 Task: Research Airbnb options in Limassol, Cyprus from 3rd November, 2023 to 9th November, 2023 for 2 adults.1  bedroom having 1 bed and 1 bathroom. Property type can be hotel. Booking option can be shelf check-in. Look for 4 properties as per requirement.
Action: Mouse moved to (408, 144)
Screenshot: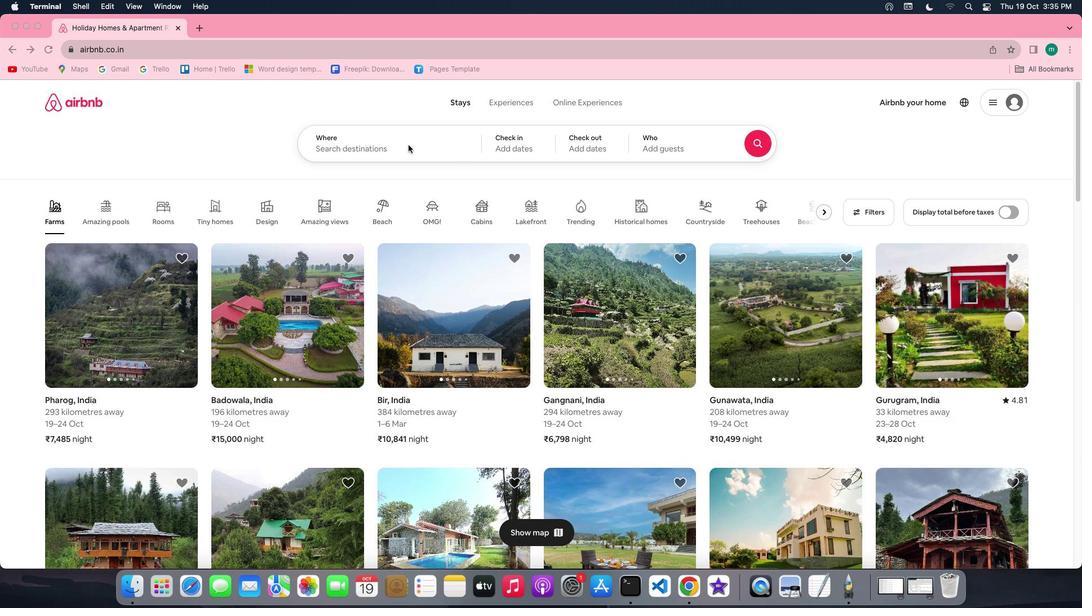 
Action: Mouse pressed left at (408, 144)
Screenshot: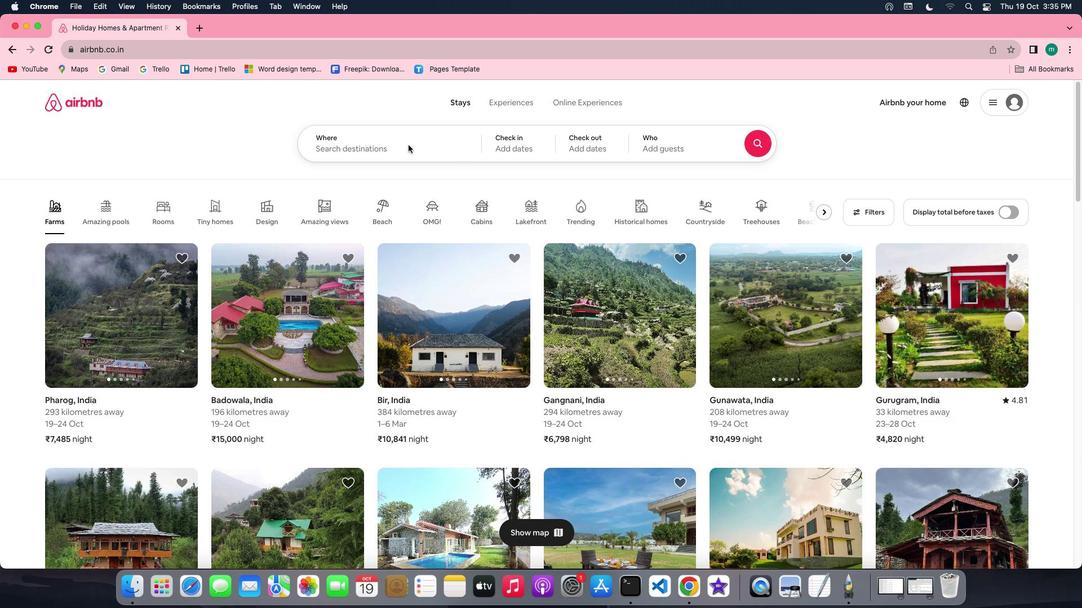 
Action: Mouse pressed left at (408, 144)
Screenshot: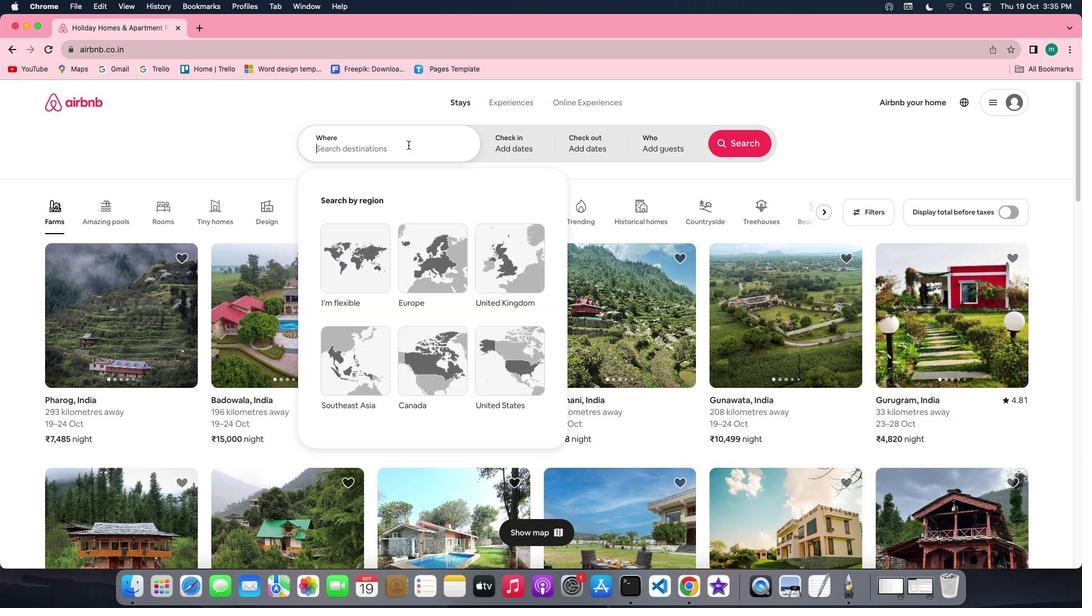 
Action: Key pressed Key.shift'L''i''m''a''s''s''o''l'','Key.spaceKey.shift'C''y''p''r''u''s'
Screenshot: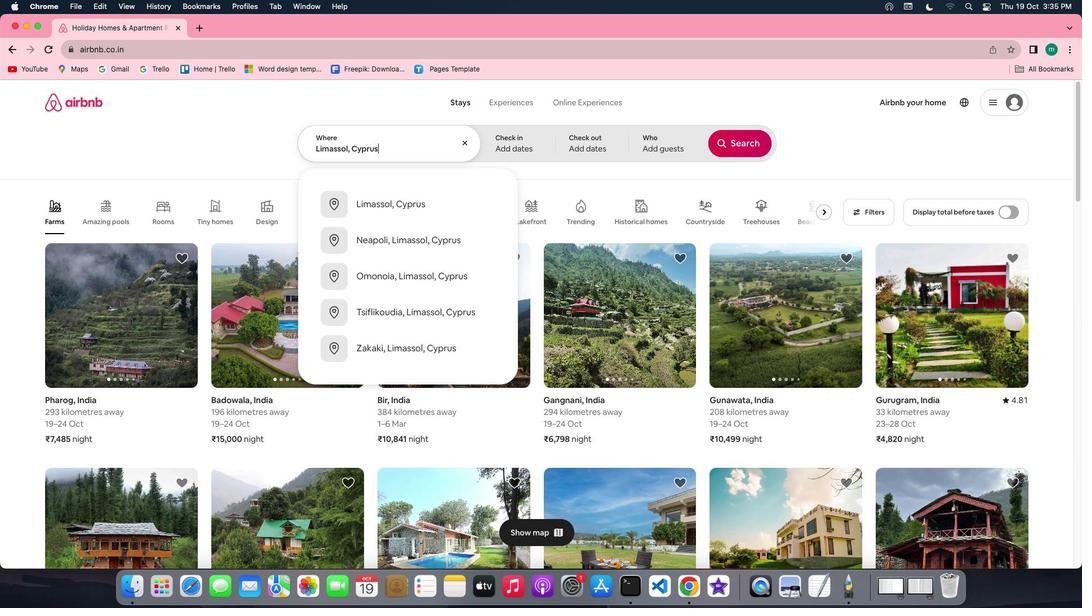 
Action: Mouse moved to (424, 199)
Screenshot: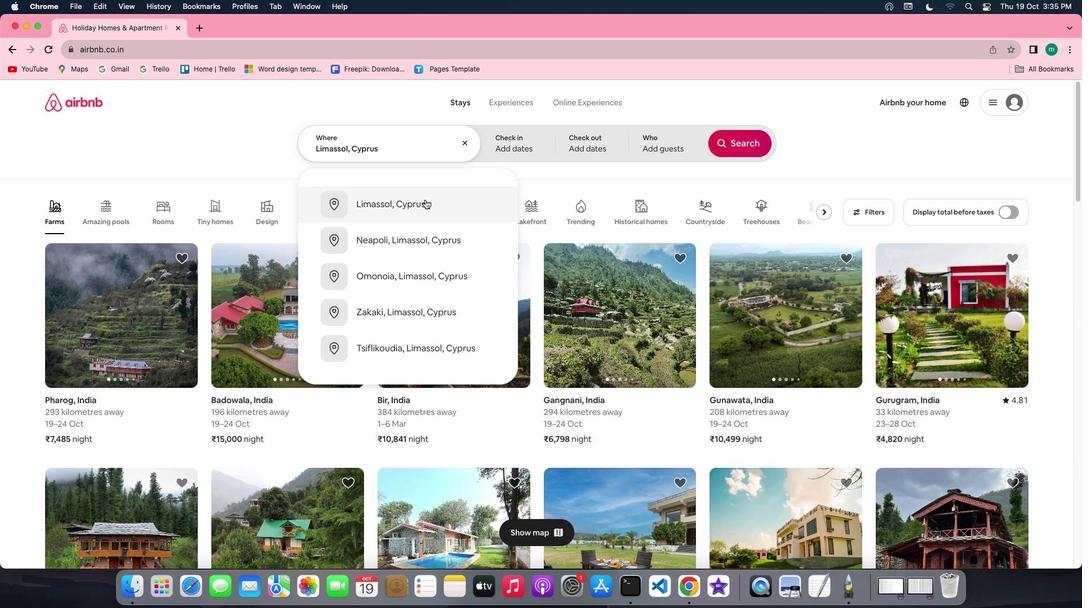 
Action: Mouse pressed left at (424, 199)
Screenshot: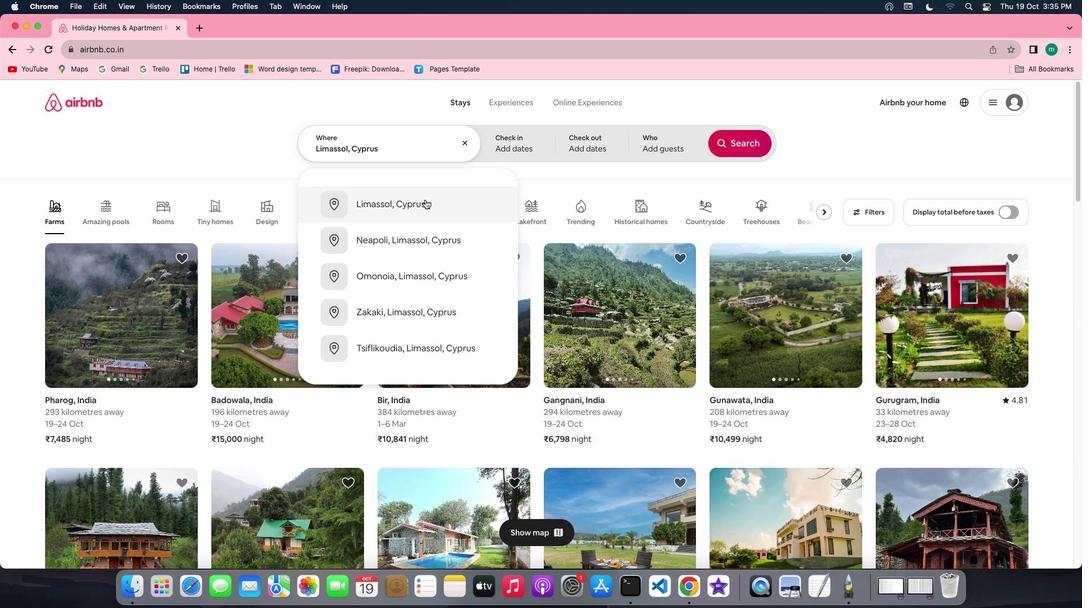 
Action: Mouse moved to (701, 280)
Screenshot: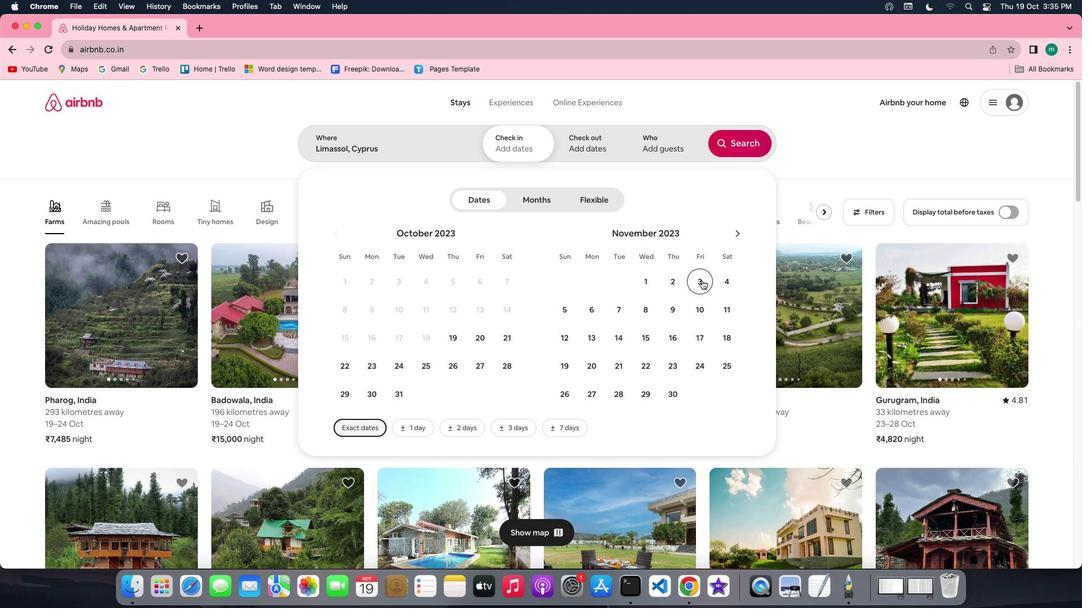 
Action: Mouse pressed left at (701, 280)
Screenshot: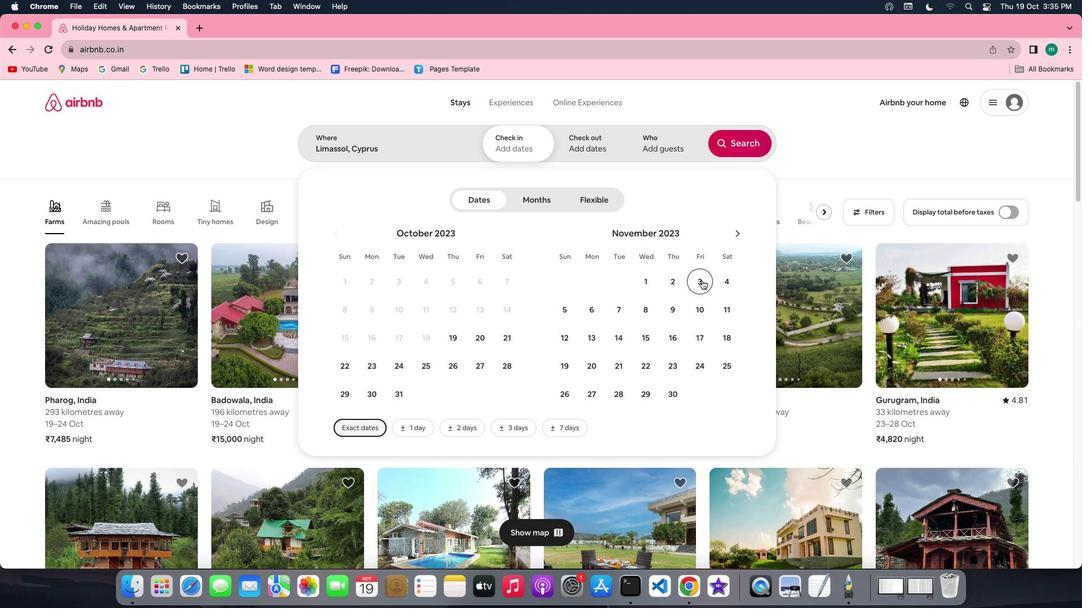 
Action: Mouse moved to (674, 315)
Screenshot: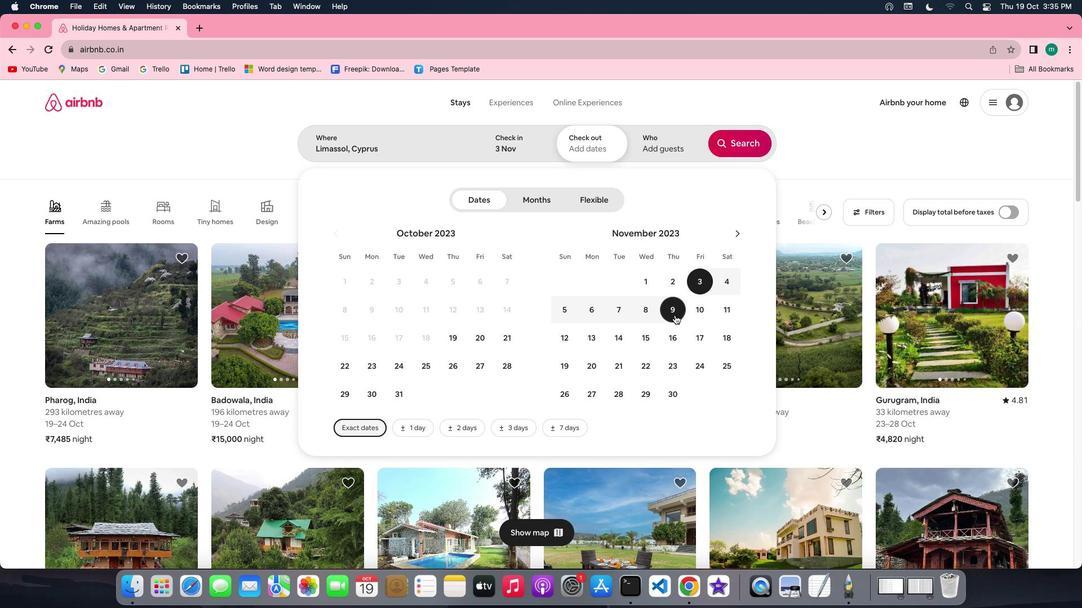 
Action: Mouse pressed left at (674, 315)
Screenshot: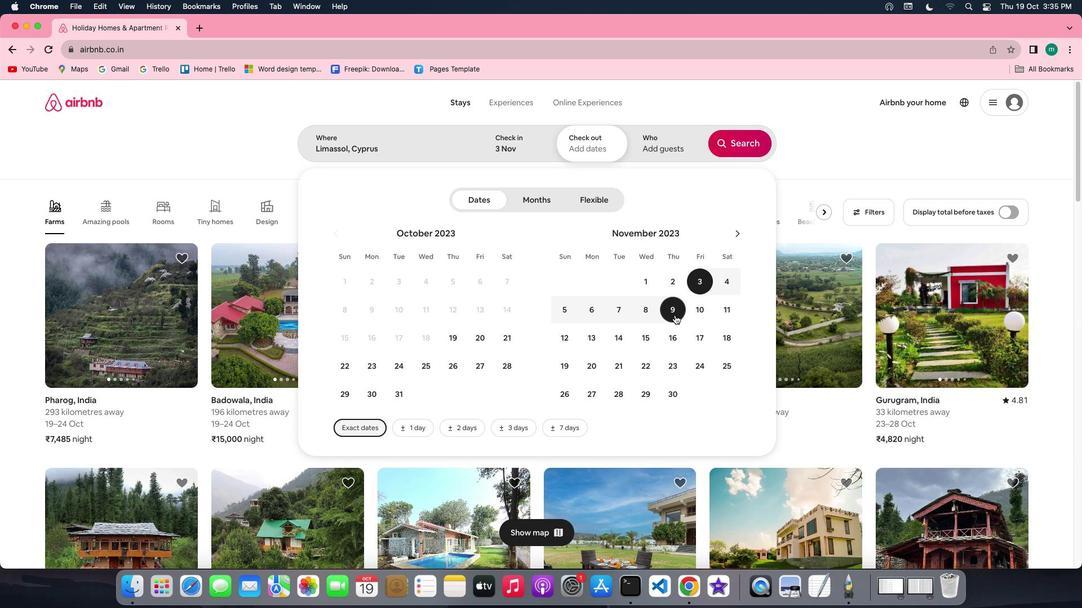 
Action: Mouse moved to (666, 151)
Screenshot: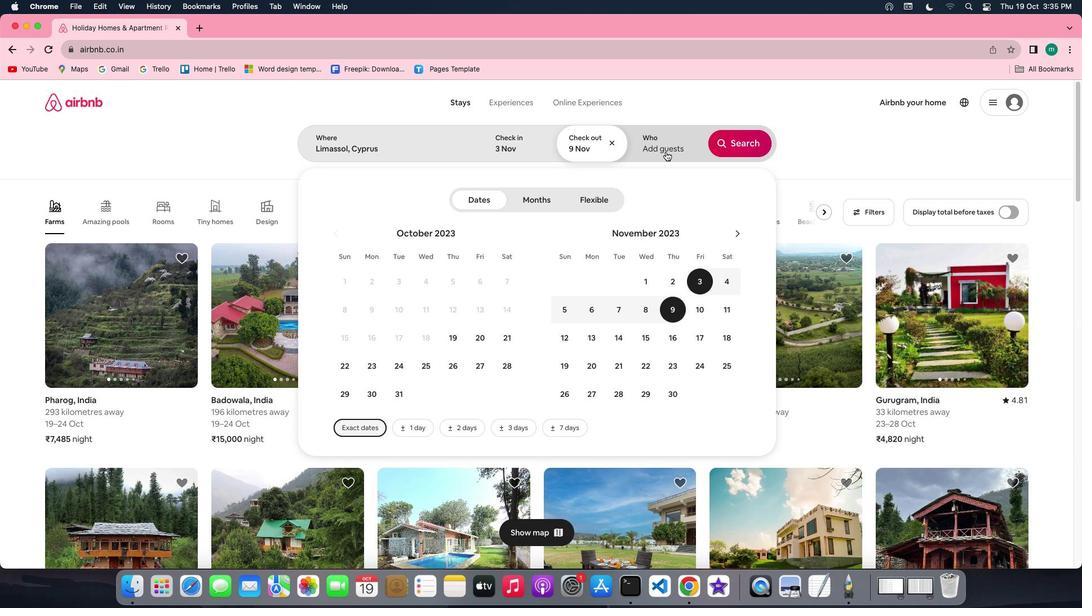 
Action: Mouse pressed left at (666, 151)
Screenshot: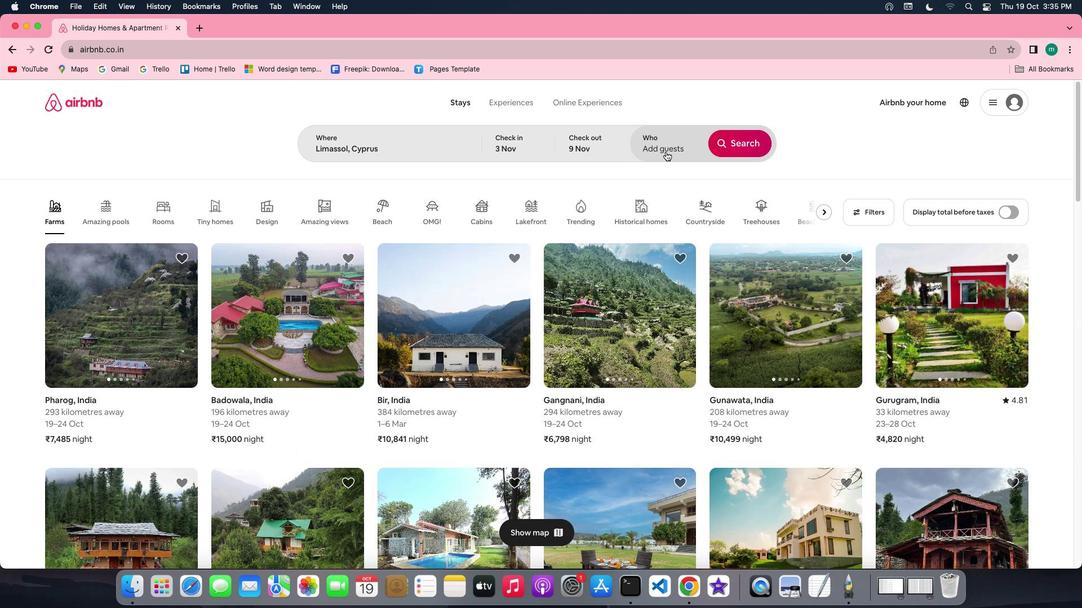 
Action: Mouse moved to (748, 209)
Screenshot: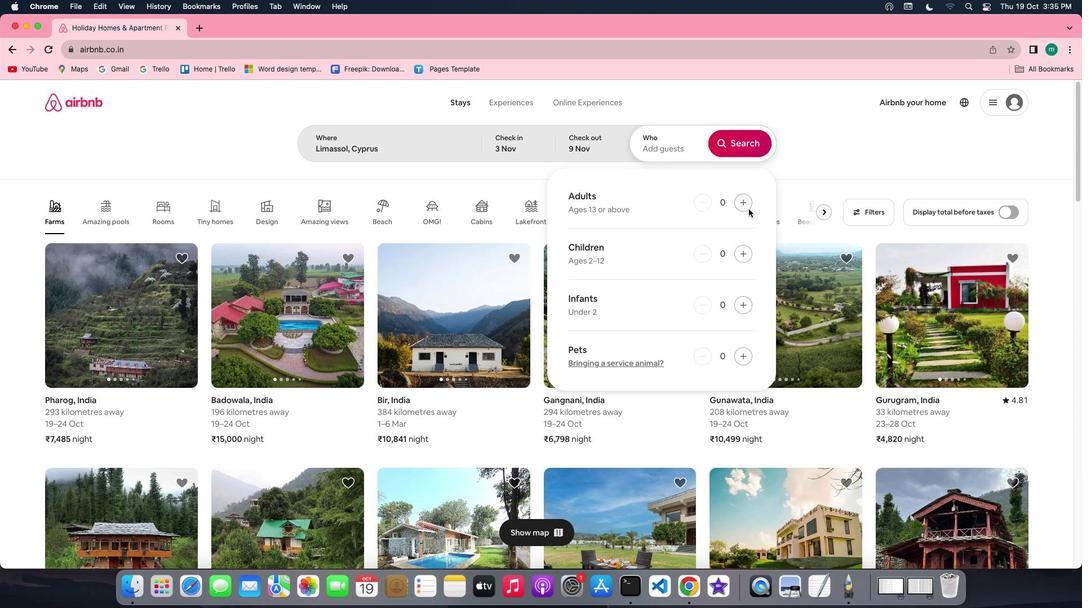 
Action: Mouse pressed left at (748, 209)
Screenshot: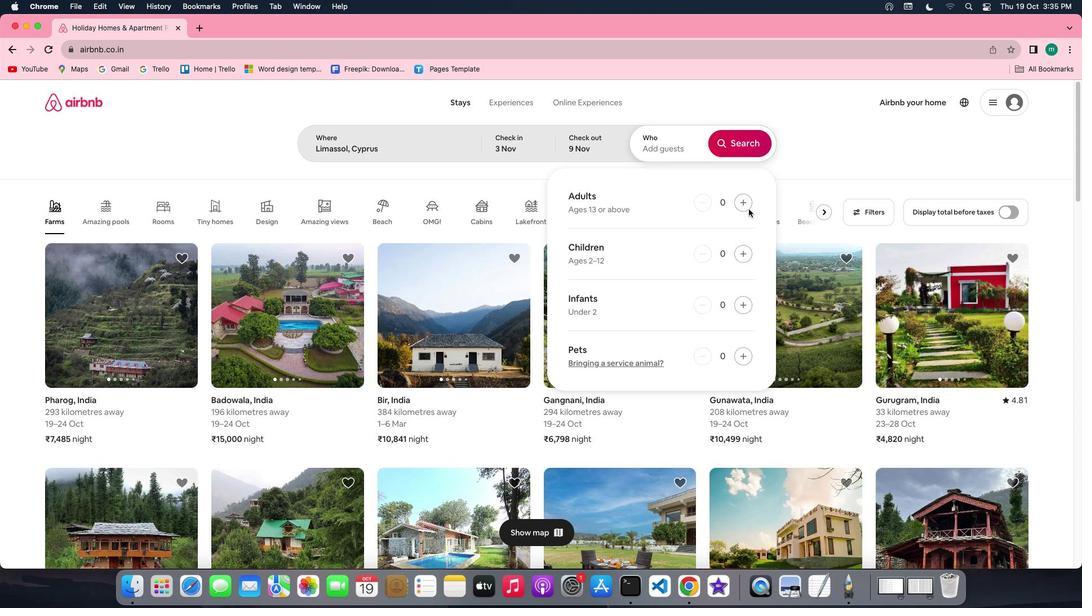 
Action: Mouse pressed left at (748, 209)
Screenshot: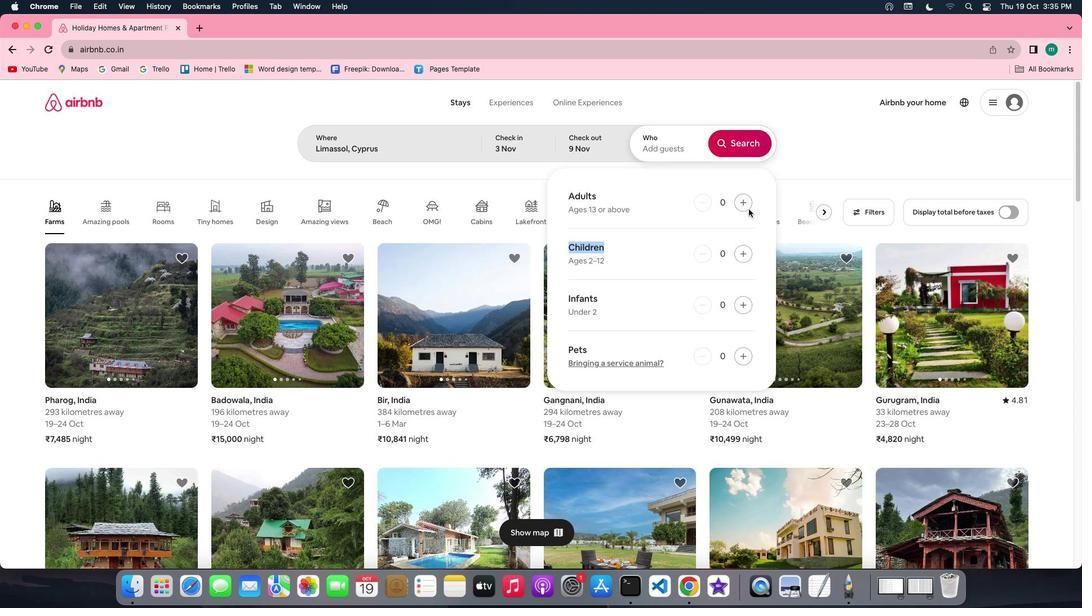 
Action: Mouse moved to (746, 204)
Screenshot: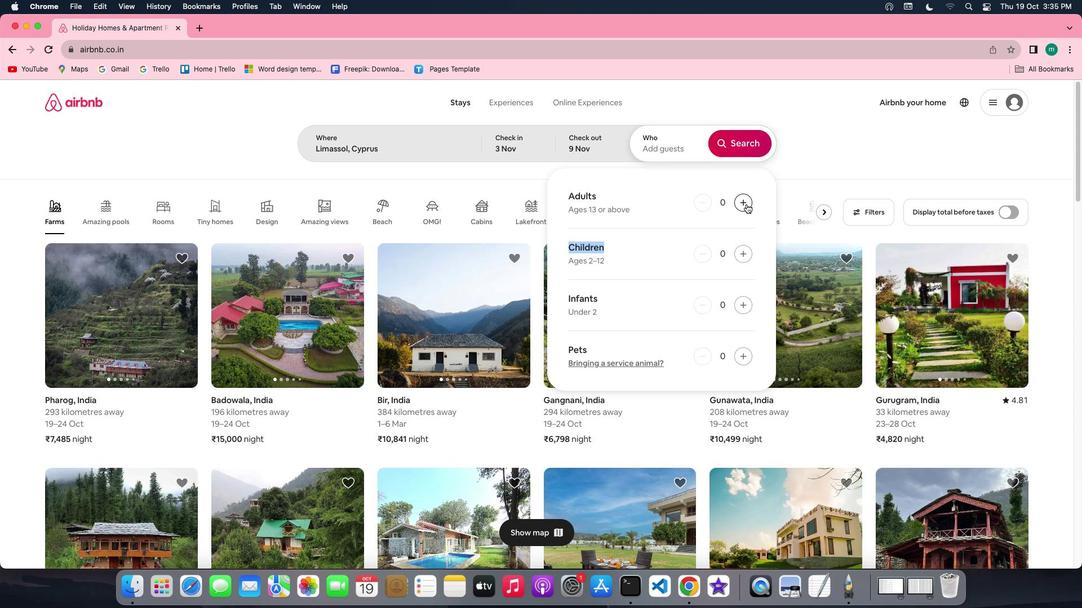 
Action: Mouse pressed left at (746, 204)
Screenshot: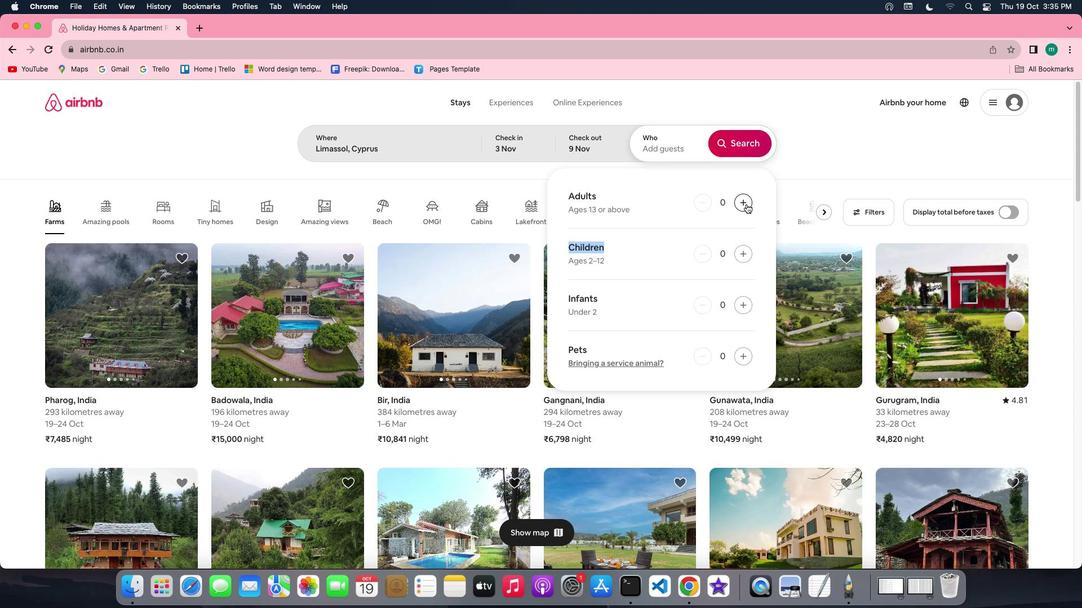 
Action: Mouse pressed left at (746, 204)
Screenshot: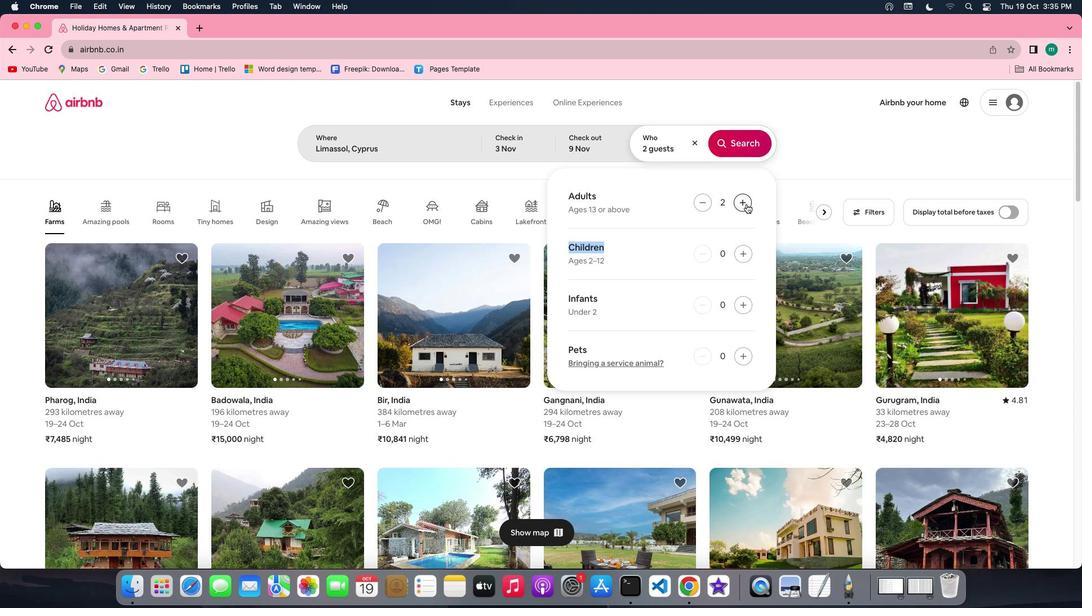 
Action: Mouse moved to (743, 151)
Screenshot: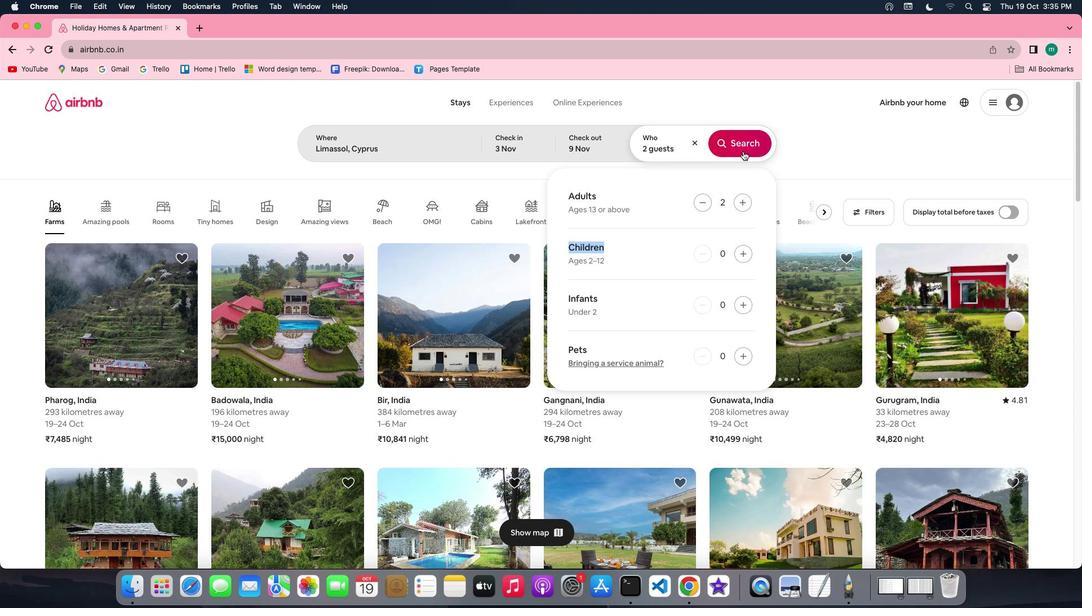 
Action: Mouse pressed left at (743, 151)
Screenshot: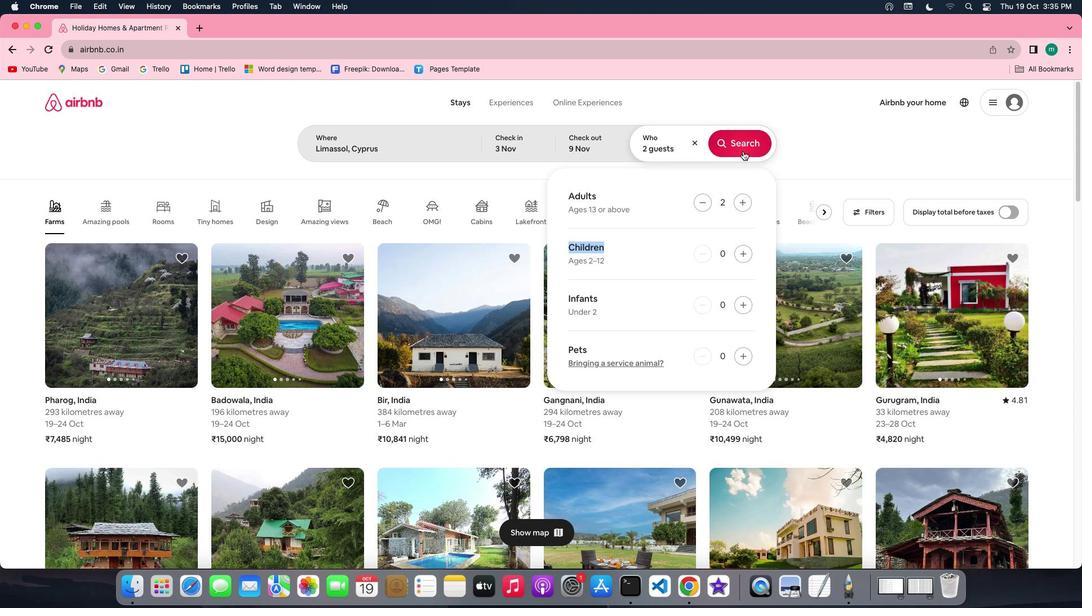
Action: Mouse moved to (911, 154)
Screenshot: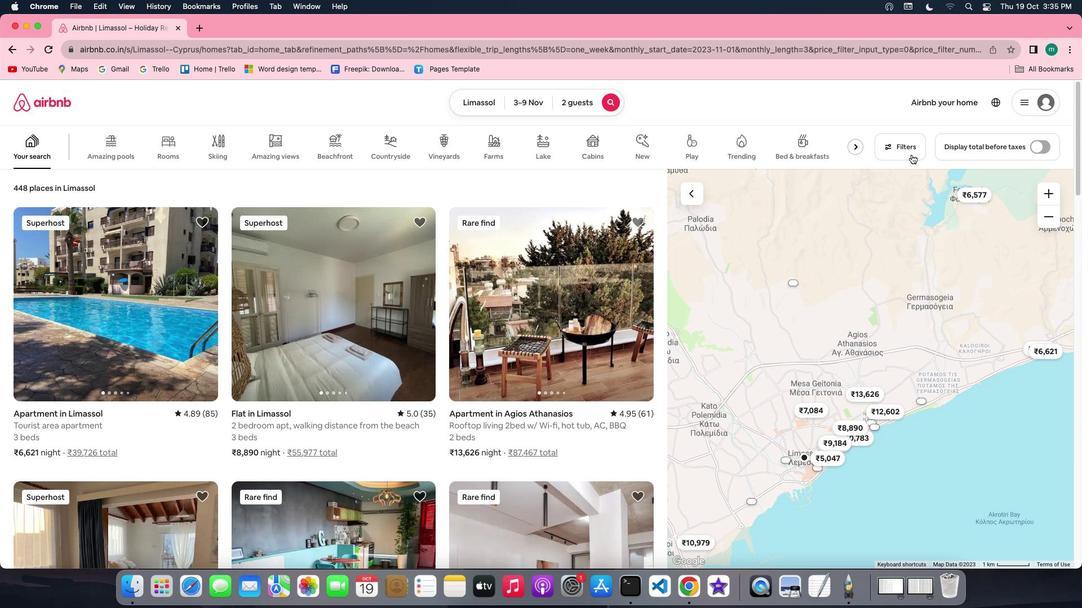 
Action: Mouse pressed left at (911, 154)
Screenshot: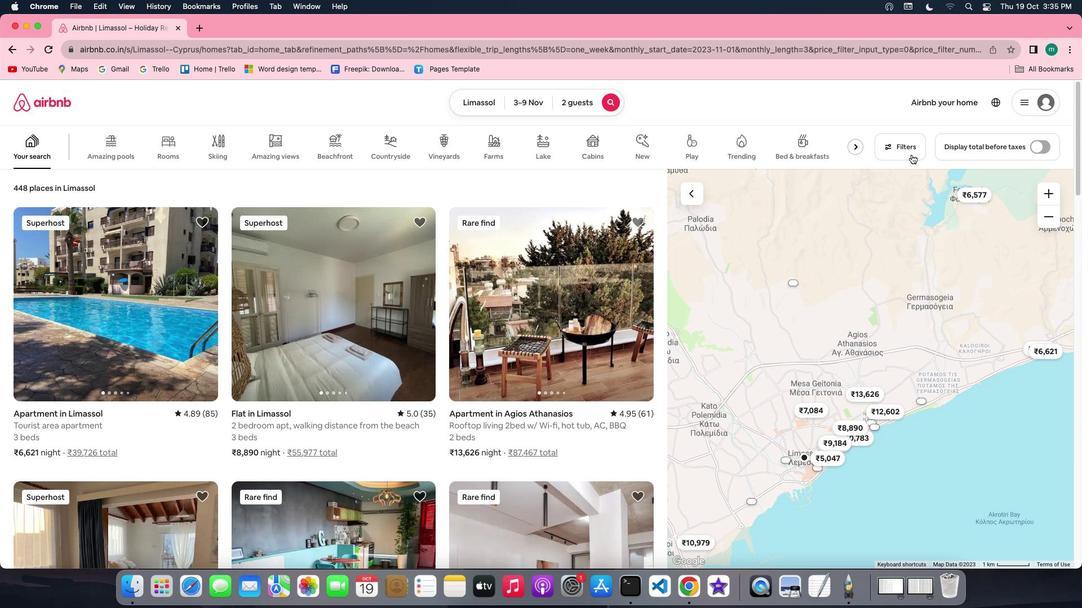 
Action: Mouse moved to (730, 250)
Screenshot: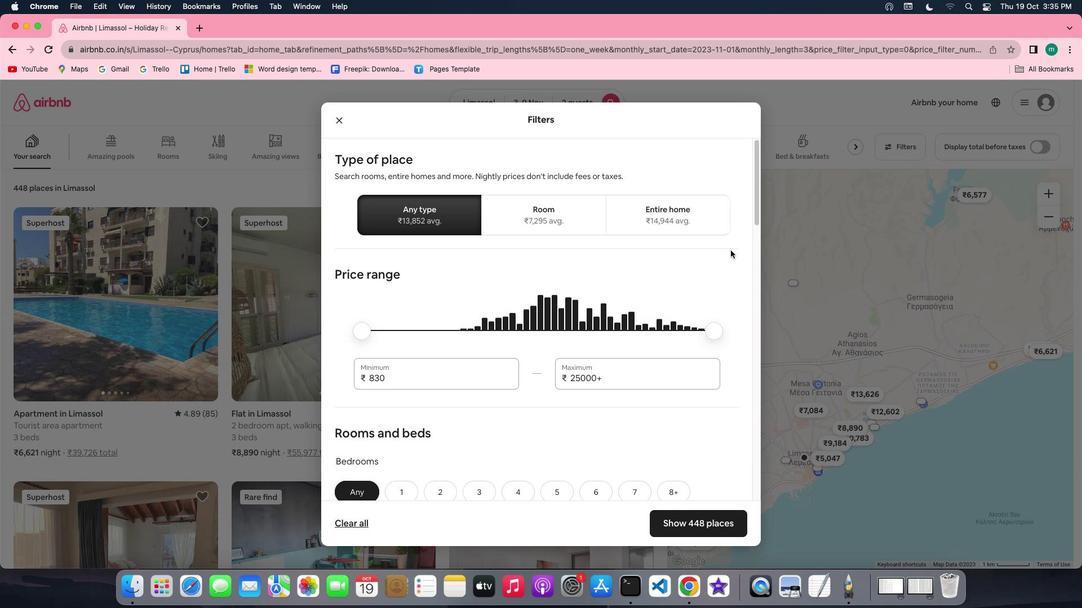 
Action: Mouse scrolled (730, 250) with delta (0, 0)
Screenshot: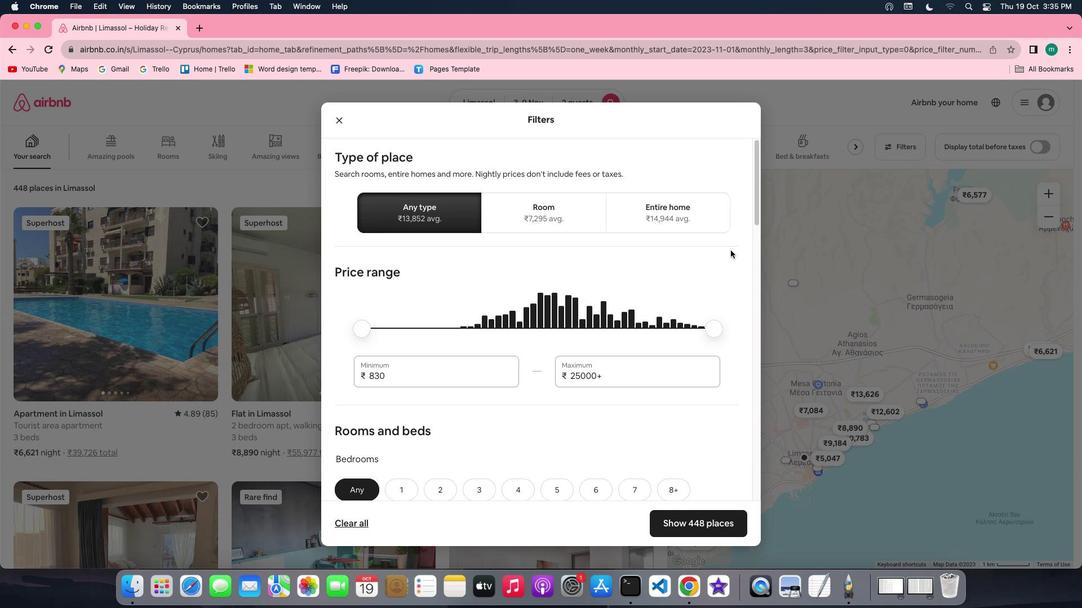 
Action: Mouse scrolled (730, 250) with delta (0, 0)
Screenshot: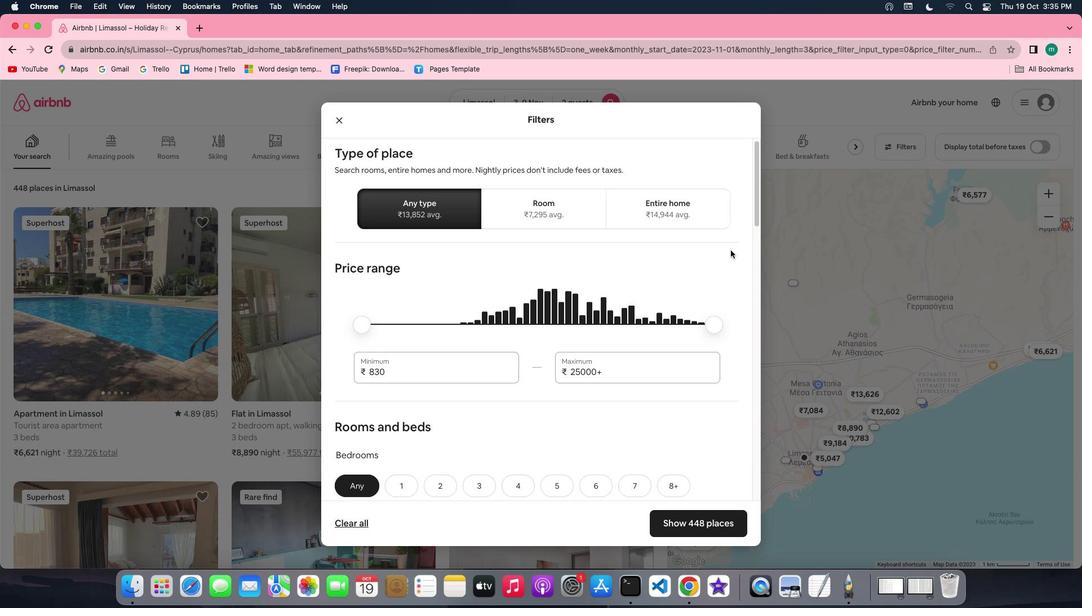 
Action: Mouse scrolled (730, 250) with delta (0, 0)
Screenshot: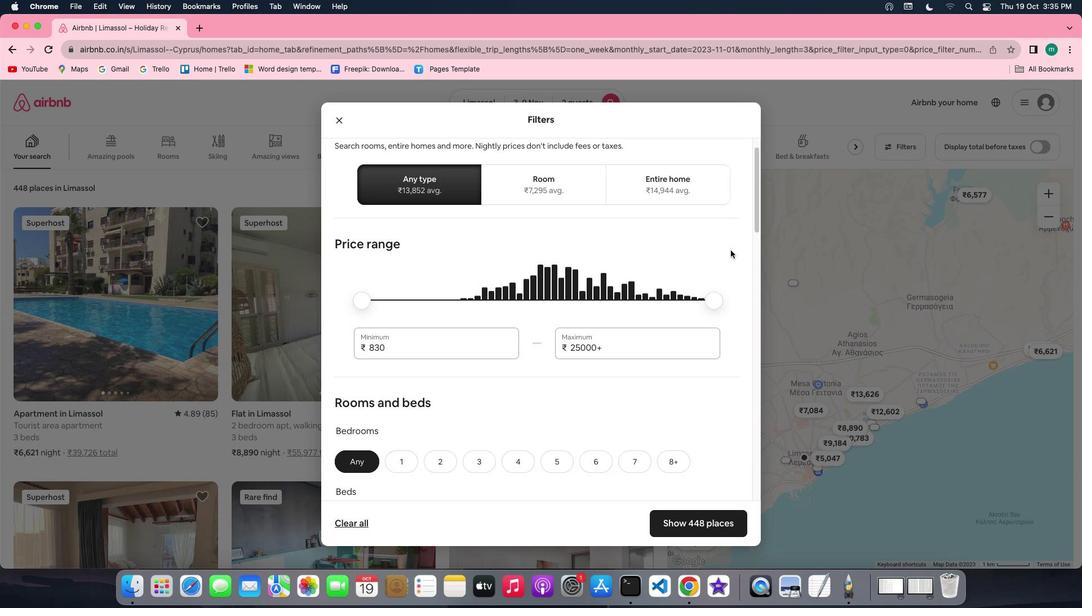 
Action: Mouse scrolled (730, 250) with delta (0, 0)
Screenshot: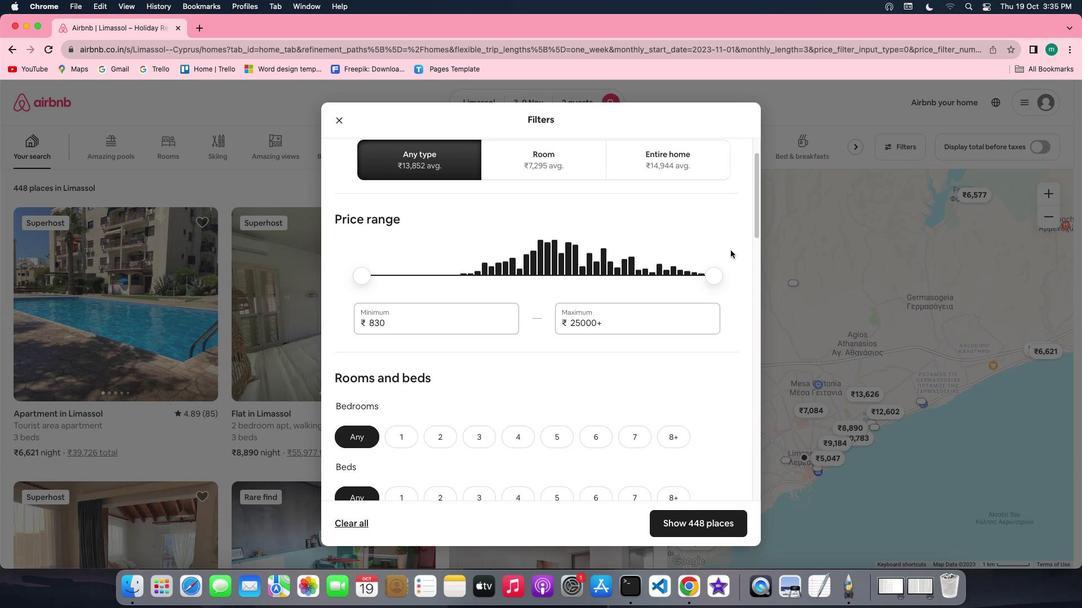 
Action: Mouse scrolled (730, 250) with delta (0, 0)
Screenshot: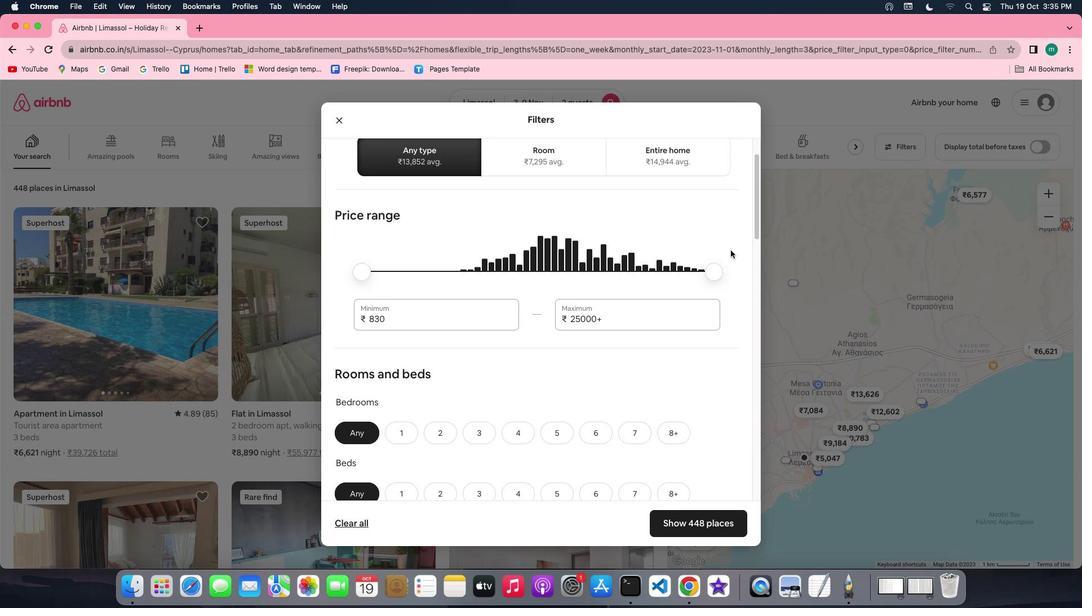 
Action: Mouse scrolled (730, 250) with delta (0, 0)
Screenshot: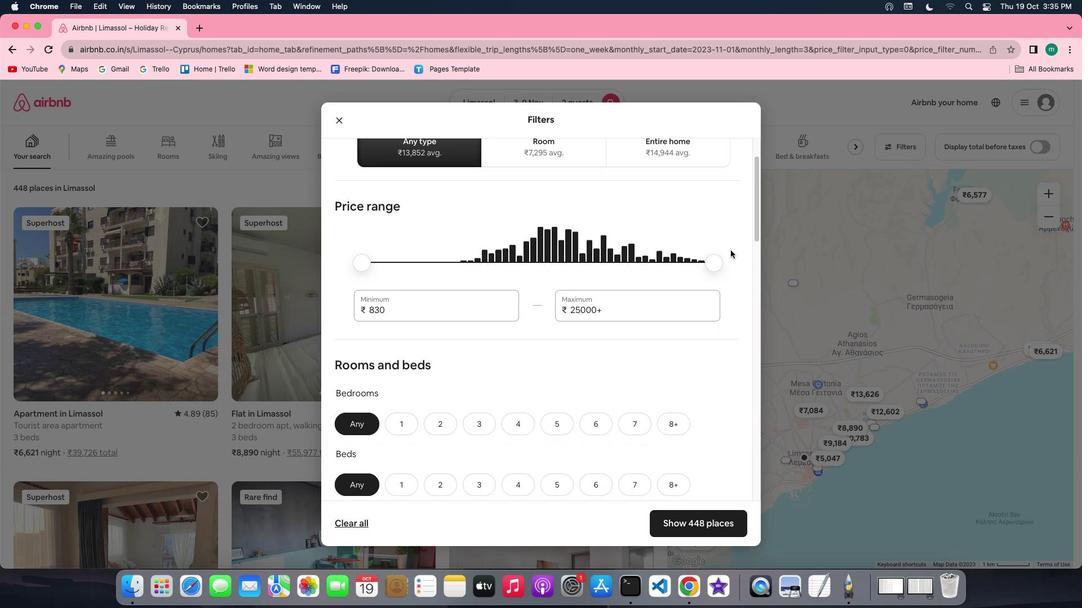 
Action: Mouse scrolled (730, 250) with delta (0, 0)
Screenshot: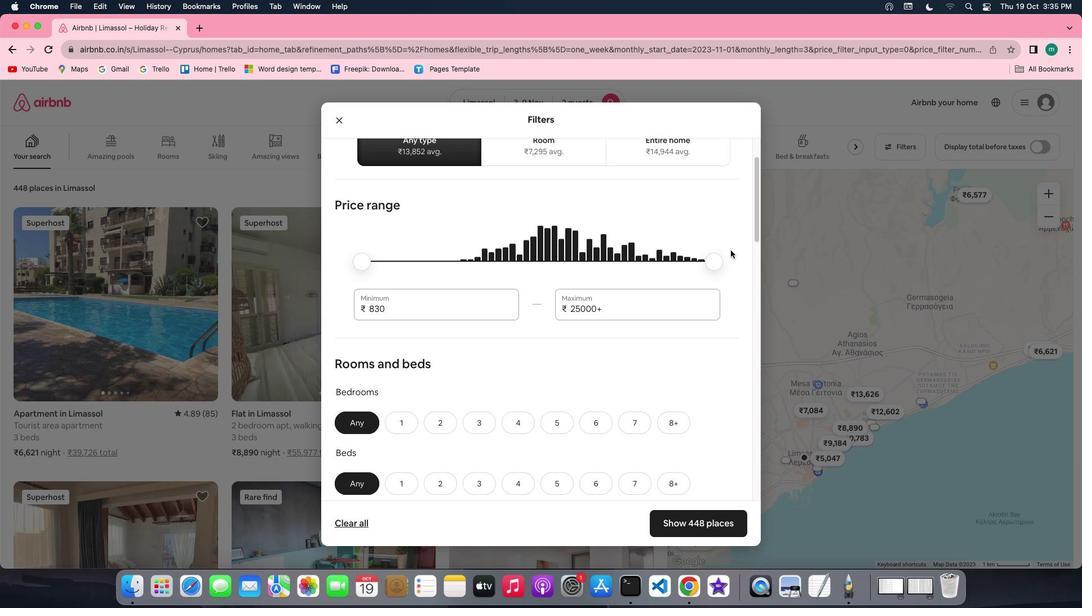 
Action: Mouse scrolled (730, 250) with delta (0, 0)
Screenshot: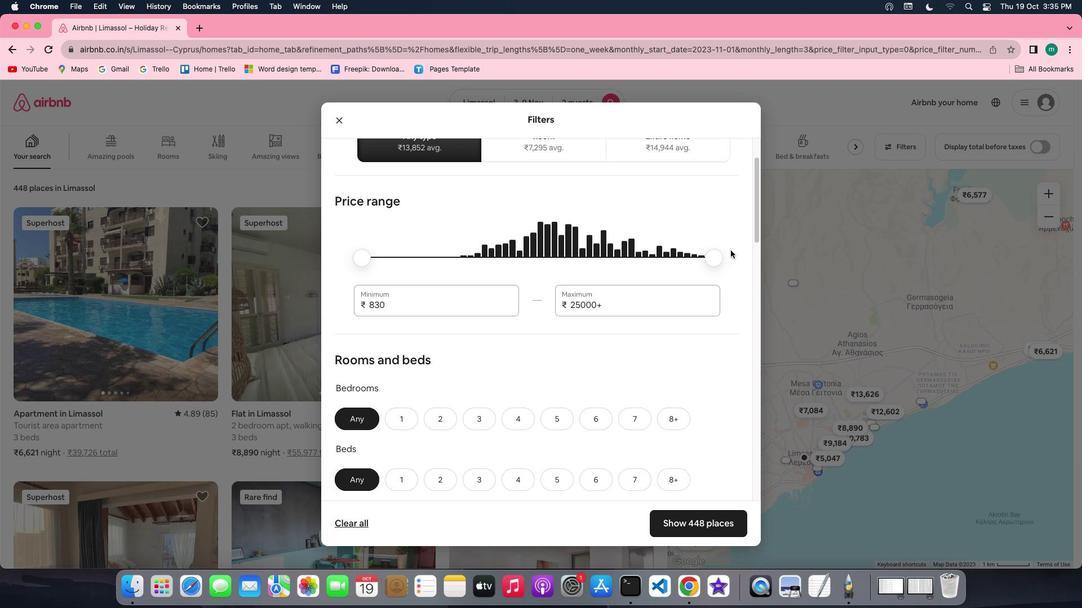 
Action: Mouse scrolled (730, 250) with delta (0, 0)
Screenshot: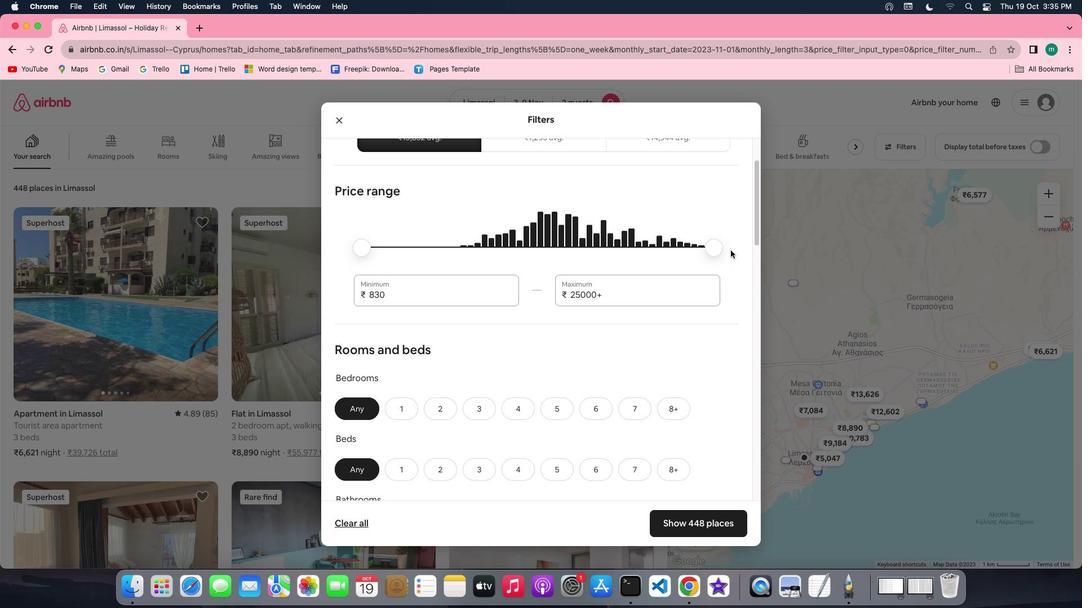 
Action: Mouse scrolled (730, 250) with delta (0, 0)
Screenshot: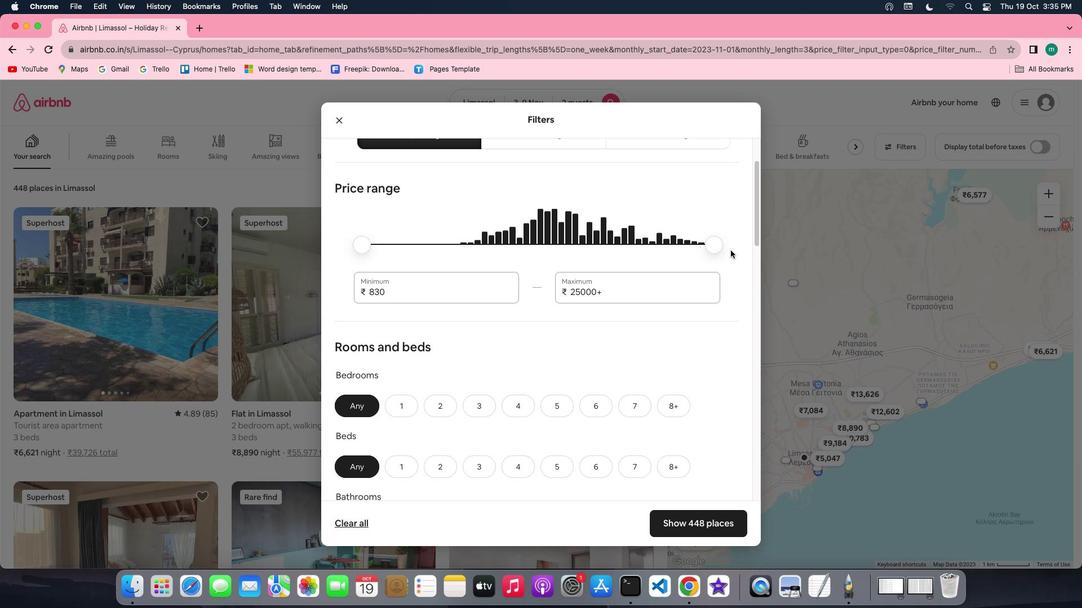 
Action: Mouse scrolled (730, 250) with delta (0, 0)
Screenshot: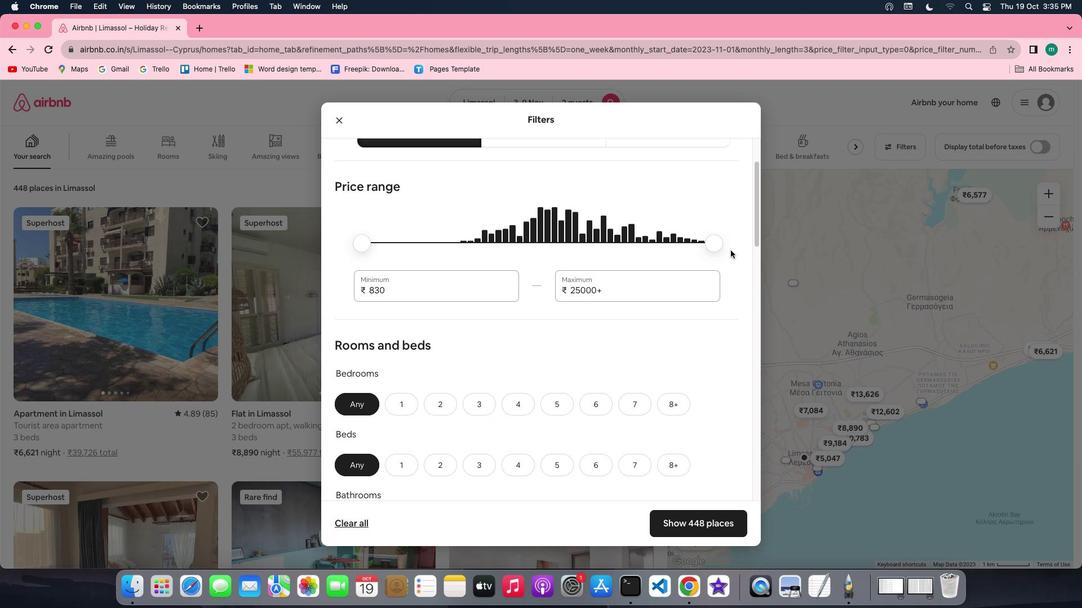 
Action: Mouse scrolled (730, 250) with delta (0, 0)
Screenshot: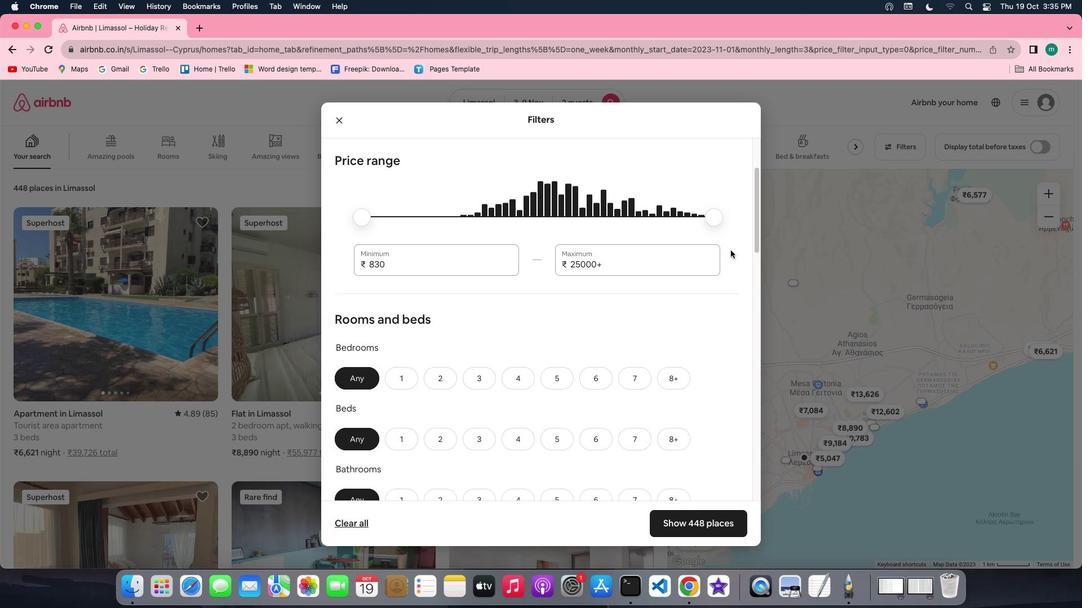 
Action: Mouse scrolled (730, 250) with delta (0, 0)
Screenshot: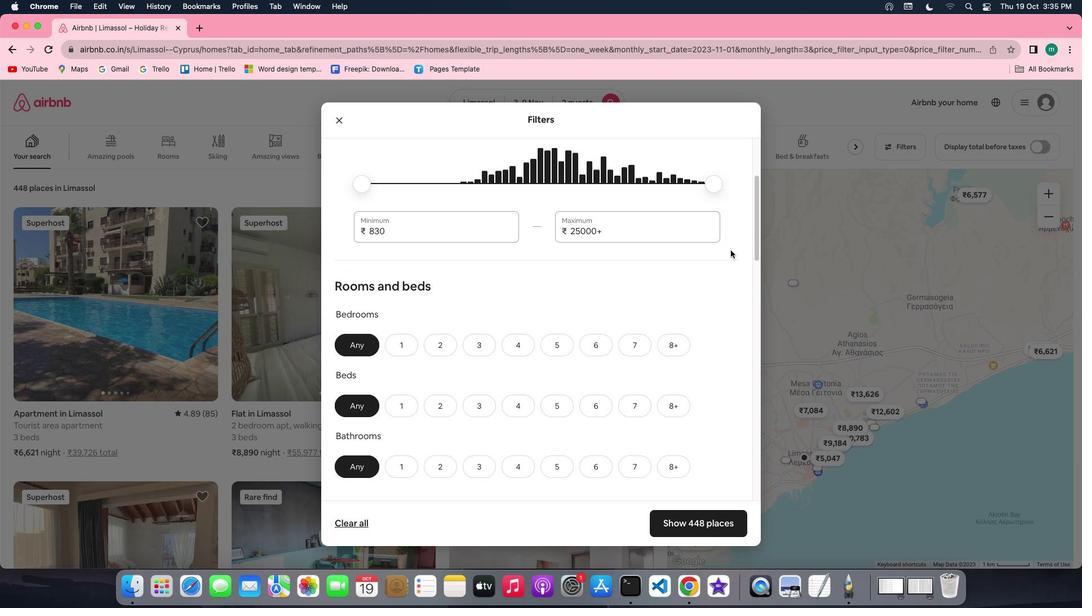 
Action: Mouse scrolled (730, 250) with delta (0, 0)
Screenshot: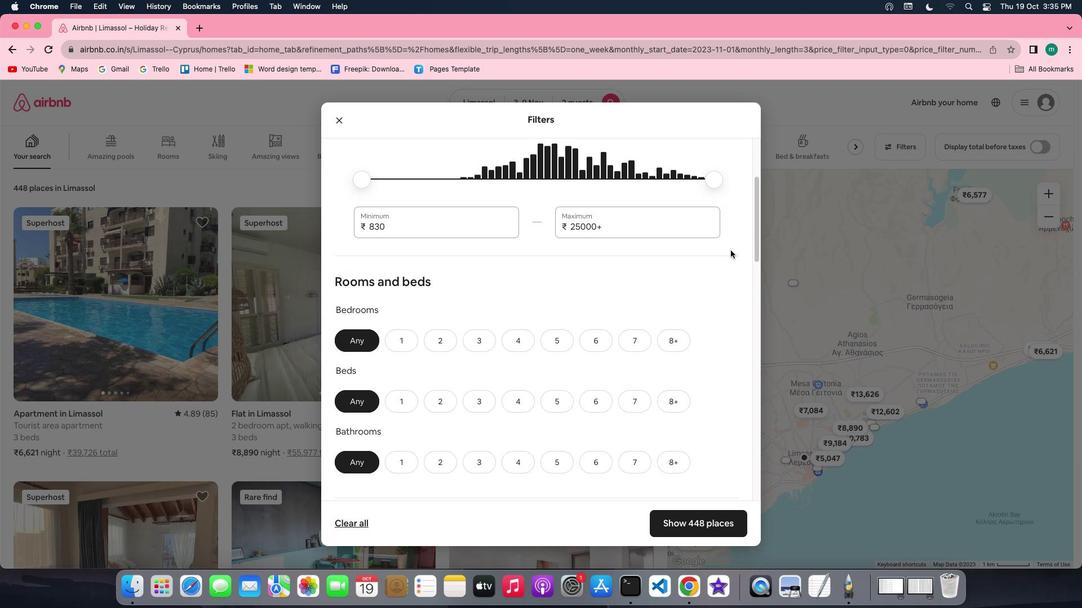 
Action: Mouse scrolled (730, 250) with delta (0, 0)
Screenshot: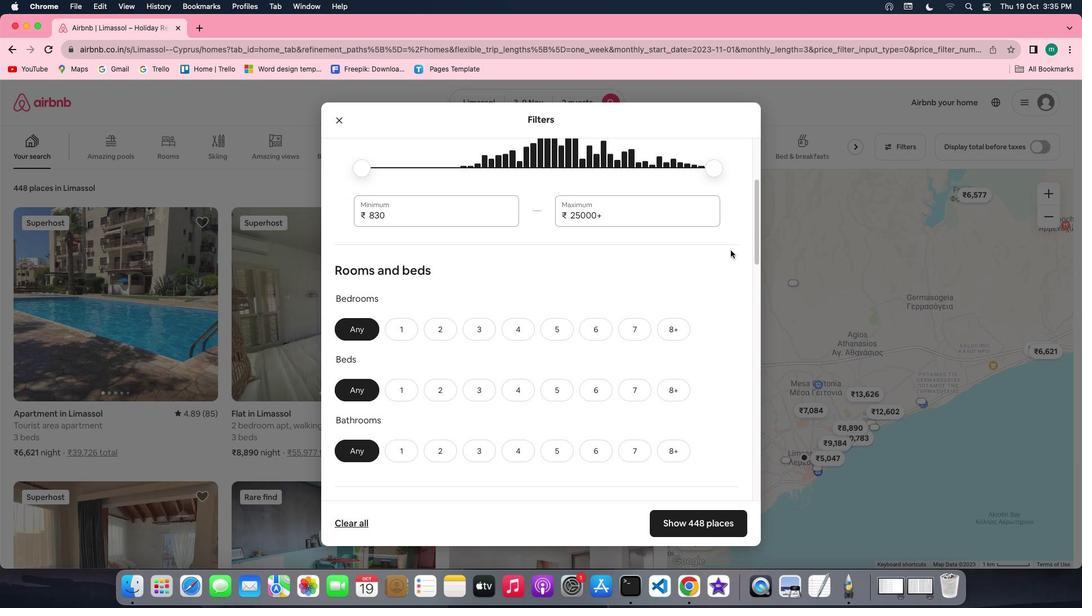 
Action: Mouse scrolled (730, 250) with delta (0, 0)
Screenshot: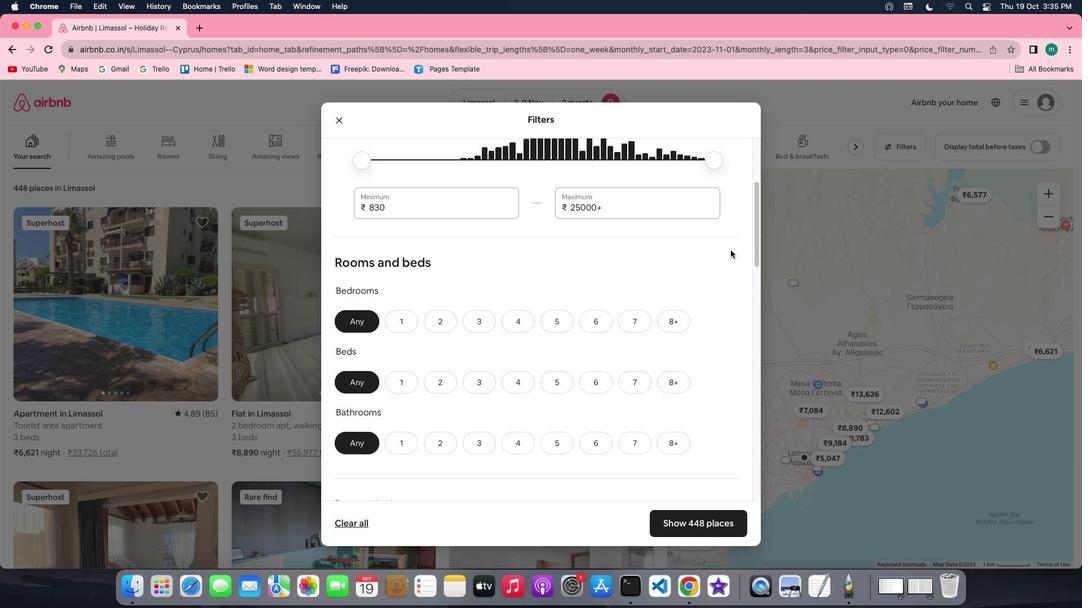 
Action: Mouse scrolled (730, 250) with delta (0, 0)
Screenshot: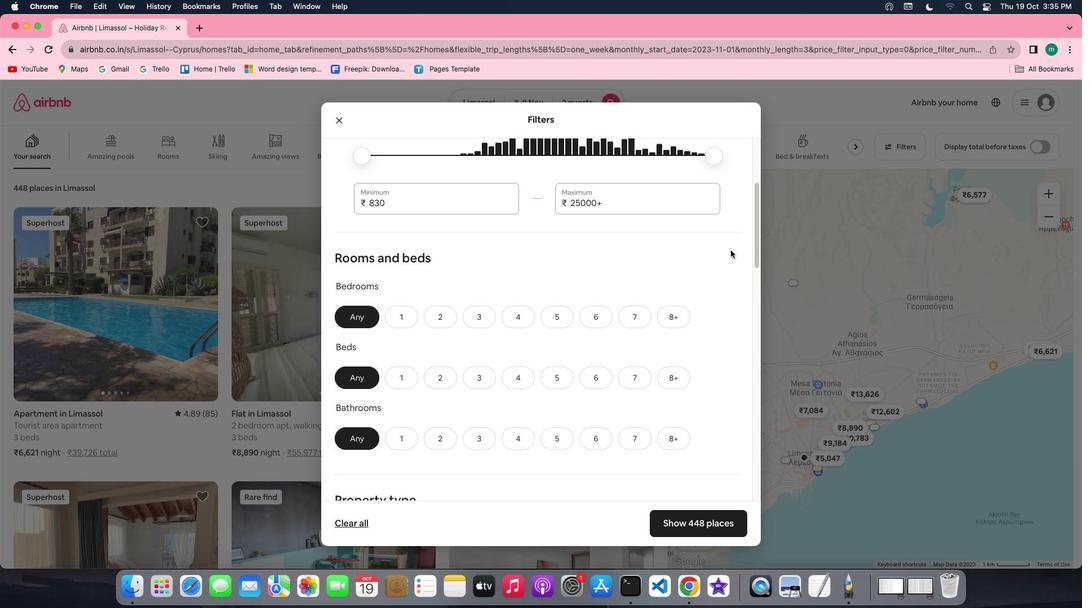 
Action: Mouse scrolled (730, 250) with delta (0, 0)
Screenshot: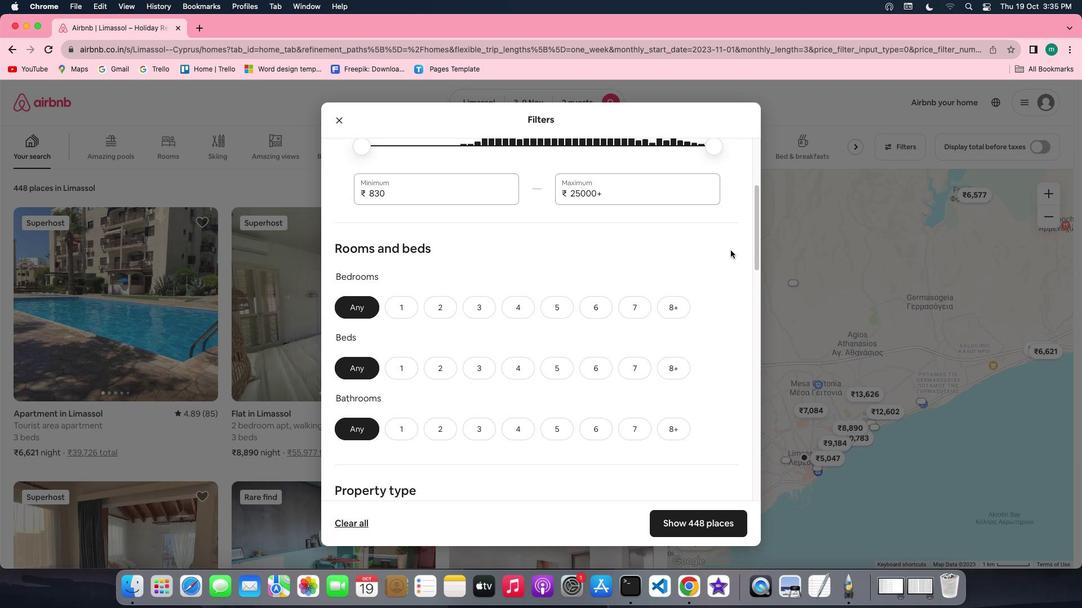 
Action: Mouse scrolled (730, 250) with delta (0, 0)
Screenshot: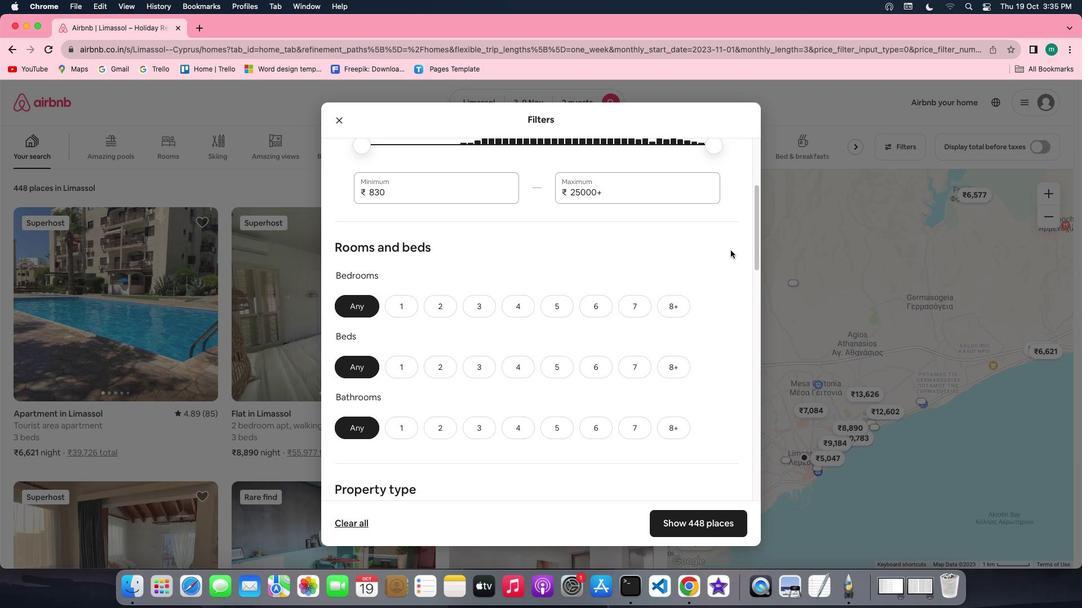 
Action: Mouse scrolled (730, 250) with delta (0, 0)
Screenshot: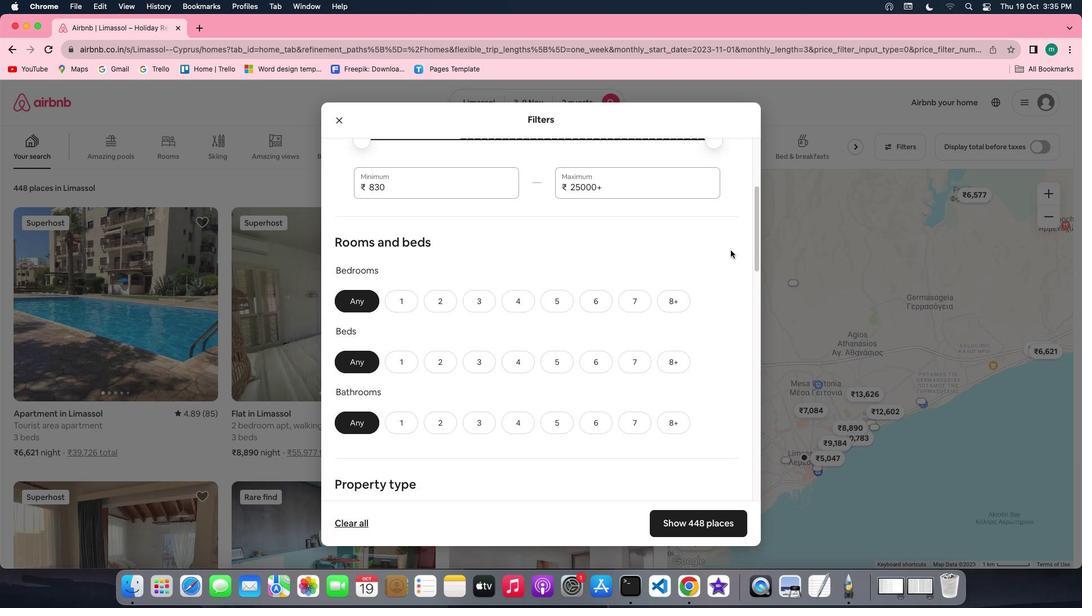 
Action: Mouse moved to (397, 293)
Screenshot: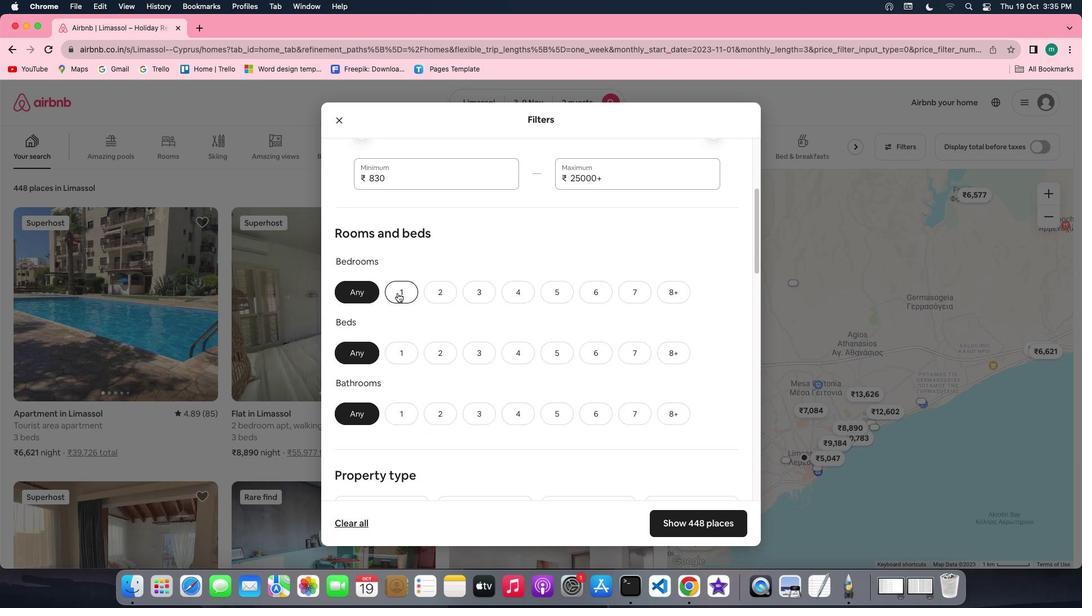 
Action: Mouse pressed left at (397, 293)
Screenshot: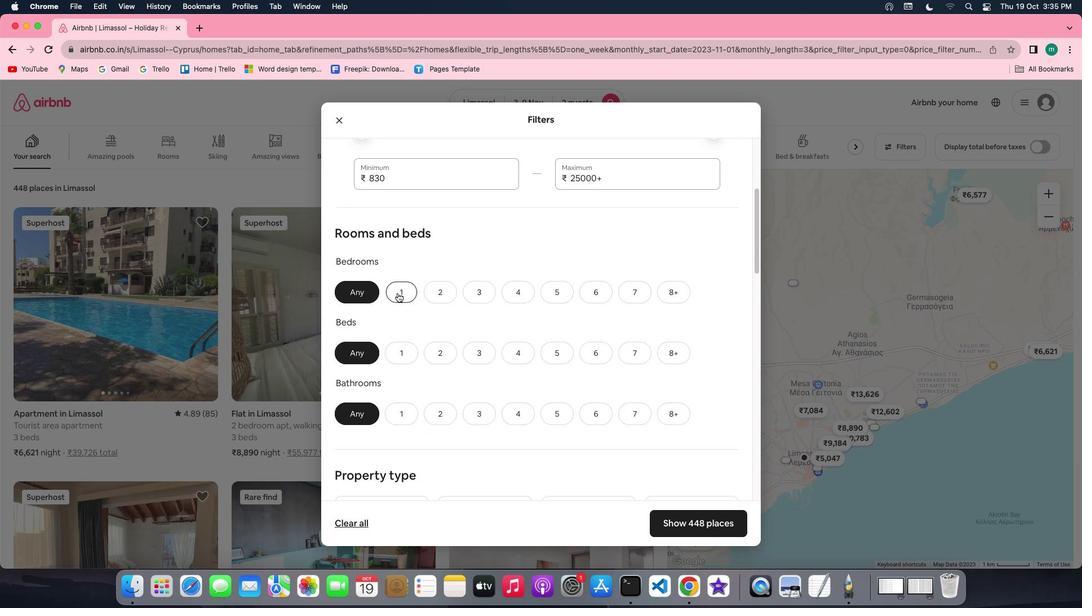 
Action: Mouse moved to (401, 353)
Screenshot: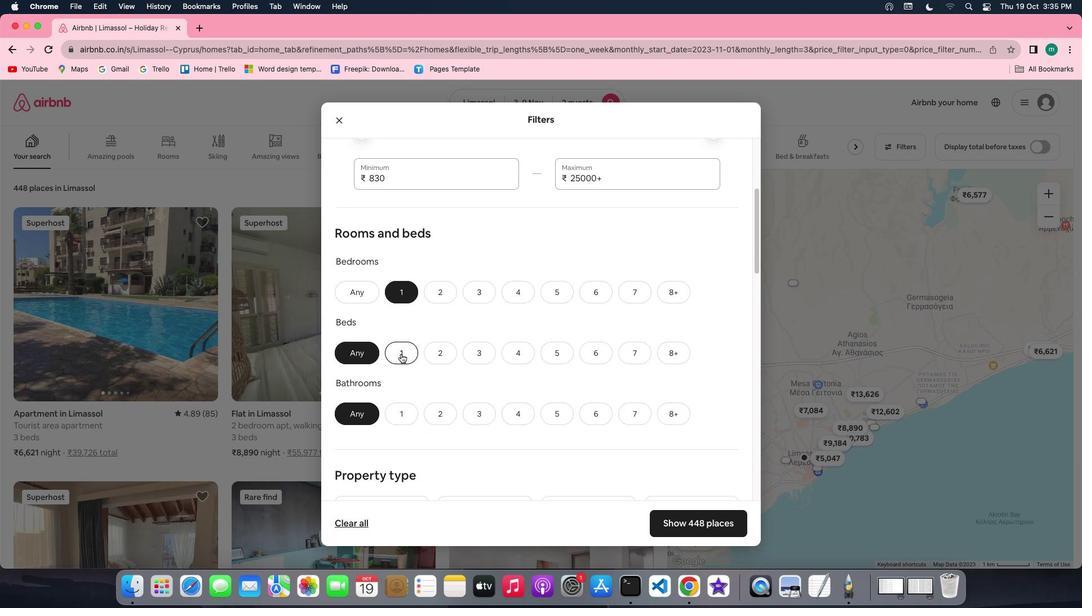 
Action: Mouse pressed left at (401, 353)
Screenshot: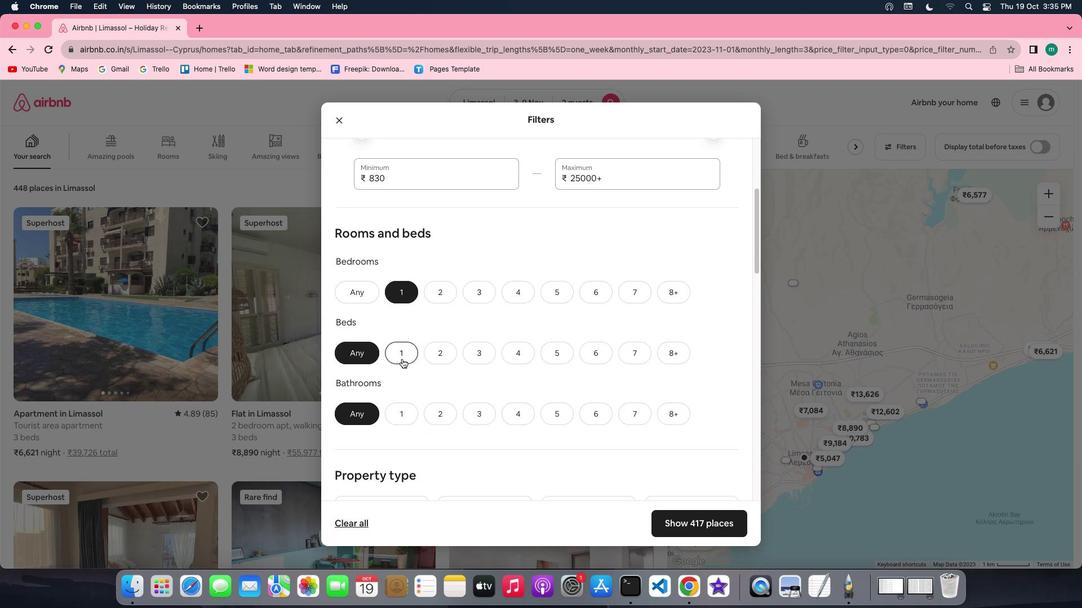 
Action: Mouse moved to (408, 417)
Screenshot: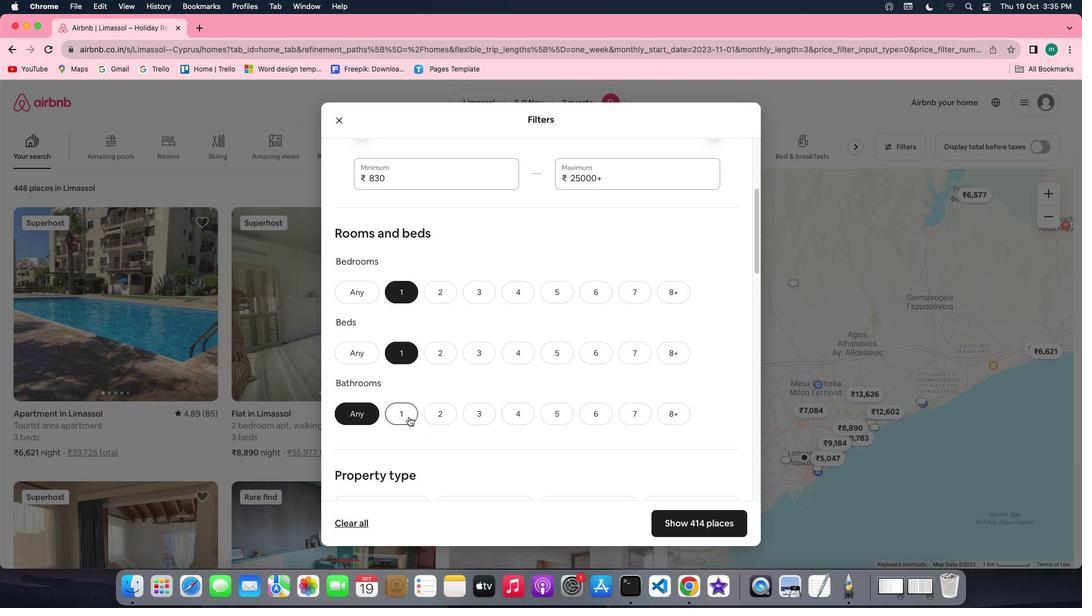 
Action: Mouse pressed left at (408, 417)
Screenshot: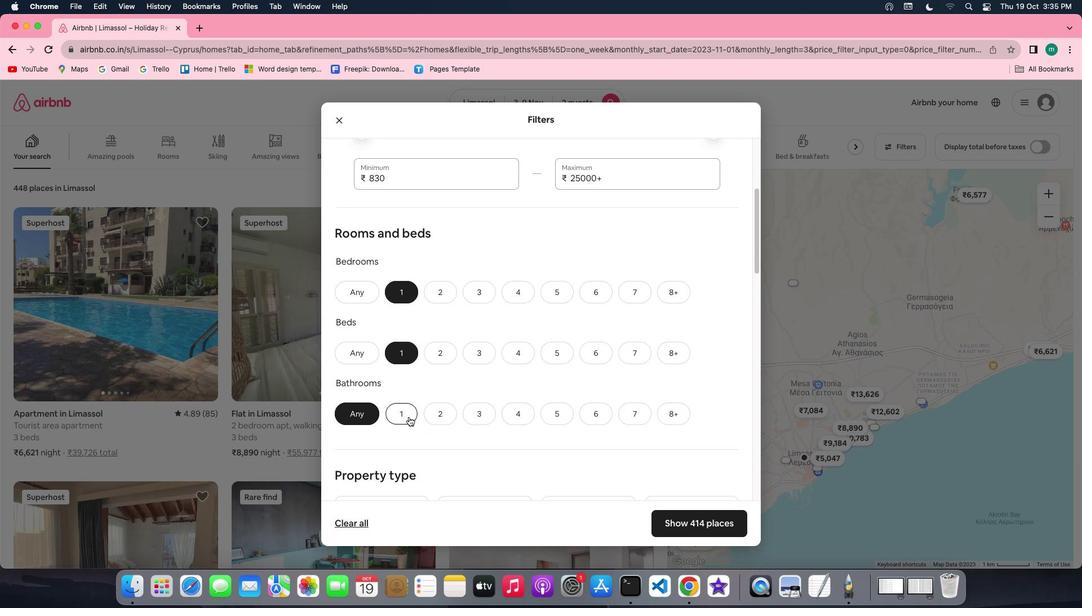 
Action: Mouse moved to (512, 388)
Screenshot: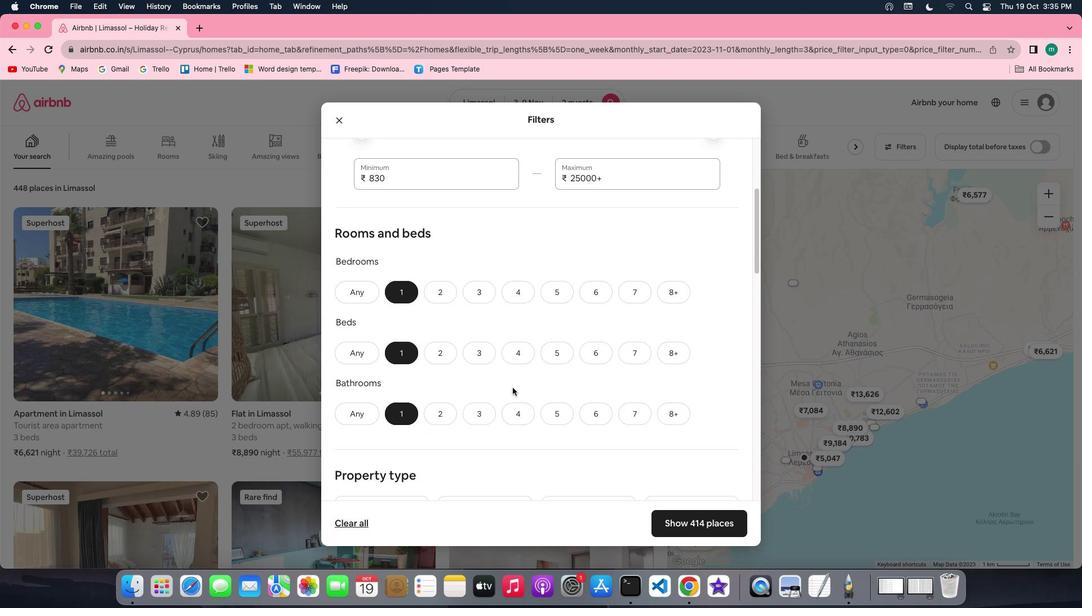 
Action: Mouse scrolled (512, 388) with delta (0, 0)
Screenshot: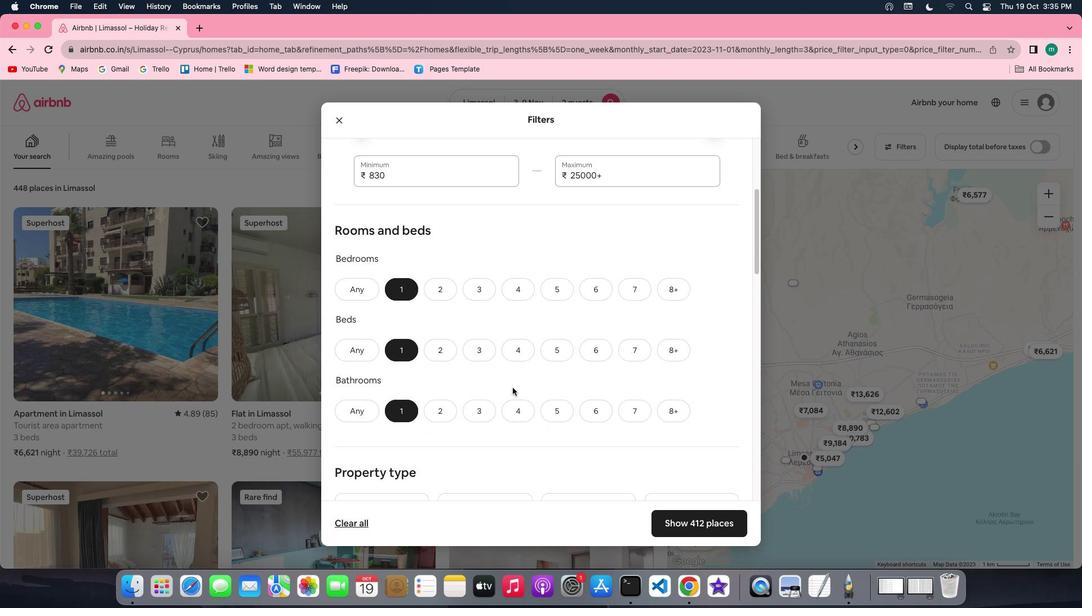 
Action: Mouse scrolled (512, 388) with delta (0, 0)
Screenshot: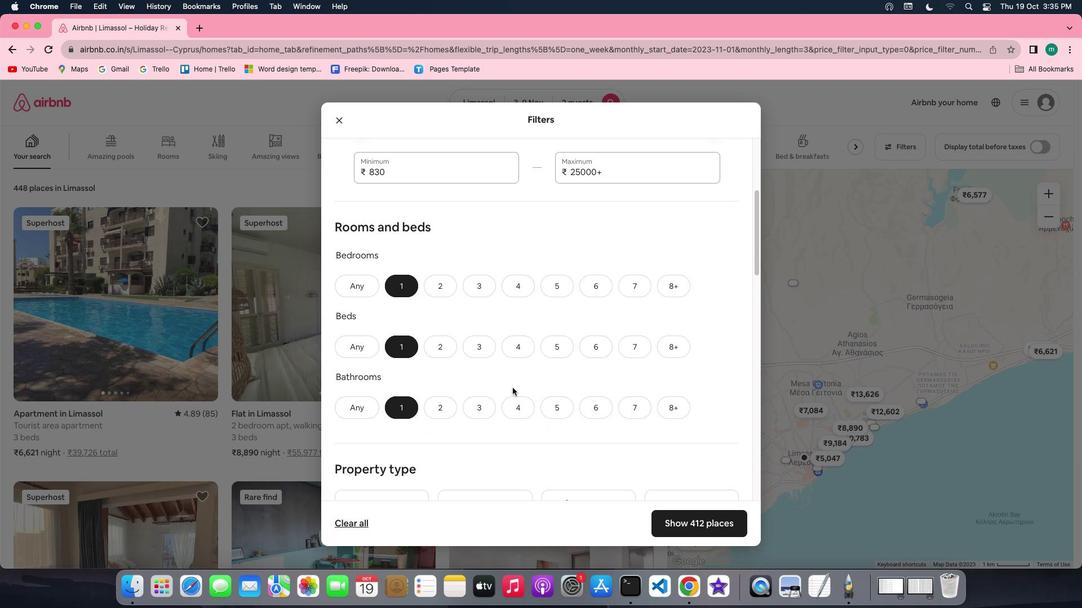
Action: Mouse scrolled (512, 388) with delta (0, 0)
Screenshot: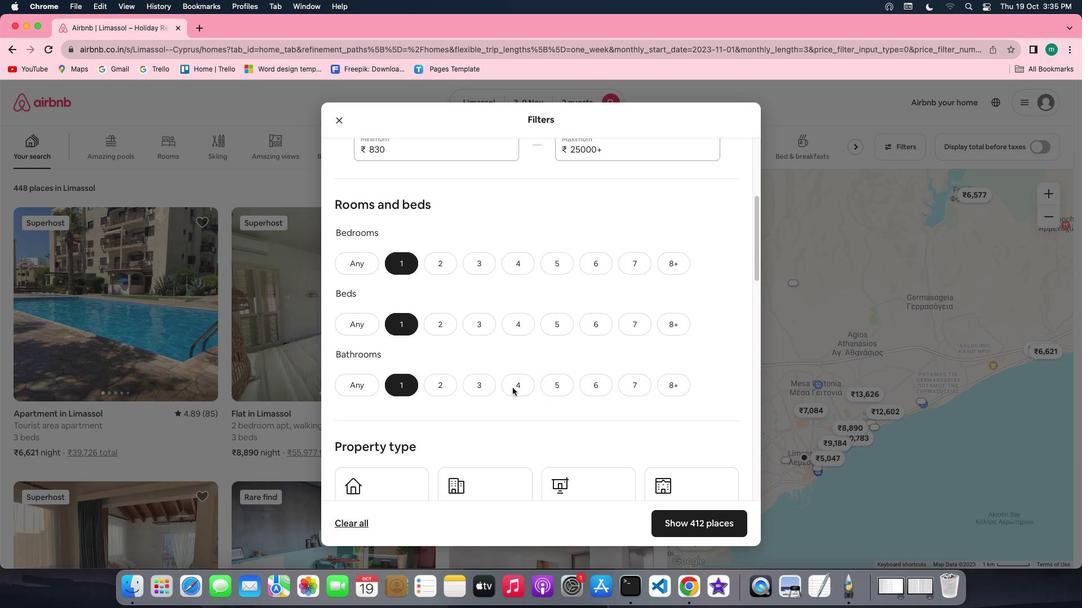 
Action: Mouse scrolled (512, 388) with delta (0, 0)
Screenshot: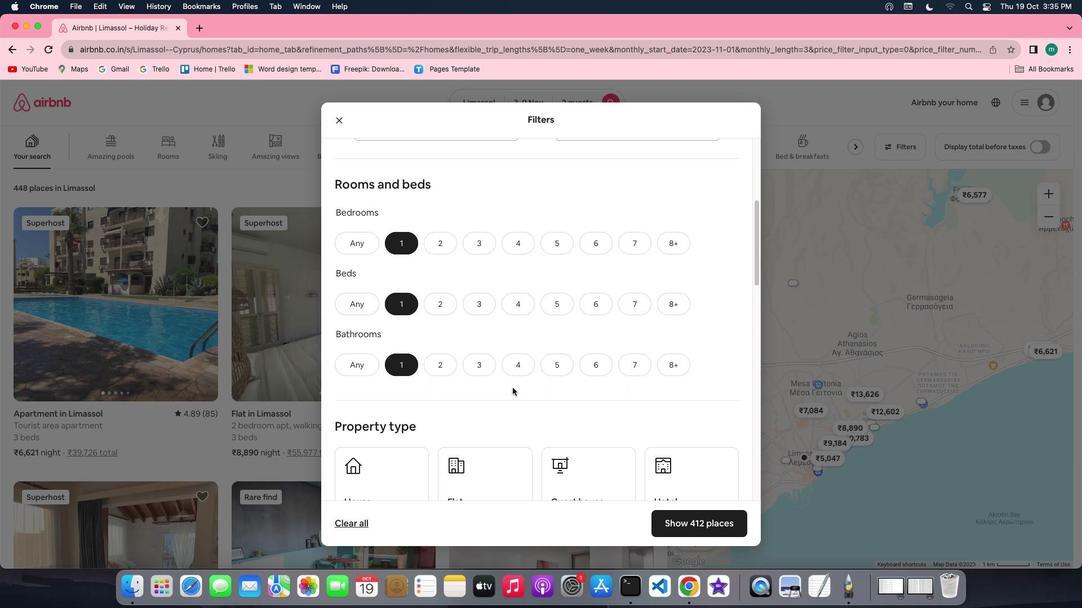 
Action: Mouse scrolled (512, 388) with delta (0, 0)
Screenshot: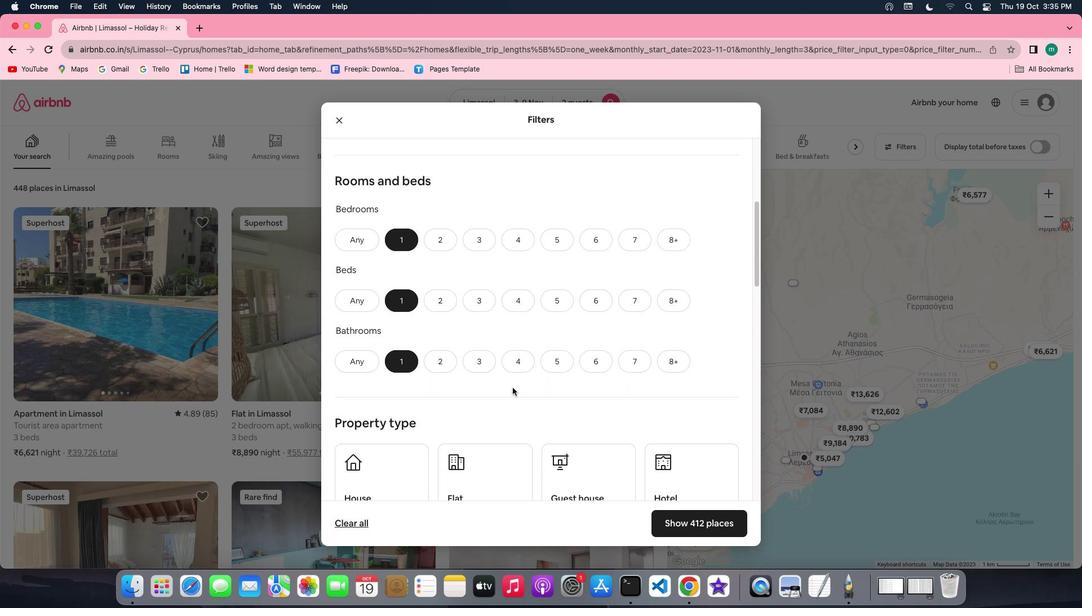 
Action: Mouse scrolled (512, 388) with delta (0, 0)
Screenshot: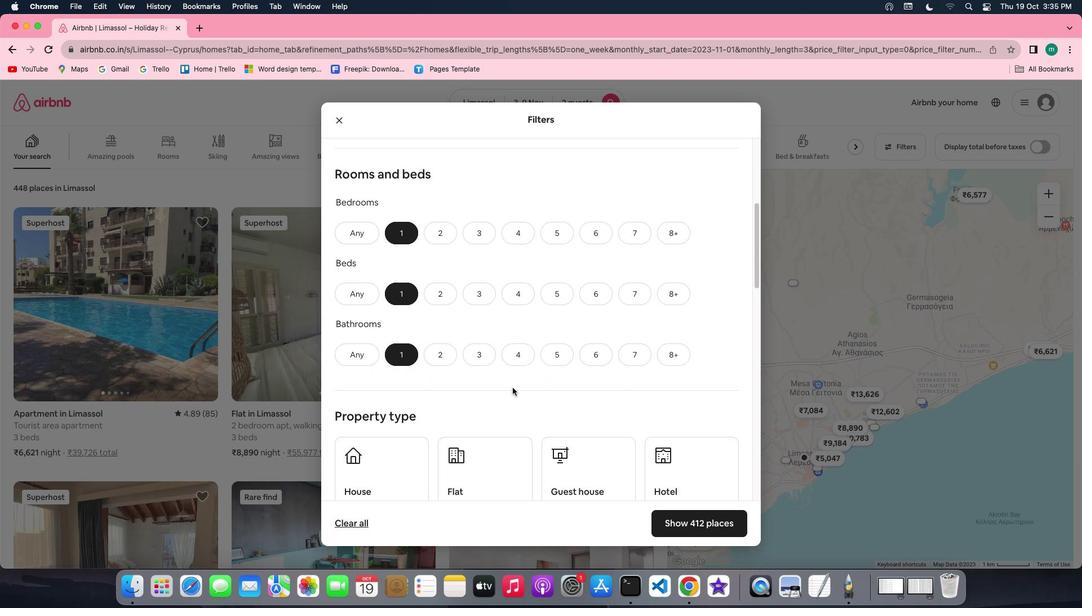 
Action: Mouse scrolled (512, 388) with delta (0, 0)
Screenshot: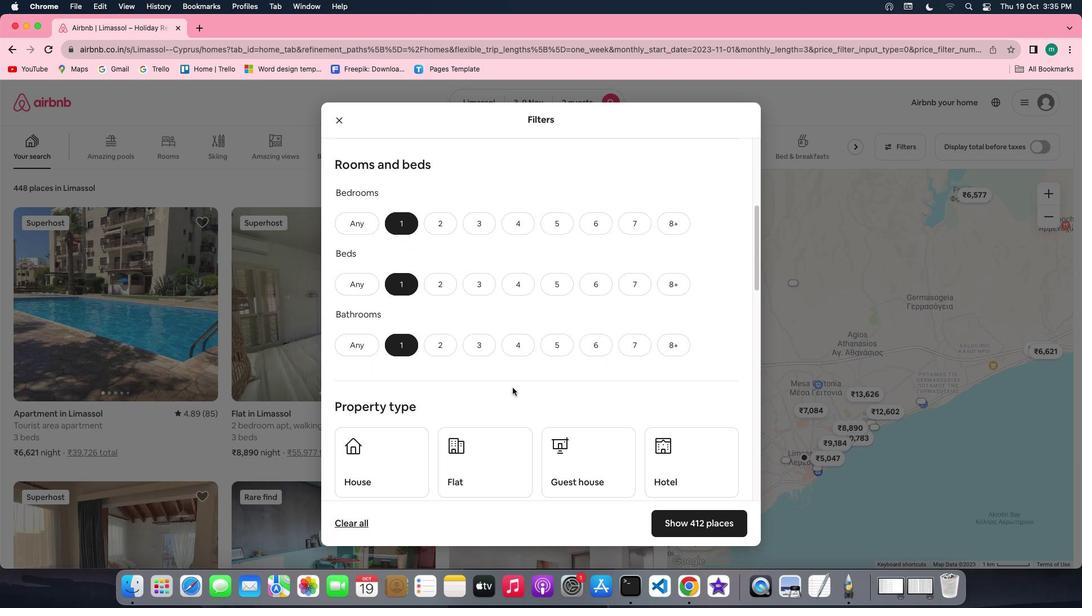 
Action: Mouse scrolled (512, 388) with delta (0, 0)
Screenshot: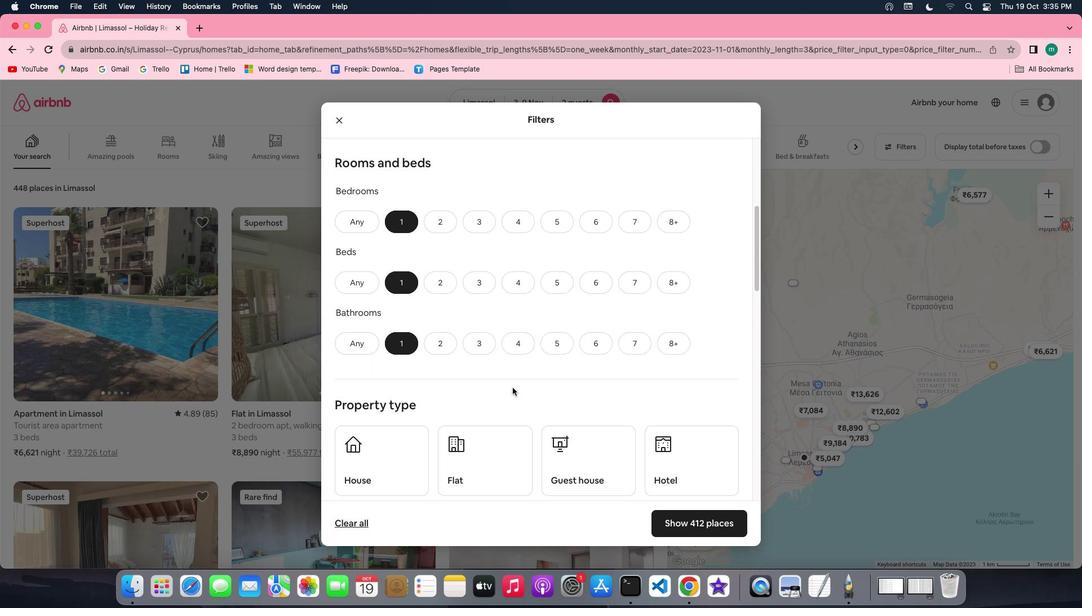 
Action: Mouse scrolled (512, 388) with delta (0, 0)
Screenshot: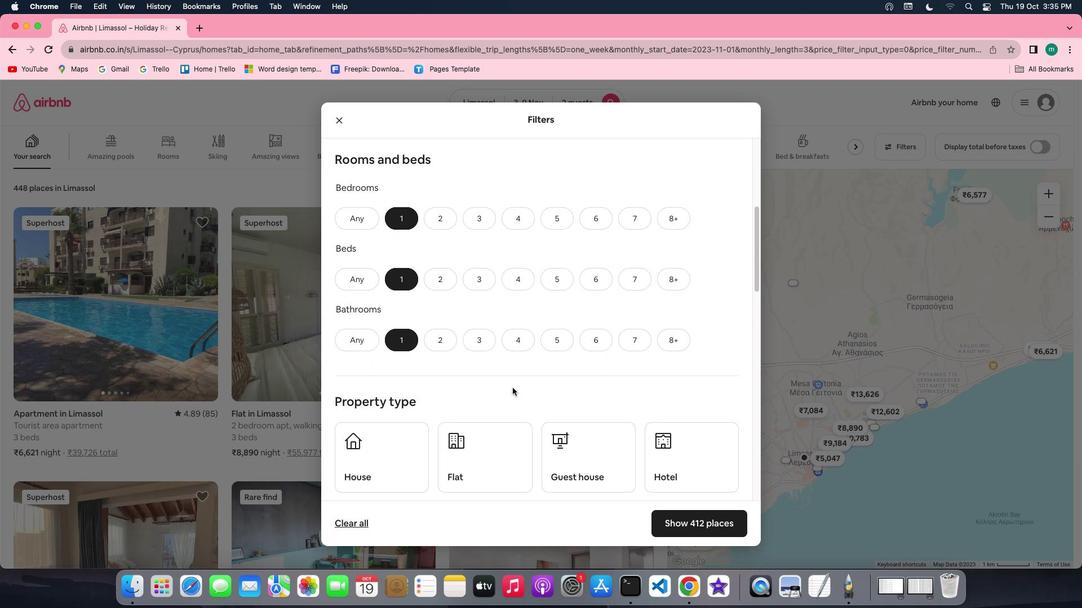 
Action: Mouse scrolled (512, 388) with delta (0, 0)
Screenshot: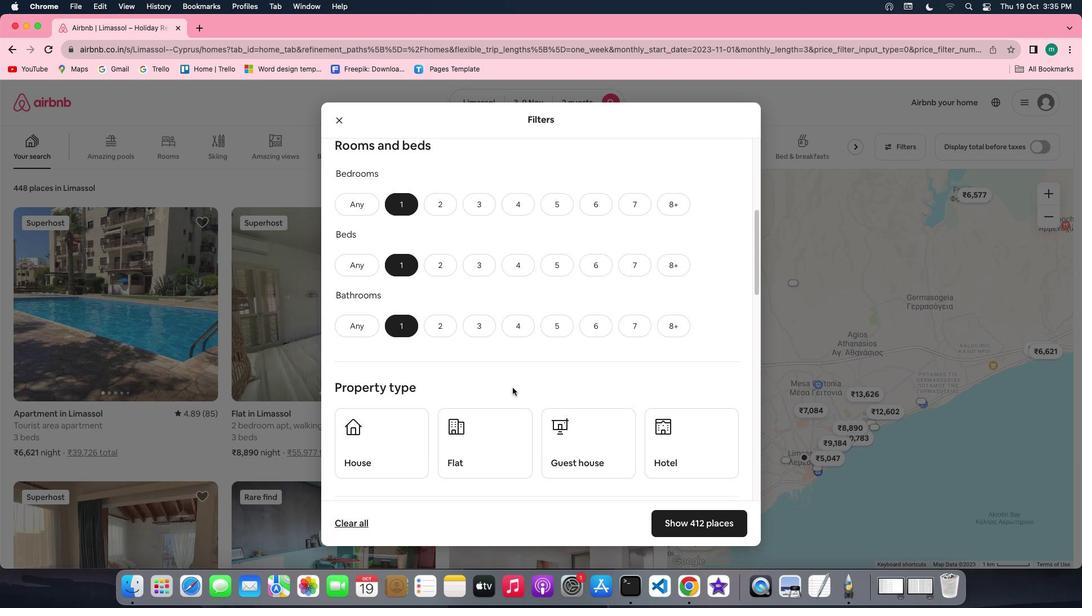 
Action: Mouse scrolled (512, 388) with delta (0, 0)
Screenshot: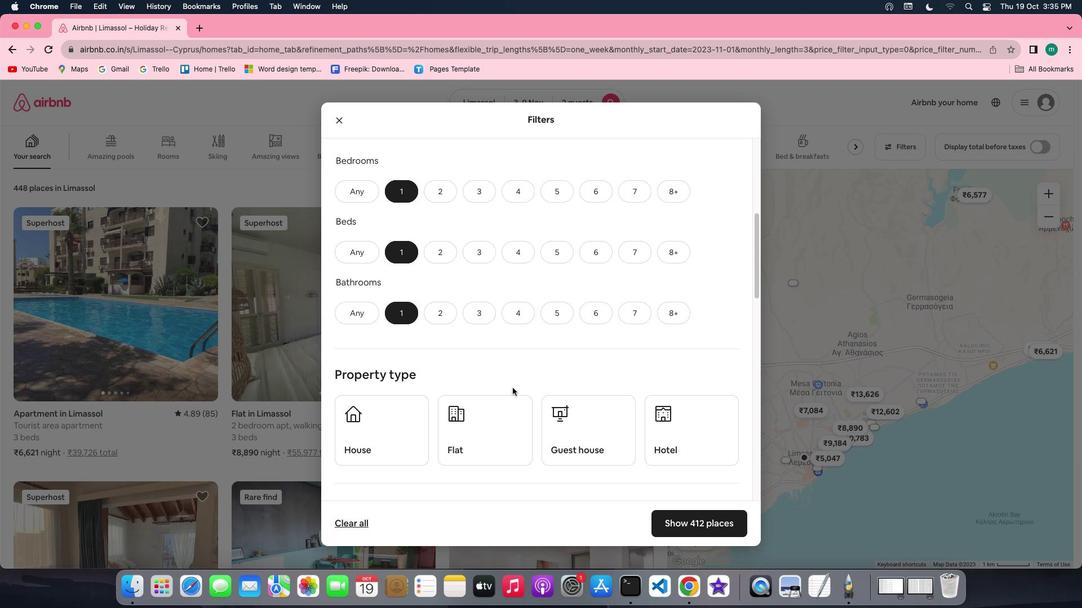 
Action: Mouse scrolled (512, 388) with delta (0, 0)
Screenshot: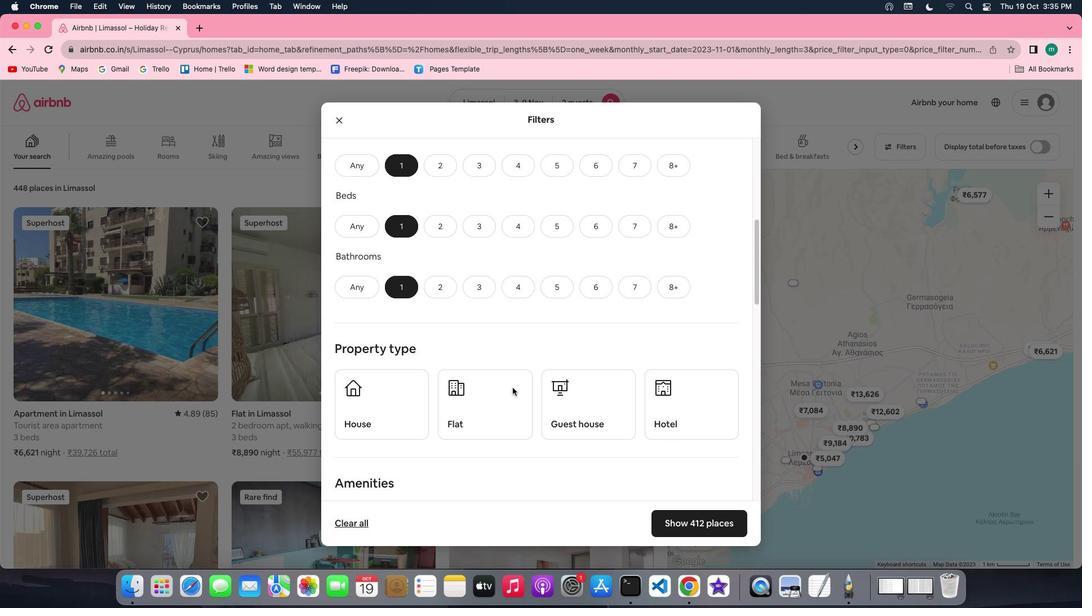 
Action: Mouse moved to (676, 396)
Screenshot: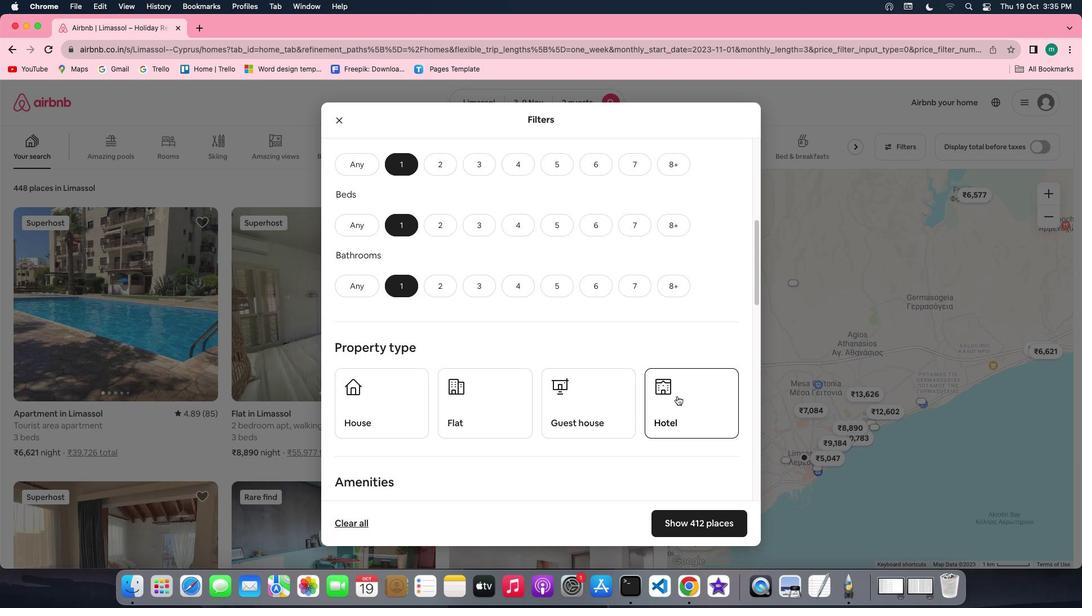
Action: Mouse pressed left at (676, 396)
Screenshot: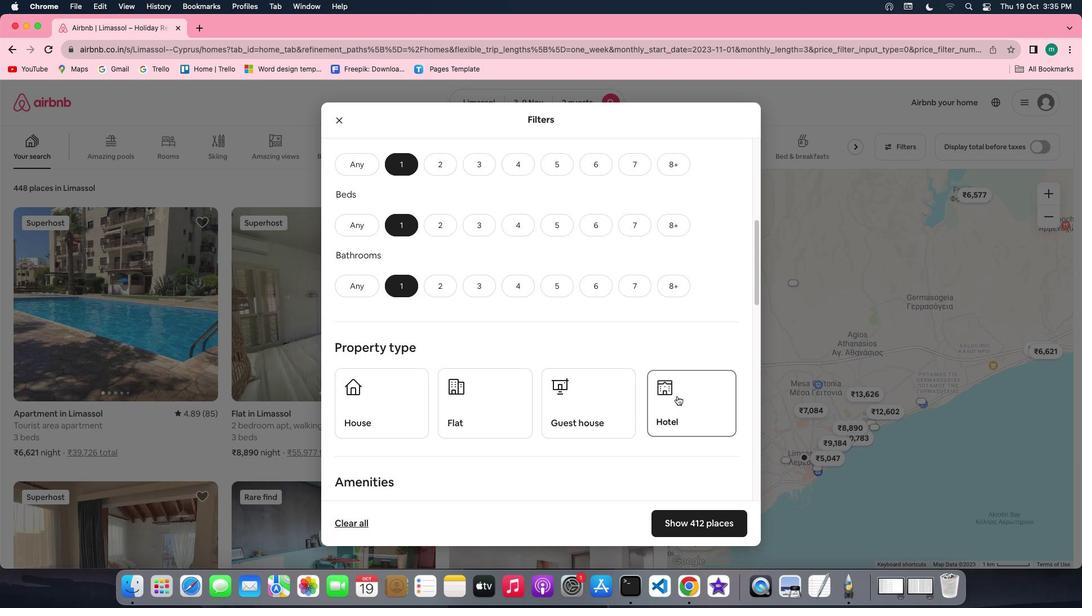 
Action: Mouse moved to (666, 401)
Screenshot: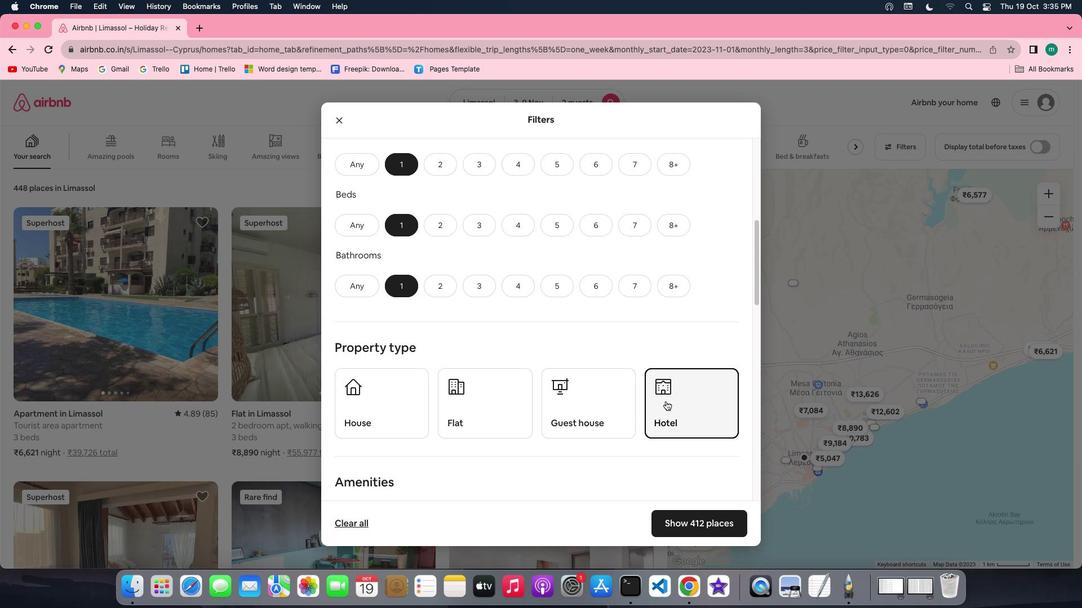 
Action: Mouse scrolled (666, 401) with delta (0, 0)
Screenshot: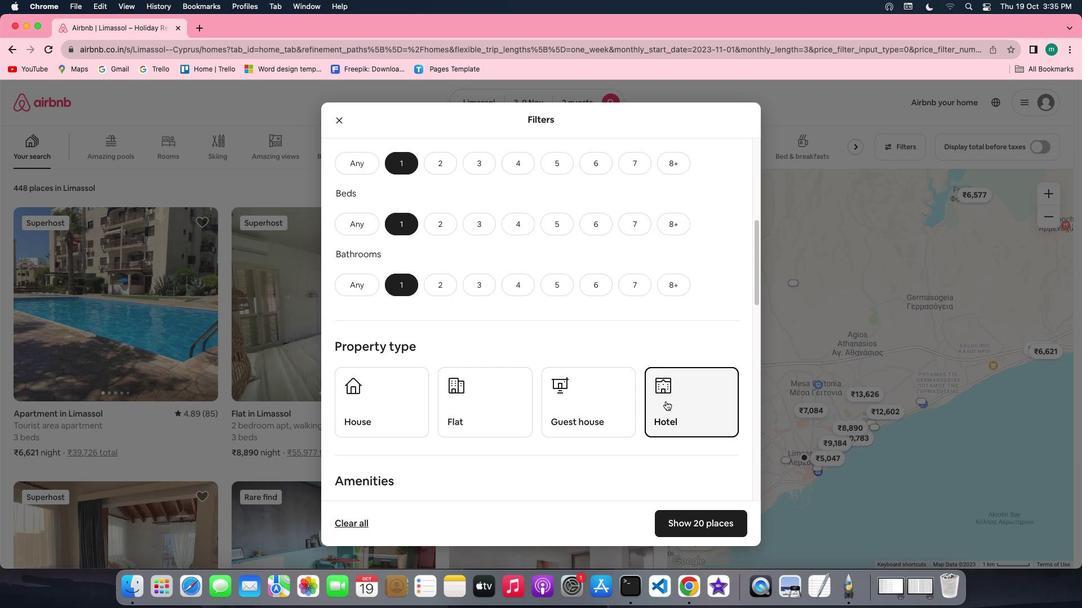 
Action: Mouse scrolled (666, 401) with delta (0, 0)
Screenshot: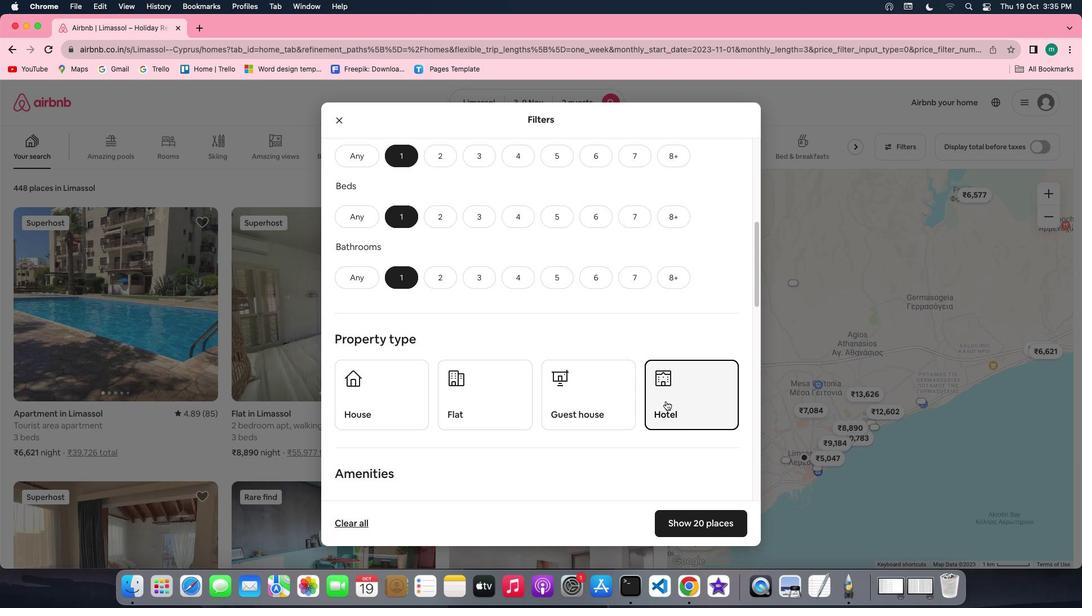 
Action: Mouse scrolled (666, 401) with delta (0, 0)
Screenshot: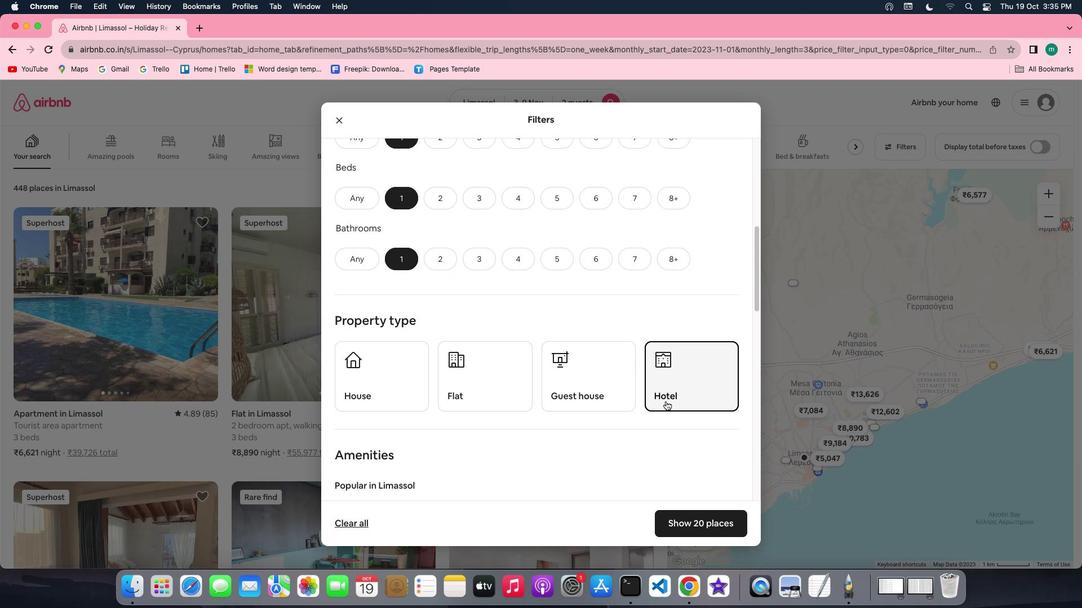 
Action: Mouse scrolled (666, 401) with delta (0, 0)
Screenshot: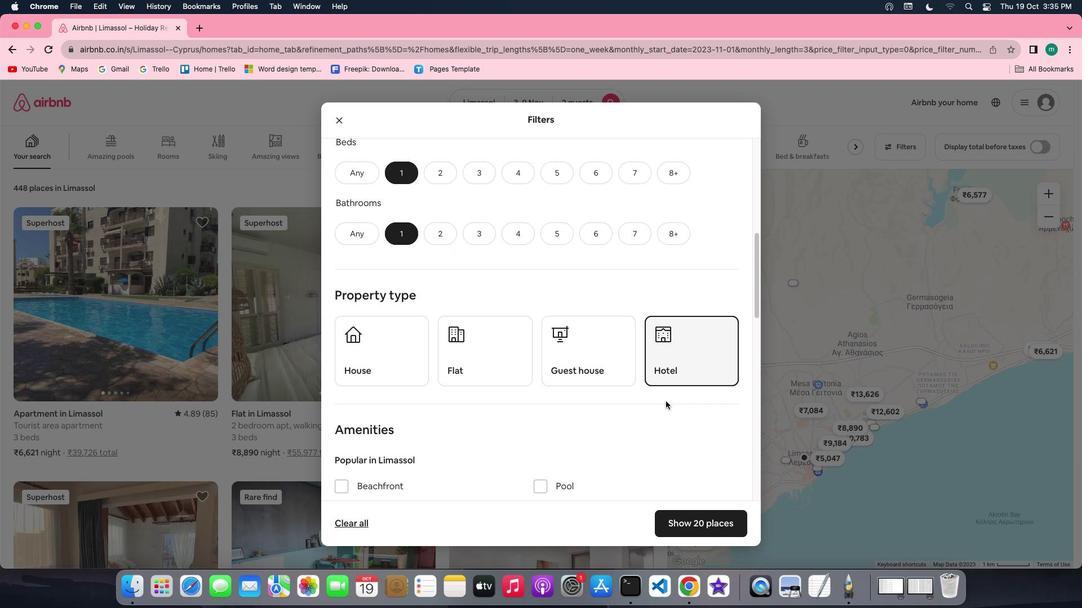 
Action: Mouse scrolled (666, 401) with delta (0, 0)
Screenshot: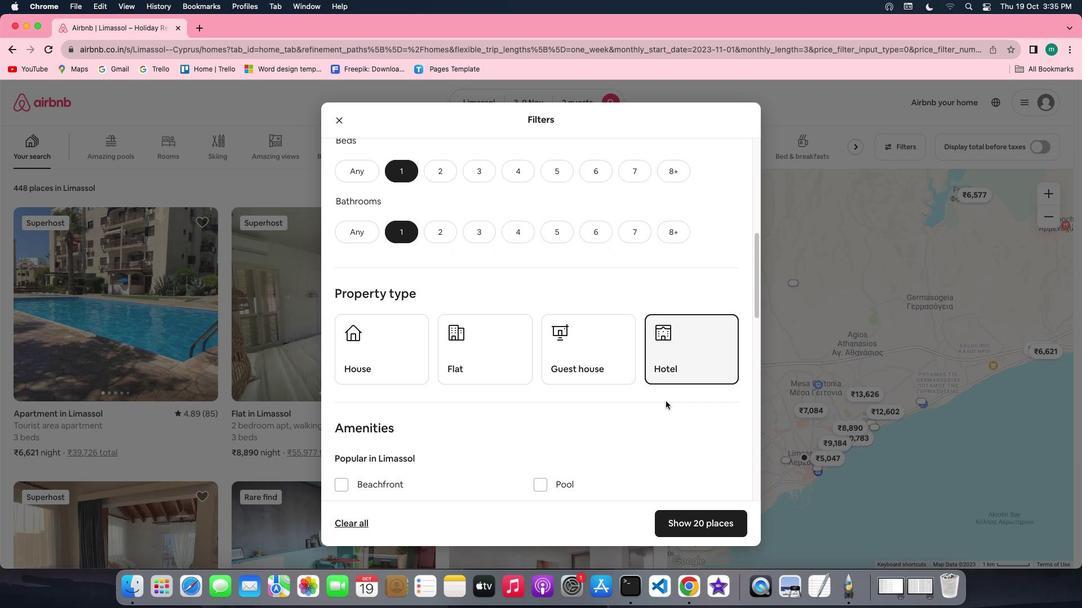 
Action: Mouse scrolled (666, 401) with delta (0, 0)
Screenshot: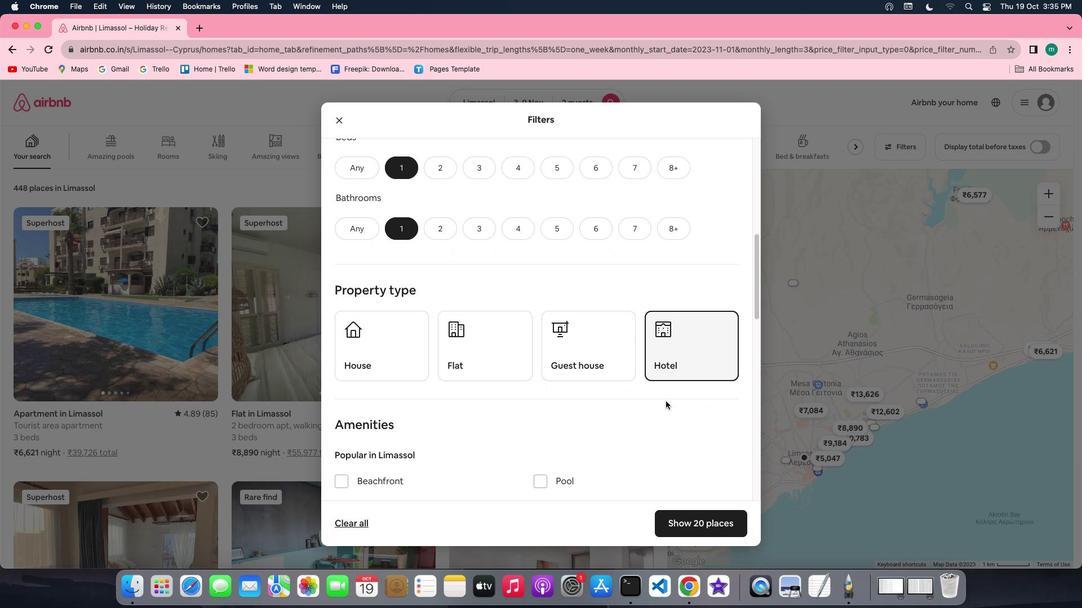 
Action: Mouse scrolled (666, 401) with delta (0, 0)
Screenshot: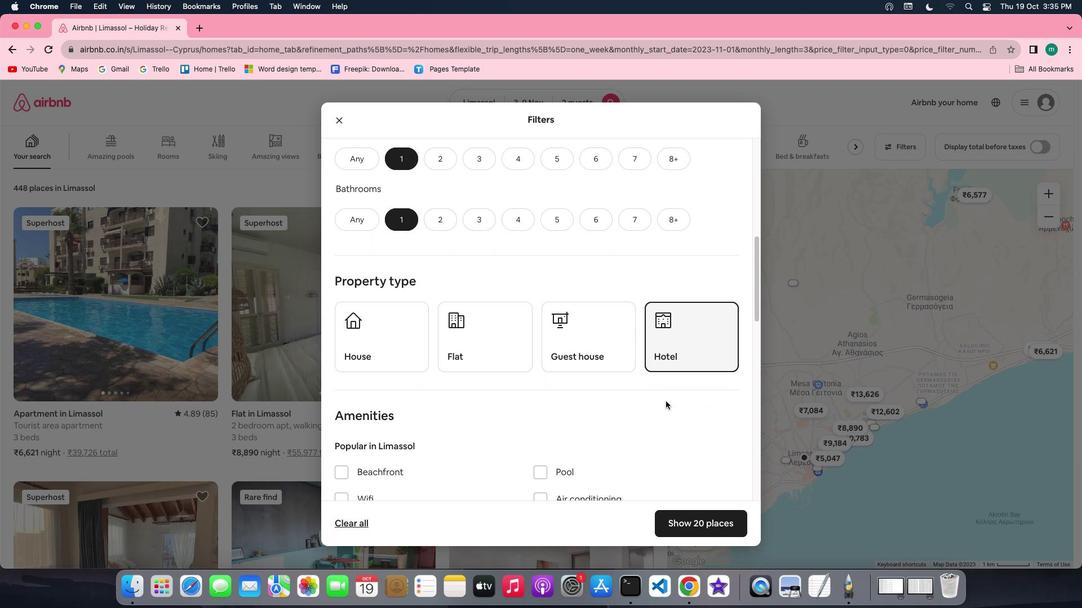 
Action: Mouse scrolled (666, 401) with delta (0, 0)
Screenshot: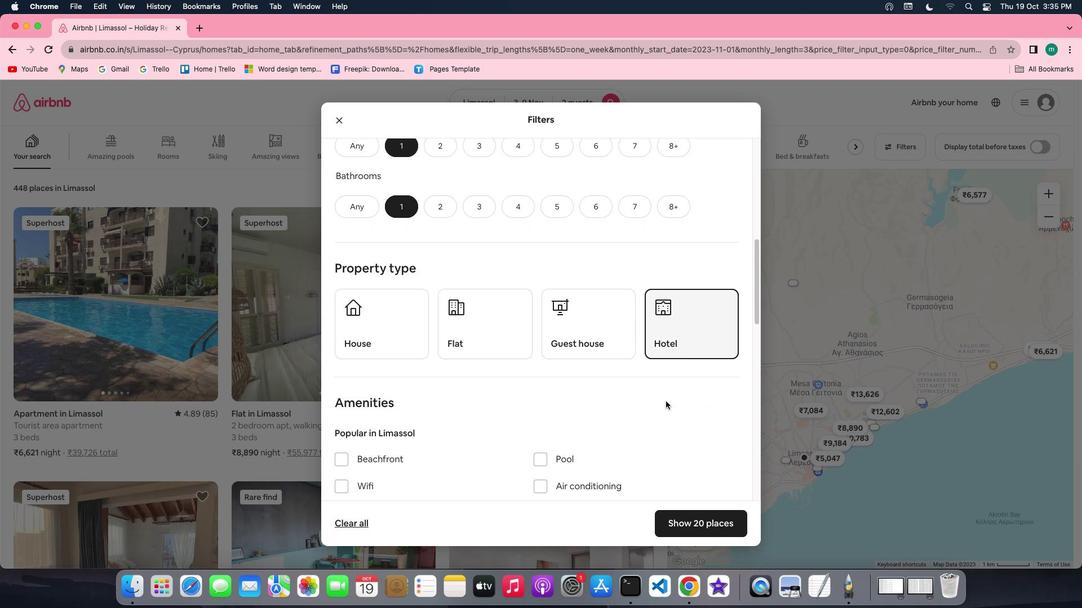 
Action: Mouse scrolled (666, 401) with delta (0, 0)
Screenshot: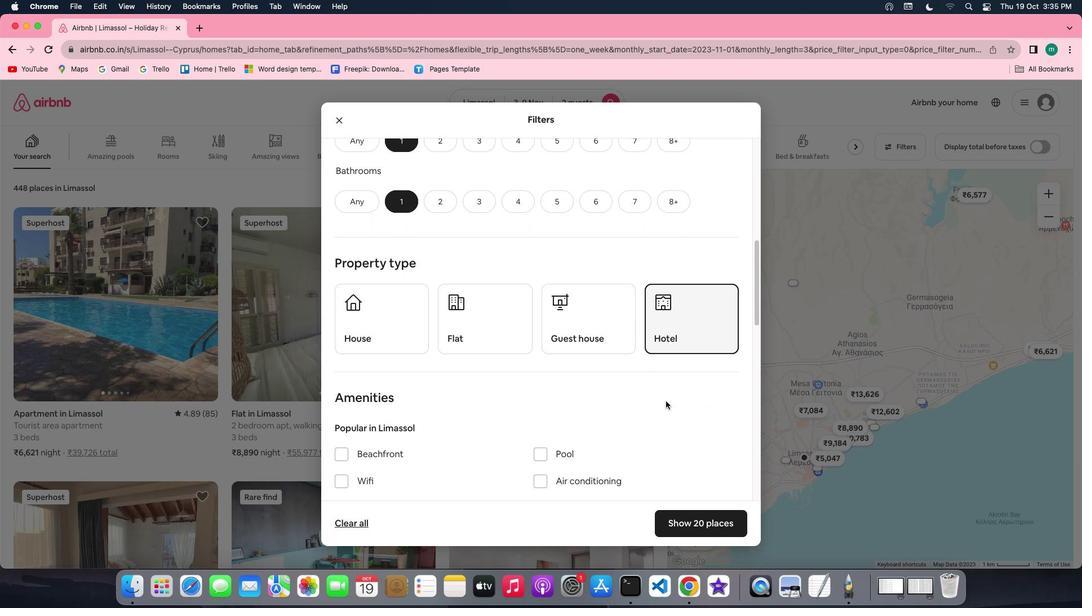 
Action: Mouse scrolled (666, 401) with delta (0, 0)
Screenshot: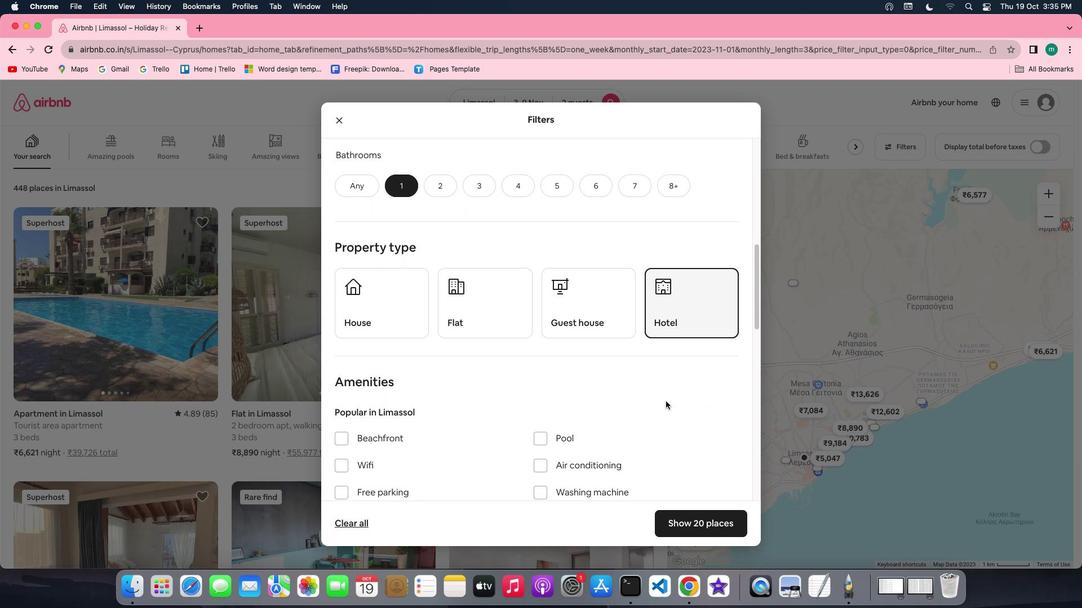 
Action: Mouse scrolled (666, 401) with delta (0, 0)
Screenshot: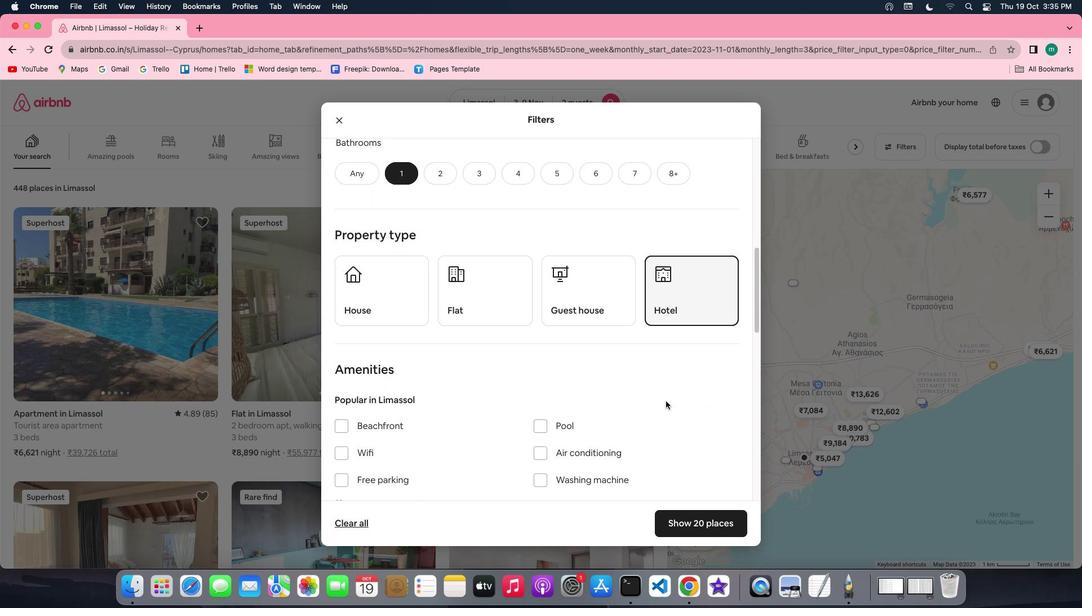 
Action: Mouse scrolled (666, 401) with delta (0, 0)
Screenshot: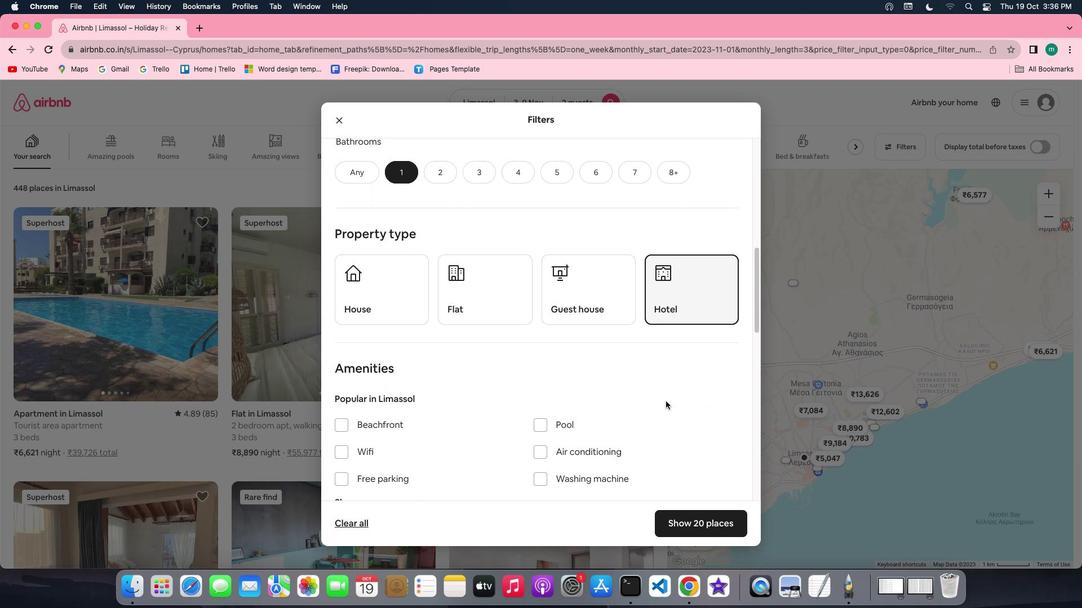 
Action: Mouse scrolled (666, 401) with delta (0, 0)
Screenshot: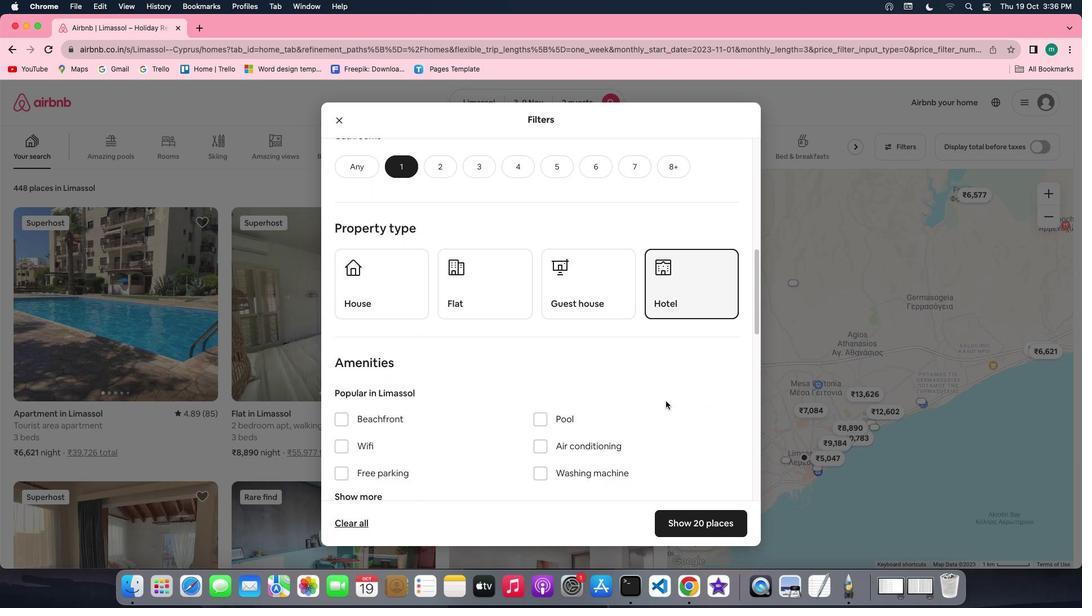 
Action: Mouse scrolled (666, 401) with delta (0, 0)
Screenshot: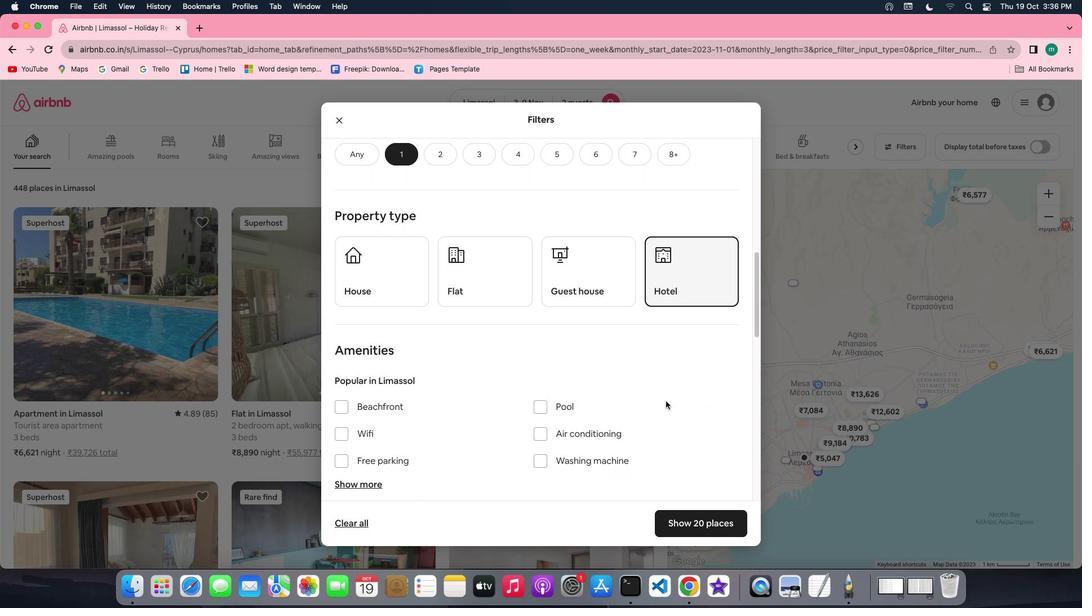
Action: Mouse scrolled (666, 401) with delta (0, 0)
Screenshot: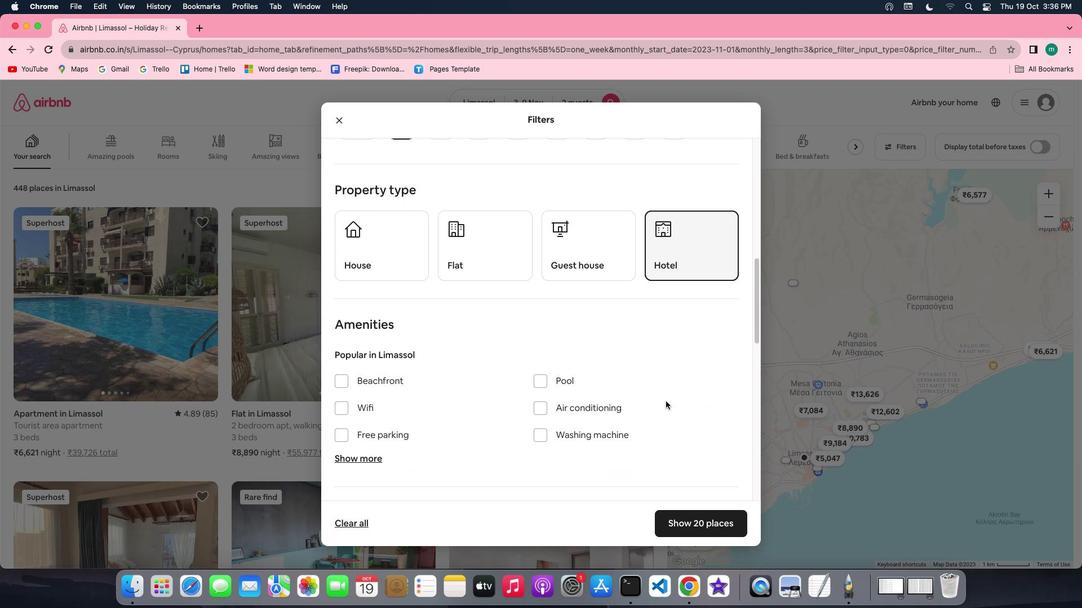 
Action: Mouse scrolled (666, 401) with delta (0, 0)
Screenshot: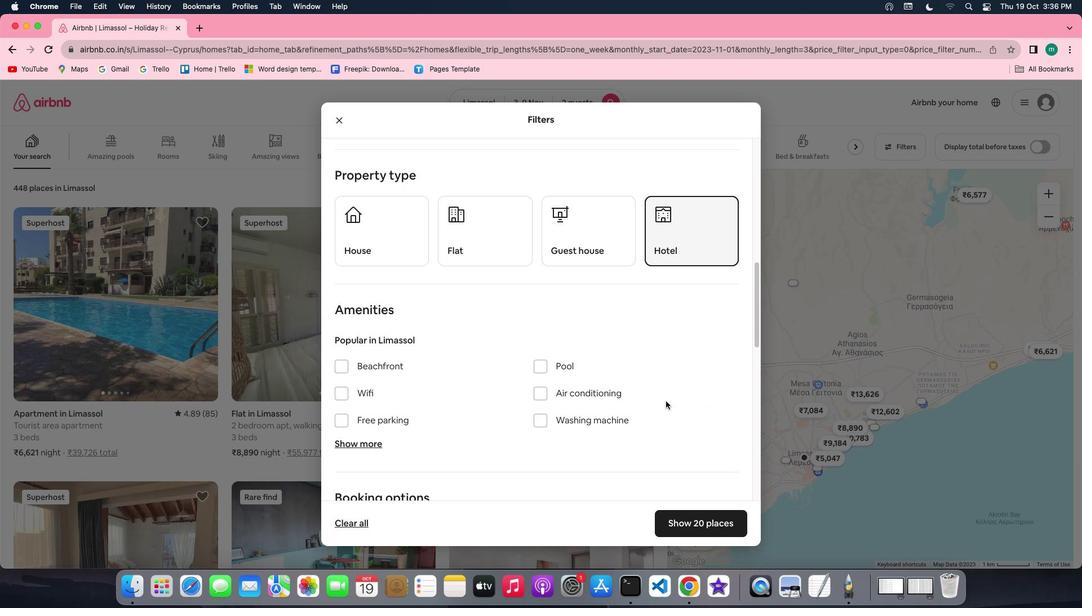 
Action: Mouse scrolled (666, 401) with delta (0, 0)
Screenshot: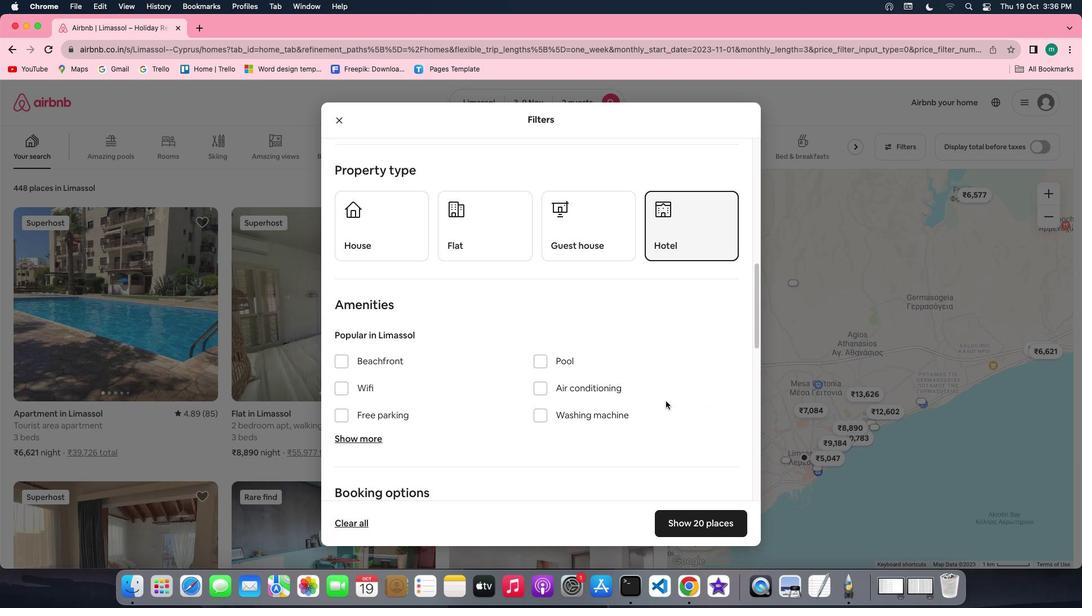 
Action: Mouse scrolled (666, 401) with delta (0, 0)
Screenshot: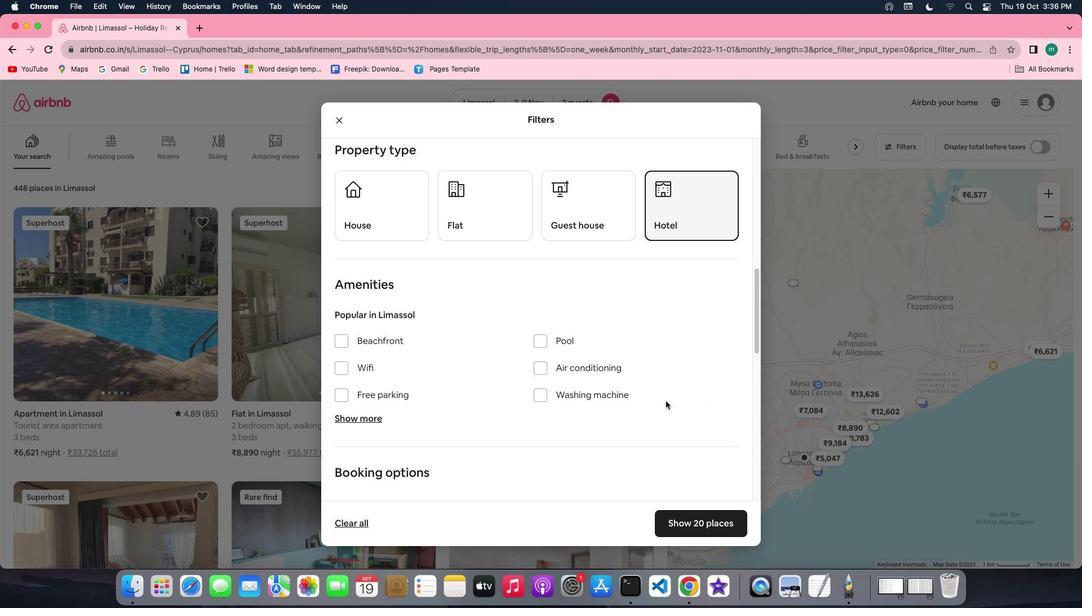 
Action: Mouse scrolled (666, 401) with delta (0, 0)
Screenshot: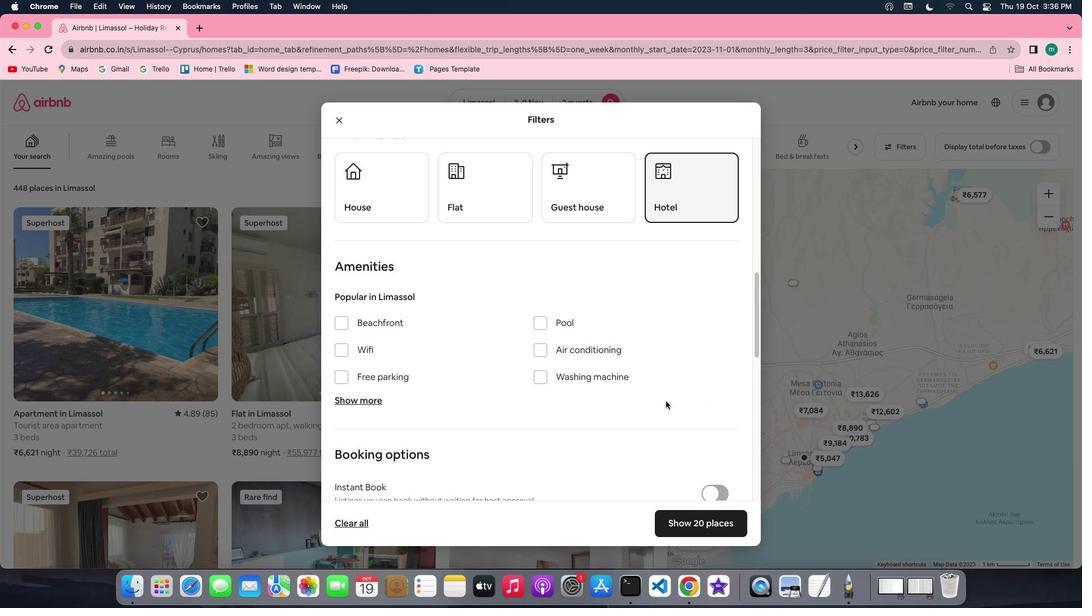 
Action: Mouse scrolled (666, 401) with delta (0, 0)
Screenshot: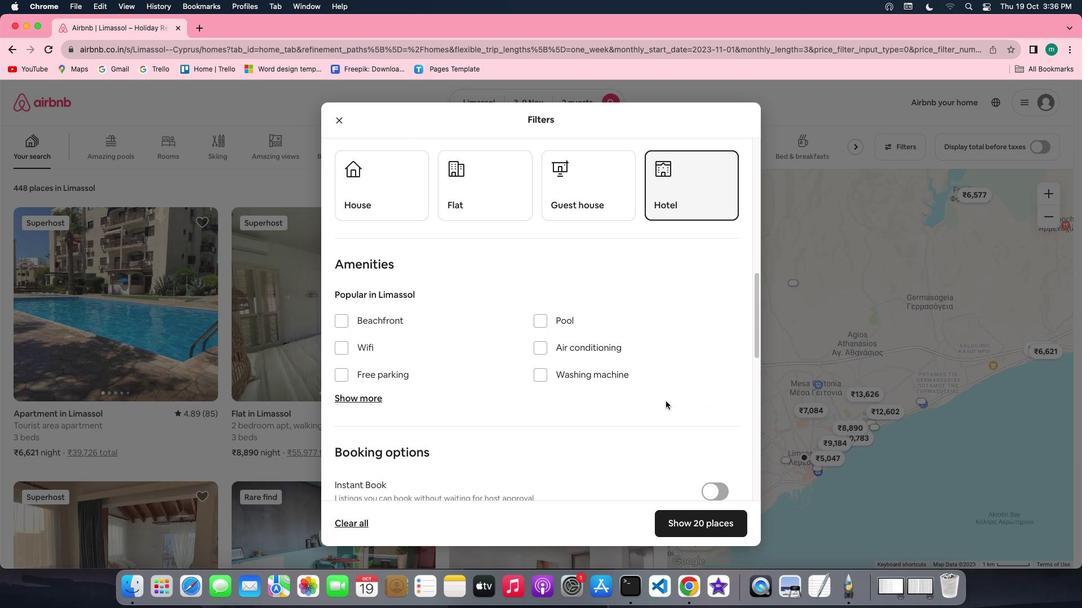 
Action: Mouse scrolled (666, 401) with delta (0, 0)
Screenshot: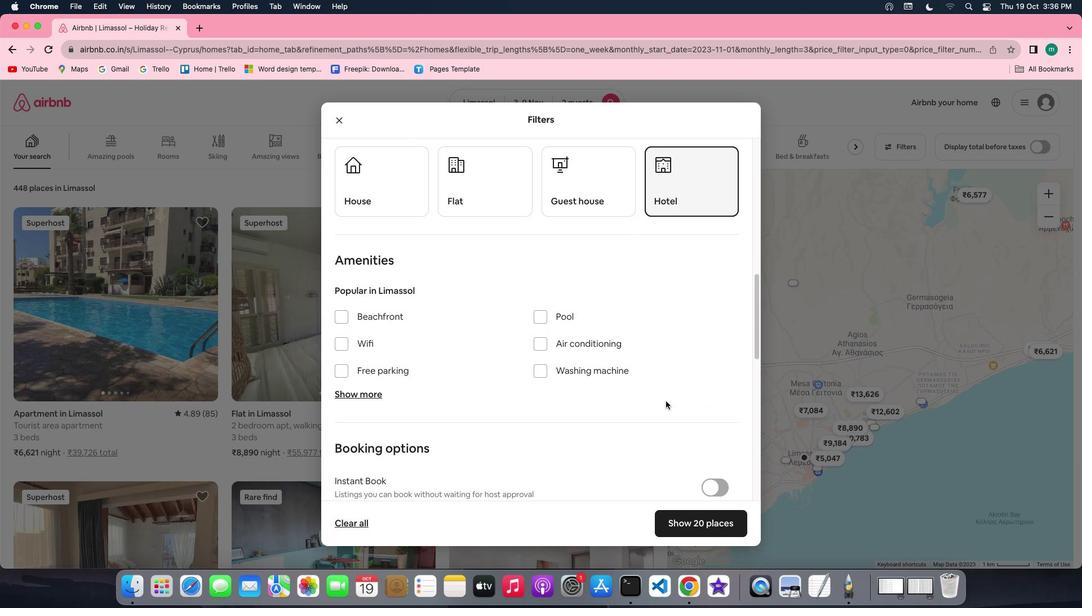 
Action: Mouse scrolled (666, 401) with delta (0, -1)
Screenshot: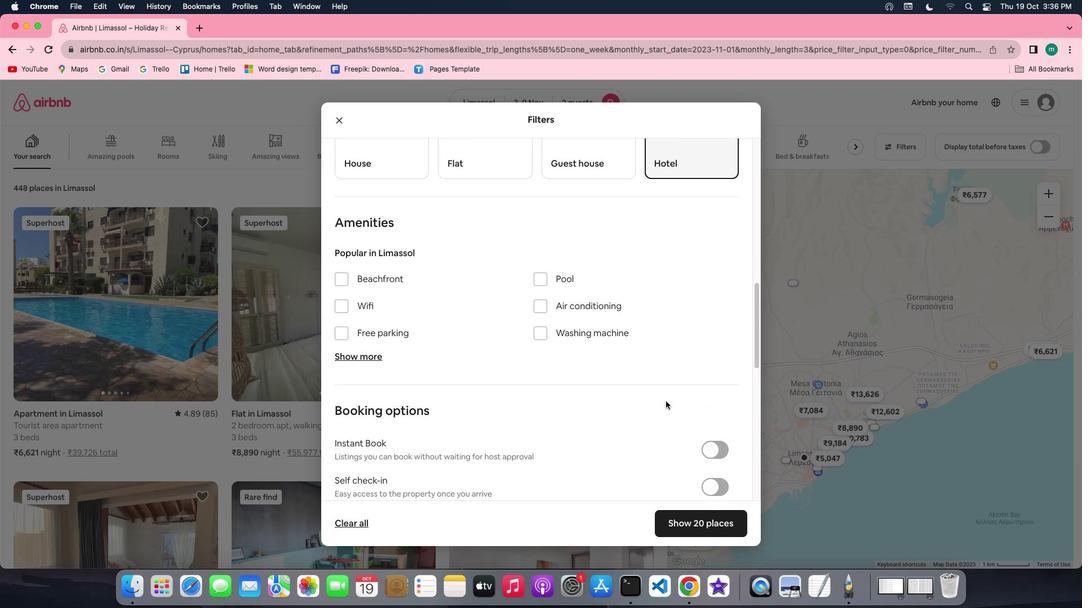 
Action: Mouse scrolled (666, 401) with delta (0, 0)
Screenshot: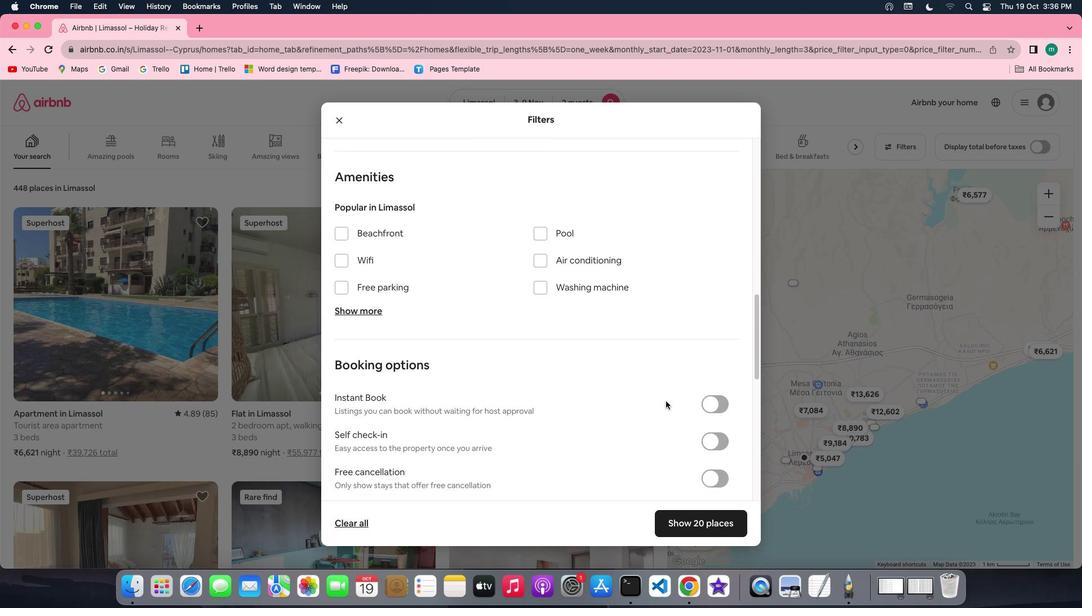 
Action: Mouse scrolled (666, 401) with delta (0, 0)
Screenshot: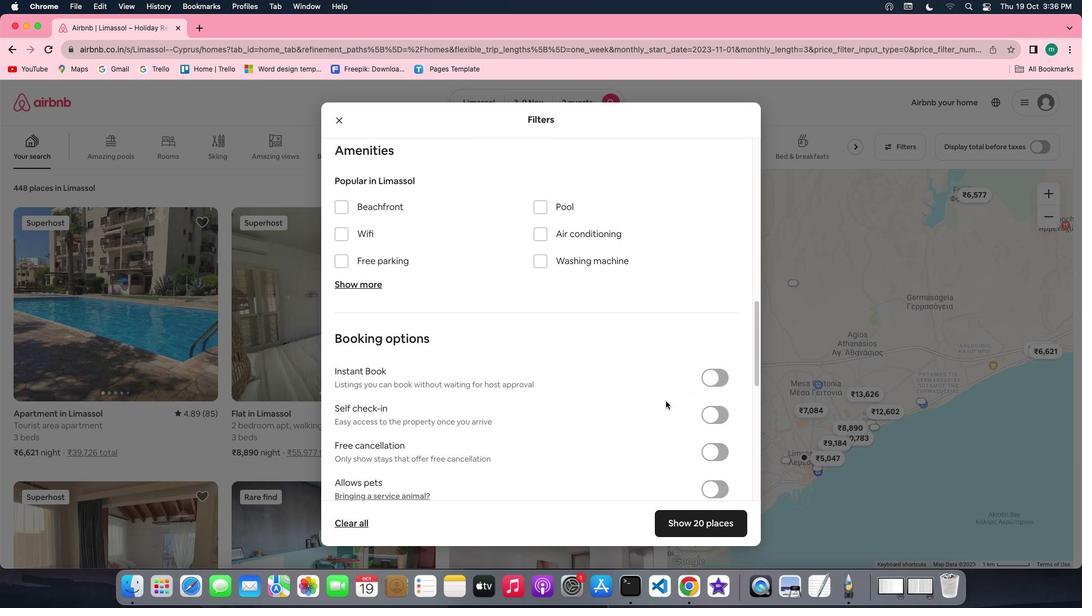 
Action: Mouse scrolled (666, 401) with delta (0, 0)
Screenshot: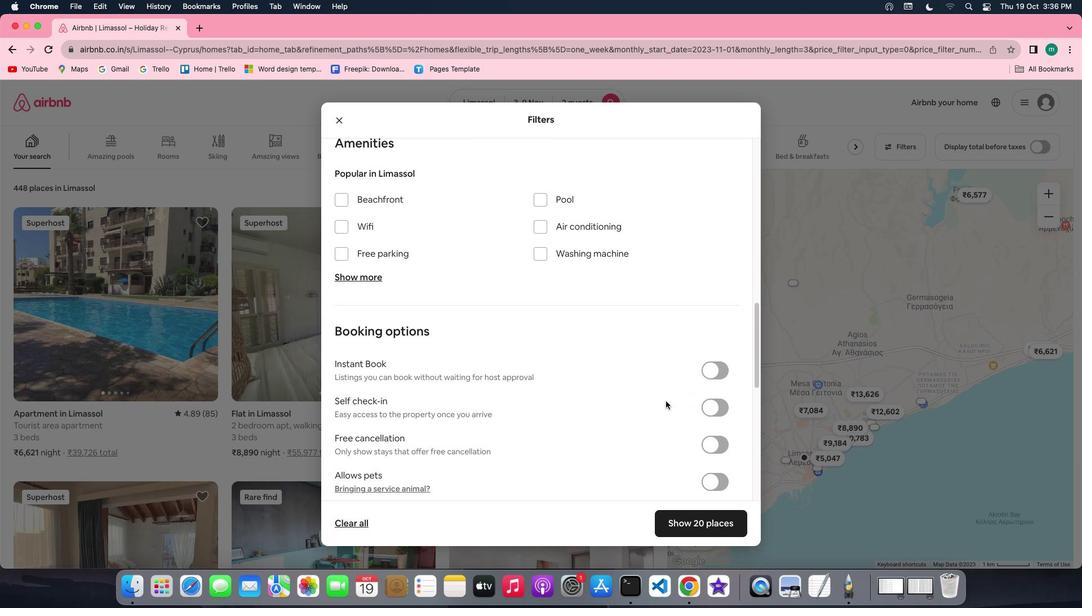 
Action: Mouse scrolled (666, 401) with delta (0, 0)
Screenshot: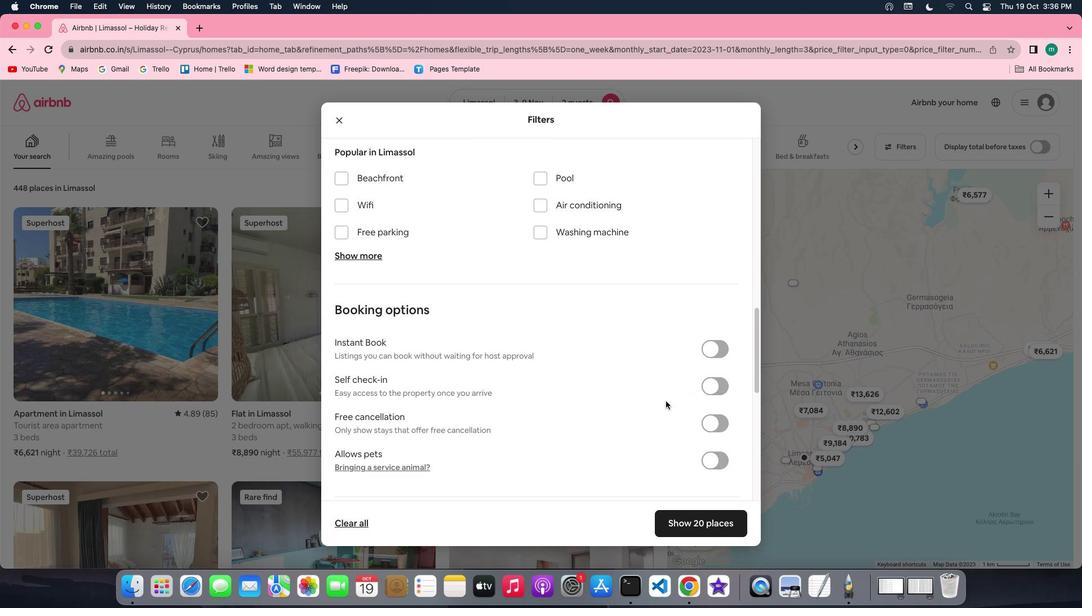 
Action: Mouse moved to (711, 356)
Screenshot: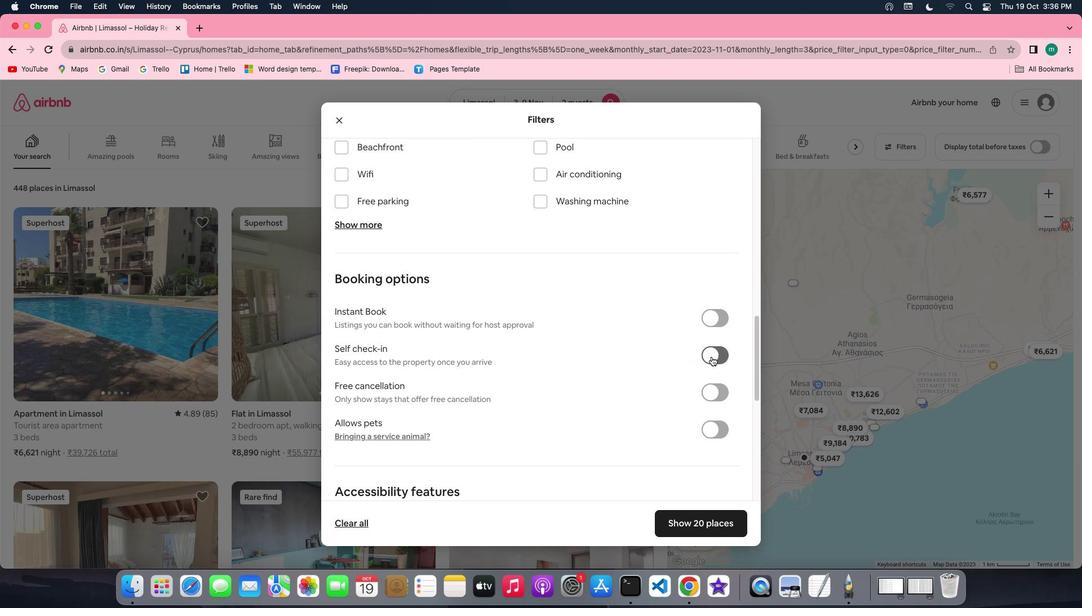 
Action: Mouse pressed left at (711, 356)
Screenshot: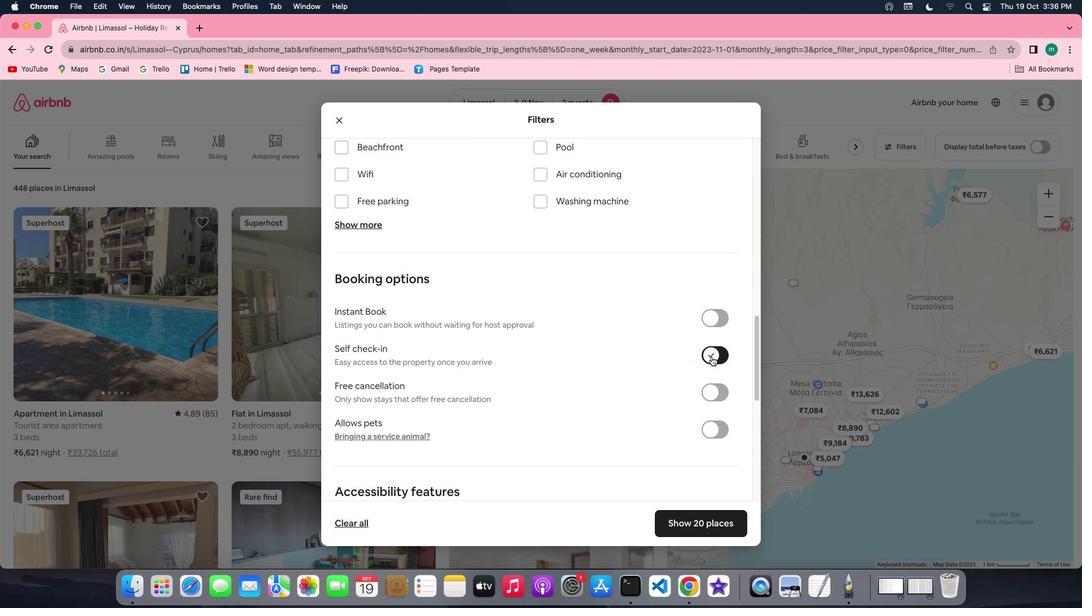 
Action: Mouse moved to (708, 515)
Screenshot: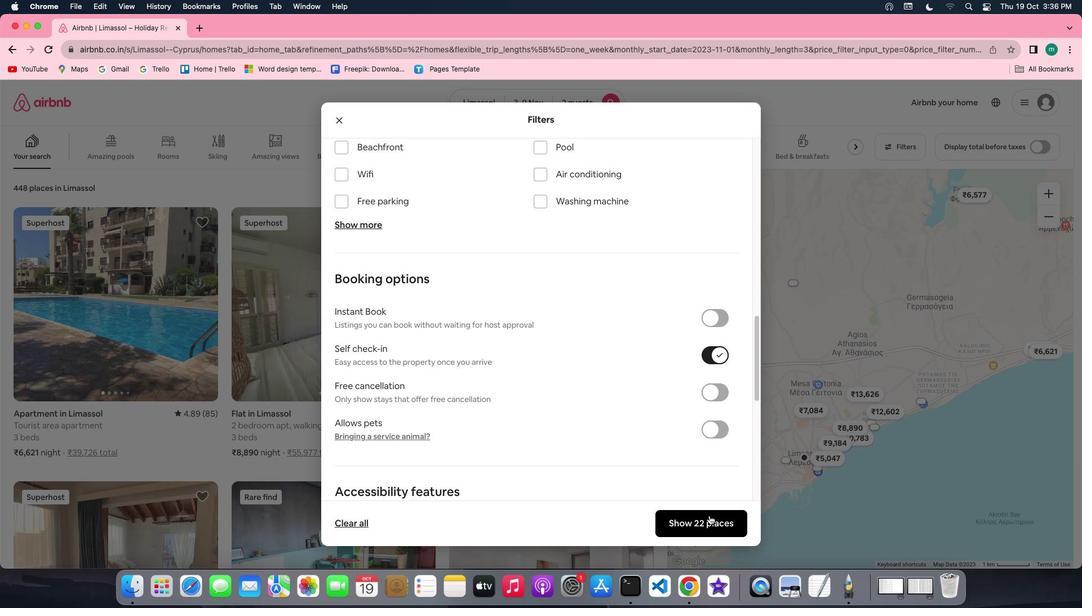 
Action: Mouse pressed left at (708, 515)
Screenshot: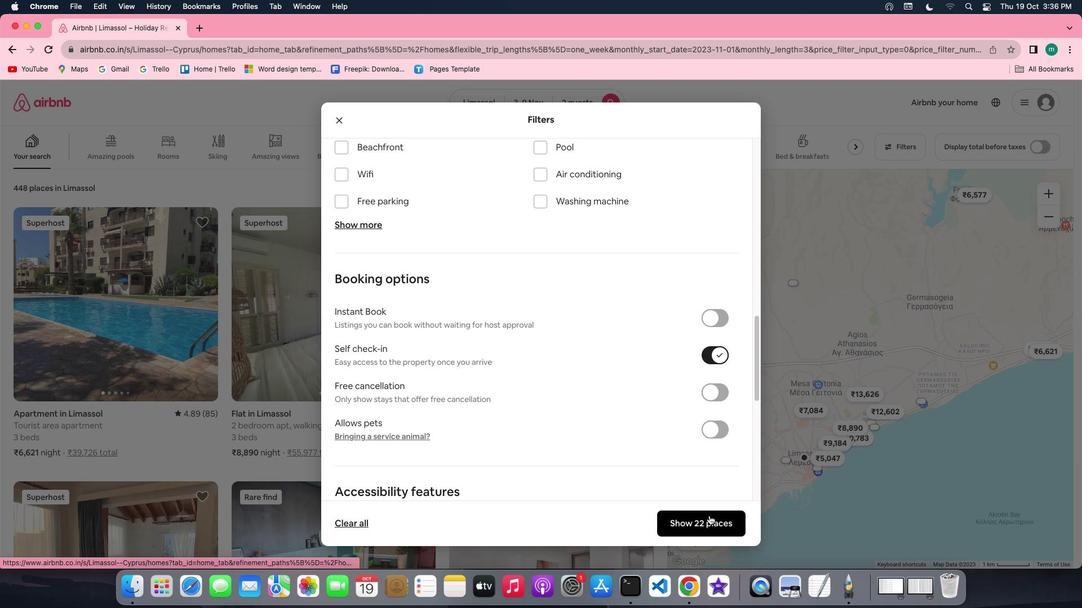 
Action: Mouse moved to (475, 361)
Screenshot: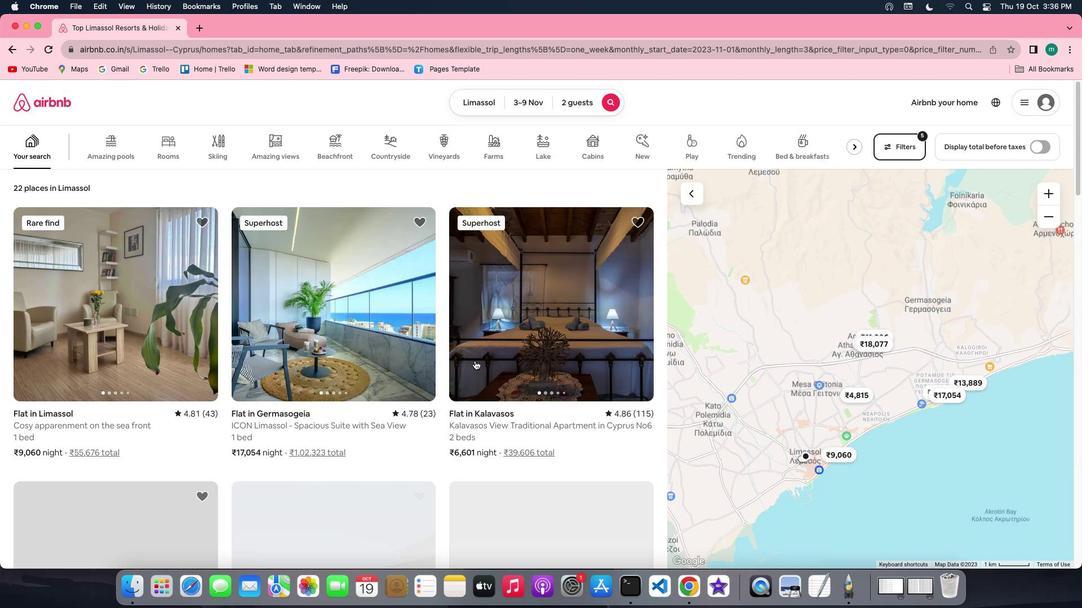 
Action: Mouse scrolled (475, 361) with delta (0, 0)
Screenshot: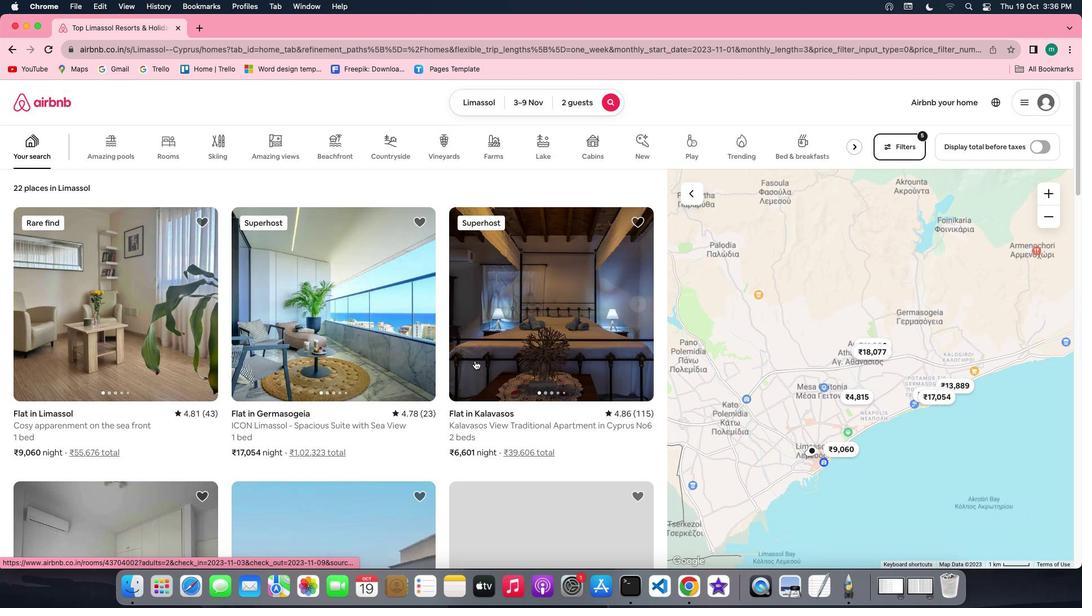 
Action: Mouse scrolled (475, 361) with delta (0, 0)
Screenshot: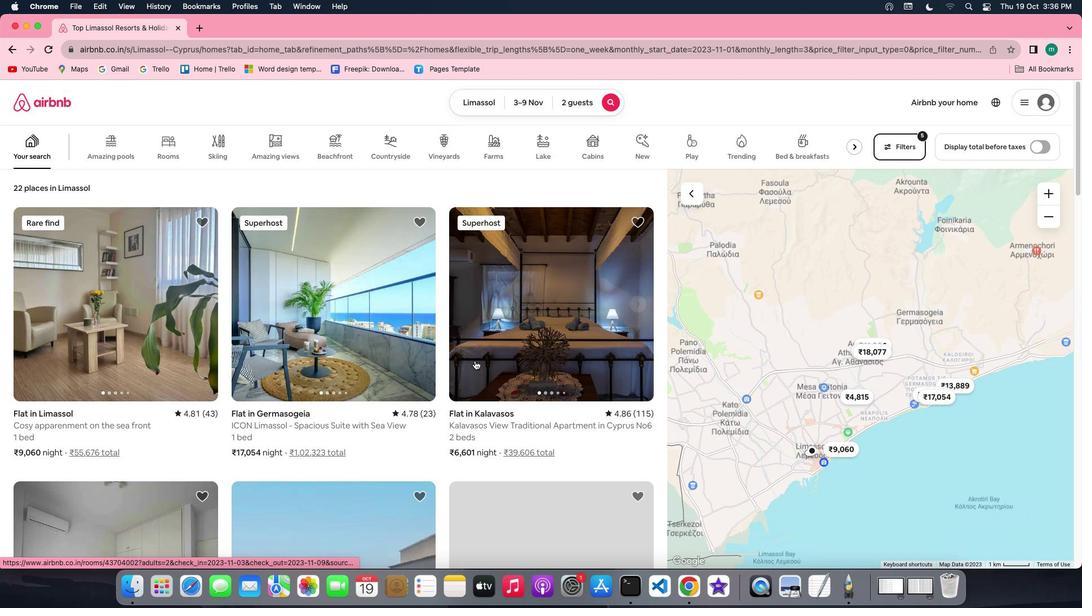 
Action: Mouse scrolled (475, 361) with delta (0, 0)
Screenshot: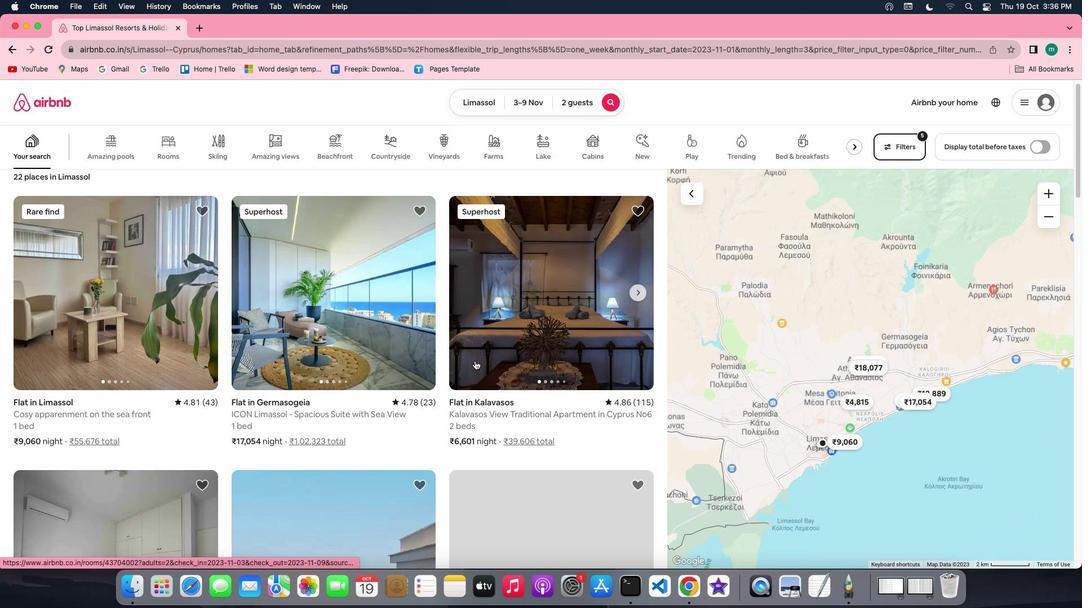 
Action: Mouse moved to (189, 218)
Screenshot: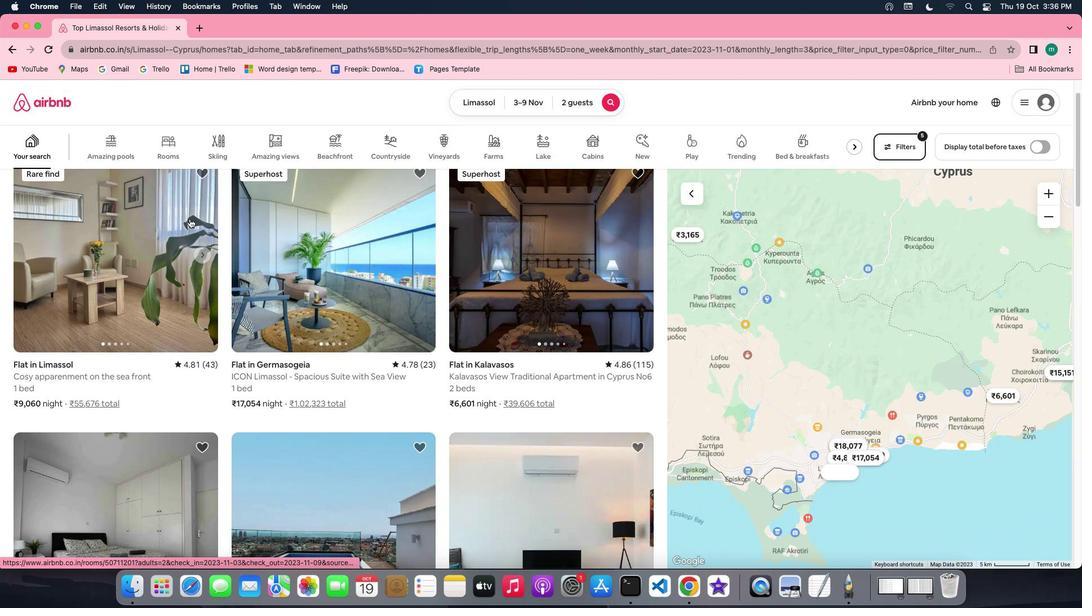 
Action: Mouse pressed left at (189, 218)
Screenshot: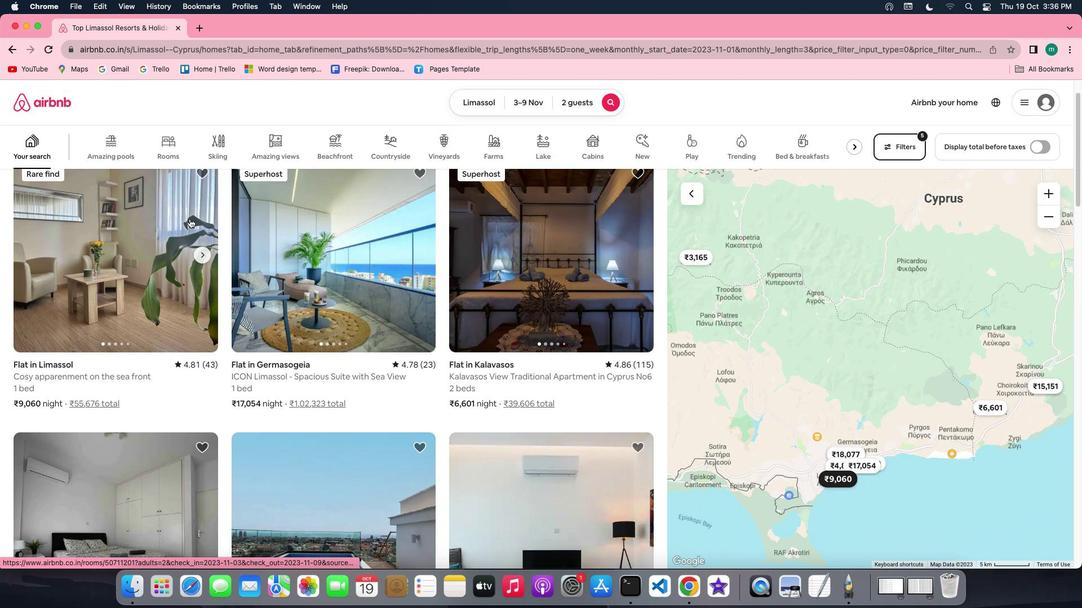 
Action: Mouse moved to (783, 422)
Screenshot: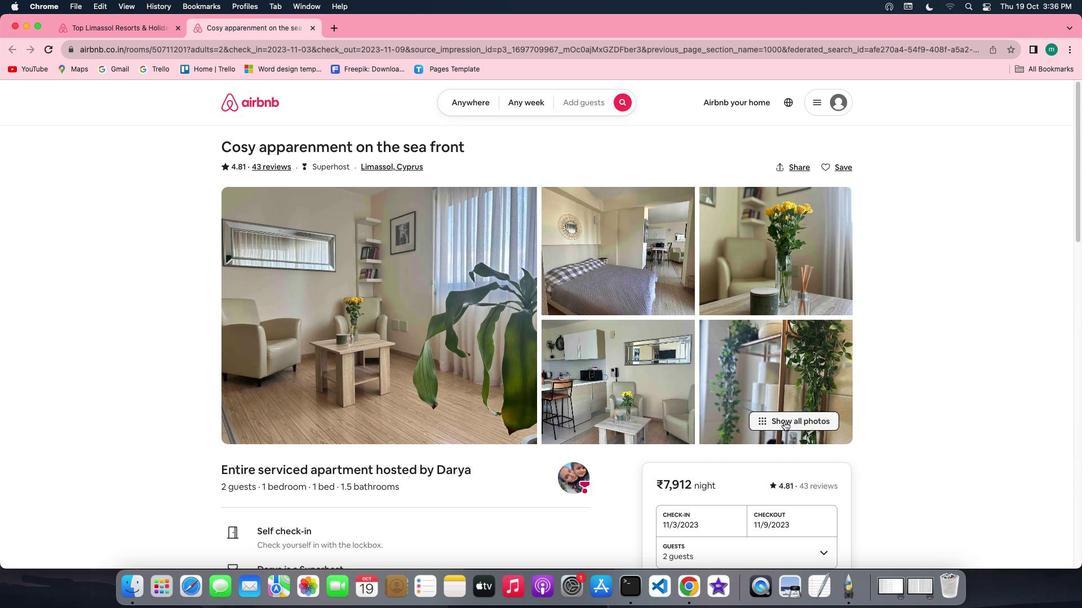 
Action: Mouse pressed left at (783, 422)
Screenshot: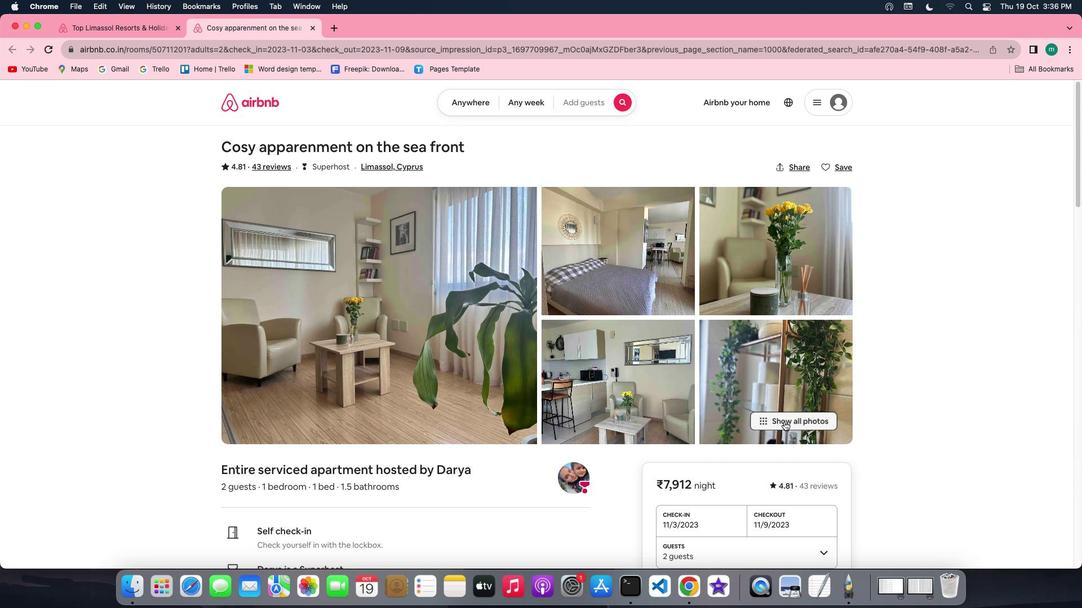 
Action: Mouse moved to (542, 325)
Screenshot: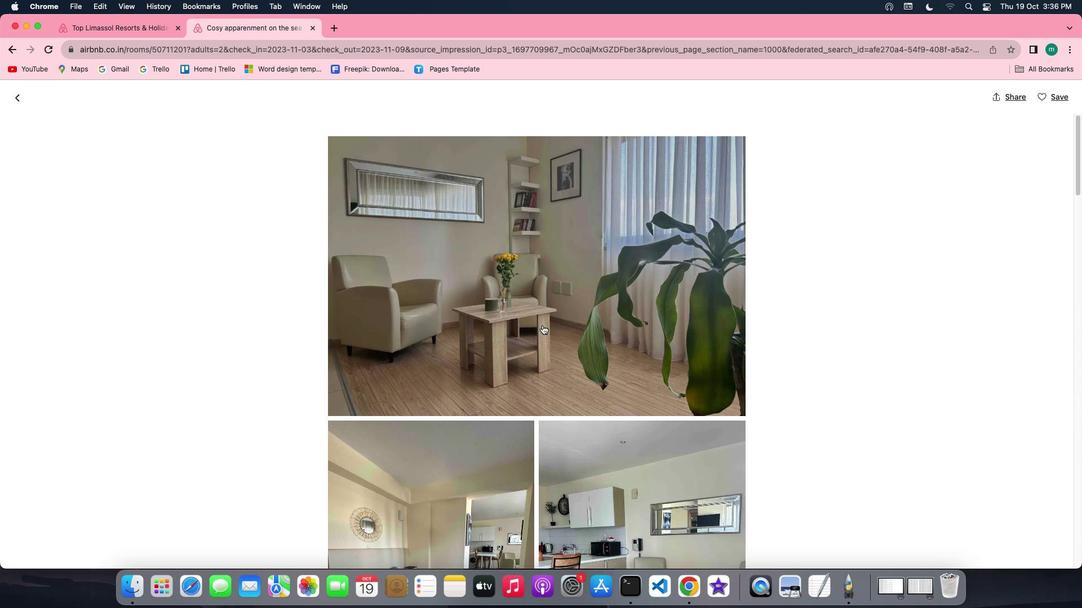 
Action: Mouse scrolled (542, 325) with delta (0, 0)
Screenshot: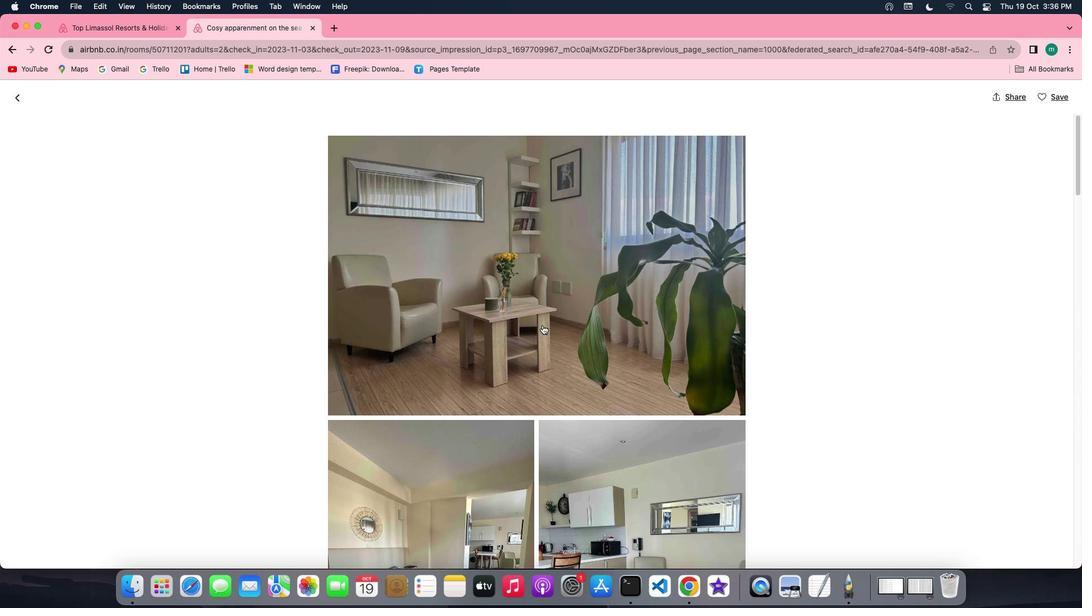 
Action: Mouse scrolled (542, 325) with delta (0, 0)
Screenshot: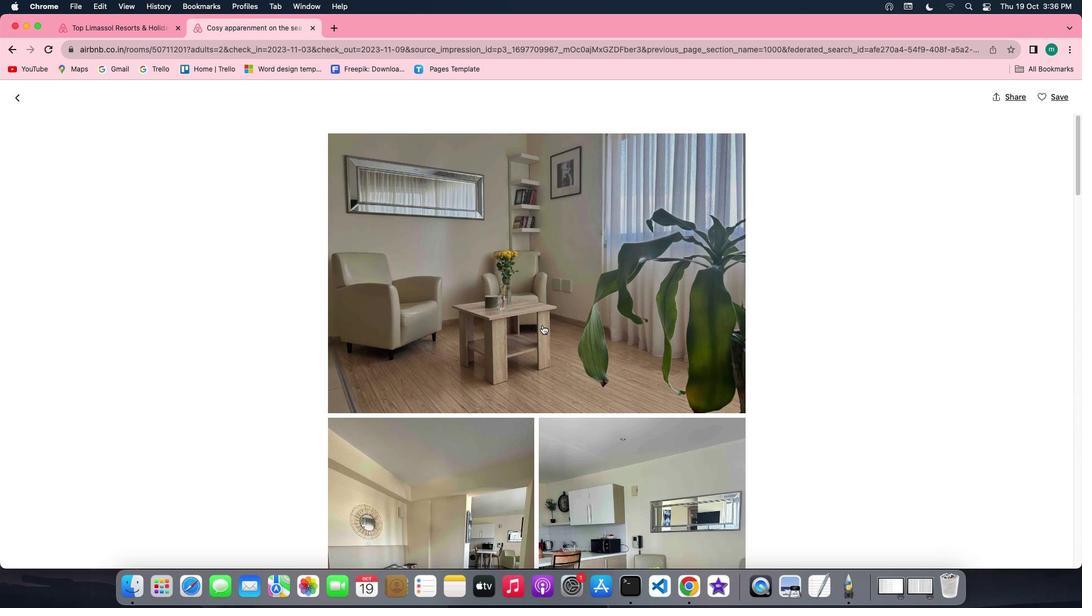 
Action: Mouse scrolled (542, 325) with delta (0, 0)
Screenshot: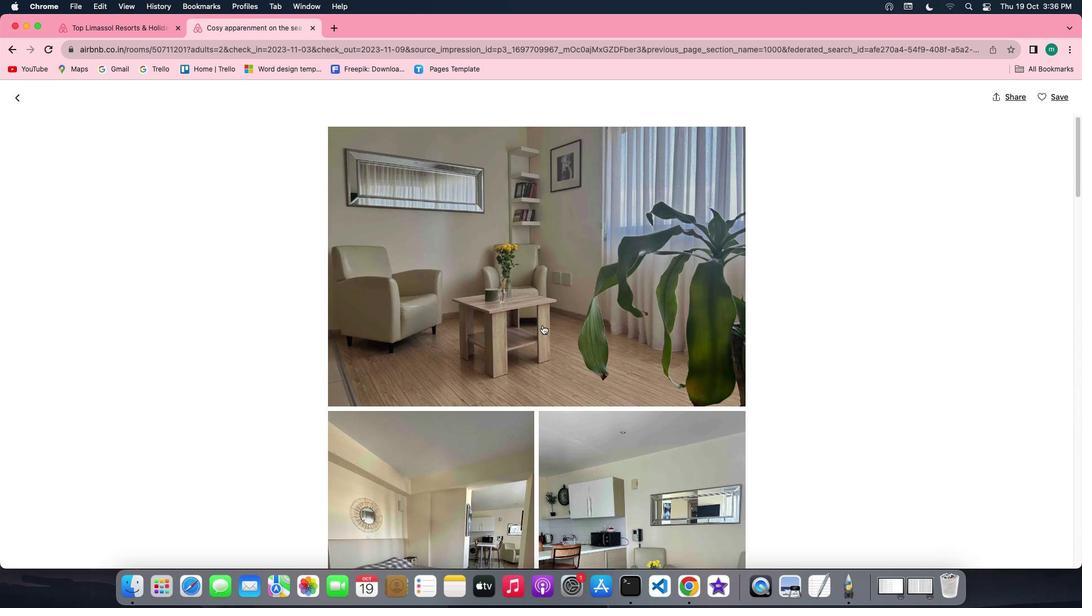 
Action: Mouse scrolled (542, 325) with delta (0, 0)
Screenshot: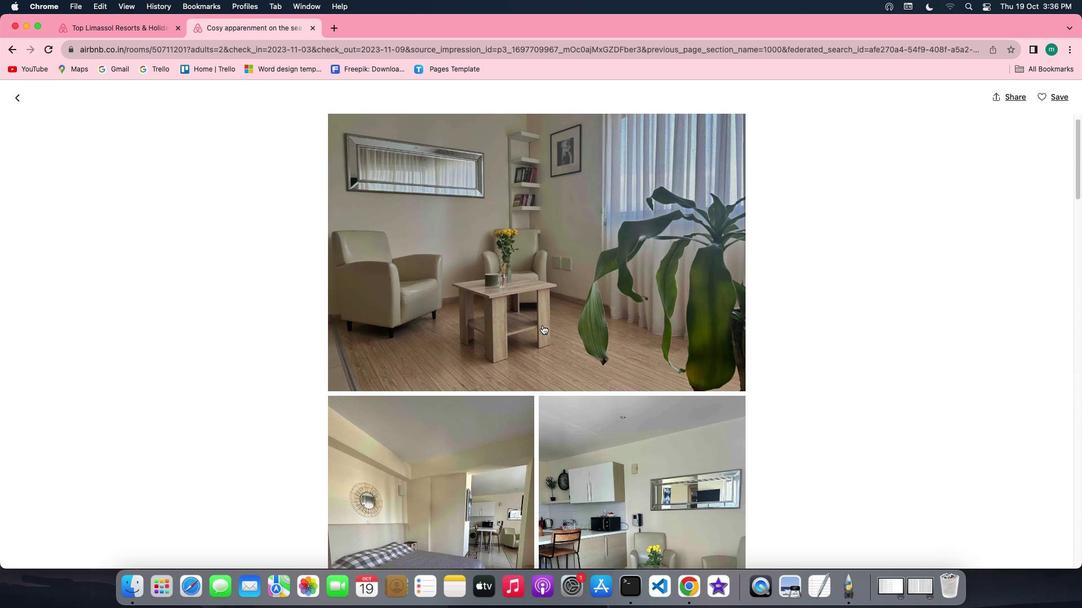 
Action: Mouse scrolled (542, 325) with delta (0, 0)
Screenshot: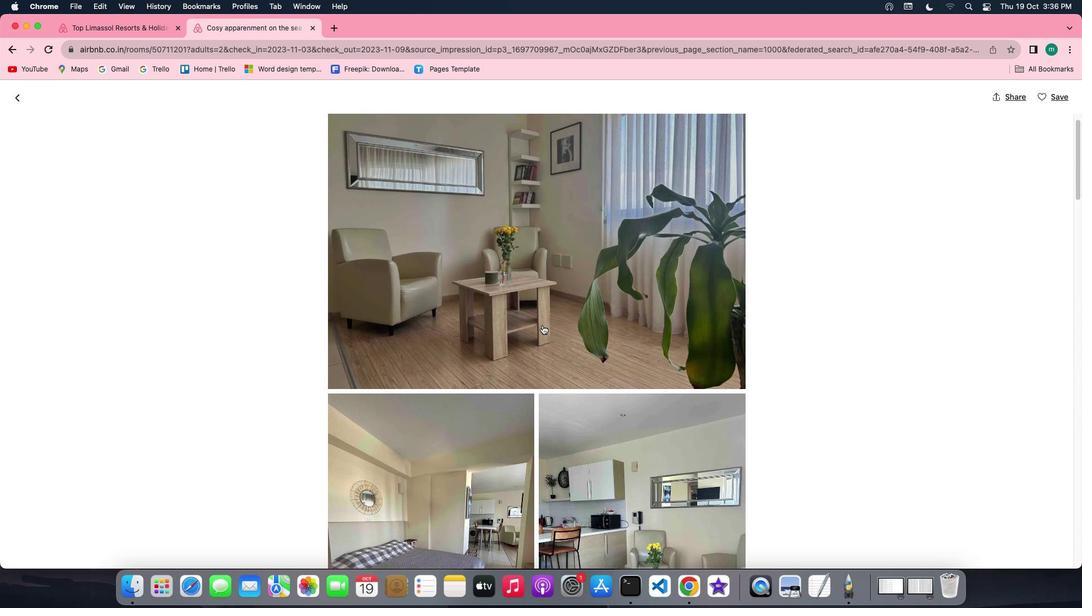 
Action: Mouse scrolled (542, 325) with delta (0, 0)
Screenshot: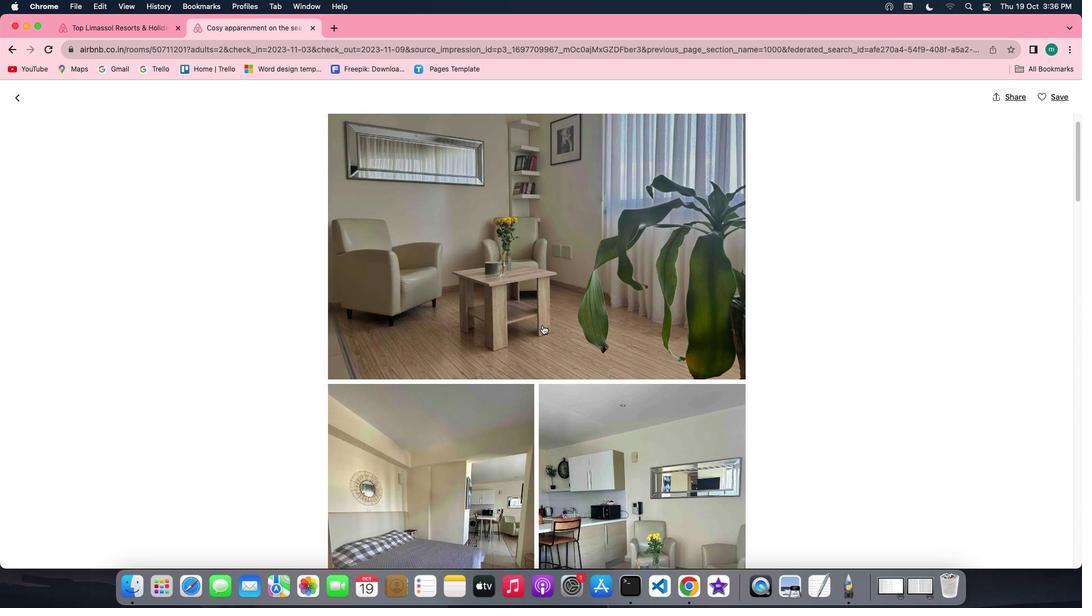 
Action: Mouse scrolled (542, 325) with delta (0, -1)
Screenshot: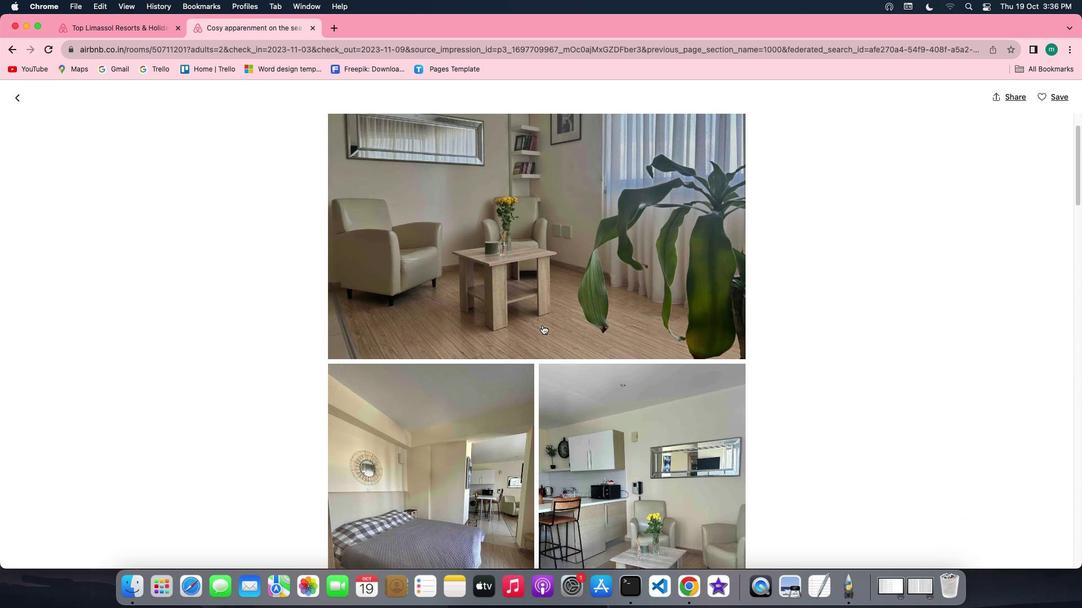 
Action: Mouse scrolled (542, 325) with delta (0, -1)
Screenshot: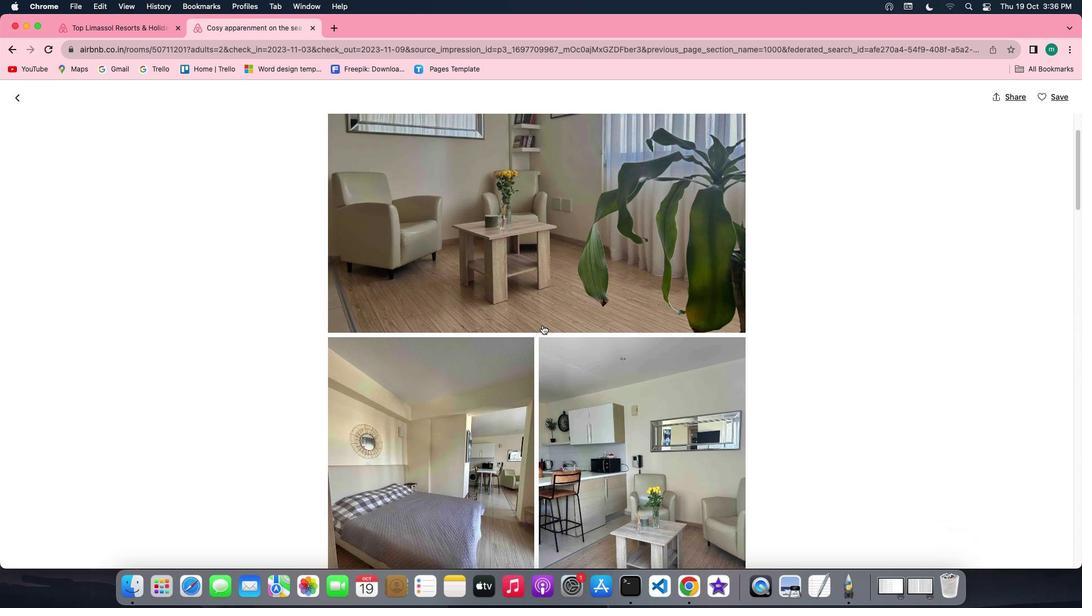 
Action: Mouse scrolled (542, 325) with delta (0, 0)
Screenshot: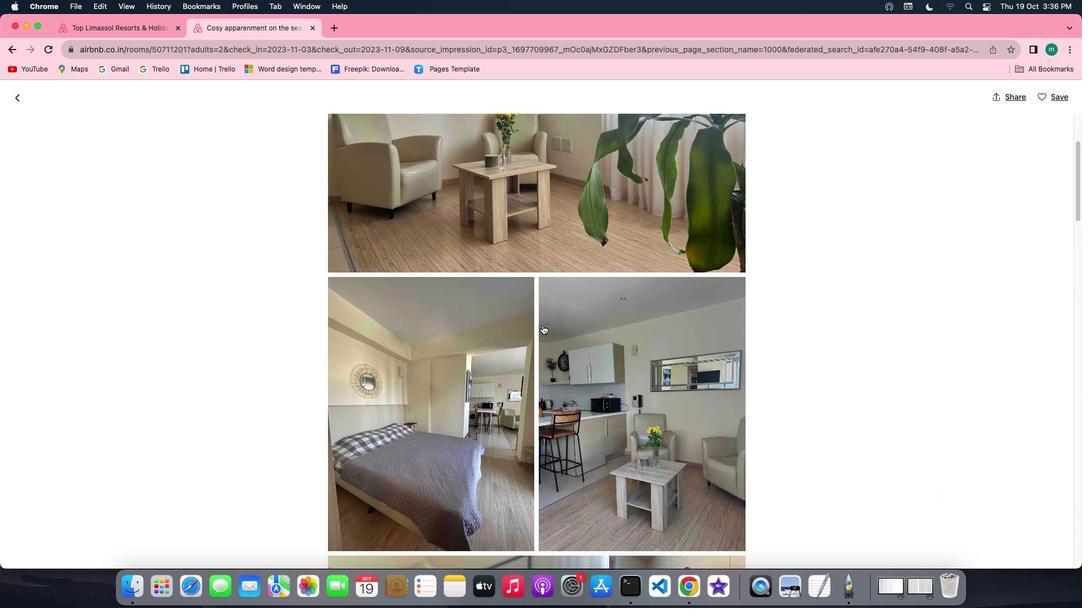 
Action: Mouse scrolled (542, 325) with delta (0, 0)
Screenshot: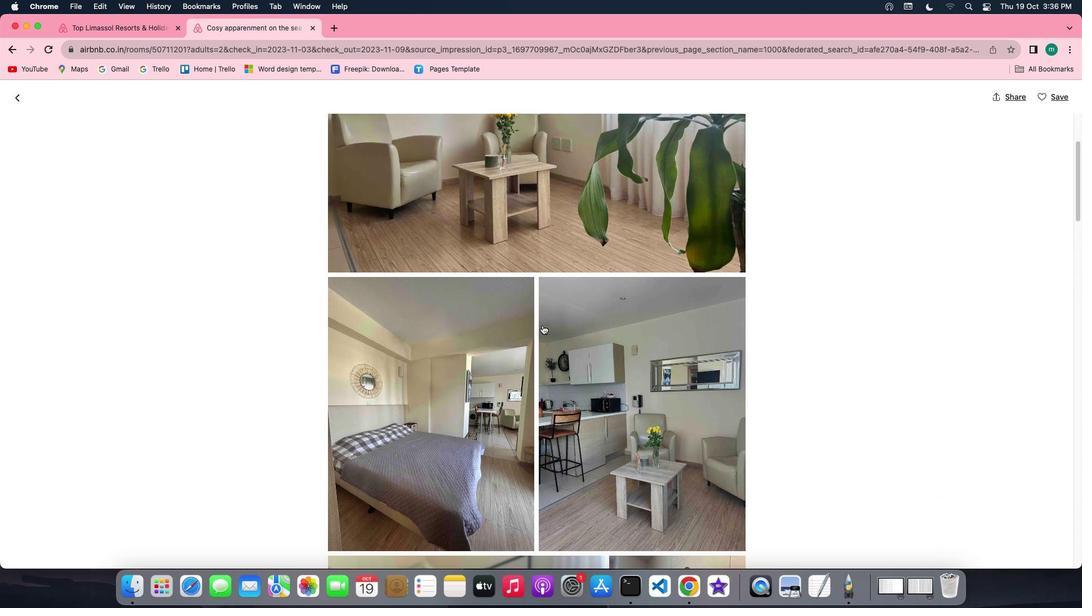 
Action: Mouse scrolled (542, 325) with delta (0, -1)
Screenshot: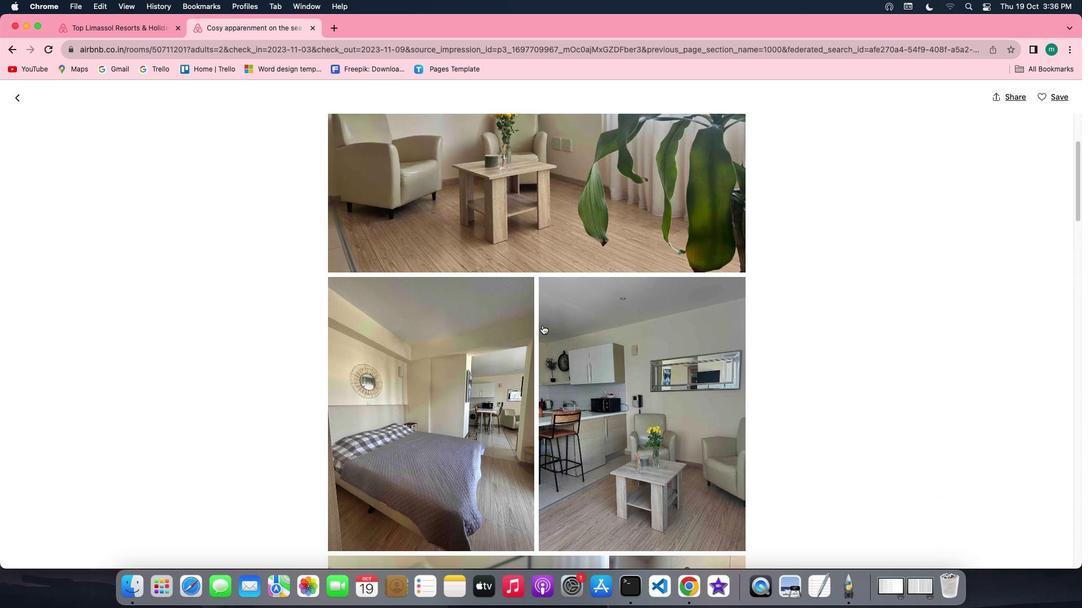 
Action: Mouse scrolled (542, 325) with delta (0, -1)
Screenshot: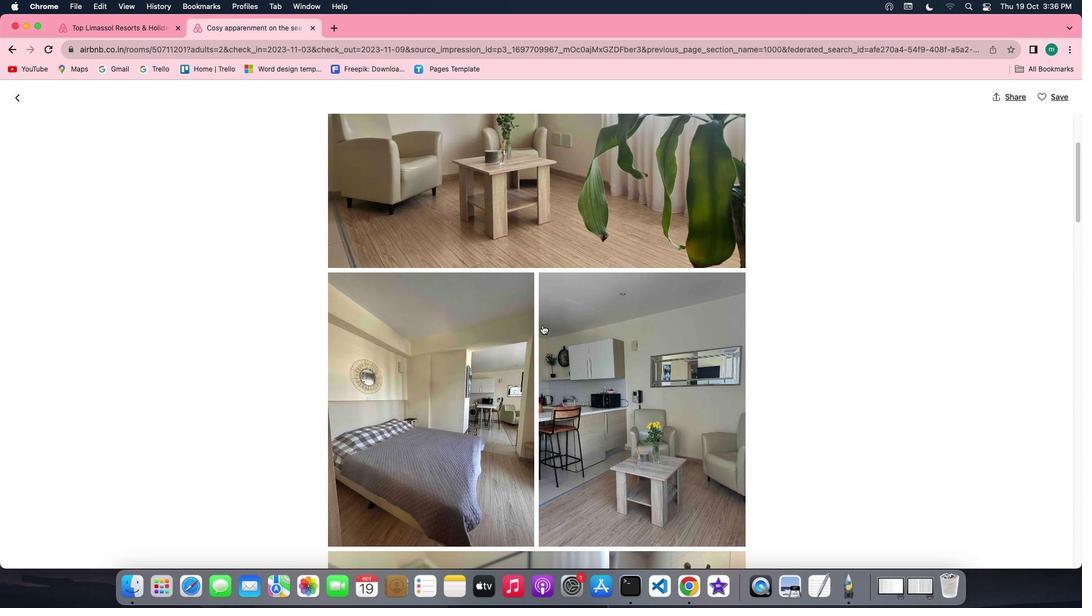 
Action: Mouse scrolled (542, 325) with delta (0, 0)
Screenshot: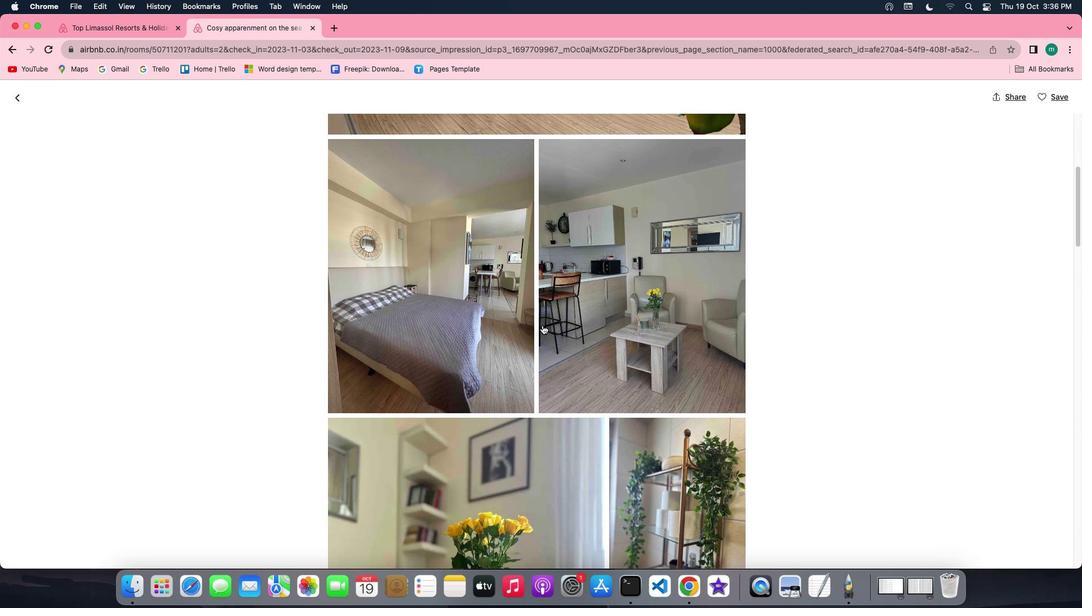 
Action: Mouse scrolled (542, 325) with delta (0, 0)
Screenshot: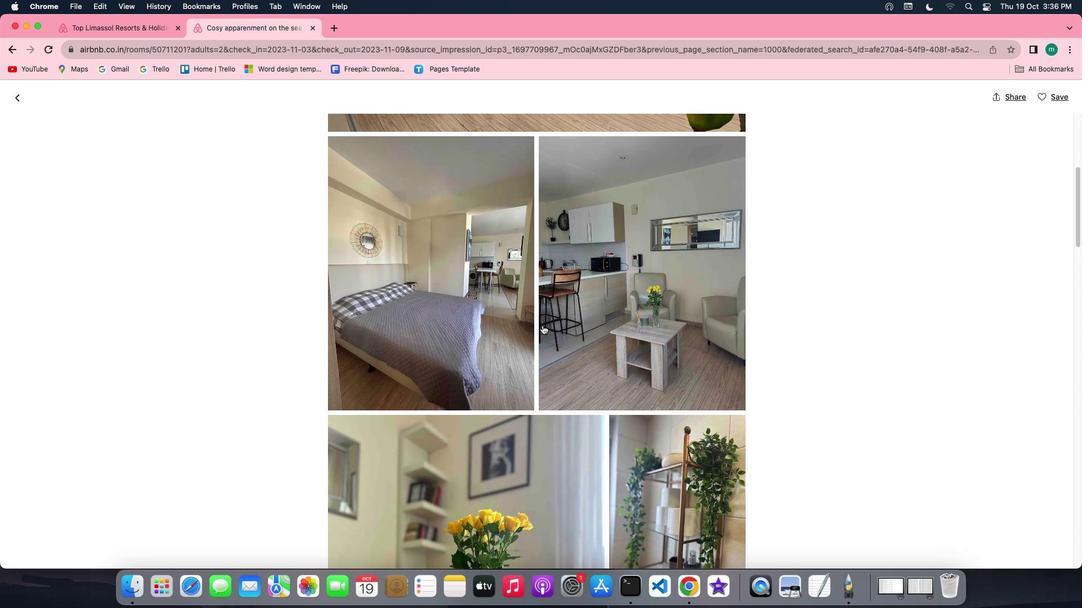 
Action: Mouse scrolled (542, 325) with delta (0, 0)
Screenshot: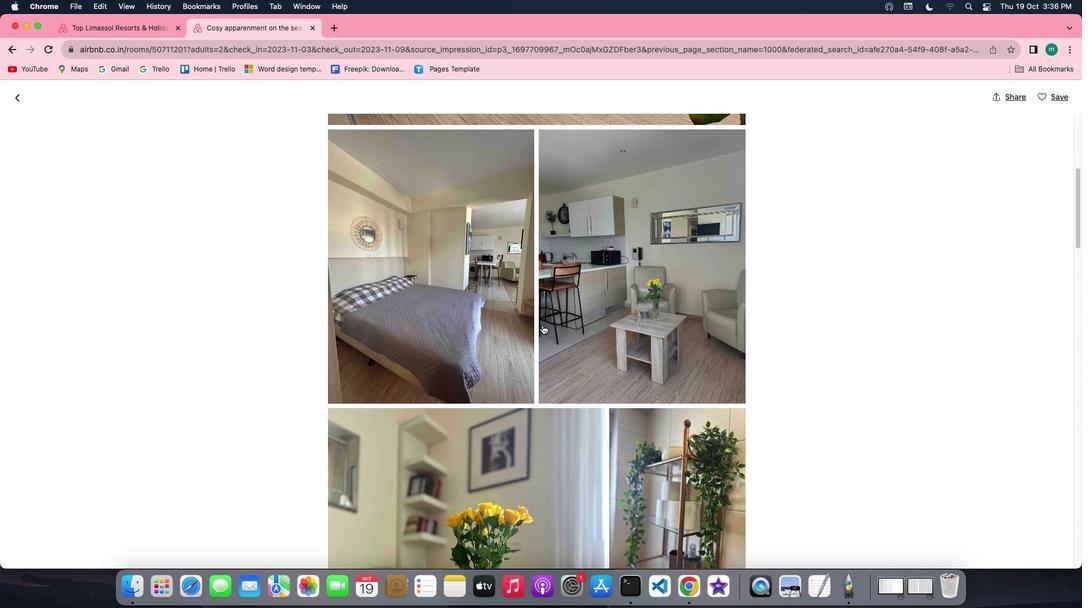 
Action: Mouse scrolled (542, 325) with delta (0, 0)
Screenshot: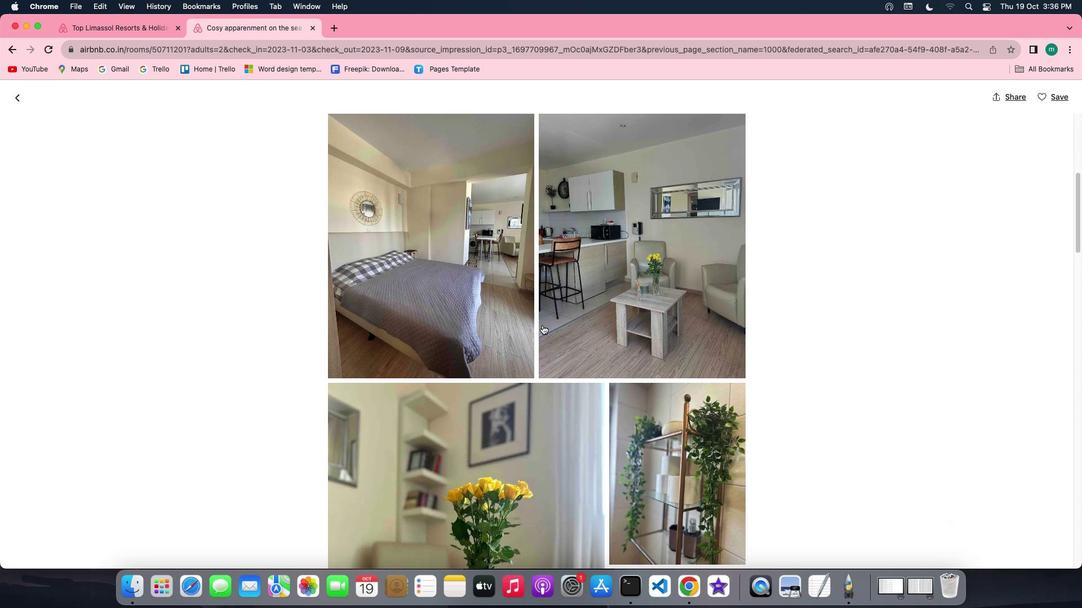 
Action: Mouse scrolled (542, 325) with delta (0, 0)
Screenshot: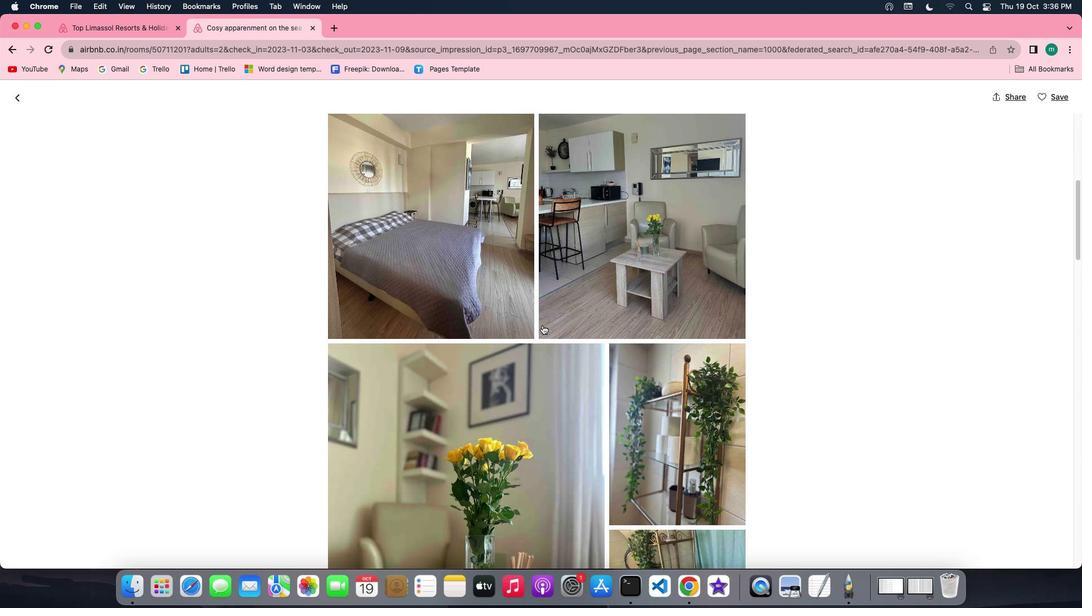 
Action: Mouse scrolled (542, 325) with delta (0, 0)
Screenshot: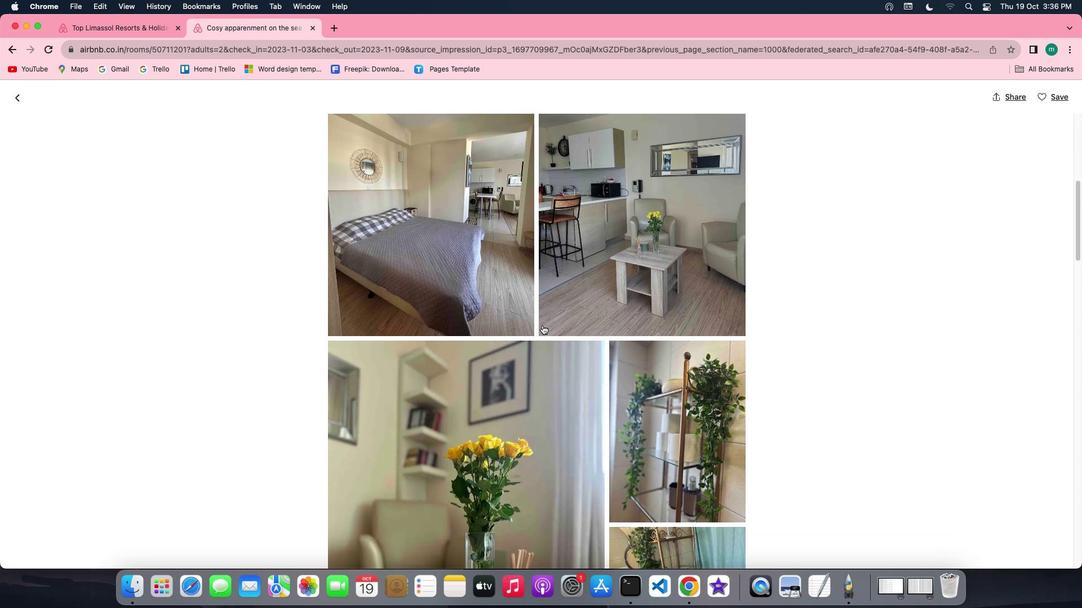 
Action: Mouse scrolled (542, 325) with delta (0, 0)
Screenshot: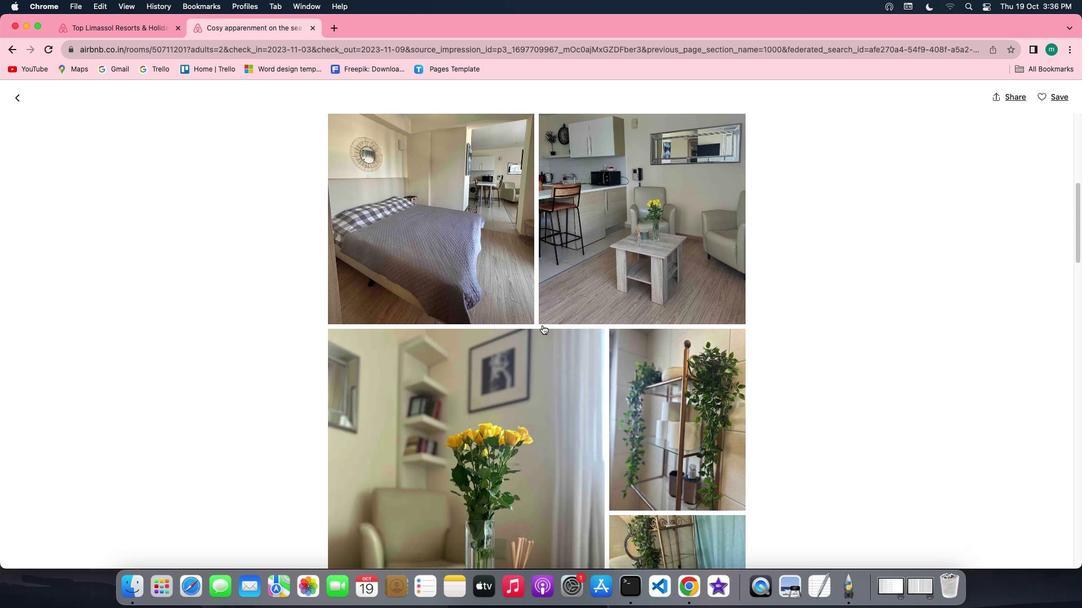 
Action: Mouse scrolled (542, 325) with delta (0, 0)
Screenshot: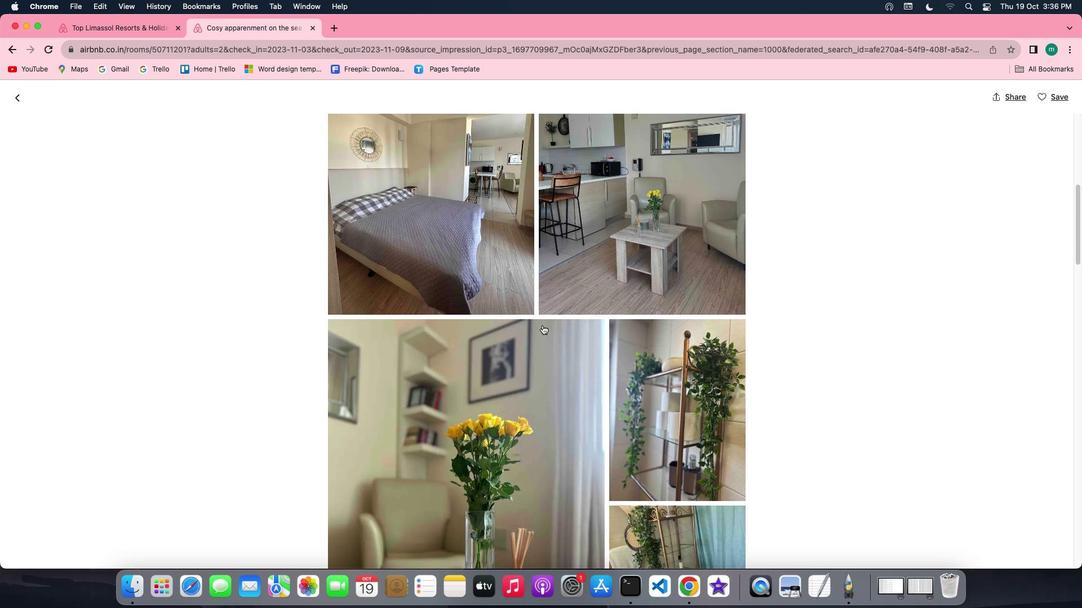 
Action: Mouse scrolled (542, 325) with delta (0, 0)
Screenshot: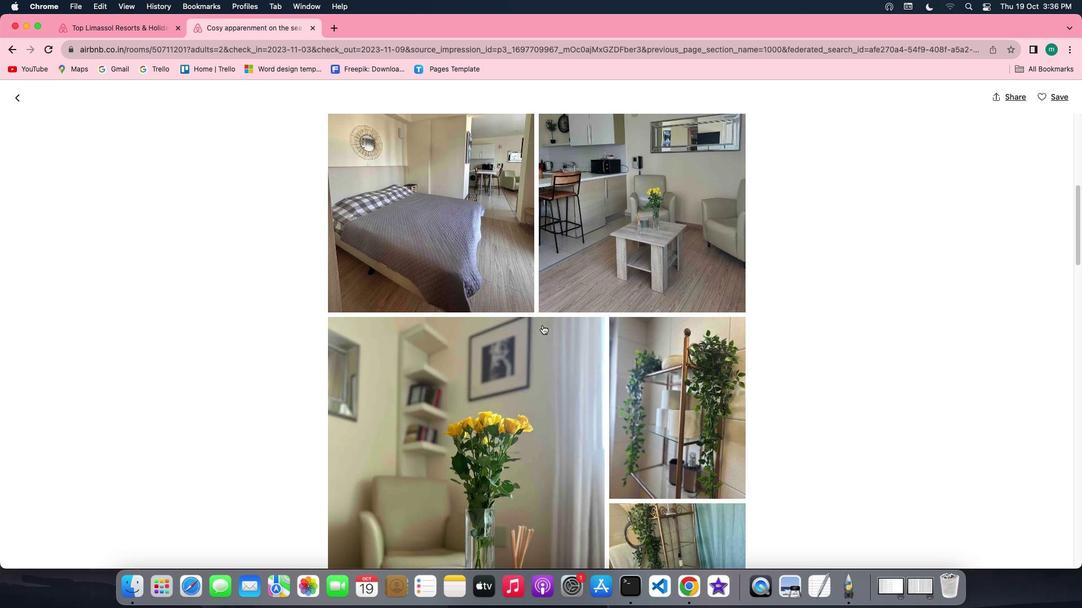 
Action: Mouse scrolled (542, 325) with delta (0, 0)
Screenshot: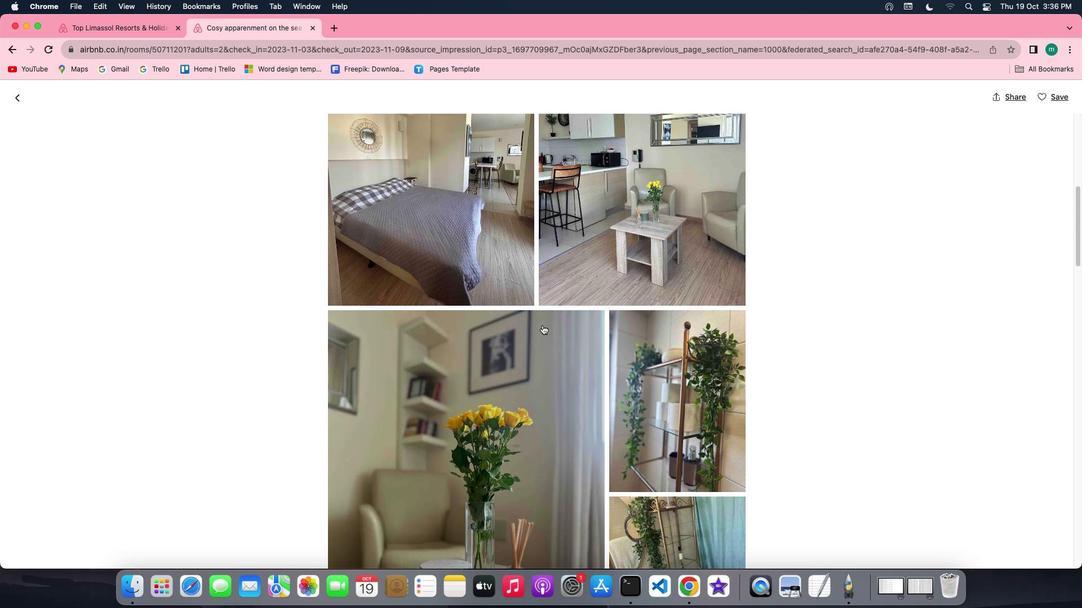 
Action: Mouse scrolled (542, 325) with delta (0, 0)
Screenshot: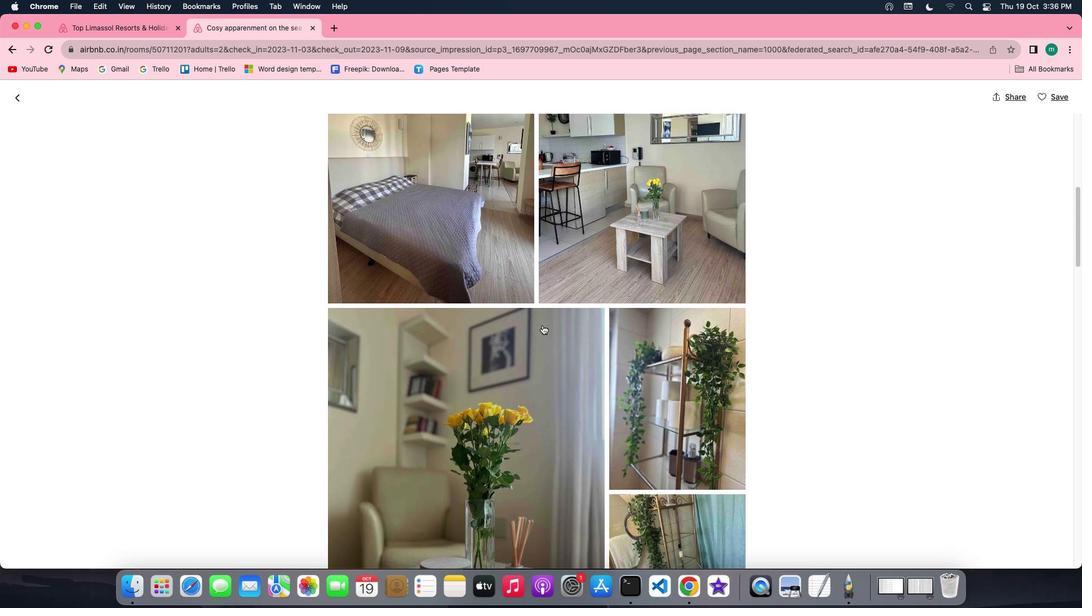 
Action: Mouse scrolled (542, 325) with delta (0, 0)
Screenshot: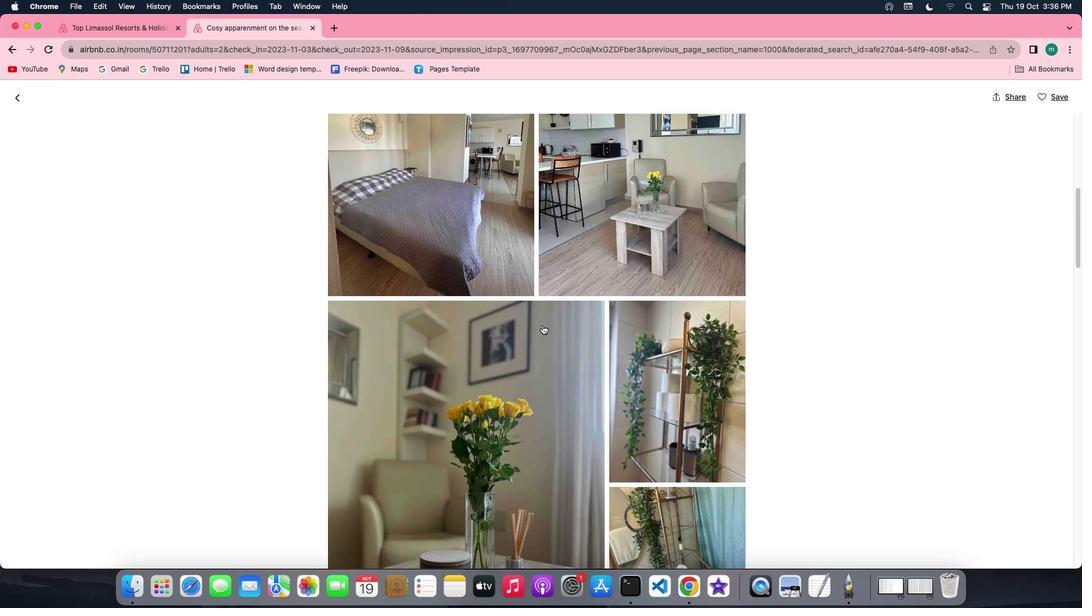 
Action: Mouse scrolled (542, 325) with delta (0, 0)
Screenshot: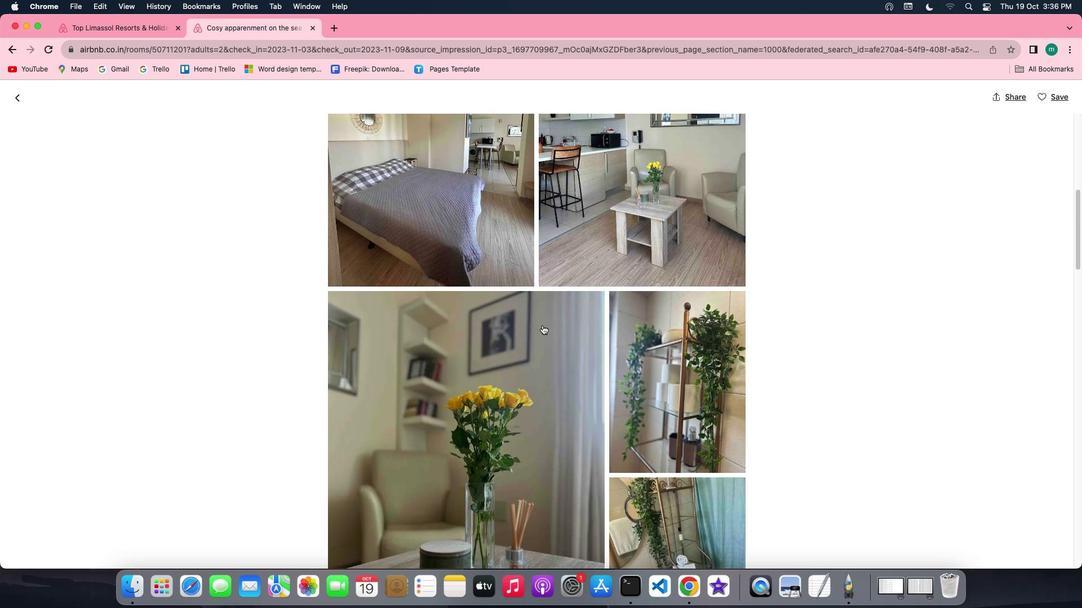 
Action: Mouse scrolled (542, 325) with delta (0, -1)
Screenshot: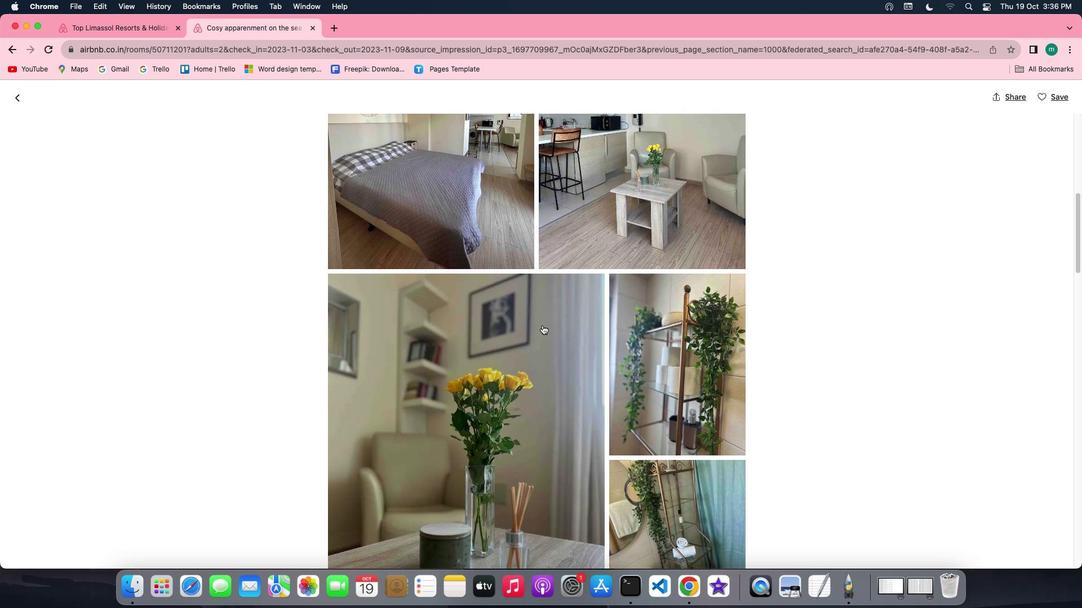 
Action: Mouse scrolled (542, 325) with delta (0, 0)
Screenshot: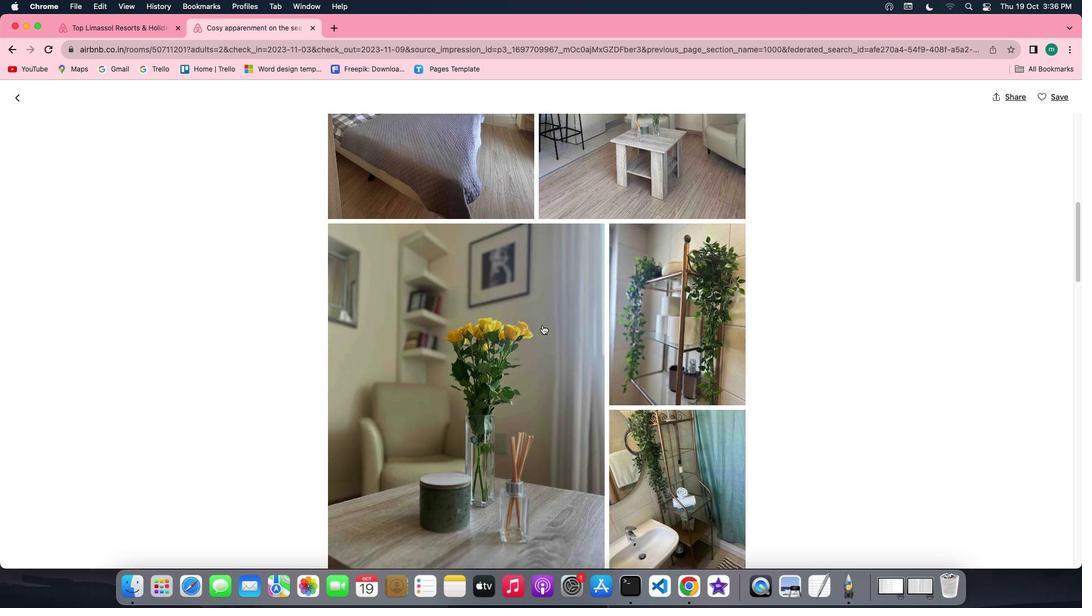 
Action: Mouse scrolled (542, 325) with delta (0, 0)
Screenshot: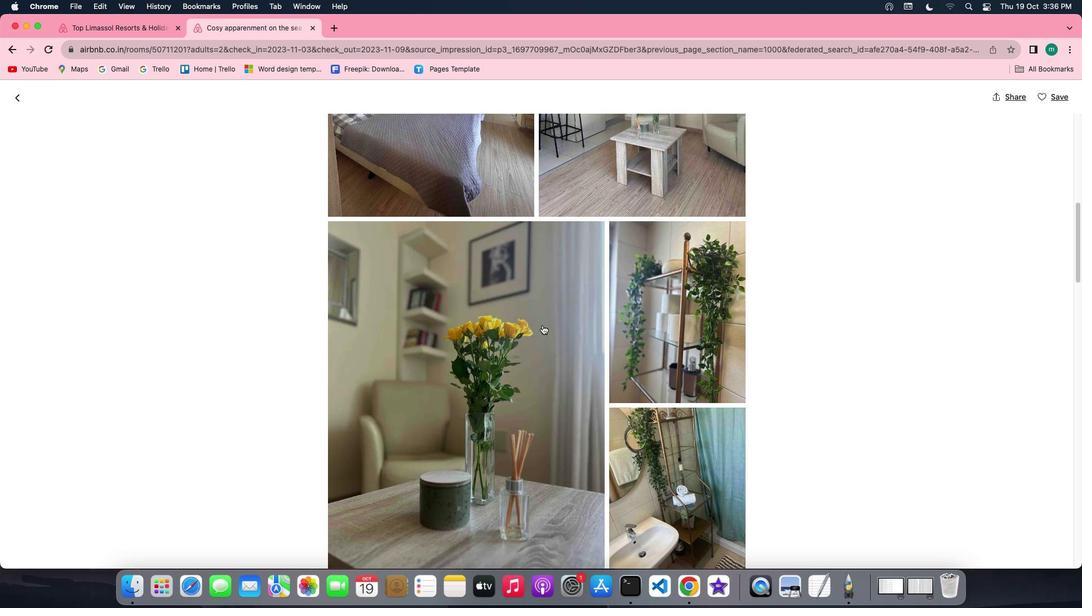 
Action: Mouse scrolled (542, 325) with delta (0, 0)
Screenshot: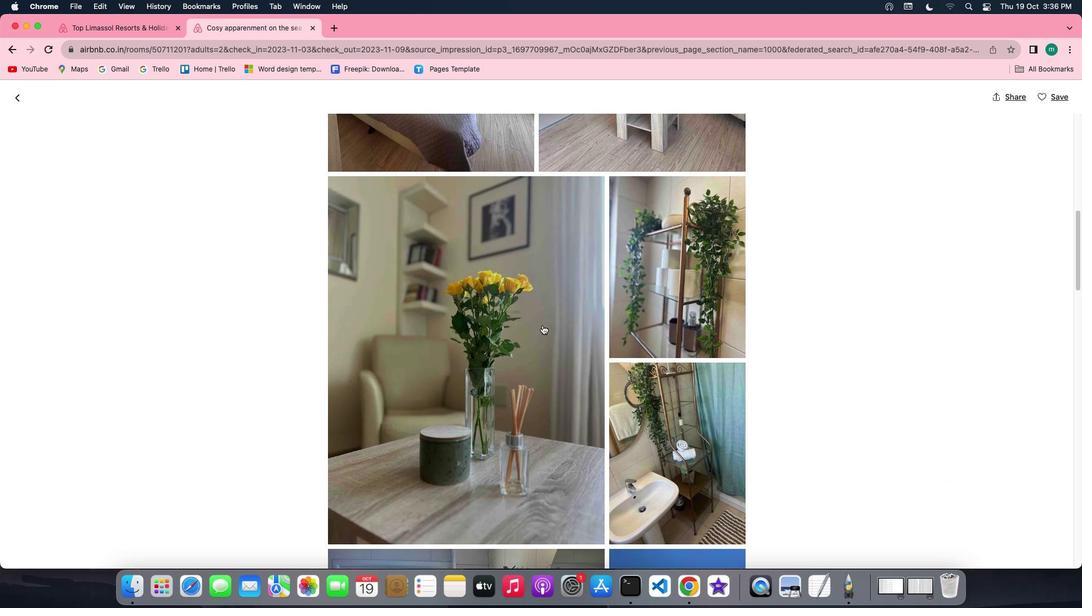 
Action: Mouse scrolled (542, 325) with delta (0, -1)
Screenshot: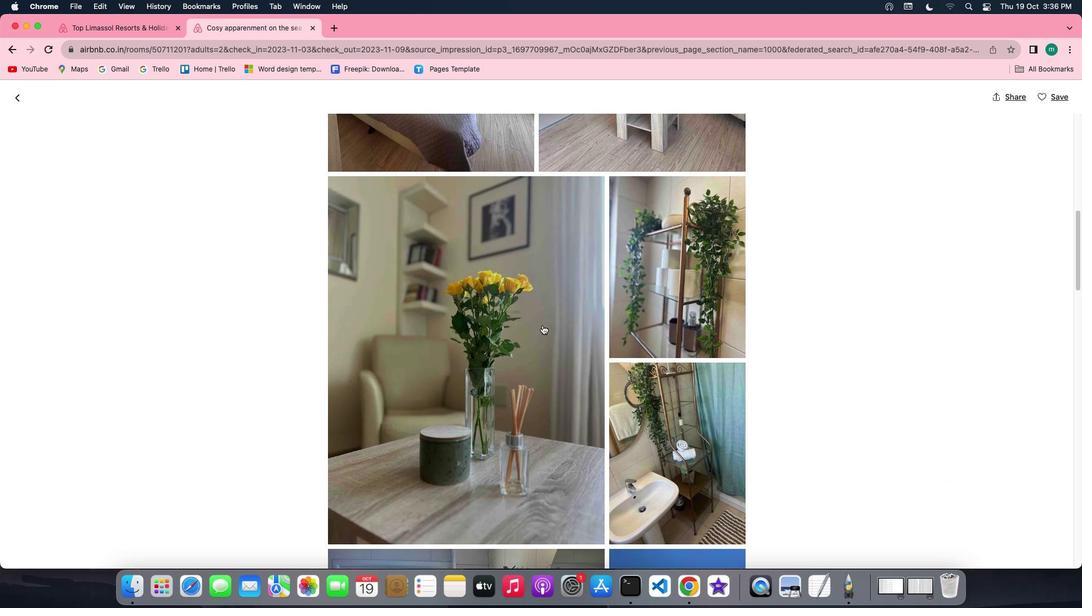 
Action: Mouse scrolled (542, 325) with delta (0, -2)
Screenshot: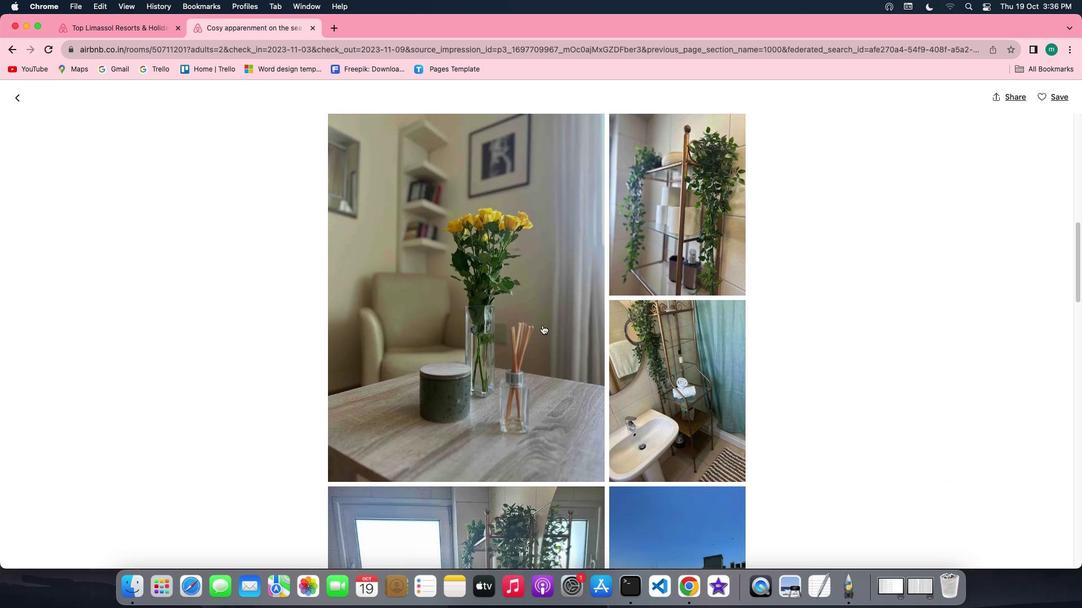 
Action: Mouse scrolled (542, 325) with delta (0, 0)
Screenshot: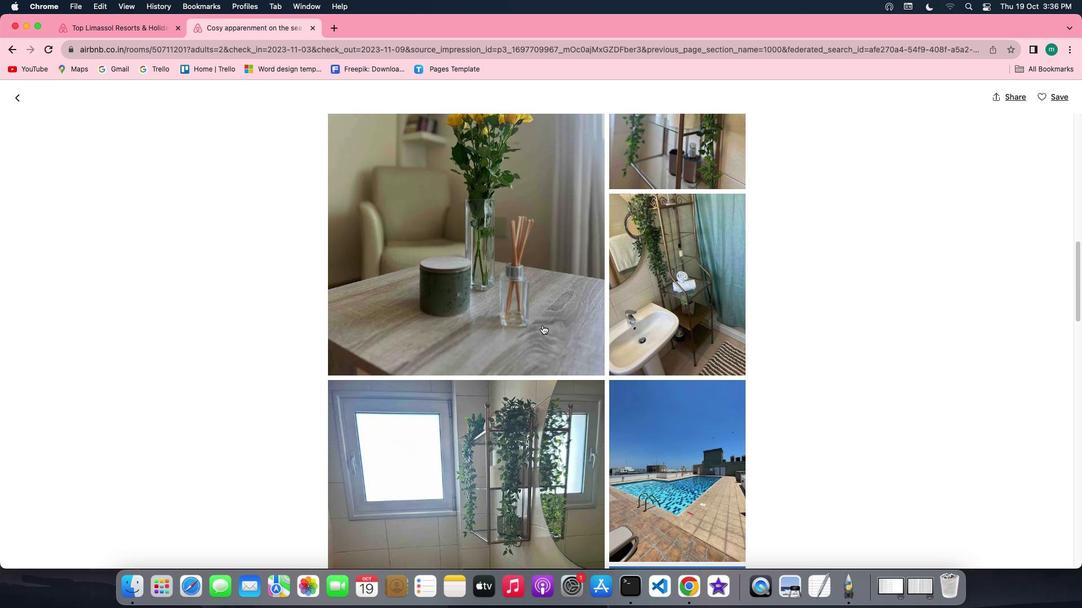
Action: Mouse scrolled (542, 325) with delta (0, 0)
Screenshot: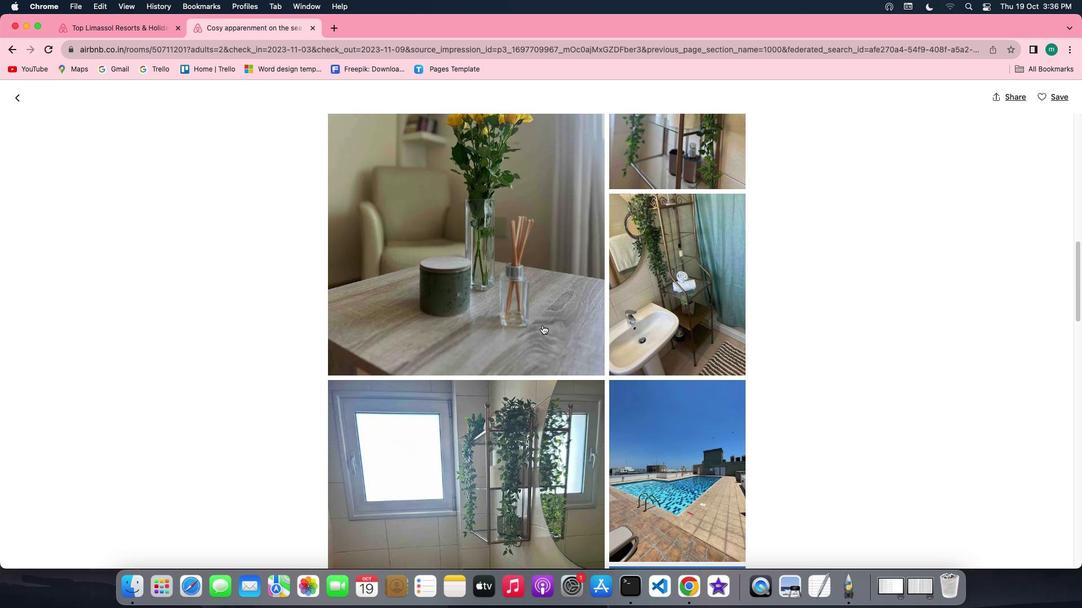 
Action: Mouse scrolled (542, 325) with delta (0, -1)
Screenshot: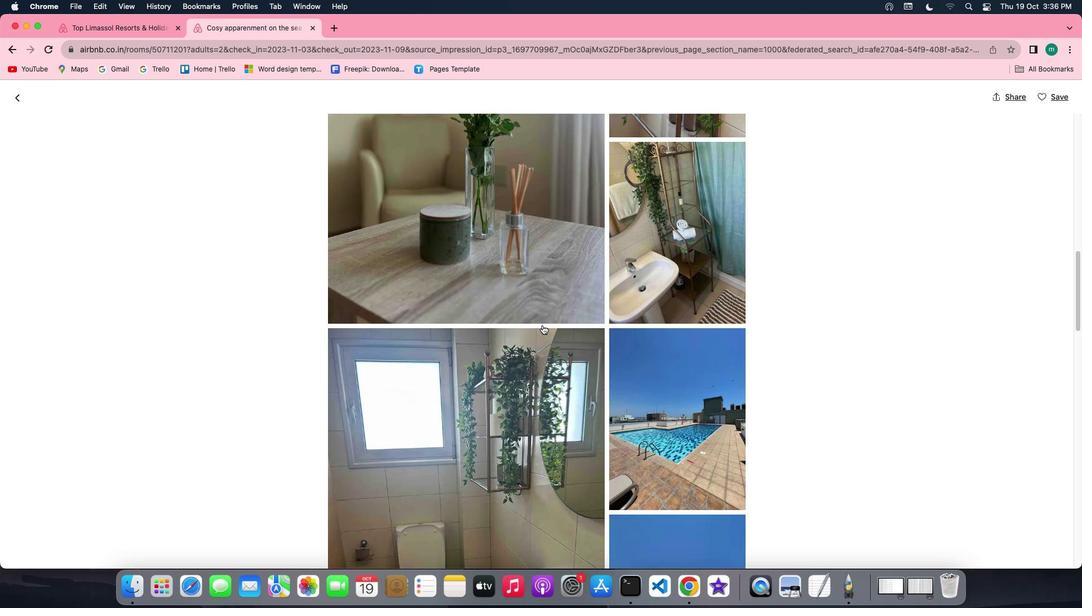 
Action: Mouse scrolled (542, 325) with delta (0, -2)
Screenshot: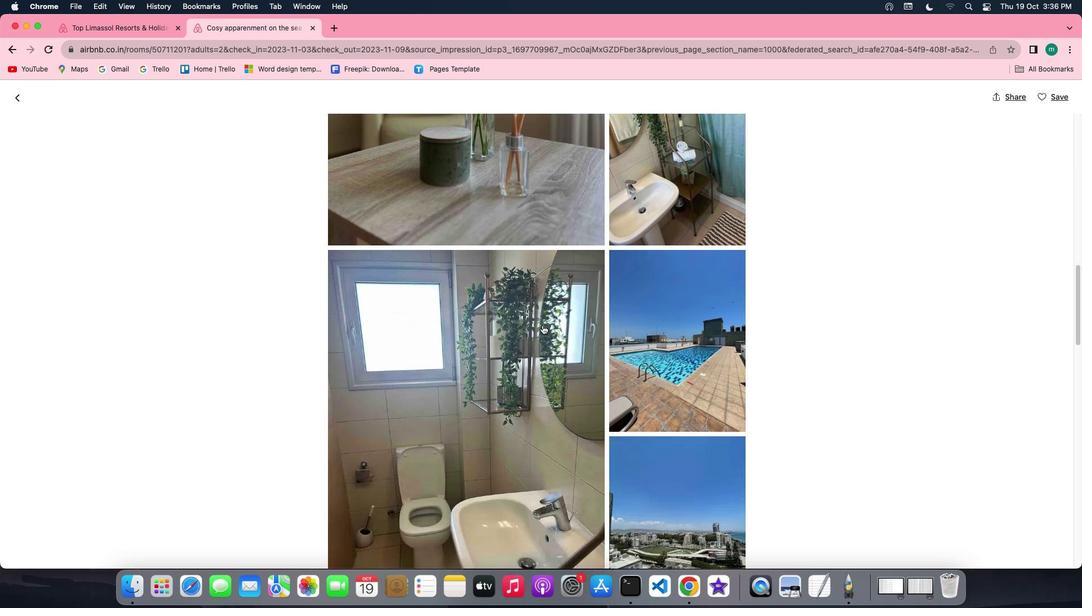
Action: Mouse scrolled (542, 325) with delta (0, 0)
Screenshot: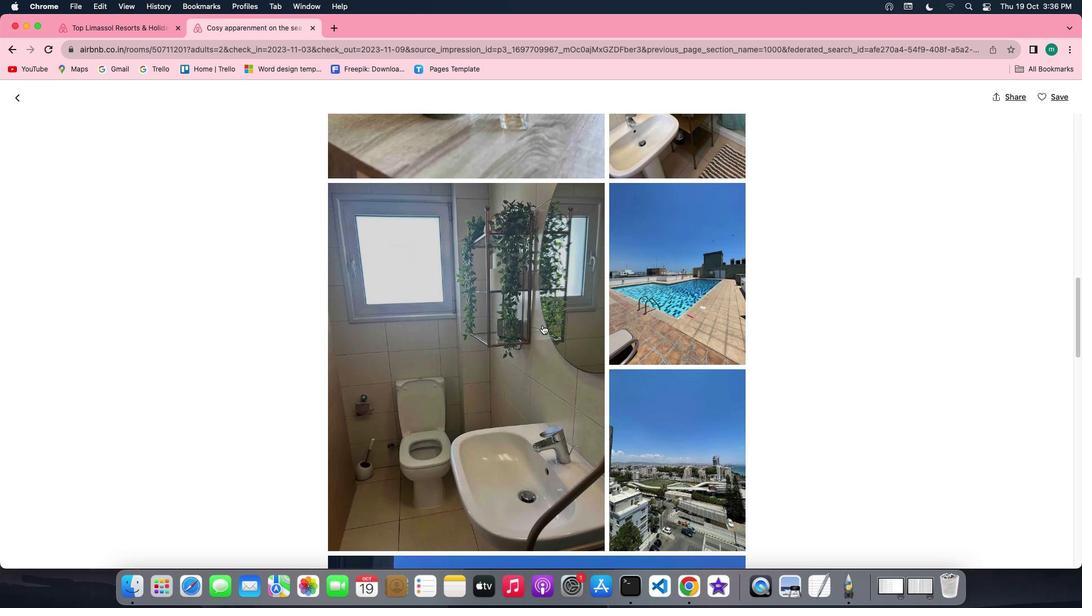 
Action: Mouse scrolled (542, 325) with delta (0, 0)
Screenshot: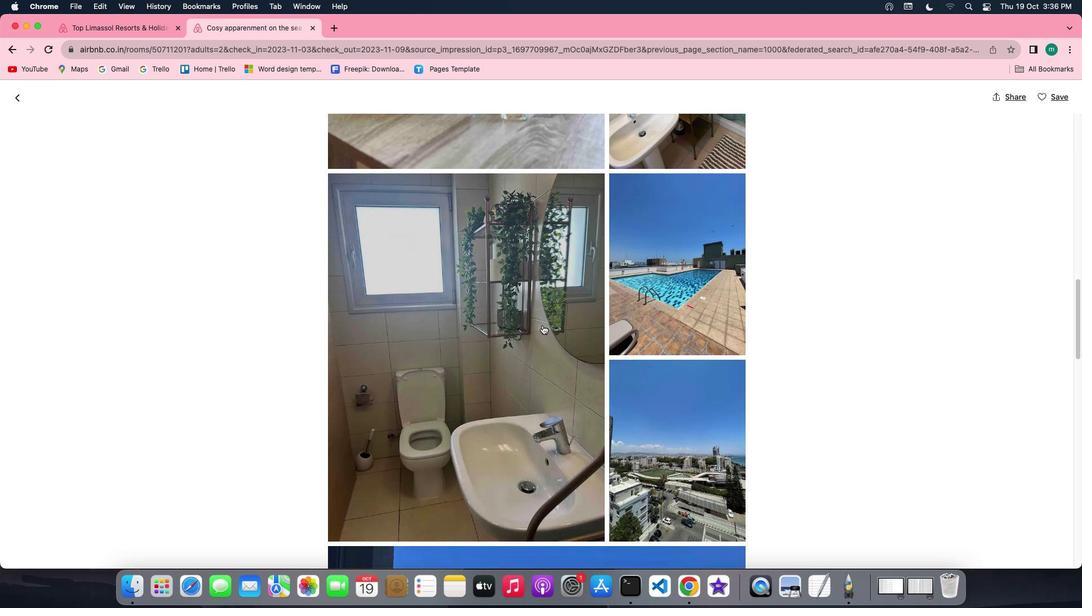 
Action: Mouse scrolled (542, 325) with delta (0, -1)
Screenshot: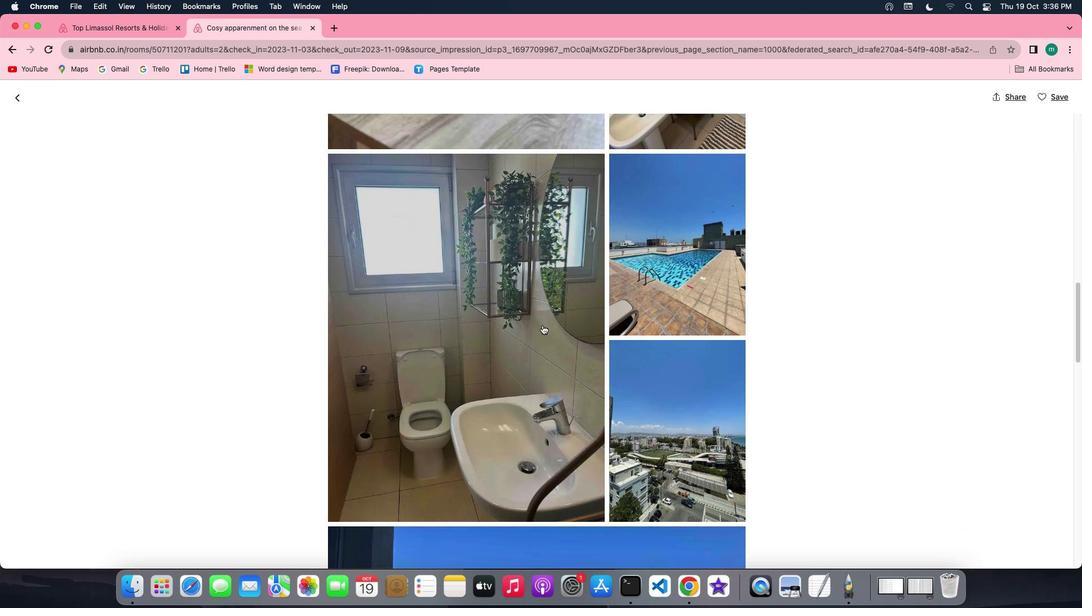 
Action: Mouse scrolled (542, 325) with delta (0, -1)
Screenshot: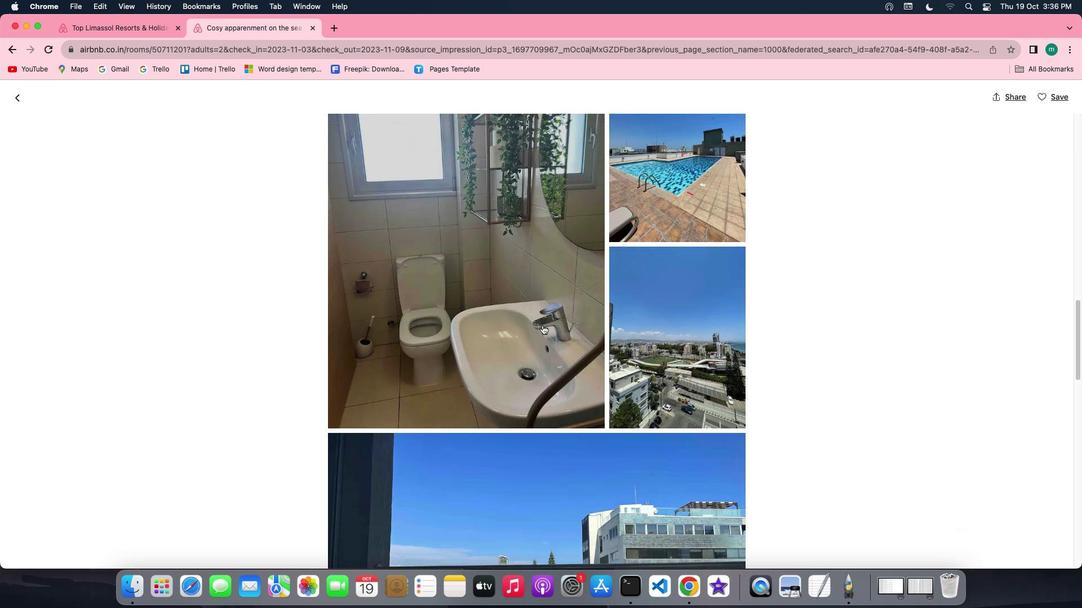 
Action: Mouse scrolled (542, 325) with delta (0, 0)
Screenshot: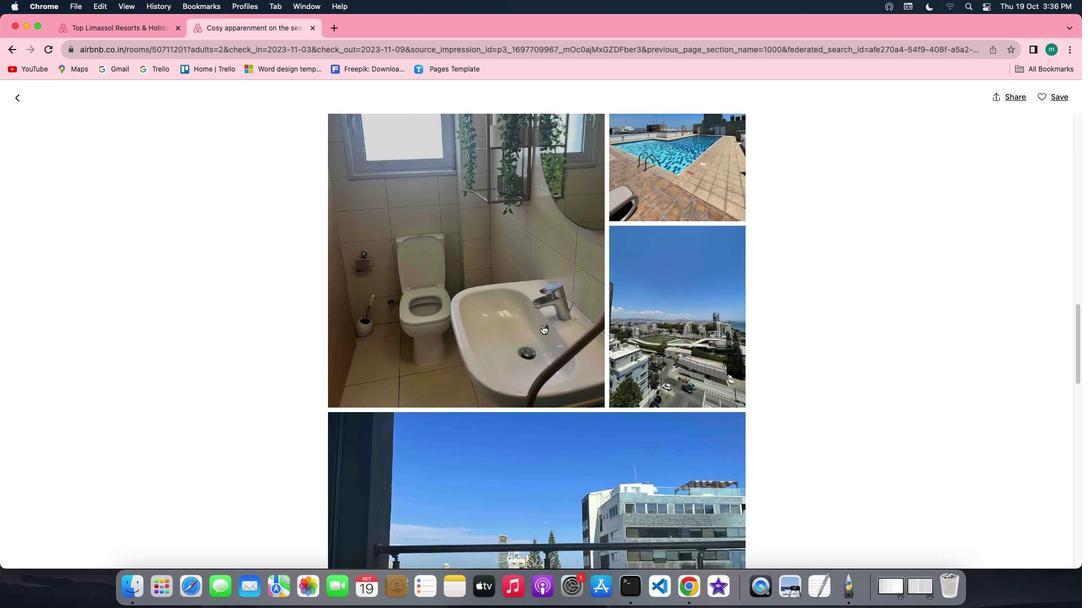 
Action: Mouse scrolled (542, 325) with delta (0, 0)
Screenshot: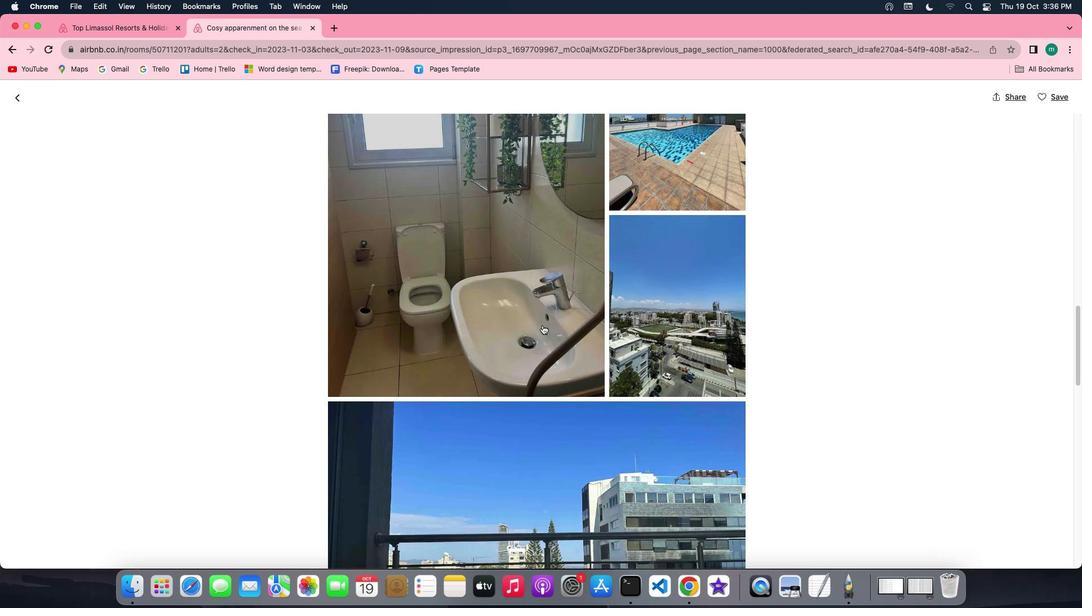 
Action: Mouse scrolled (542, 325) with delta (0, -1)
Screenshot: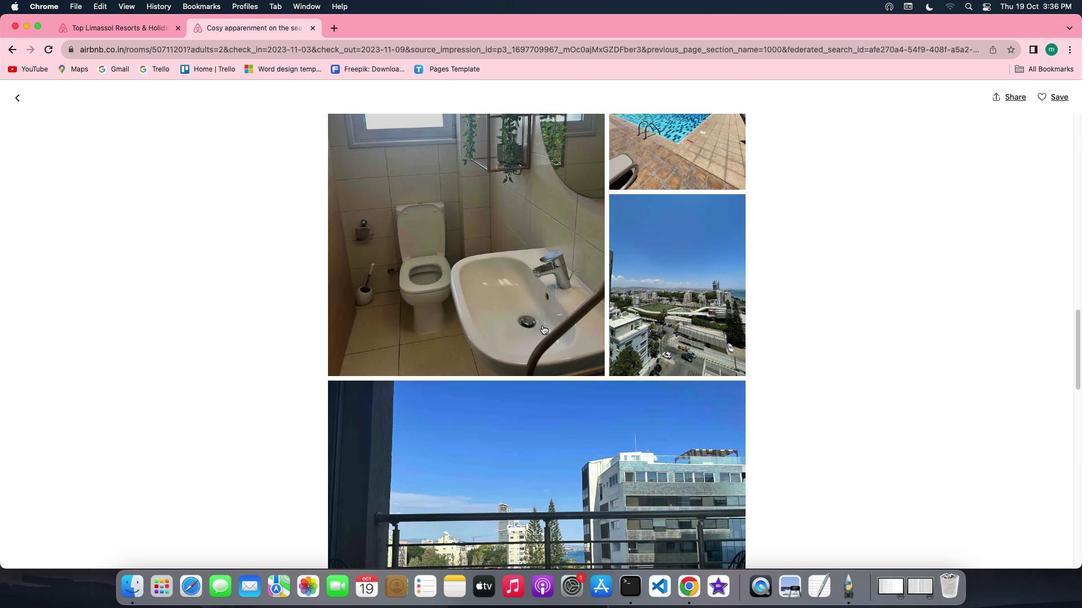 
Action: Mouse scrolled (542, 325) with delta (0, -1)
Screenshot: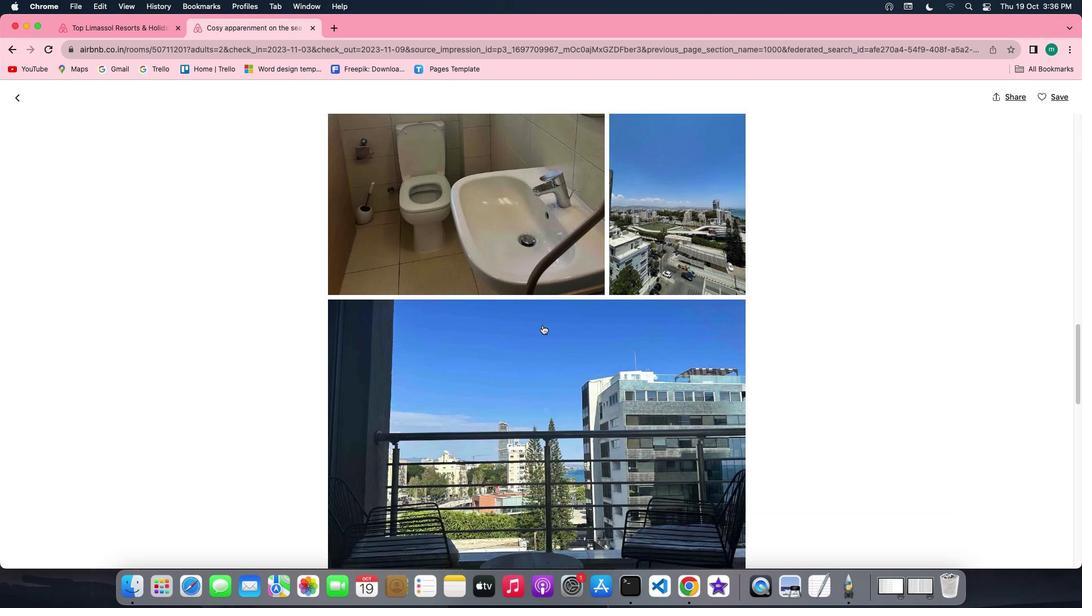 
Action: Mouse scrolled (542, 325) with delta (0, 0)
Screenshot: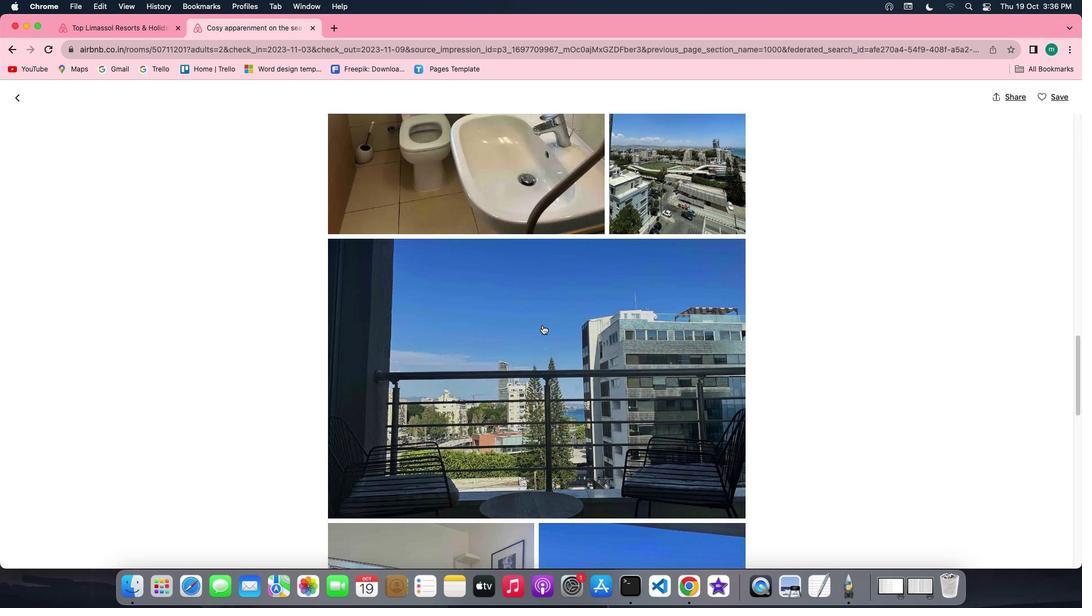 
Action: Mouse scrolled (542, 325) with delta (0, 0)
Screenshot: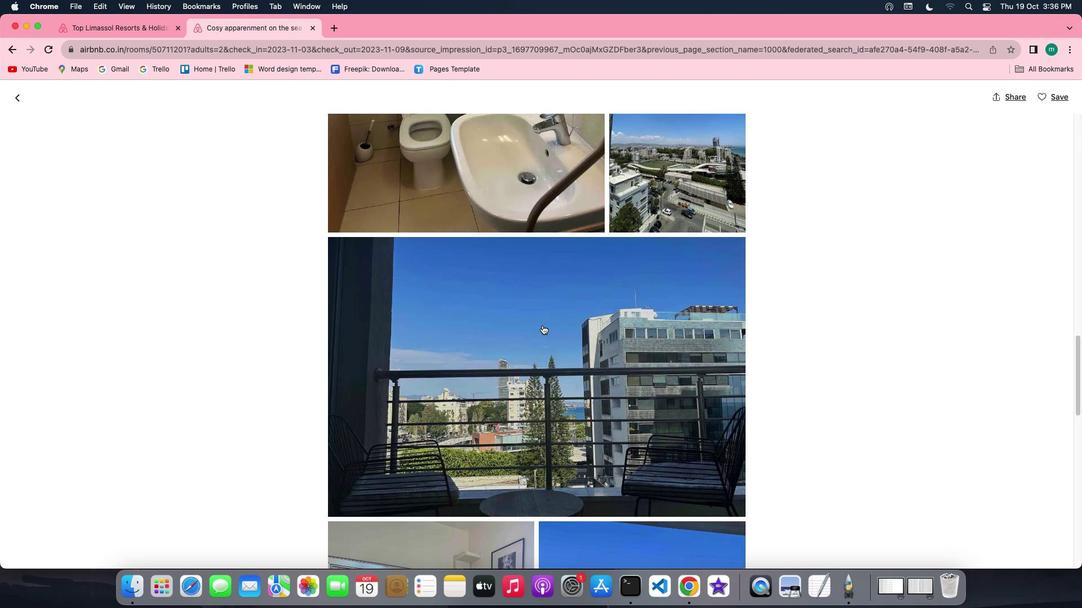 
Action: Mouse scrolled (542, 325) with delta (0, 0)
Screenshot: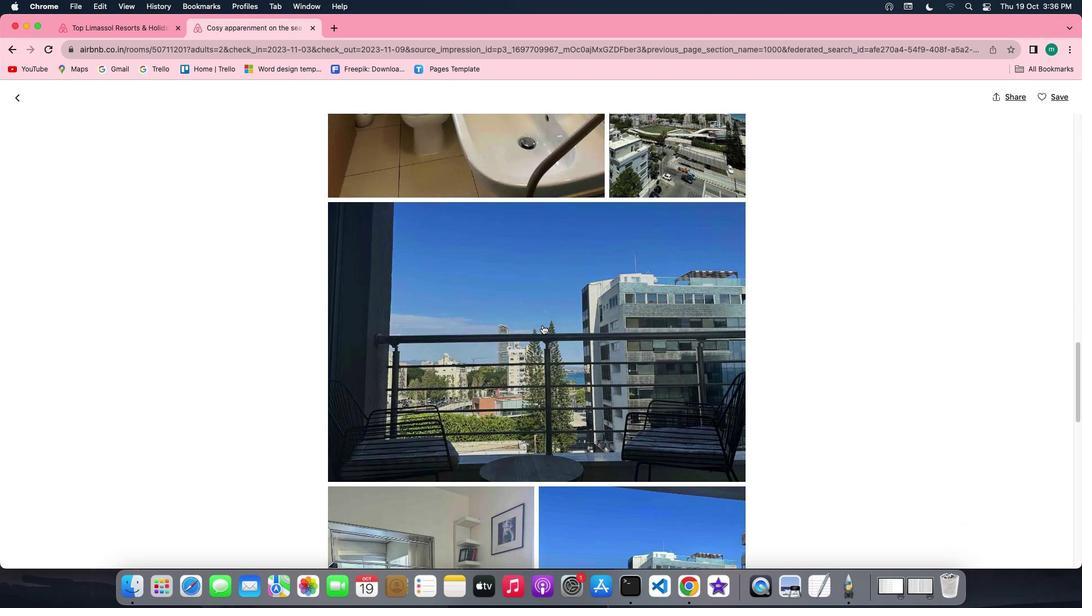 
Action: Mouse scrolled (542, 325) with delta (0, 0)
Screenshot: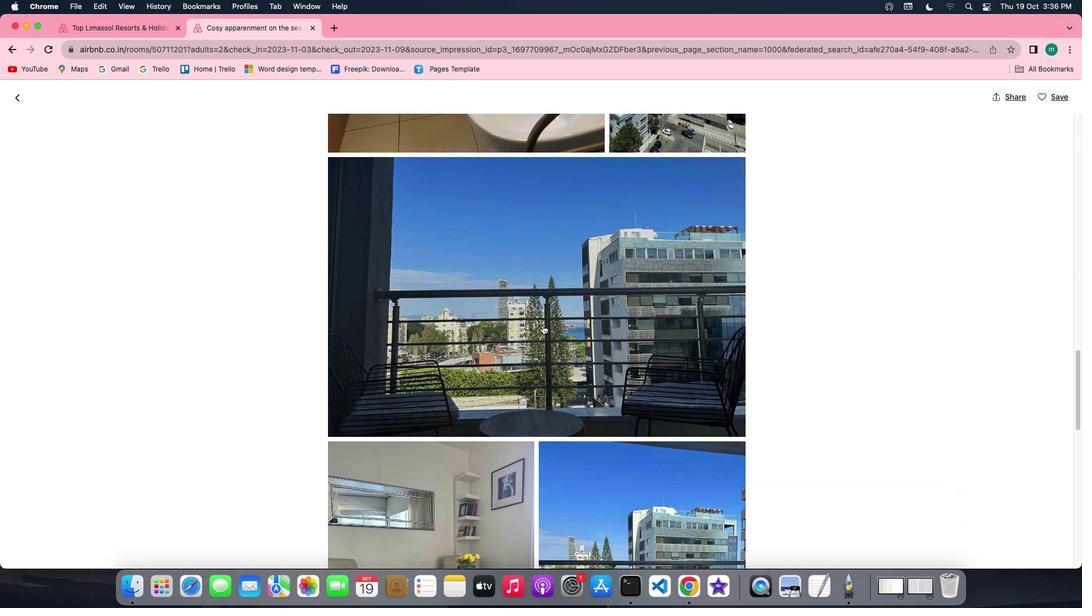 
Action: Mouse scrolled (542, 325) with delta (0, 0)
Screenshot: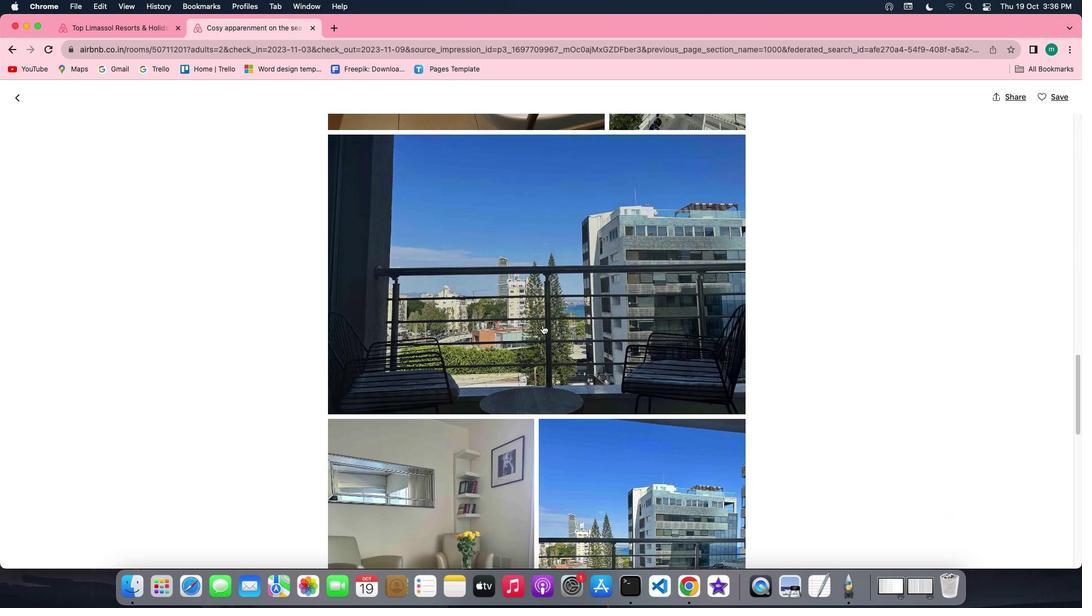 
Action: Mouse scrolled (542, 325) with delta (0, 0)
Screenshot: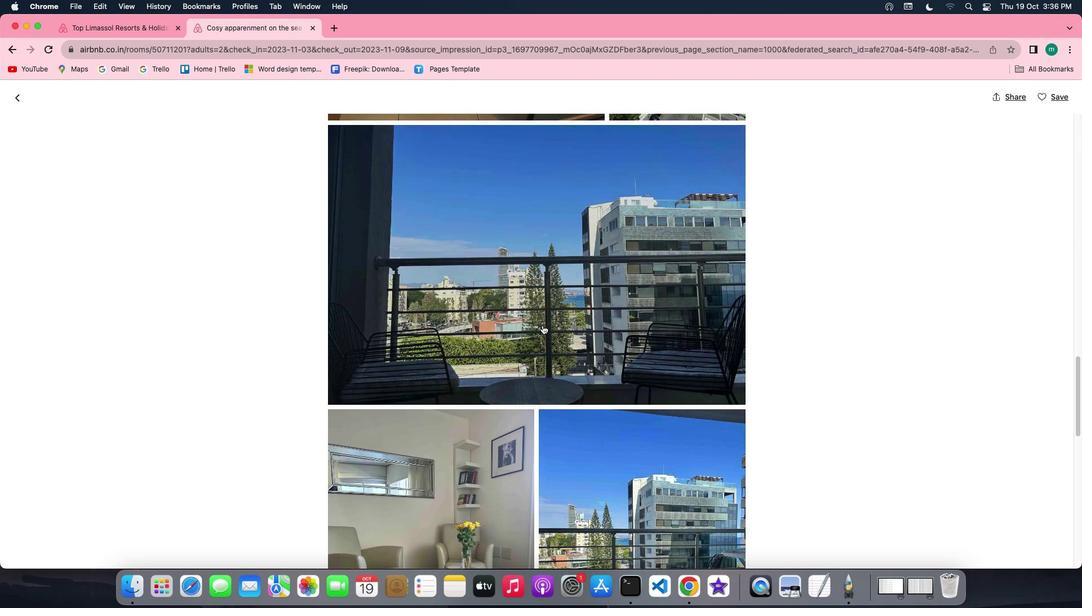 
Action: Mouse scrolled (542, 325) with delta (0, -1)
Screenshot: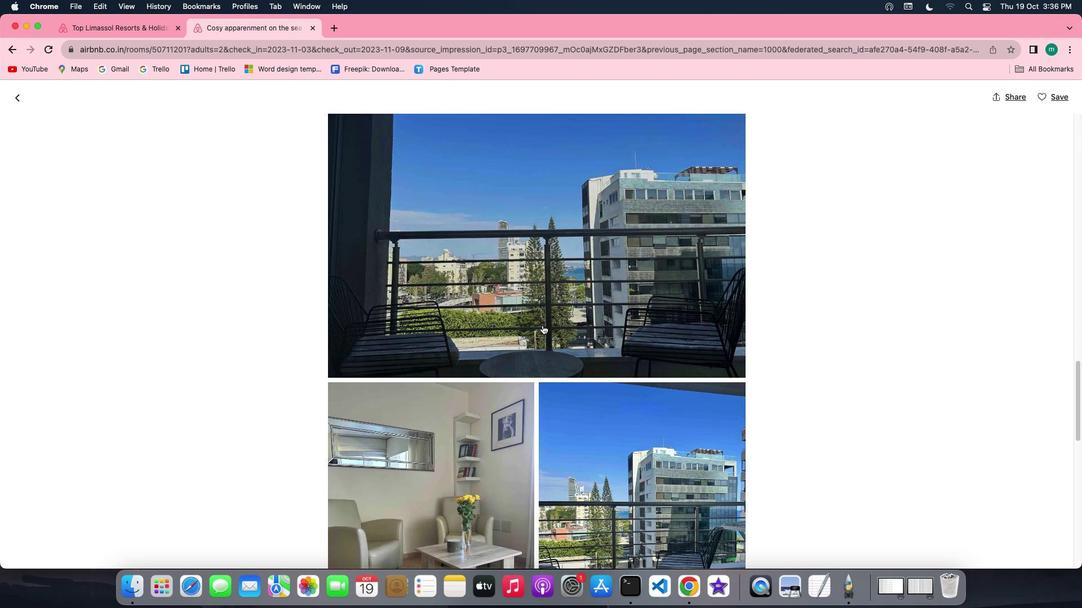 
Action: Mouse scrolled (542, 325) with delta (0, -1)
Screenshot: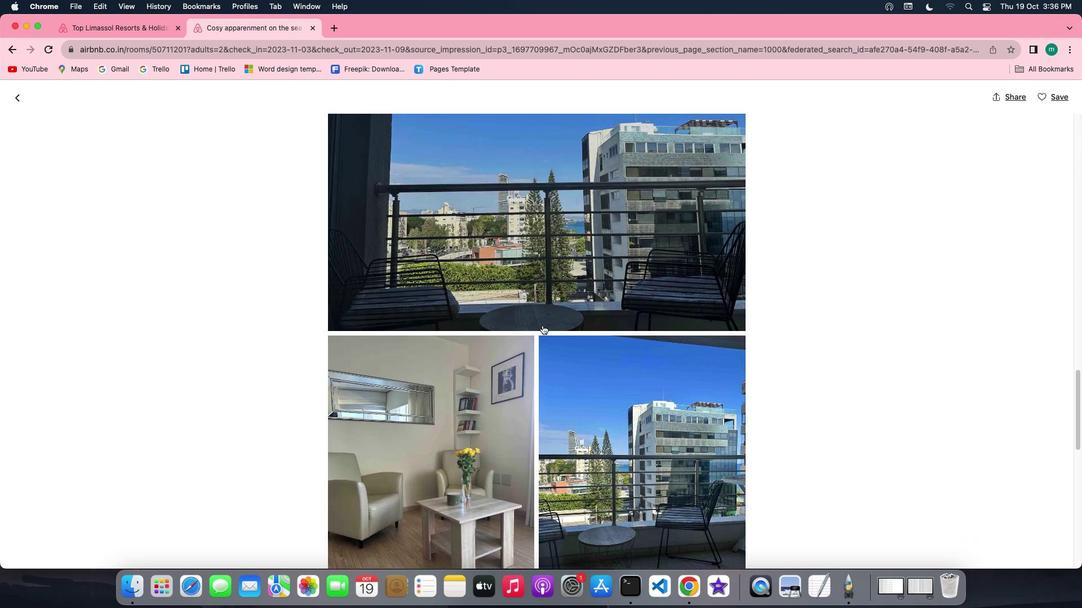 
Action: Mouse scrolled (542, 325) with delta (0, 0)
Screenshot: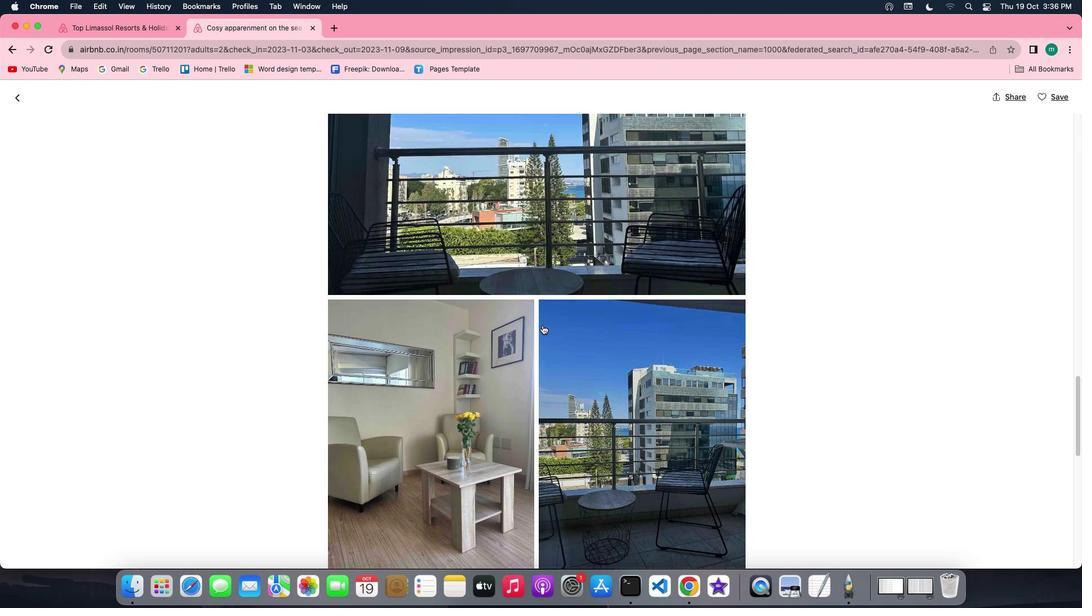 
Action: Mouse scrolled (542, 325) with delta (0, 0)
Screenshot: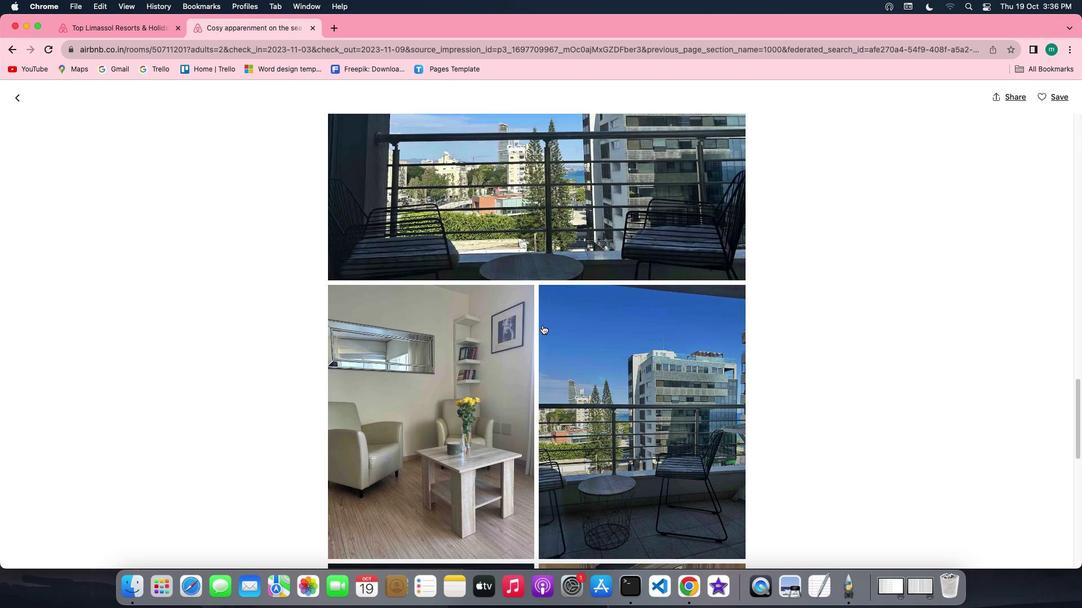 
Action: Mouse scrolled (542, 325) with delta (0, -1)
Screenshot: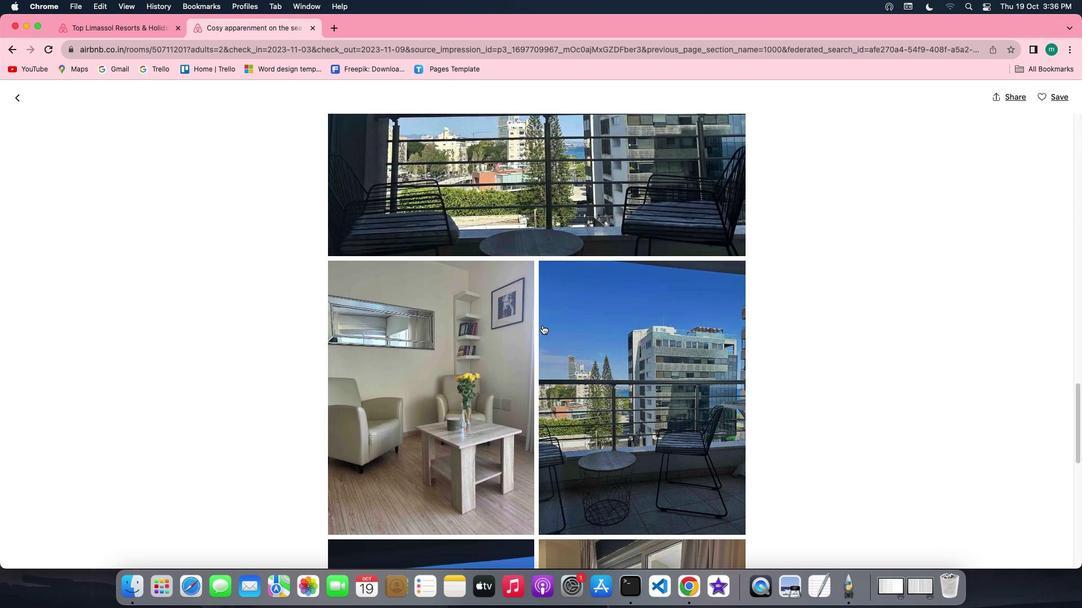 
Action: Mouse scrolled (542, 325) with delta (0, -2)
Screenshot: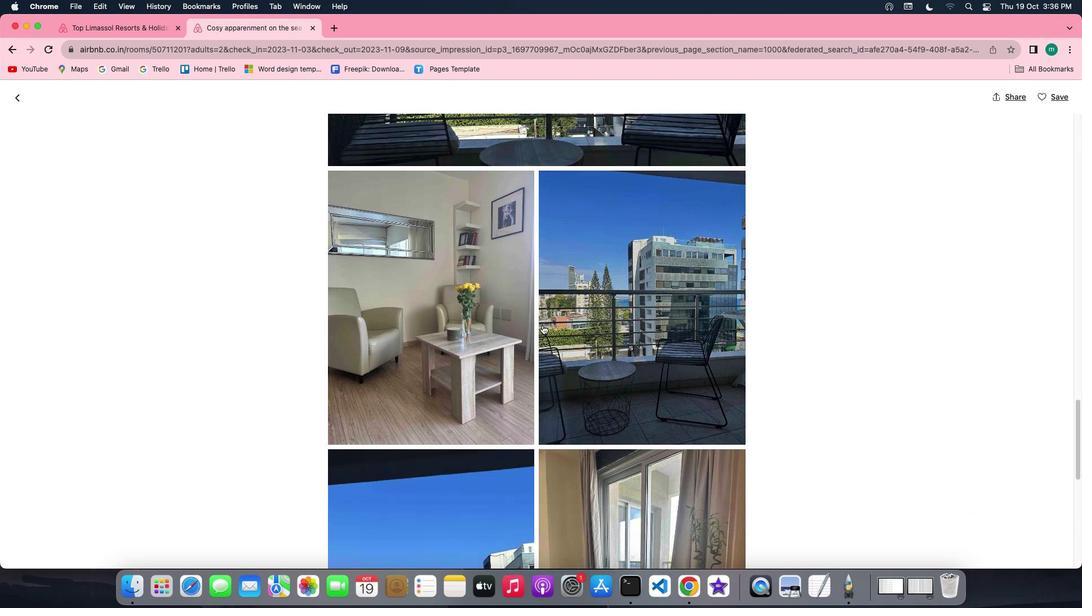 
Action: Mouse scrolled (542, 325) with delta (0, 0)
Screenshot: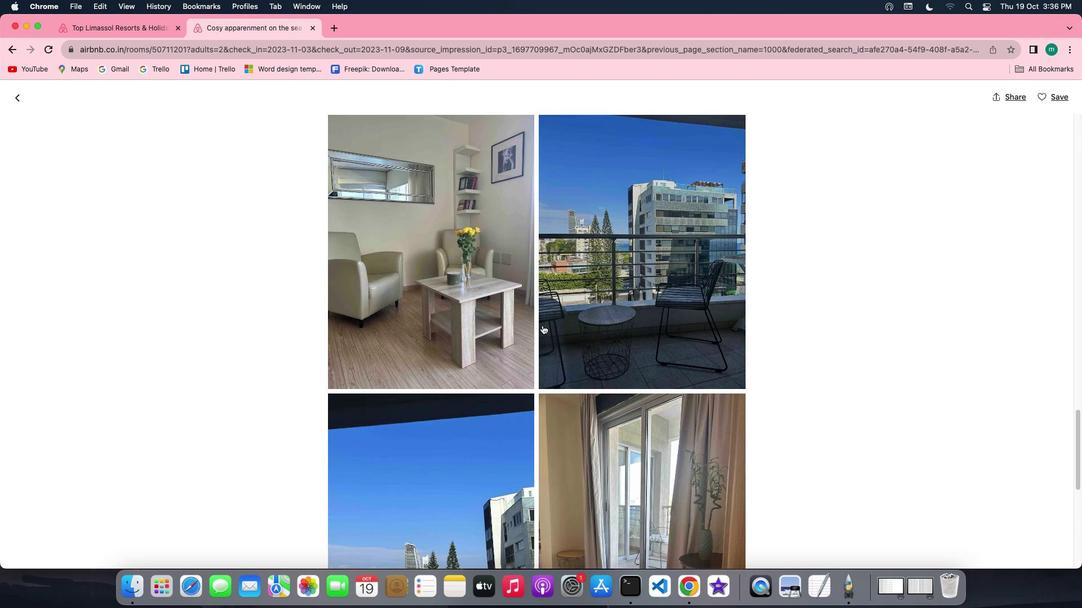 
Action: Mouse scrolled (542, 325) with delta (0, 0)
Screenshot: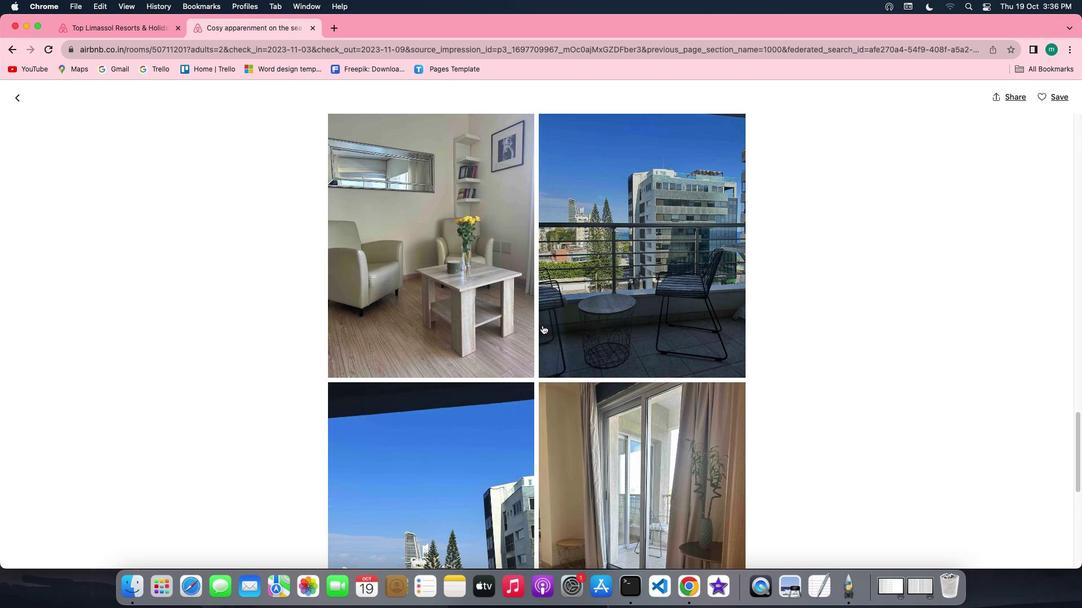 
Action: Mouse scrolled (542, 325) with delta (0, -1)
Screenshot: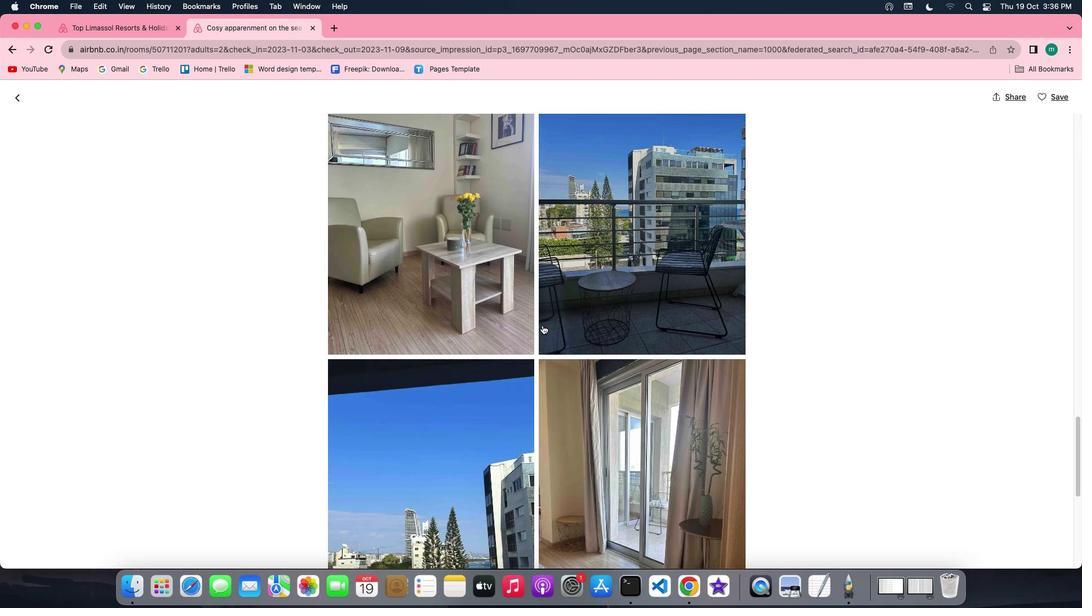 
Action: Mouse scrolled (542, 325) with delta (0, -2)
Screenshot: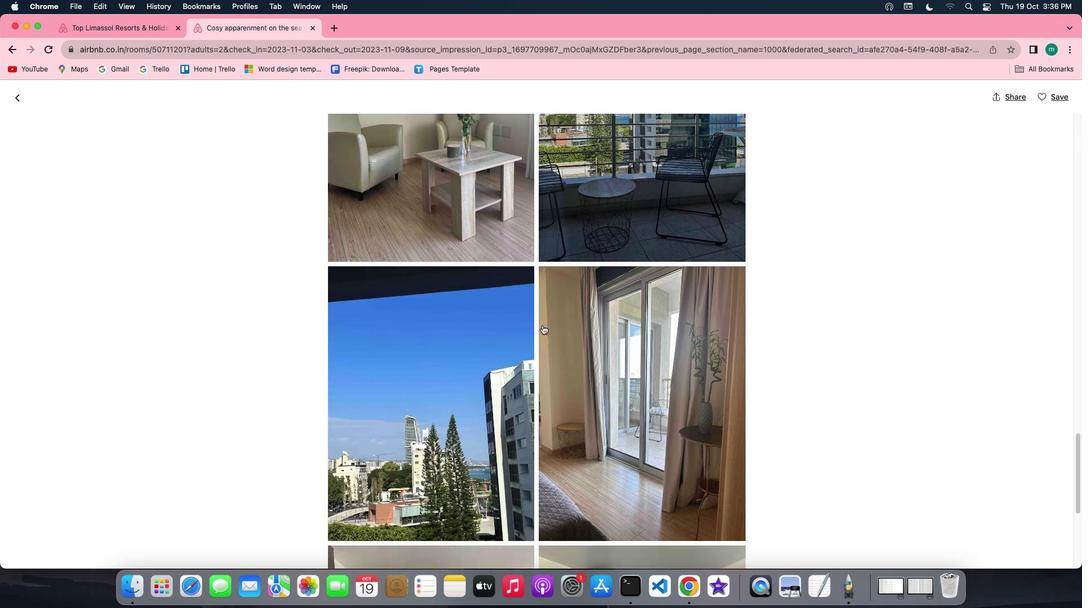 
Action: Mouse scrolled (542, 325) with delta (0, 0)
Screenshot: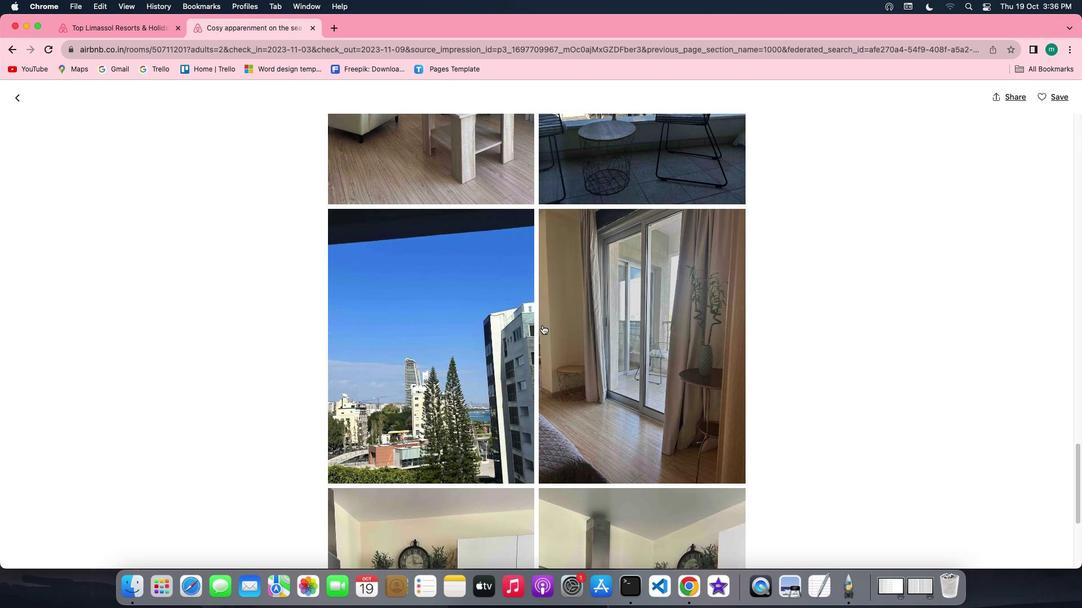 
Action: Mouse scrolled (542, 325) with delta (0, 0)
Screenshot: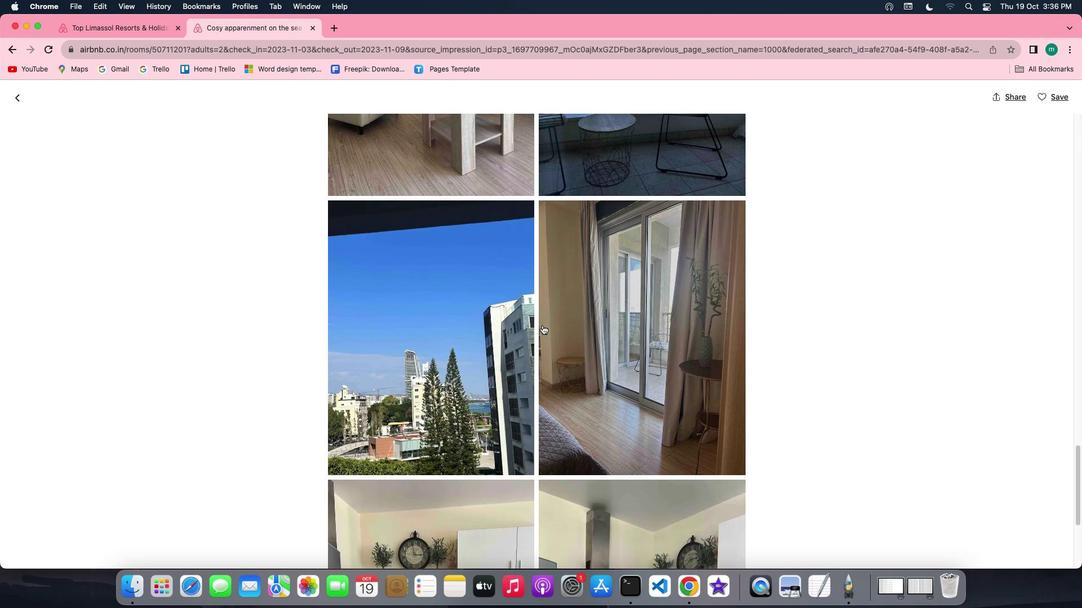 
Action: Mouse scrolled (542, 325) with delta (0, -1)
Screenshot: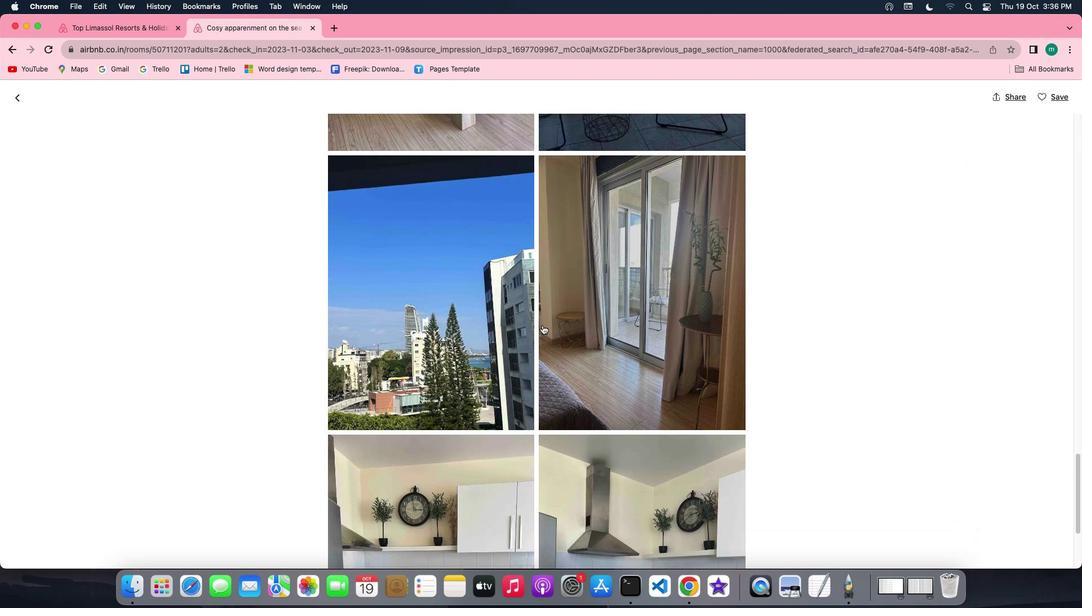 
Action: Mouse scrolled (542, 325) with delta (0, -1)
Screenshot: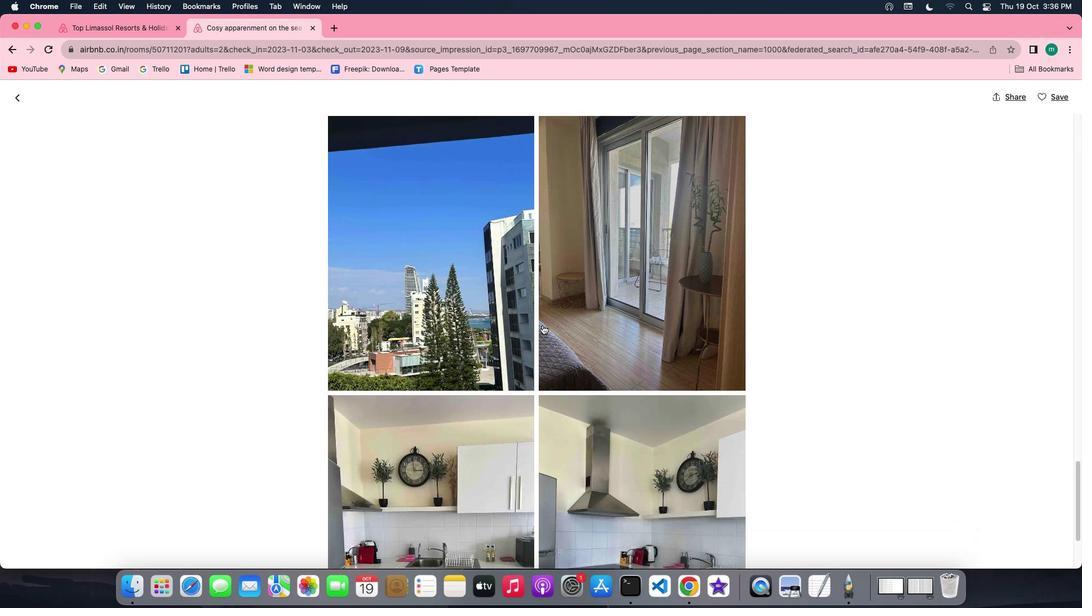 
Action: Mouse scrolled (542, 325) with delta (0, 0)
Screenshot: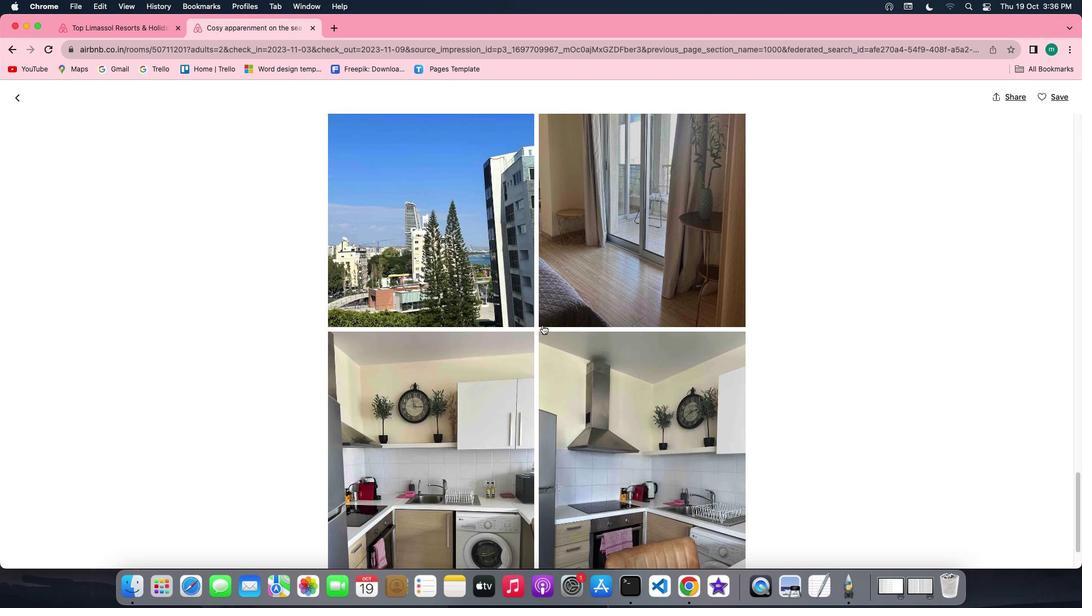 
Action: Mouse scrolled (542, 325) with delta (0, 0)
Screenshot: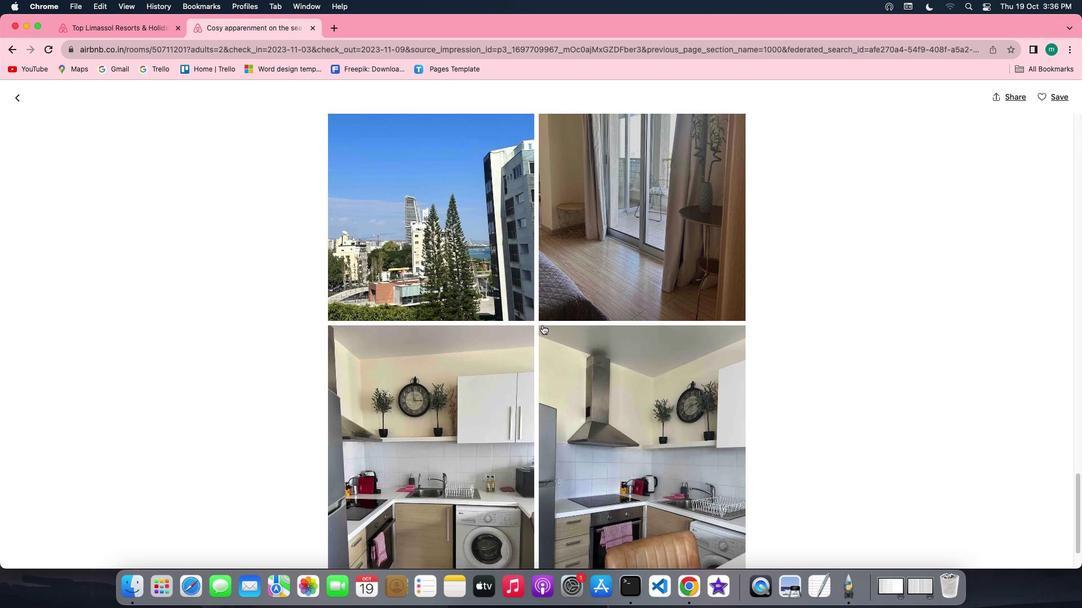 
Action: Mouse scrolled (542, 325) with delta (0, -1)
Screenshot: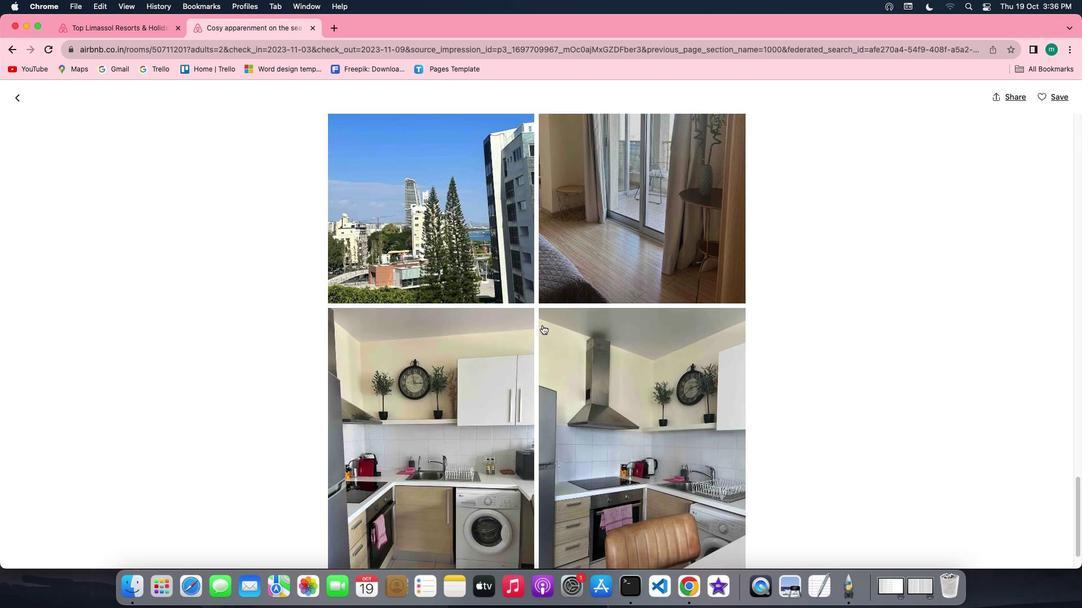 
Action: Mouse scrolled (542, 325) with delta (0, -1)
Screenshot: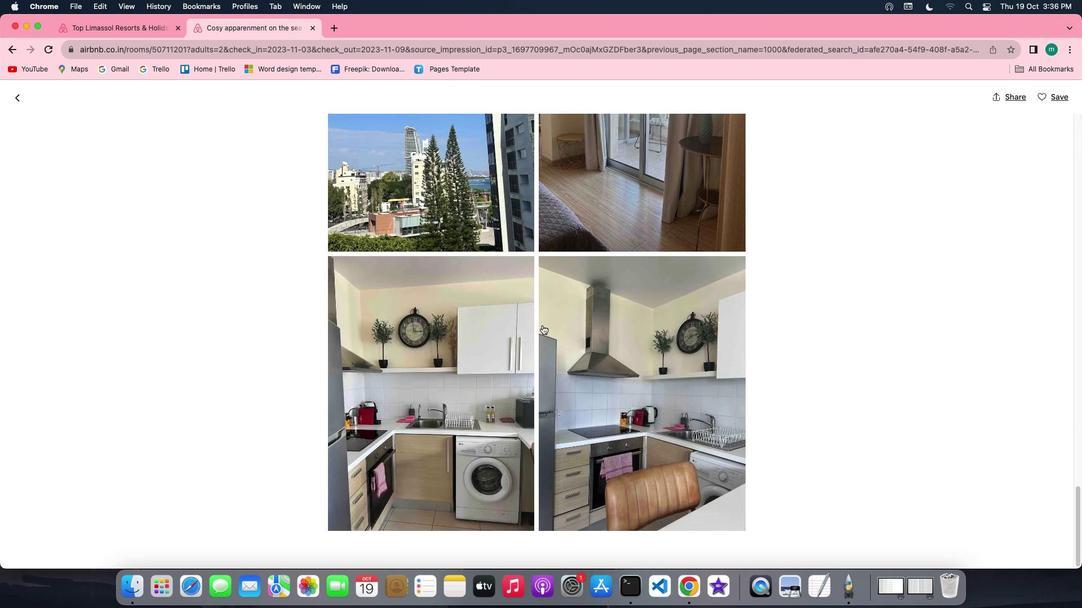 
Action: Mouse scrolled (542, 325) with delta (0, 0)
Screenshot: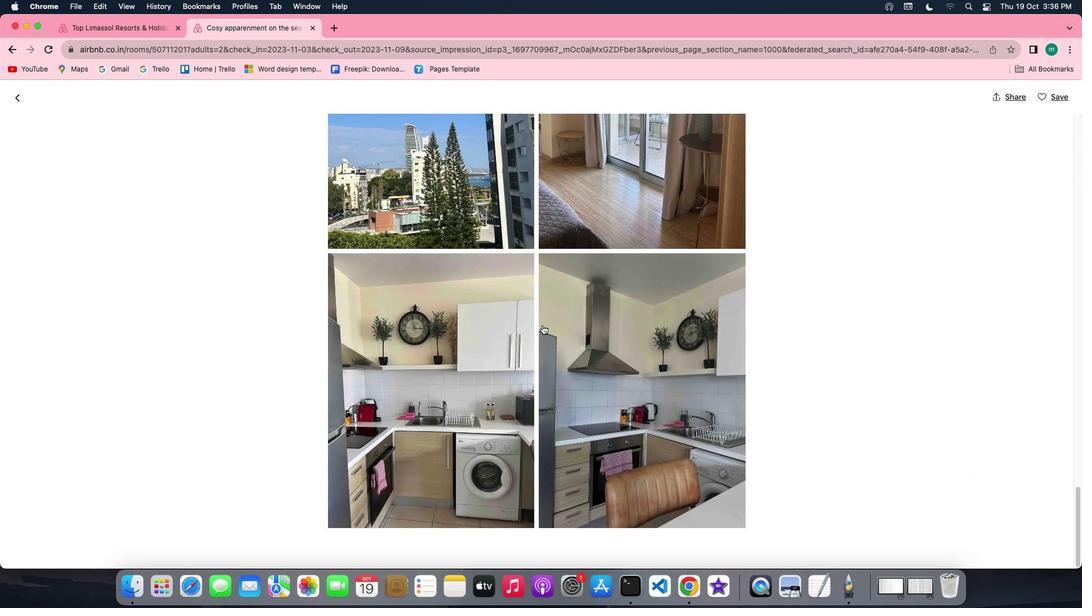 
Action: Mouse scrolled (542, 325) with delta (0, 0)
Screenshot: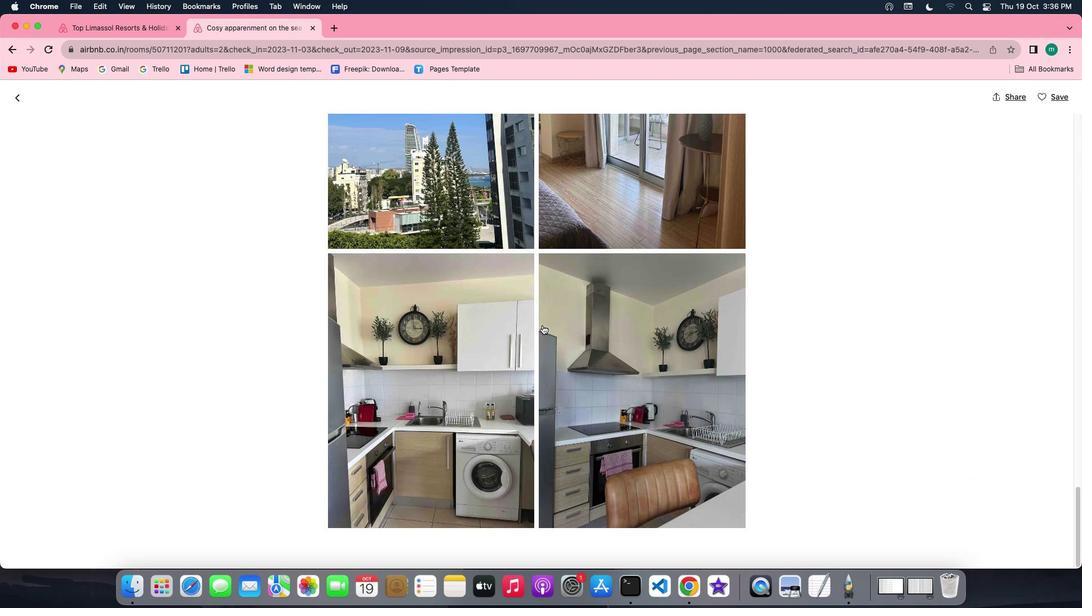 
Action: Mouse scrolled (542, 325) with delta (0, -1)
Screenshot: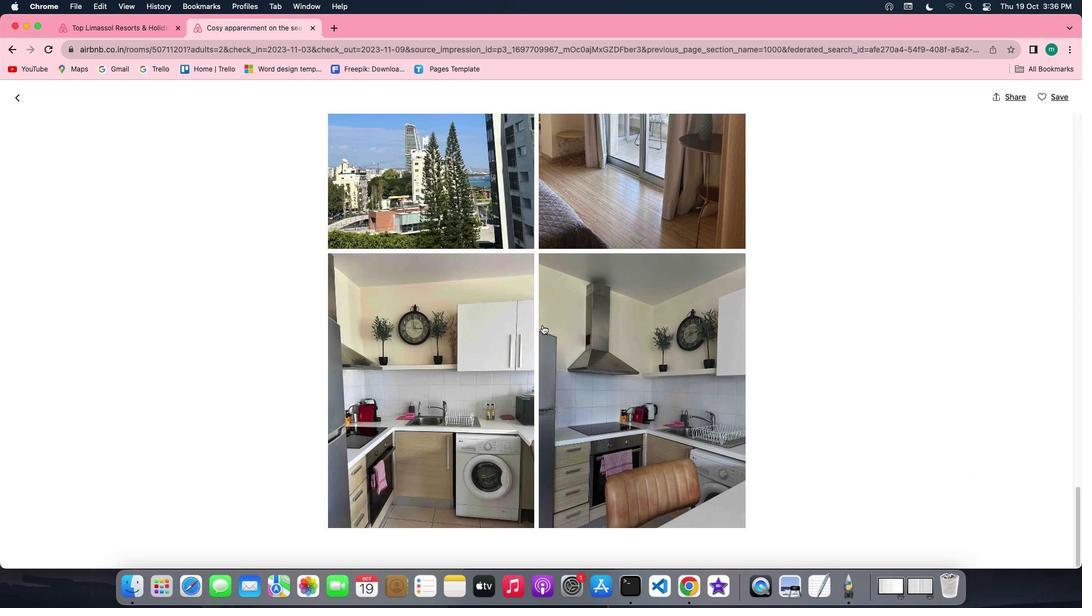 
Action: Mouse scrolled (542, 325) with delta (0, -1)
Screenshot: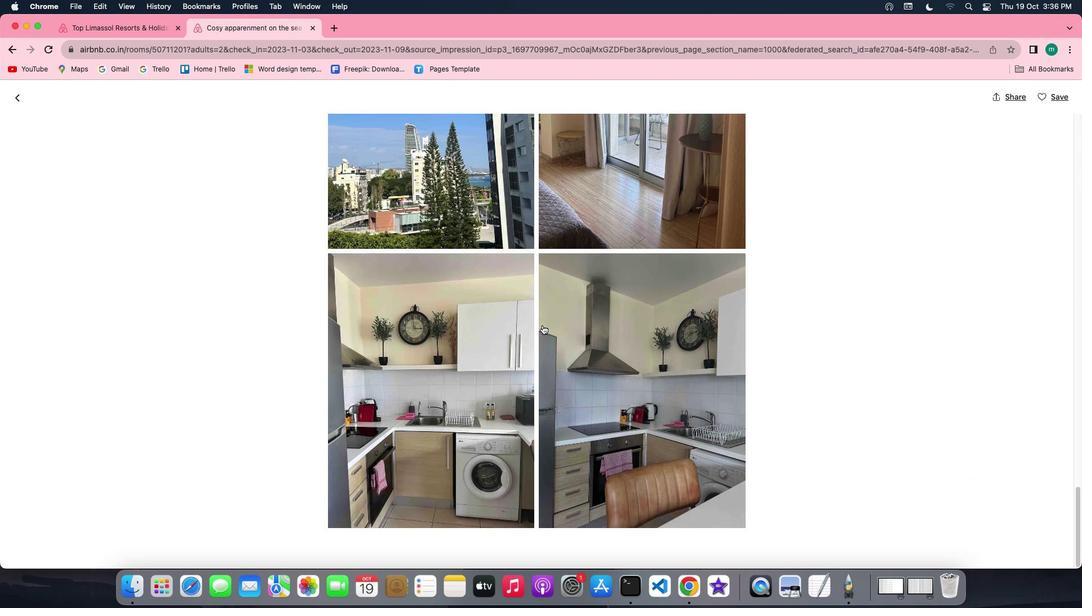 
Action: Mouse scrolled (542, 325) with delta (0, 0)
Screenshot: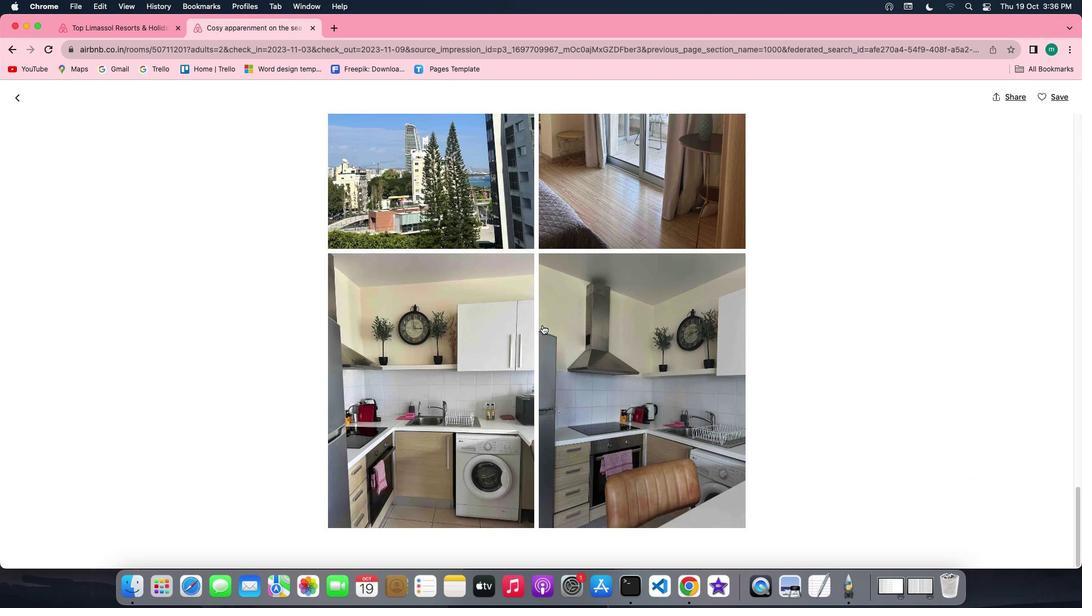 
Action: Mouse scrolled (542, 325) with delta (0, 0)
Screenshot: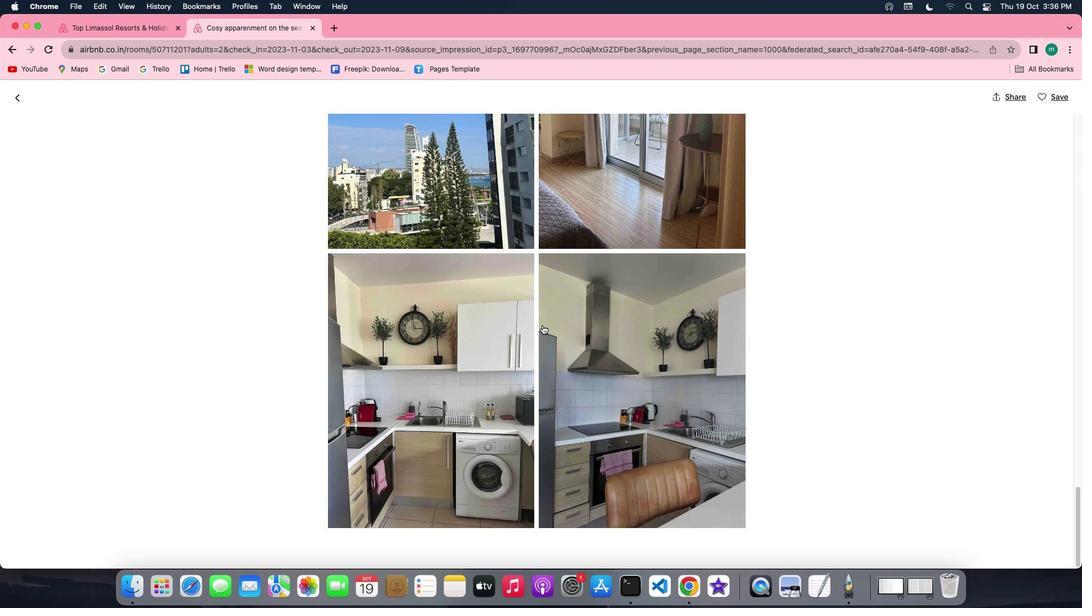 
Action: Mouse scrolled (542, 325) with delta (0, 0)
Screenshot: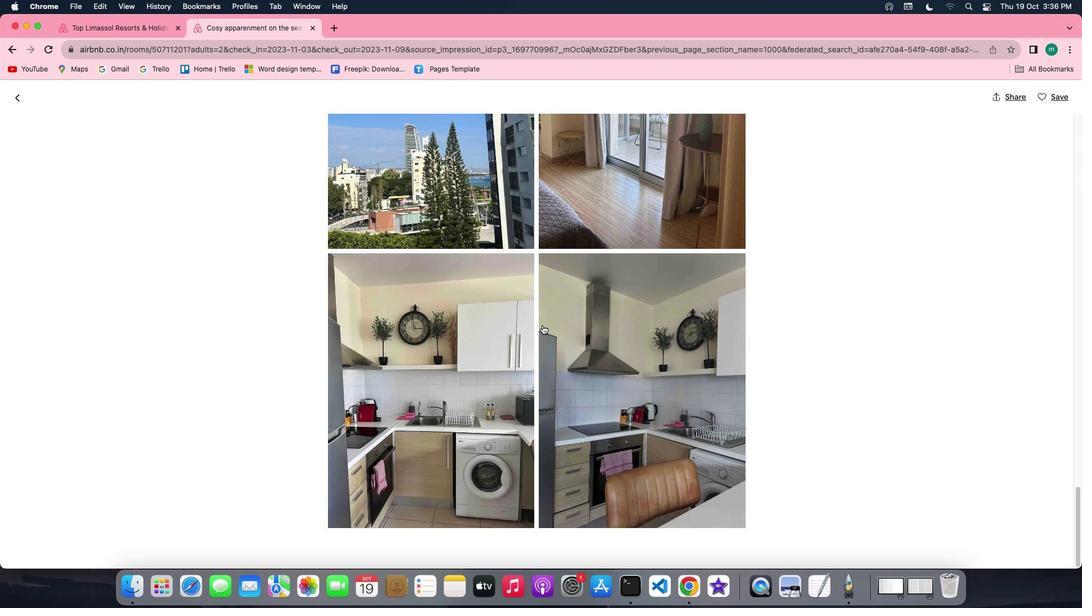 
Action: Mouse scrolled (542, 325) with delta (0, -1)
Screenshot: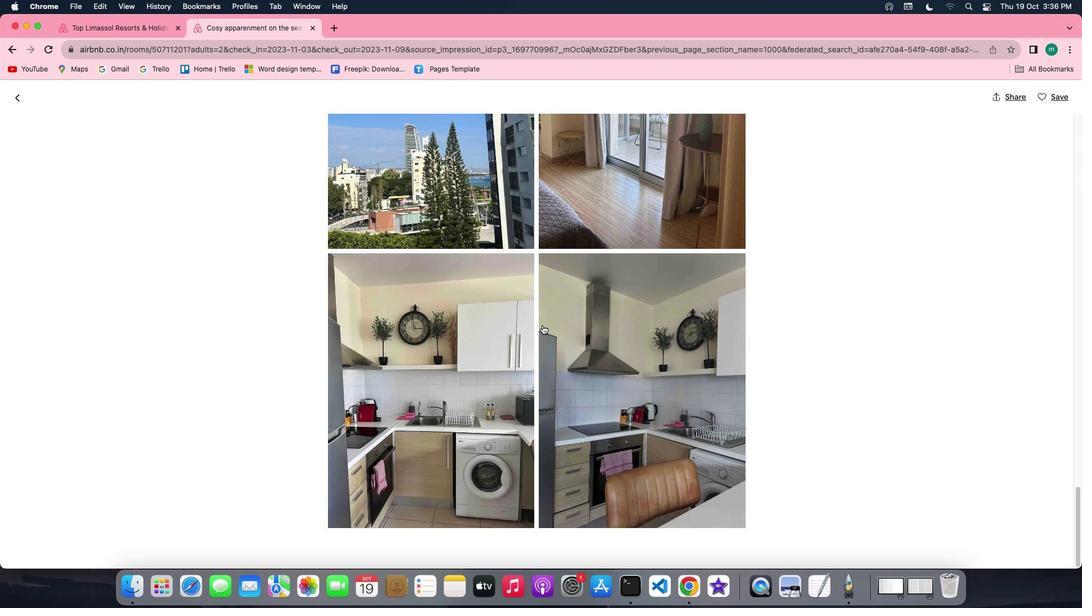 
Action: Mouse scrolled (542, 325) with delta (0, -2)
Screenshot: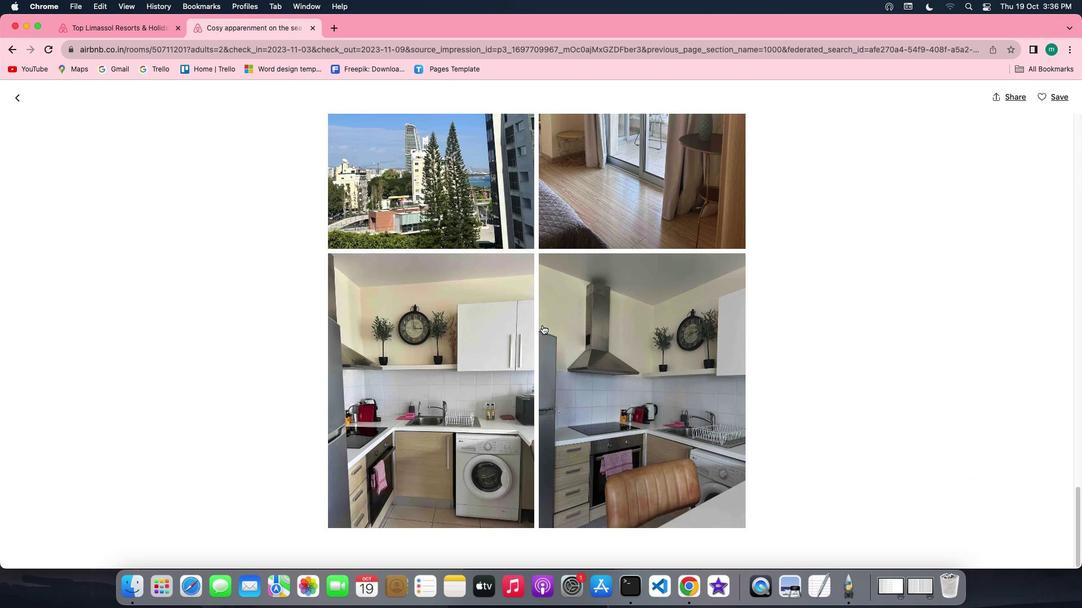 
Action: Mouse scrolled (542, 325) with delta (0, 0)
Screenshot: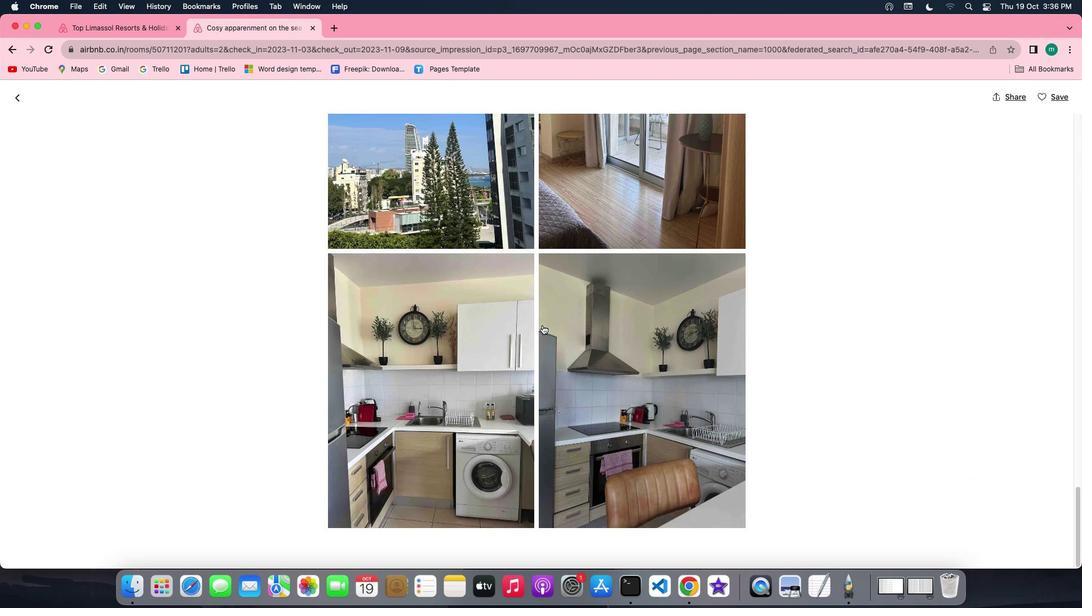 
Action: Mouse scrolled (542, 325) with delta (0, 0)
Screenshot: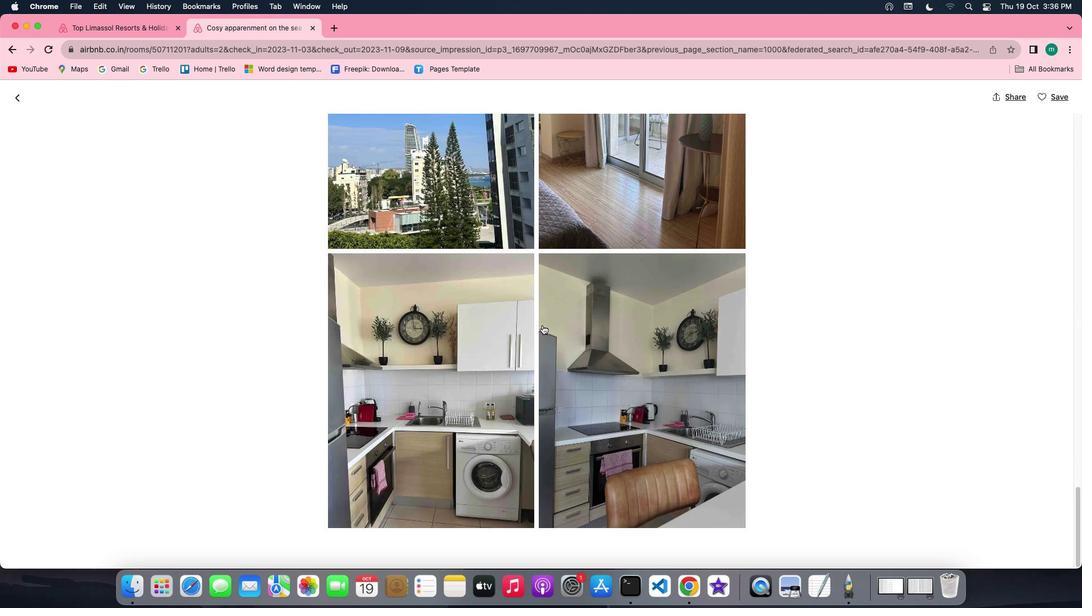 
Action: Mouse scrolled (542, 325) with delta (0, -1)
Screenshot: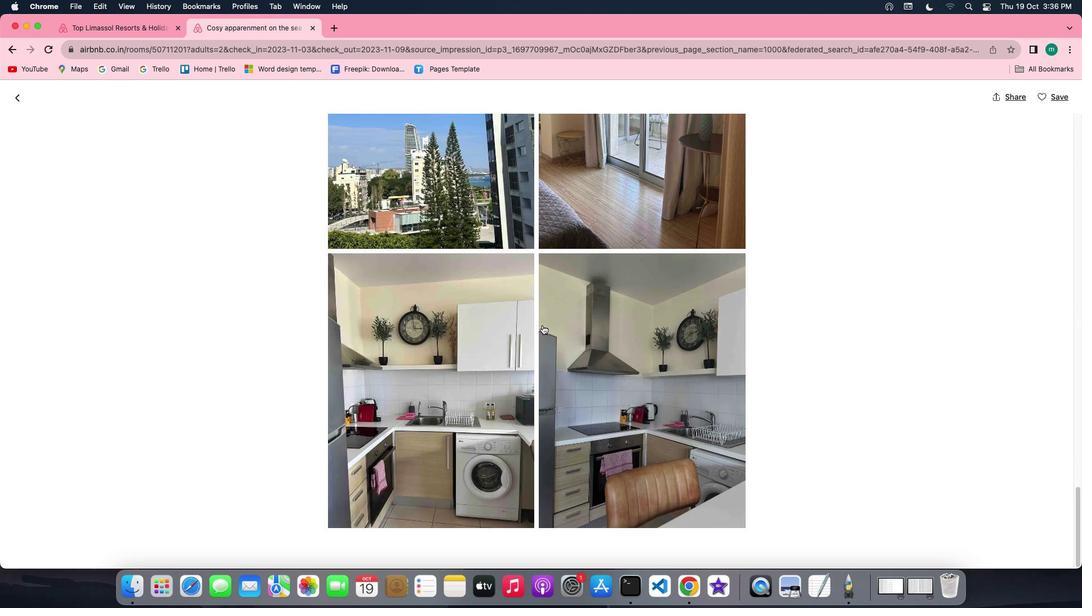 
Action: Mouse moved to (15, 97)
Screenshot: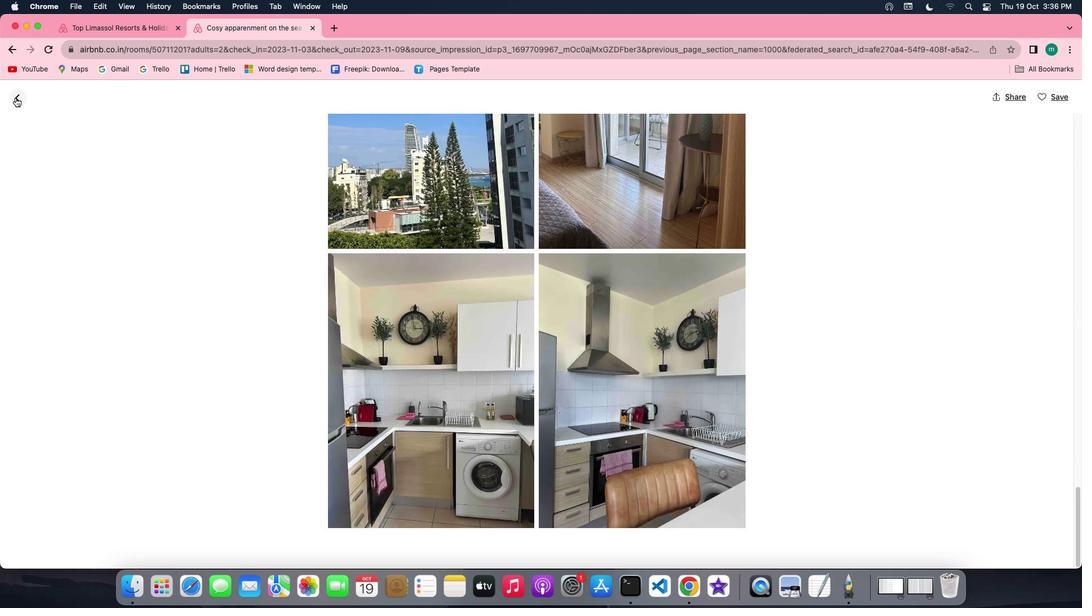 
Action: Mouse pressed left at (15, 97)
Screenshot: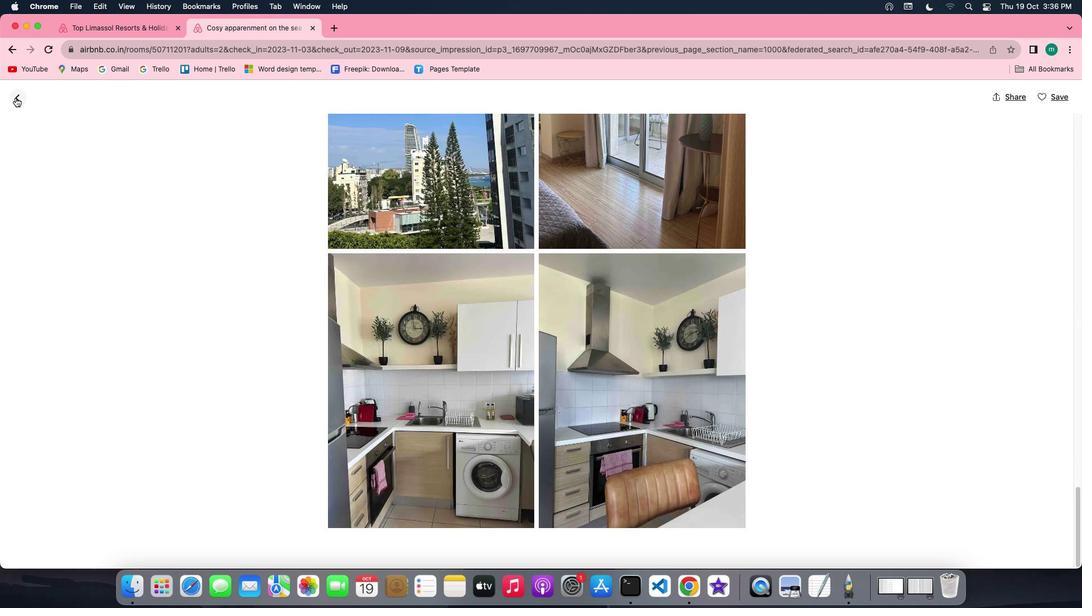 
Action: Mouse moved to (450, 266)
Screenshot: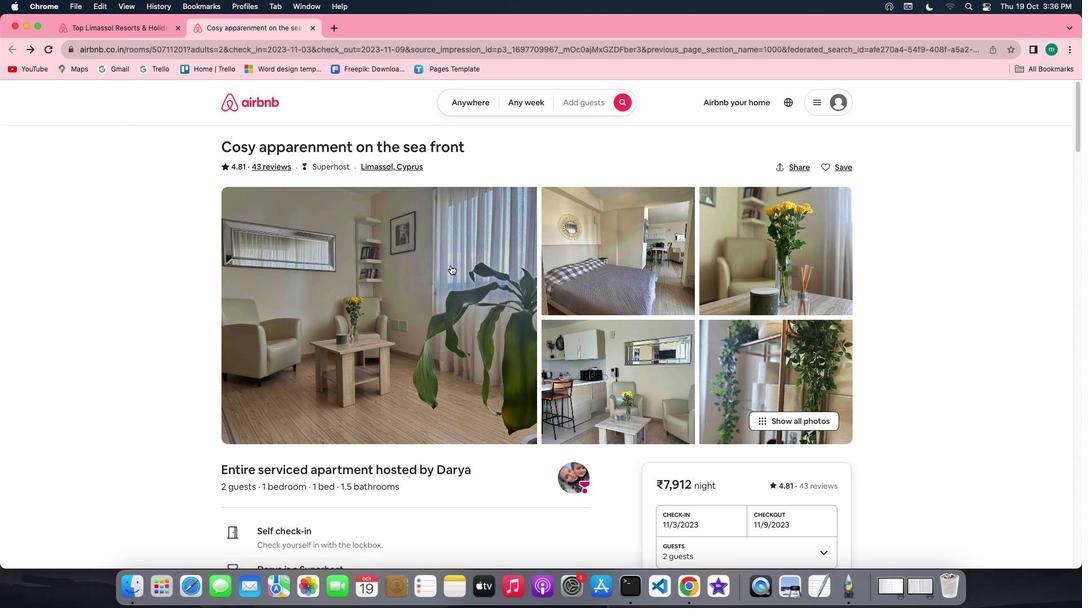 
Action: Mouse scrolled (450, 266) with delta (0, 0)
Screenshot: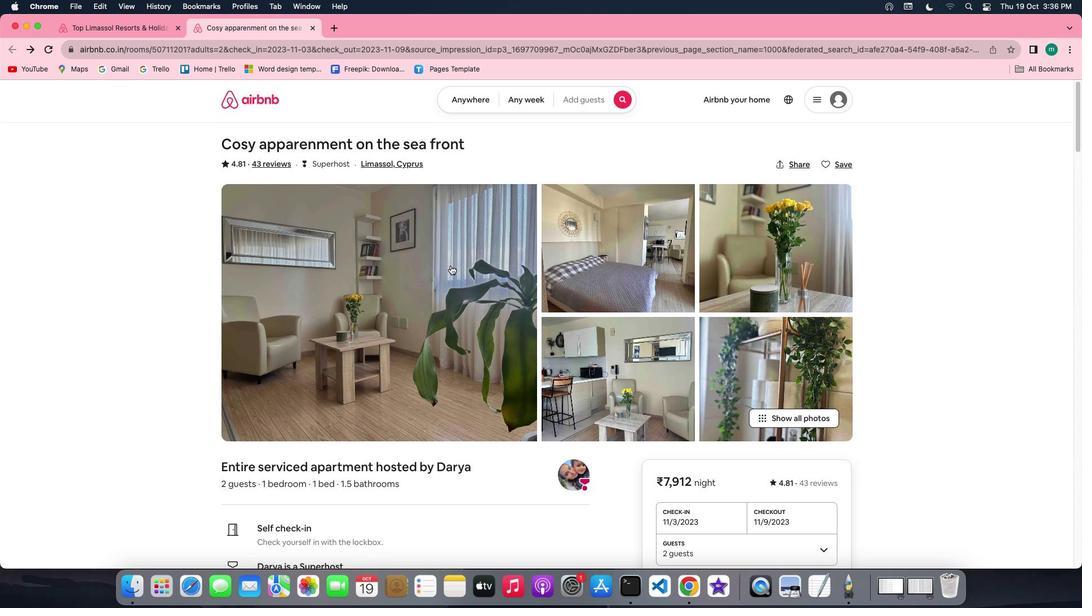 
Action: Mouse scrolled (450, 266) with delta (0, 0)
Screenshot: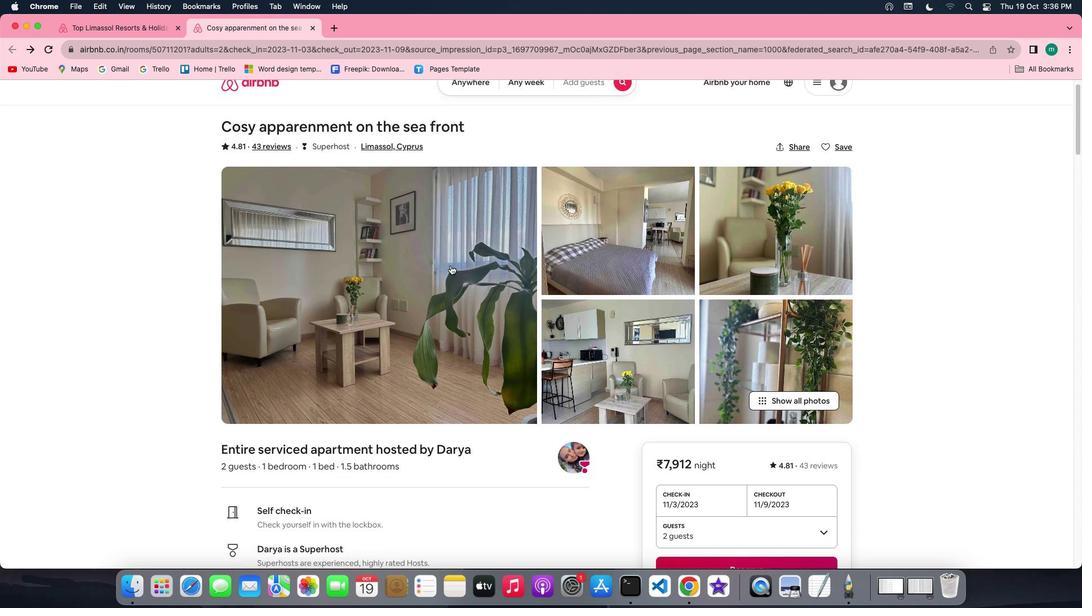 
Action: Mouse scrolled (450, 266) with delta (0, -1)
Screenshot: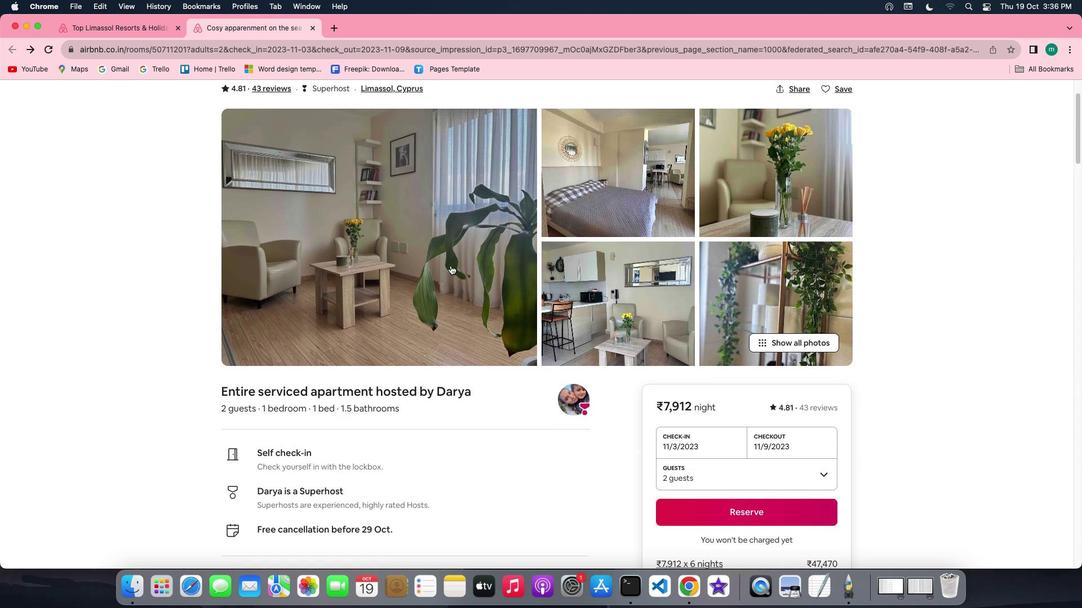 
Action: Mouse scrolled (450, 266) with delta (0, -2)
Screenshot: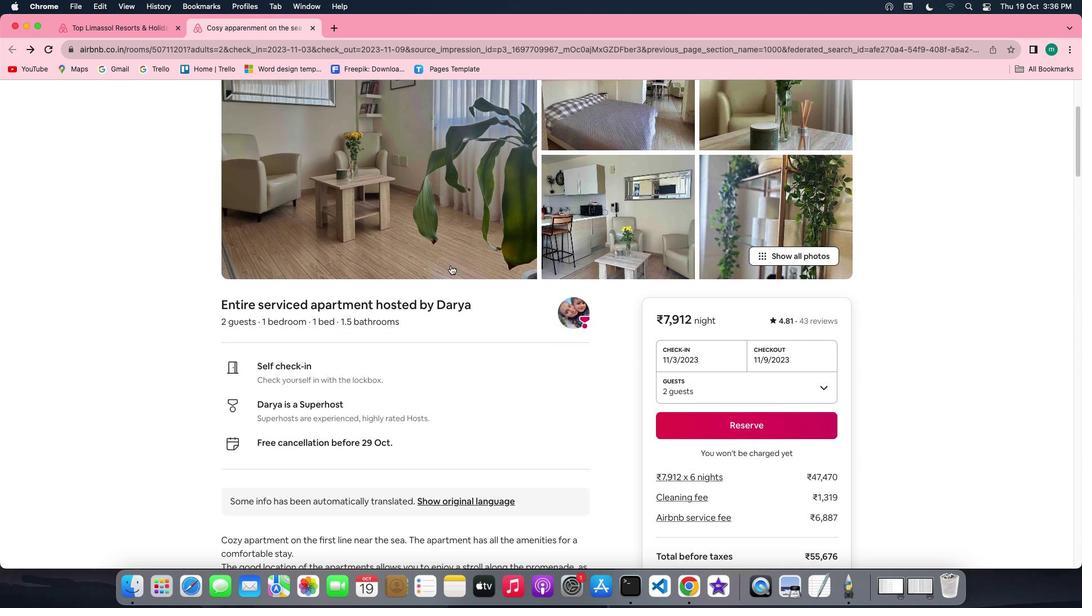 
Action: Mouse scrolled (450, 266) with delta (0, -2)
Screenshot: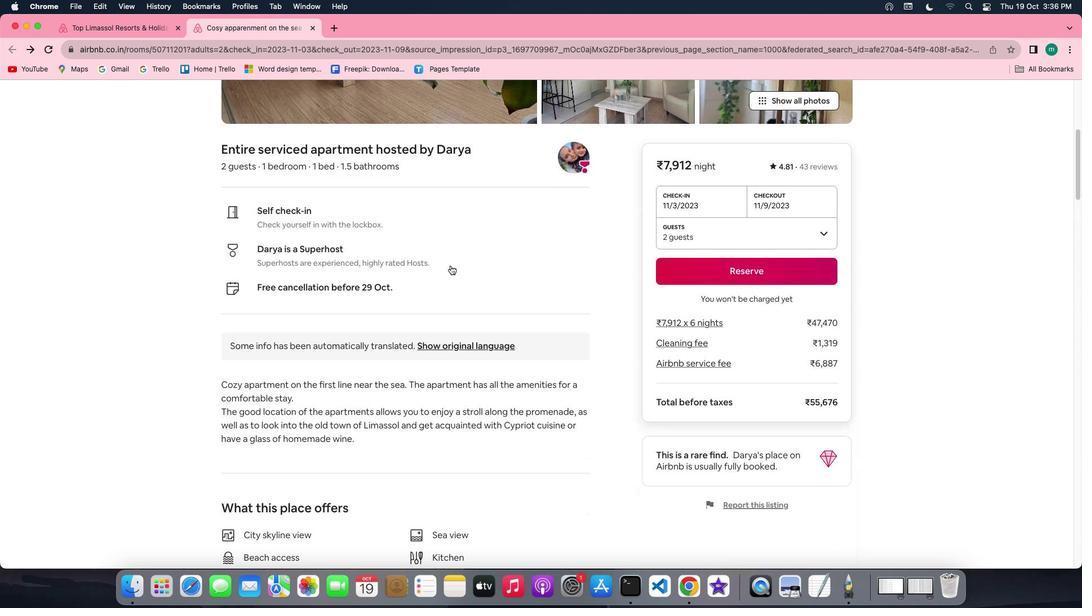 
Action: Mouse scrolled (450, 266) with delta (0, 0)
Screenshot: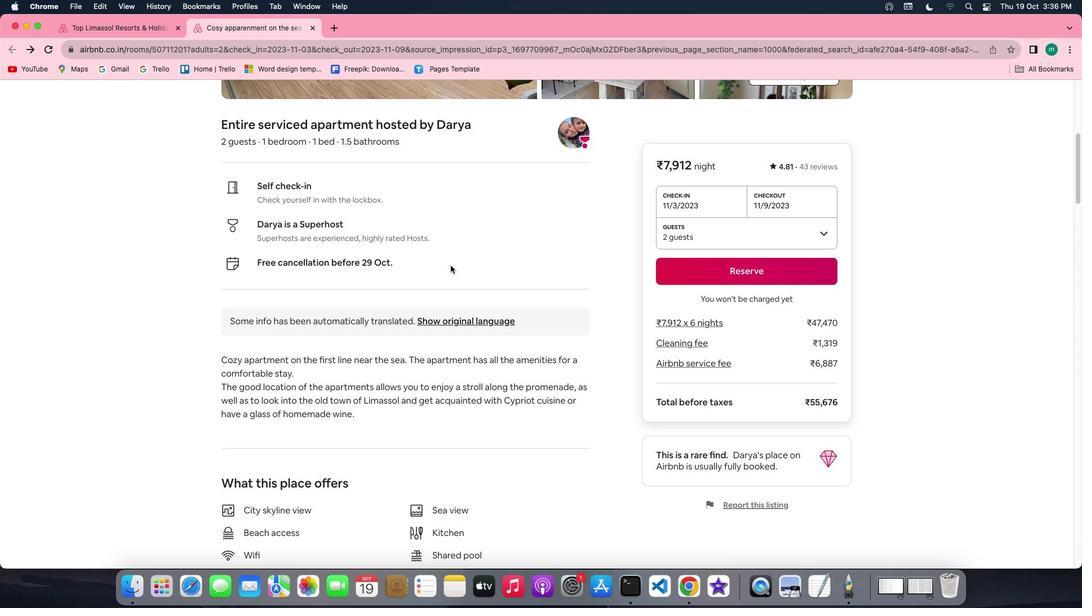 
Action: Mouse scrolled (450, 266) with delta (0, 0)
Screenshot: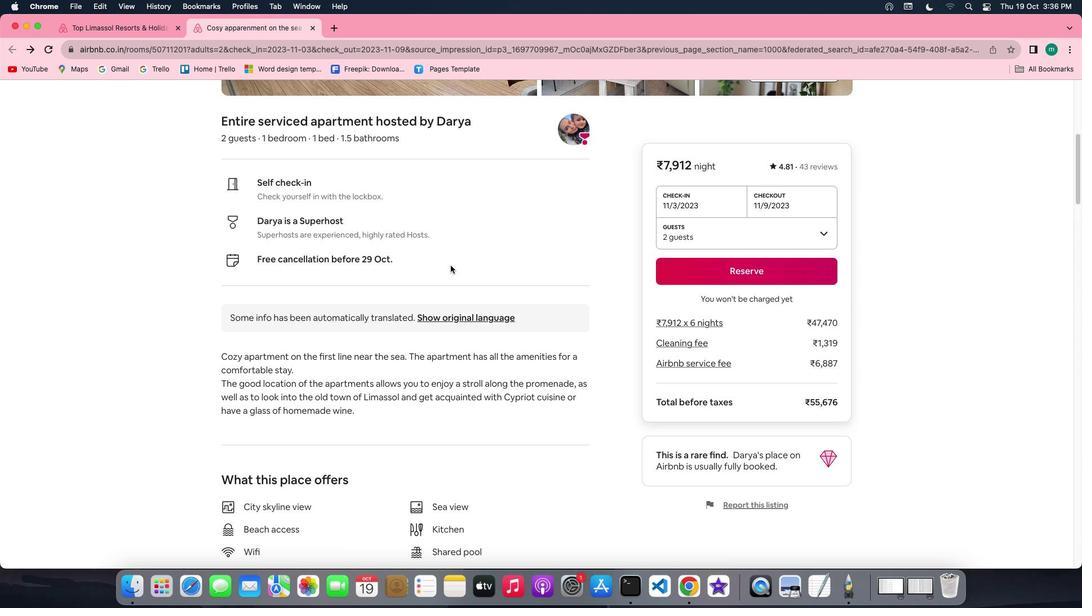 
Action: Mouse scrolled (450, 266) with delta (0, -1)
Screenshot: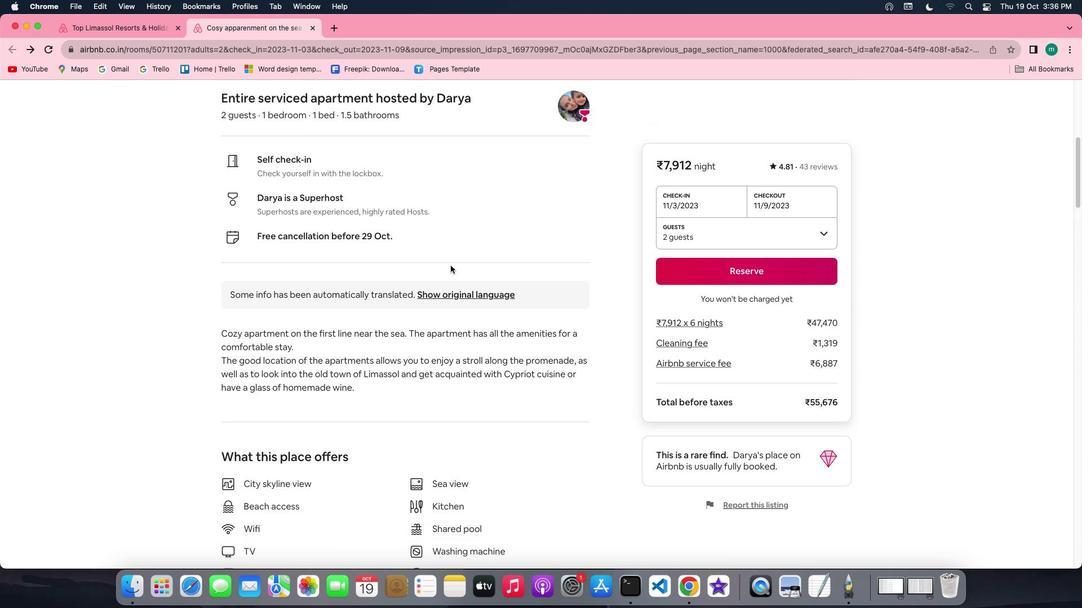 
Action: Mouse scrolled (450, 266) with delta (0, -1)
Screenshot: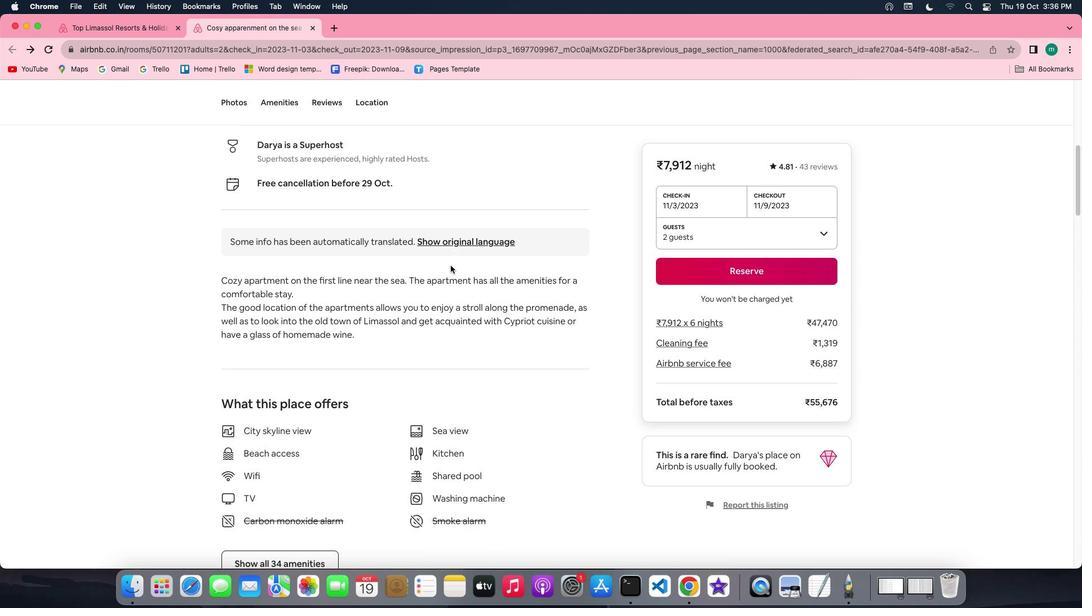 
Action: Mouse scrolled (450, 266) with delta (0, -1)
Screenshot: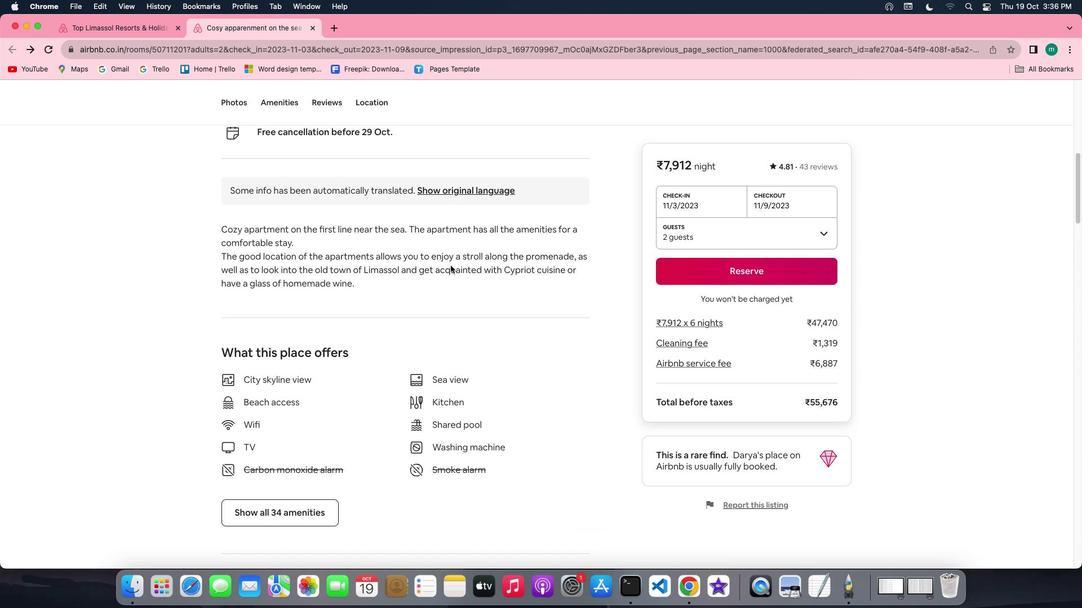 
Action: Mouse scrolled (450, 266) with delta (0, 0)
Screenshot: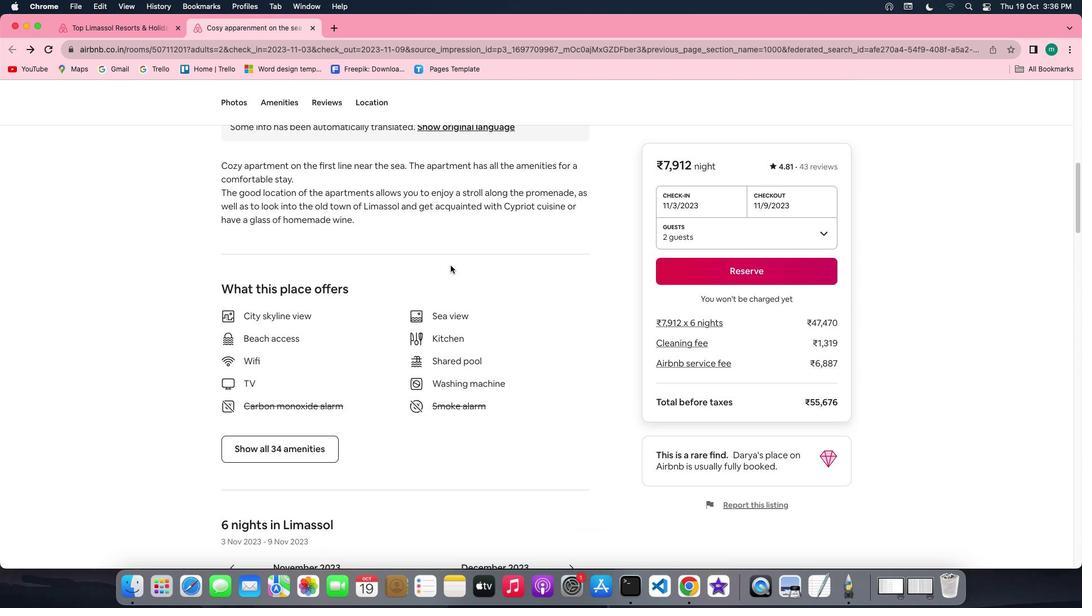 
Action: Mouse scrolled (450, 266) with delta (0, 0)
Screenshot: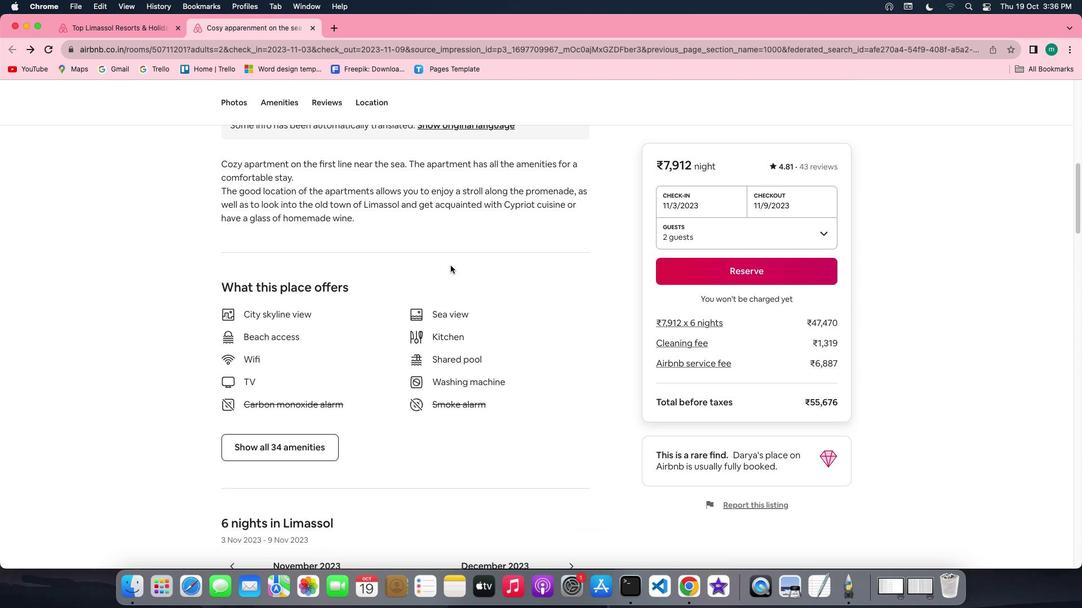 
Action: Mouse scrolled (450, 266) with delta (0, 0)
Screenshot: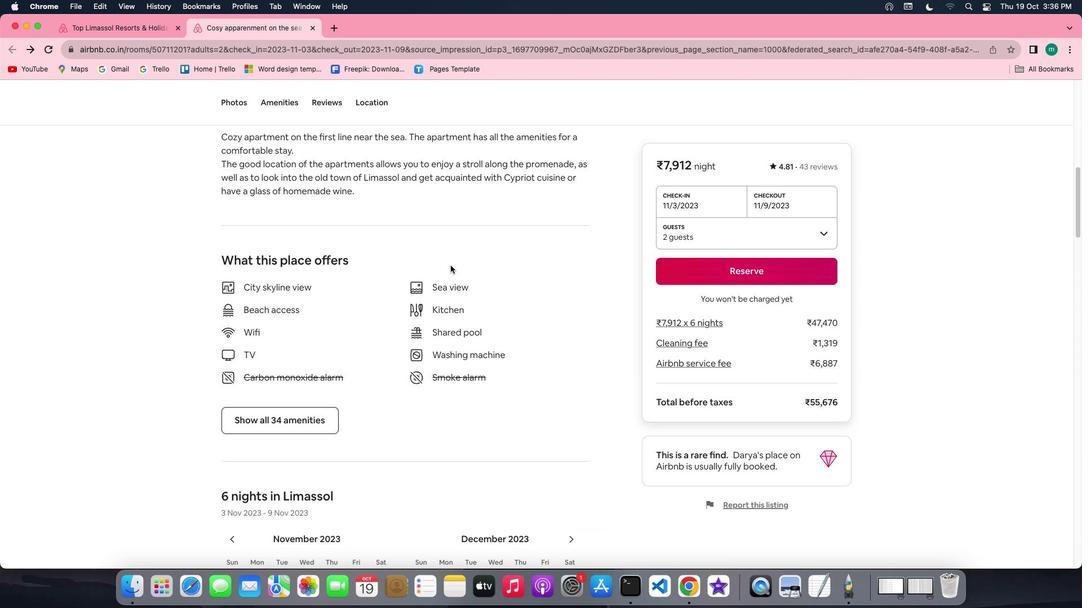 
Action: Mouse scrolled (450, 266) with delta (0, -1)
Screenshot: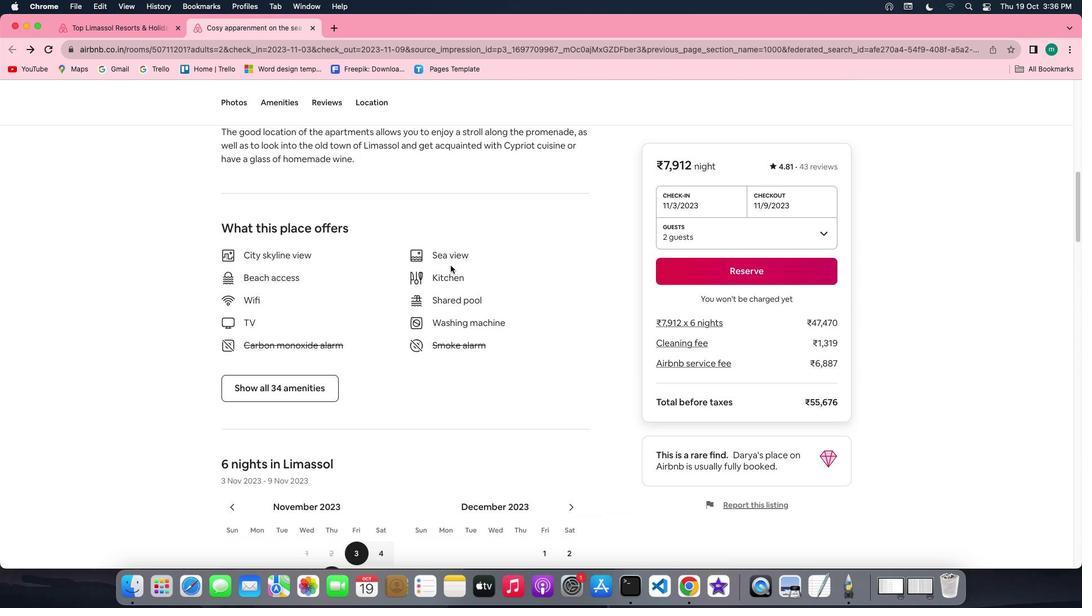 
Action: Mouse moved to (284, 320)
Screenshot: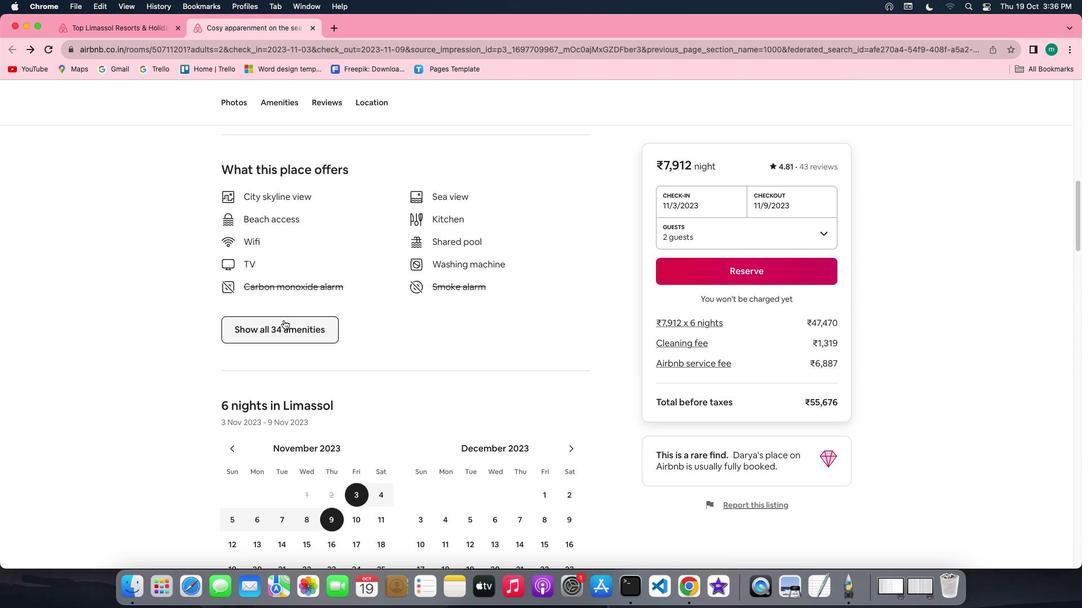 
Action: Mouse pressed left at (284, 320)
Screenshot: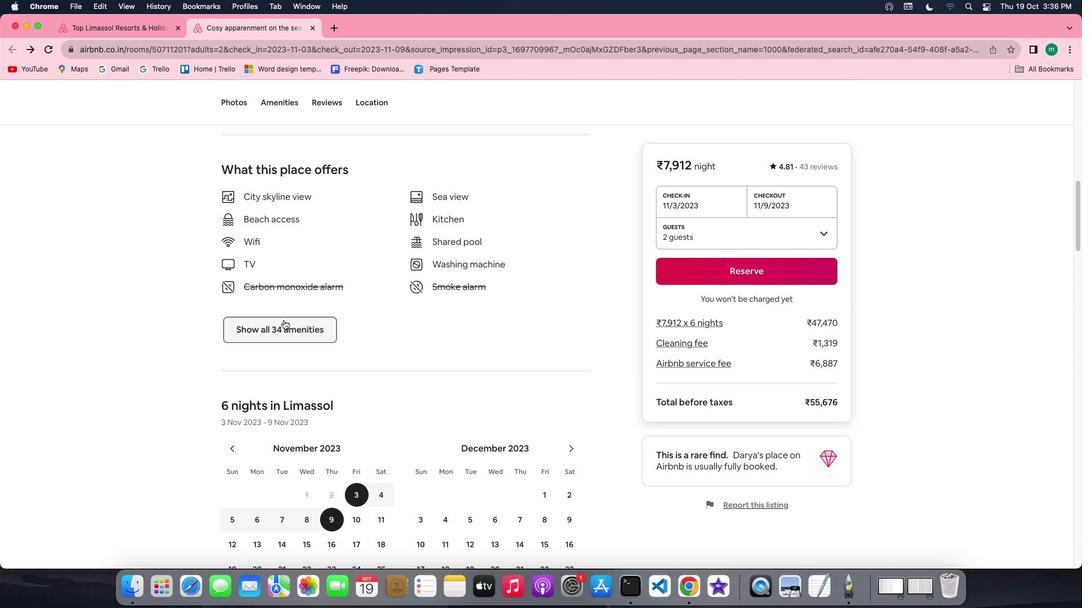 
Action: Mouse moved to (327, 303)
Screenshot: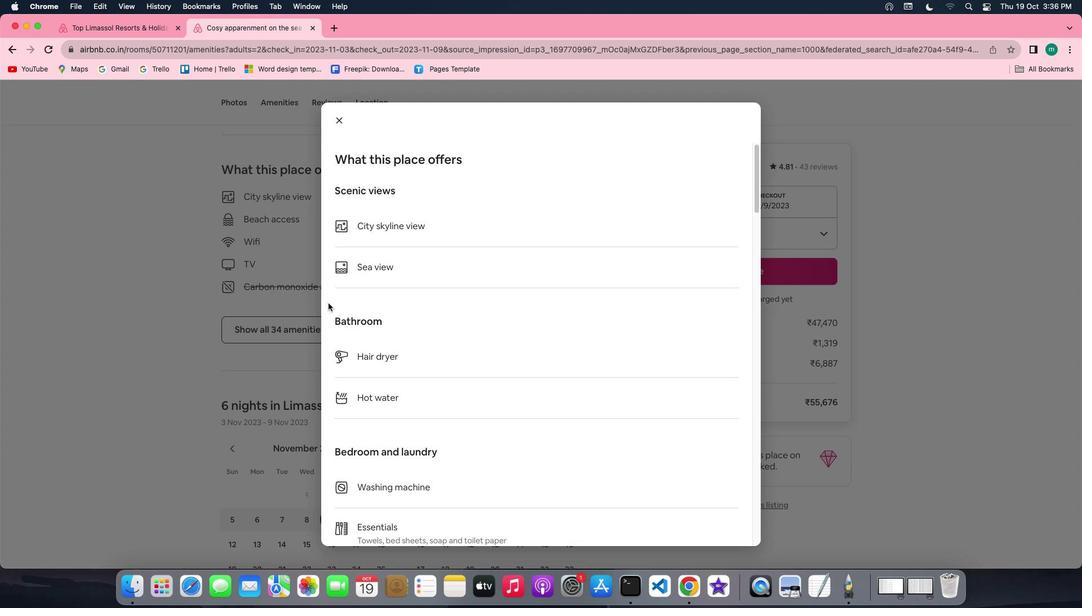 
Action: Mouse scrolled (327, 303) with delta (0, 0)
Screenshot: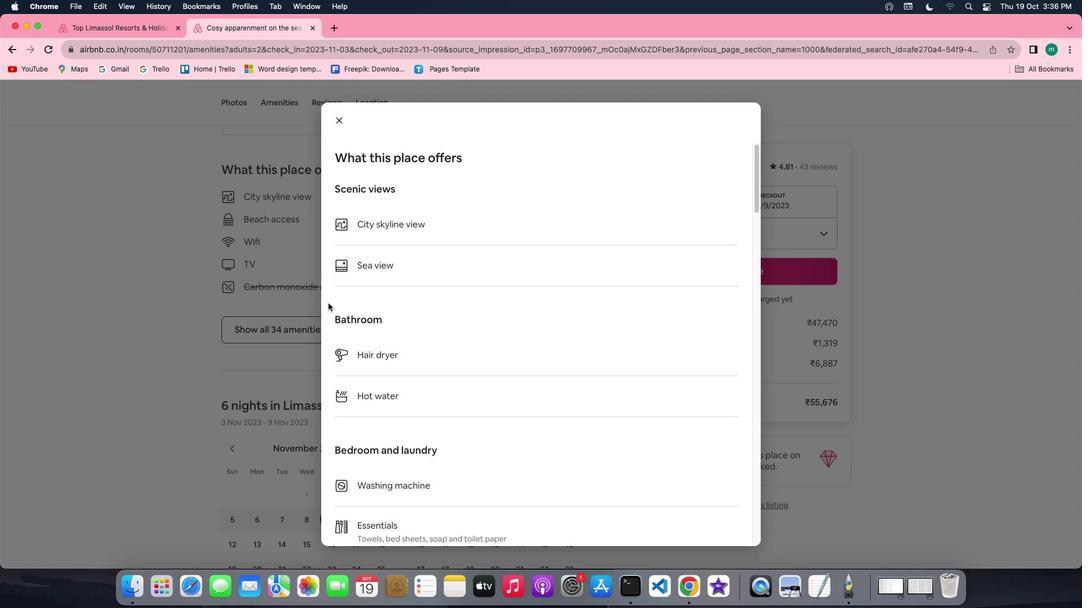 
Action: Mouse scrolled (327, 303) with delta (0, 0)
Screenshot: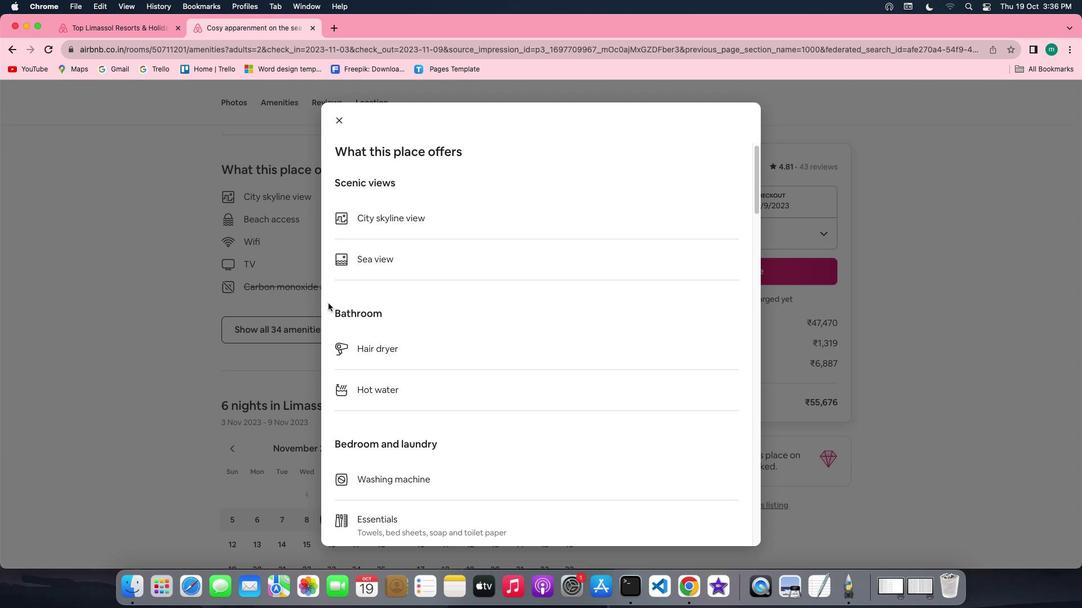 
Action: Mouse scrolled (327, 303) with delta (0, -1)
Screenshot: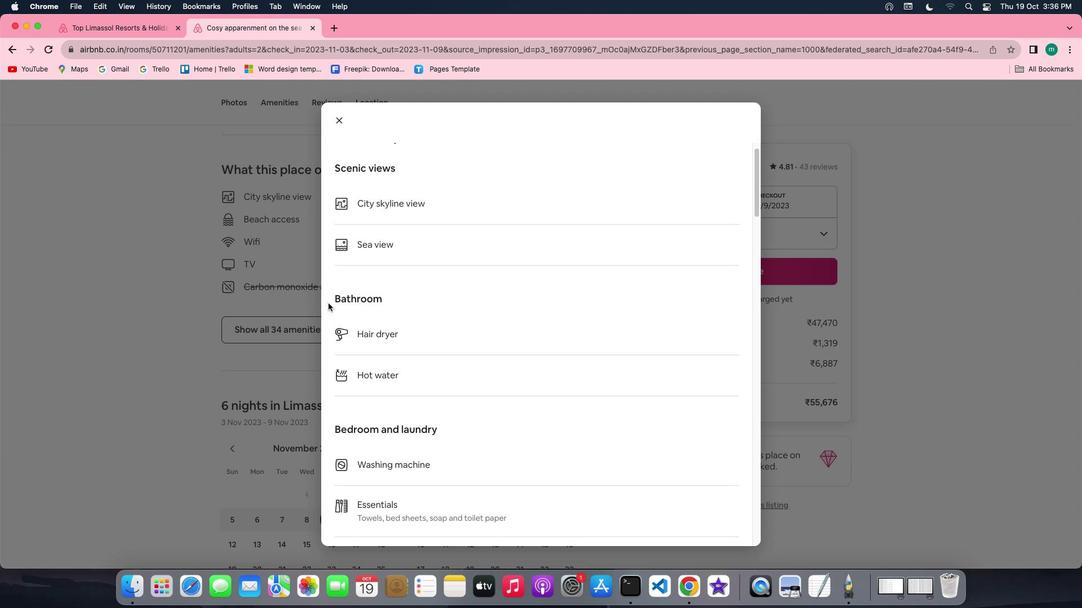 
Action: Mouse scrolled (327, 303) with delta (0, 0)
Screenshot: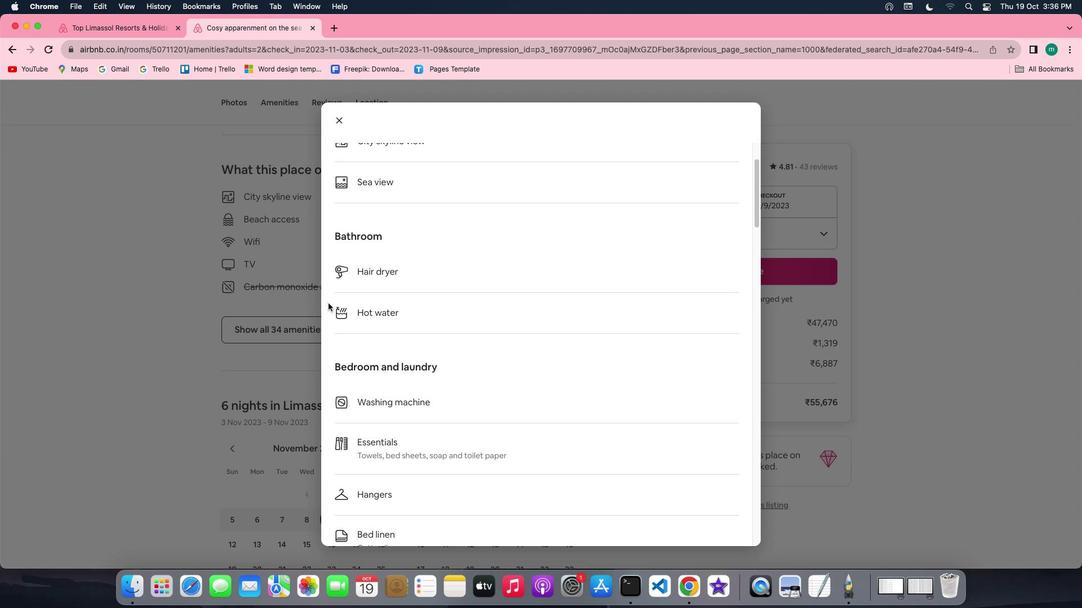 
Action: Mouse scrolled (327, 303) with delta (0, 0)
Screenshot: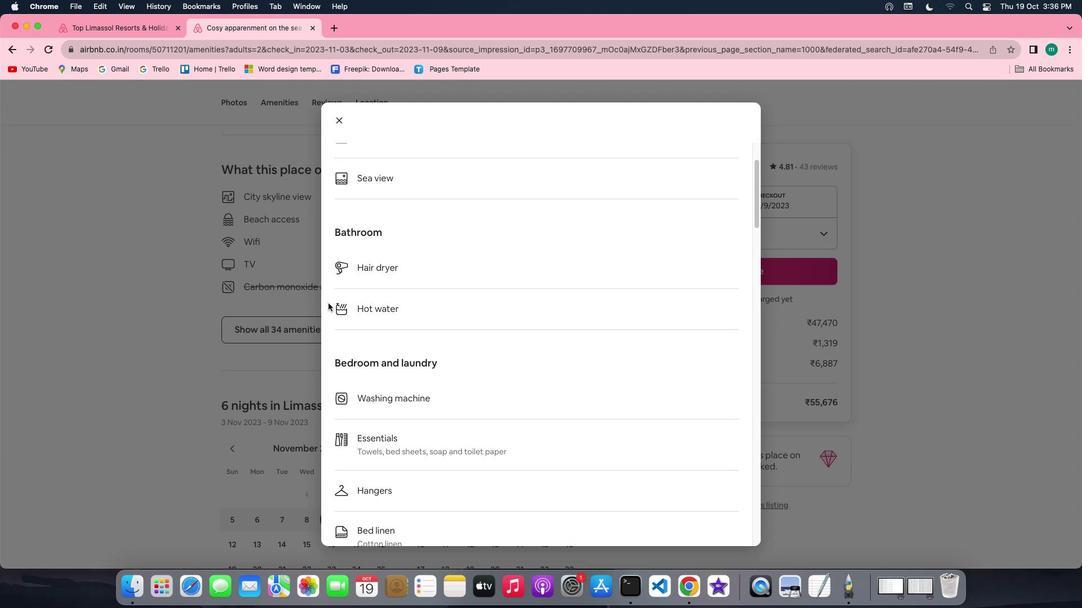 
Action: Mouse scrolled (327, 303) with delta (0, 0)
Screenshot: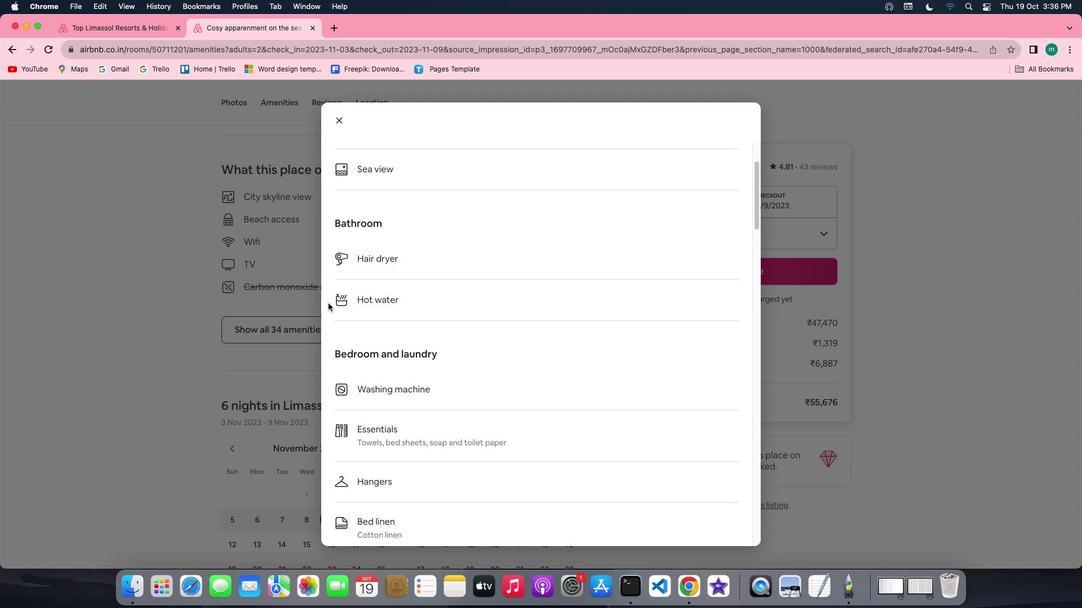 
Action: Mouse scrolled (327, 303) with delta (0, -1)
Screenshot: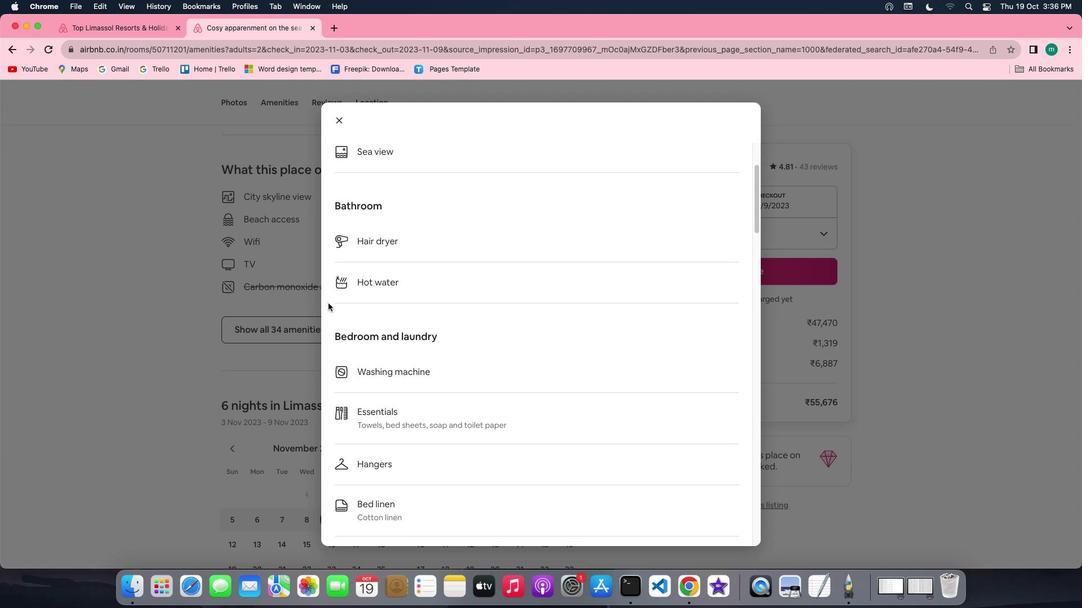 
Action: Mouse scrolled (327, 303) with delta (0, -1)
Screenshot: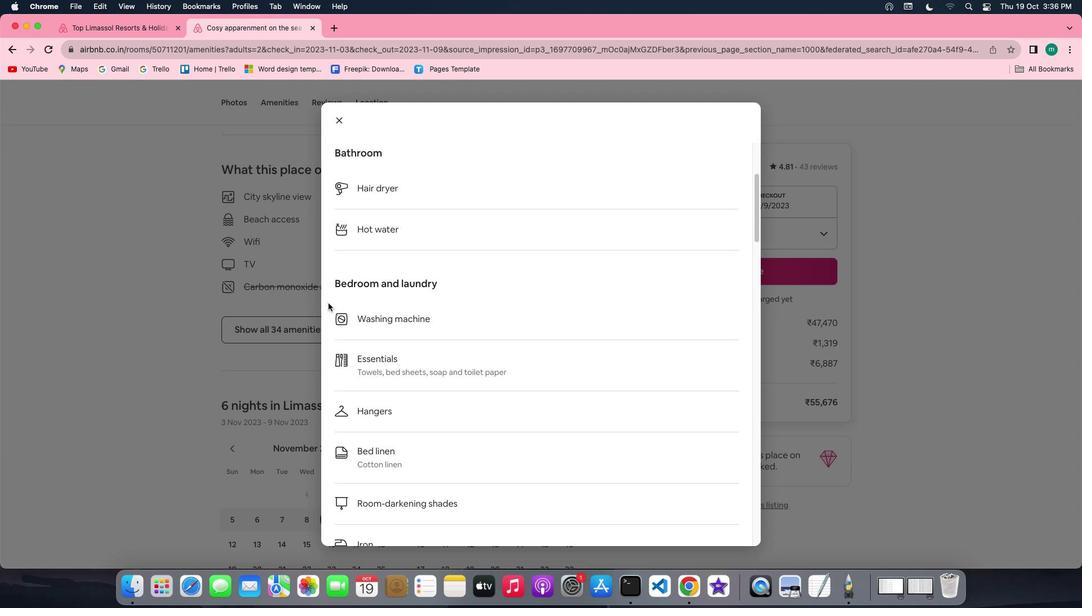 
Action: Mouse scrolled (327, 303) with delta (0, 0)
Screenshot: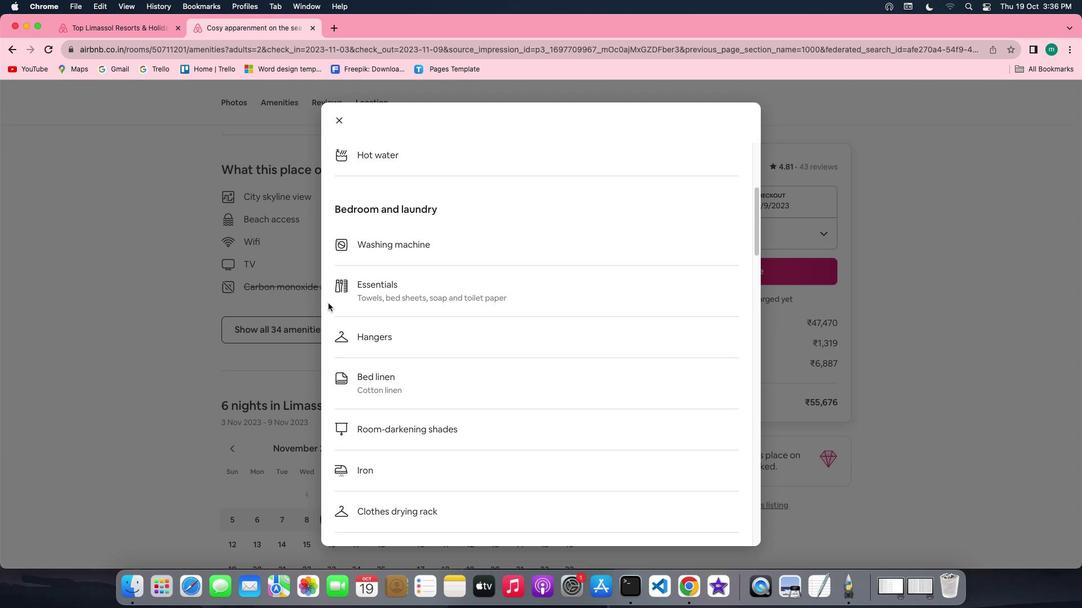 
Action: Mouse scrolled (327, 303) with delta (0, 0)
Screenshot: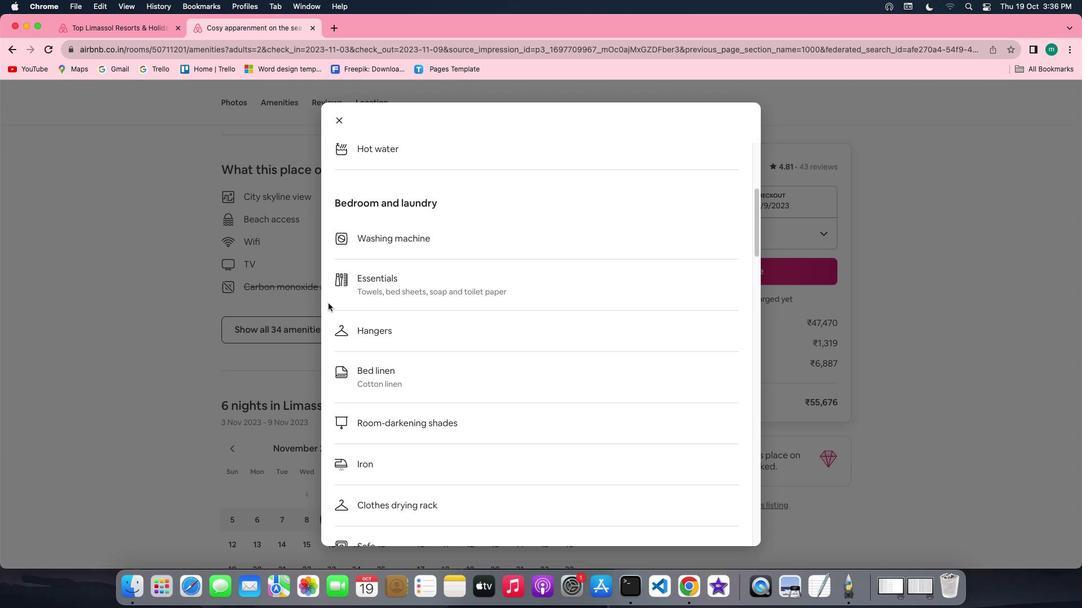 
Action: Mouse scrolled (327, 303) with delta (0, -1)
Screenshot: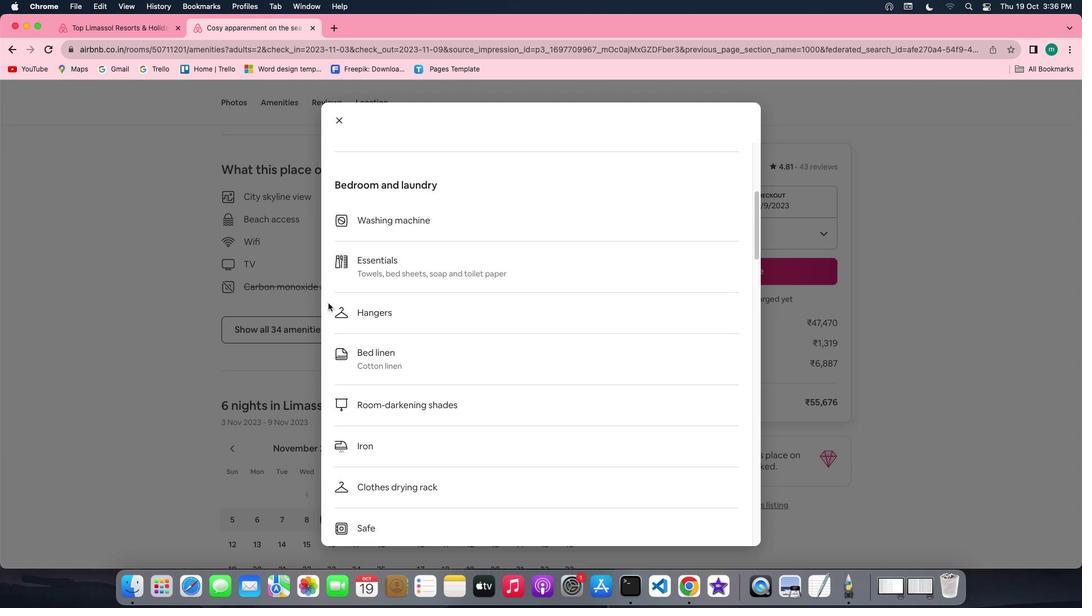 
Action: Mouse scrolled (327, 303) with delta (0, -2)
Screenshot: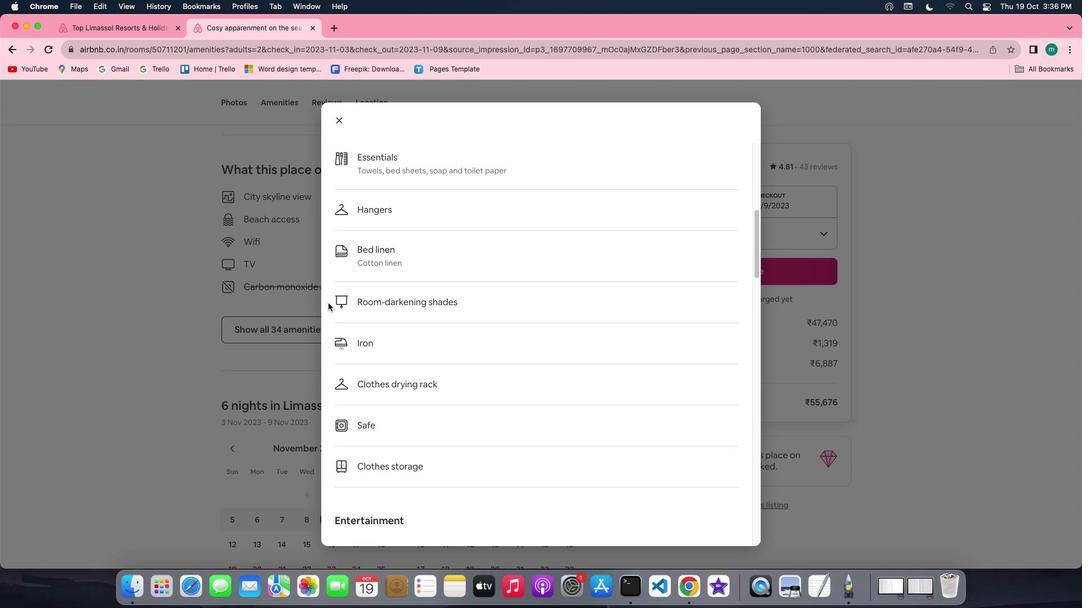 
Action: Mouse scrolled (327, 303) with delta (0, -2)
Screenshot: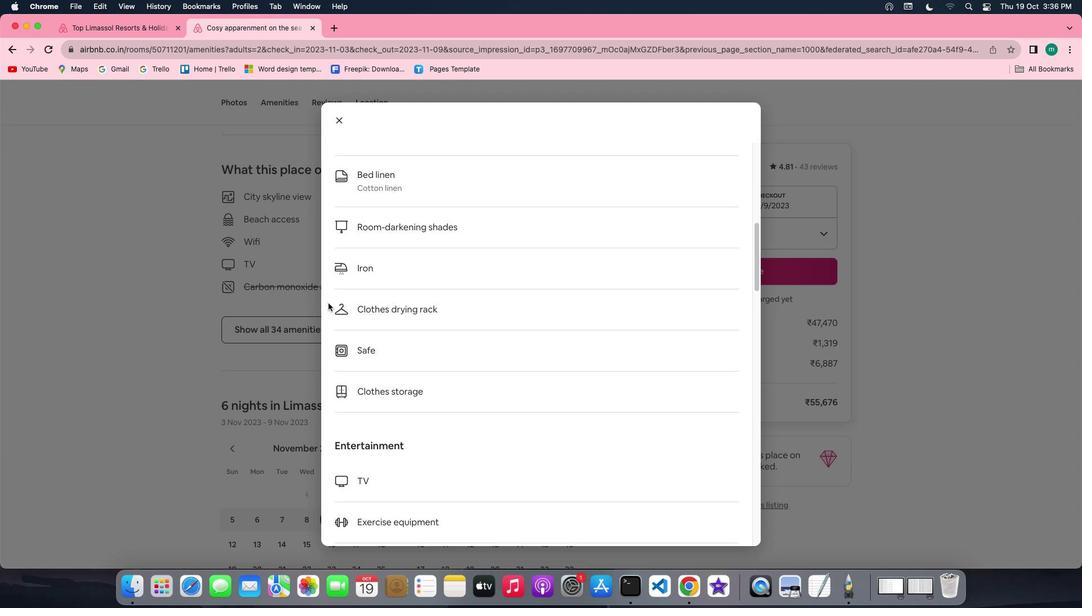 
Action: Mouse scrolled (327, 303) with delta (0, 0)
Screenshot: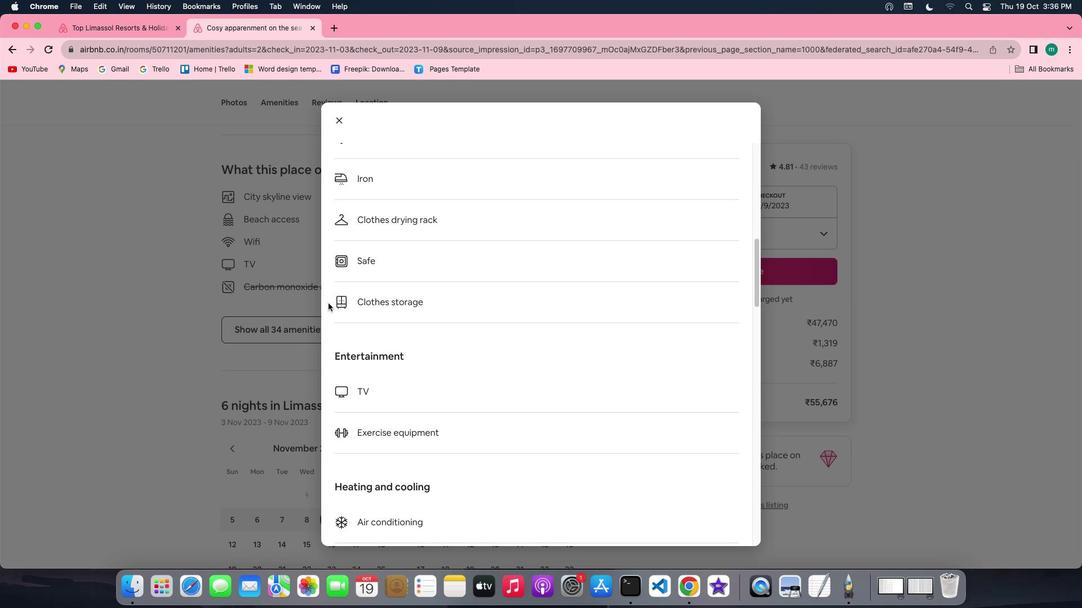 
Action: Mouse scrolled (327, 303) with delta (0, 0)
Screenshot: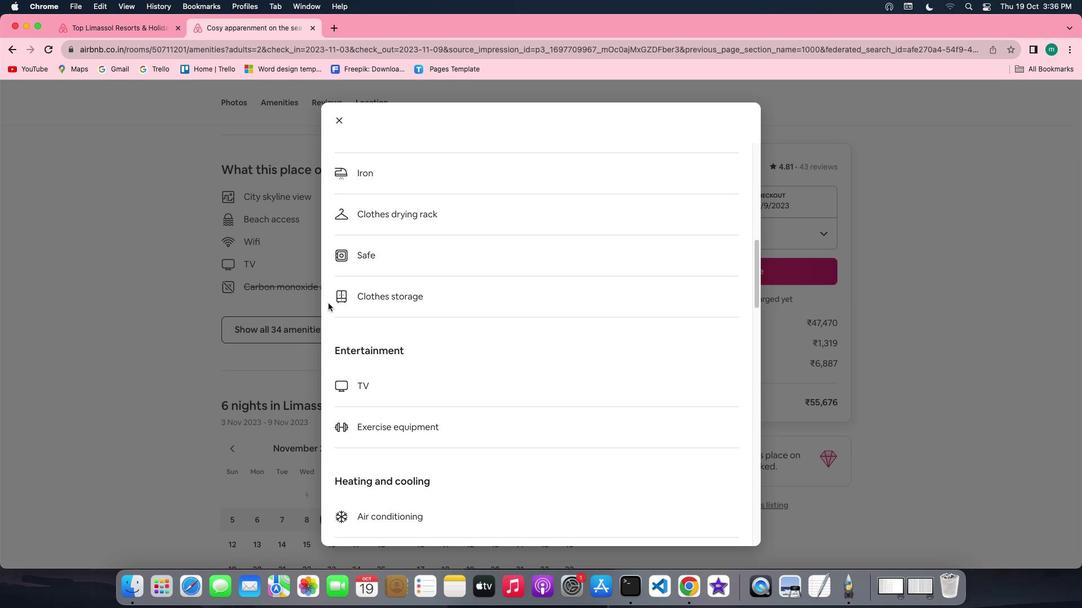 
Action: Mouse scrolled (327, 303) with delta (0, -1)
Screenshot: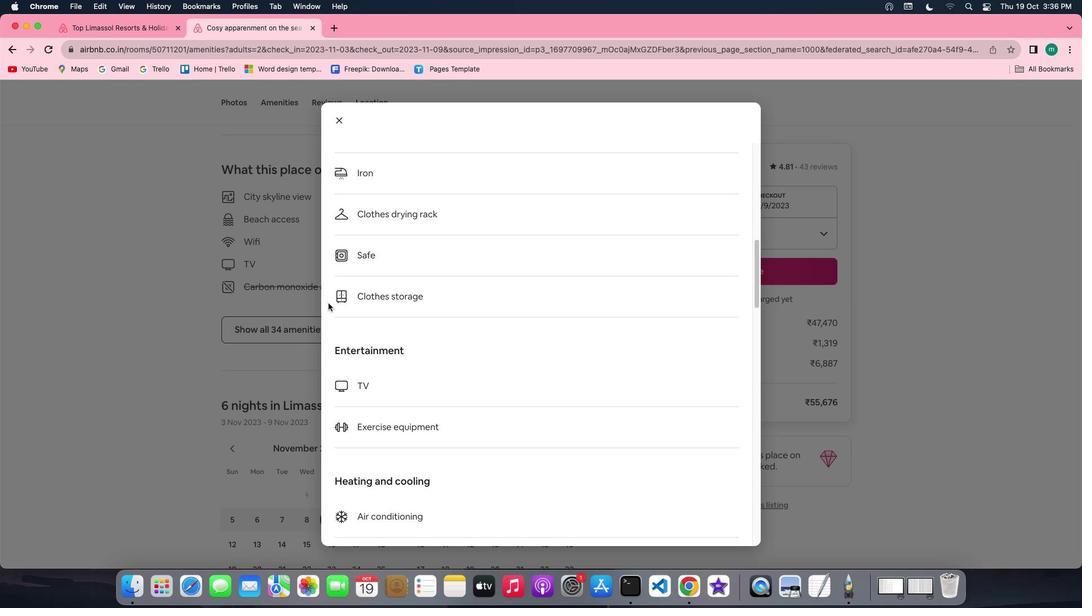 
Action: Mouse scrolled (327, 303) with delta (0, -1)
Screenshot: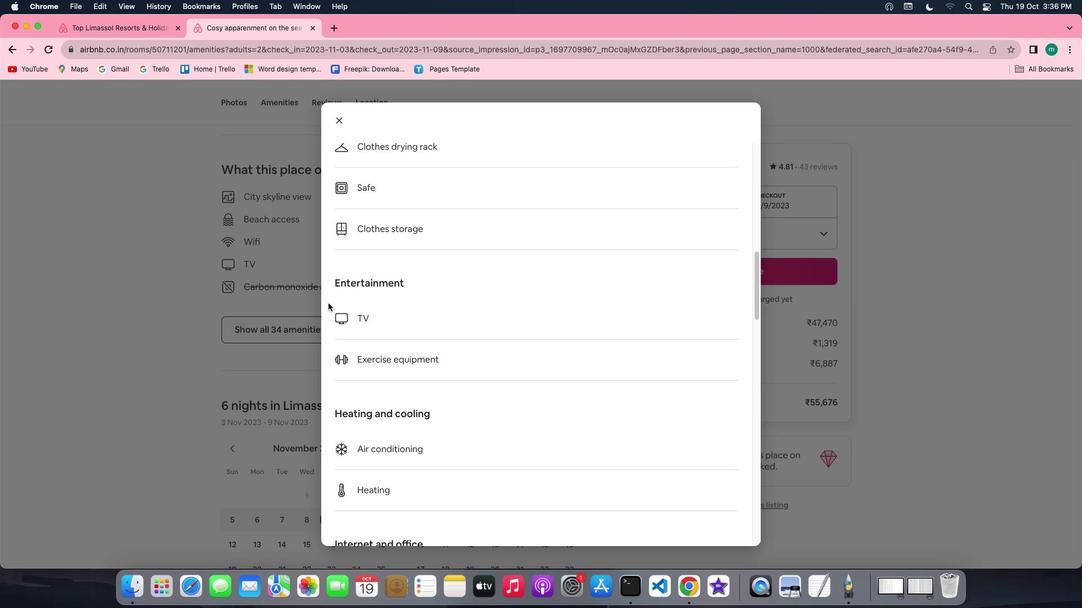 
Action: Mouse scrolled (327, 303) with delta (0, -1)
Screenshot: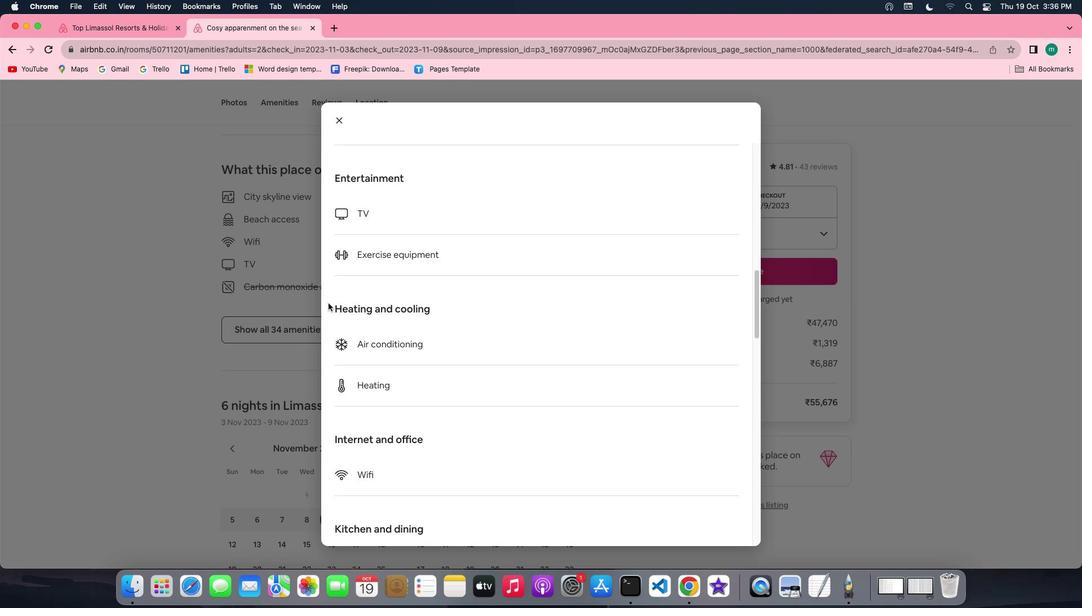 
Action: Mouse moved to (328, 303)
Screenshot: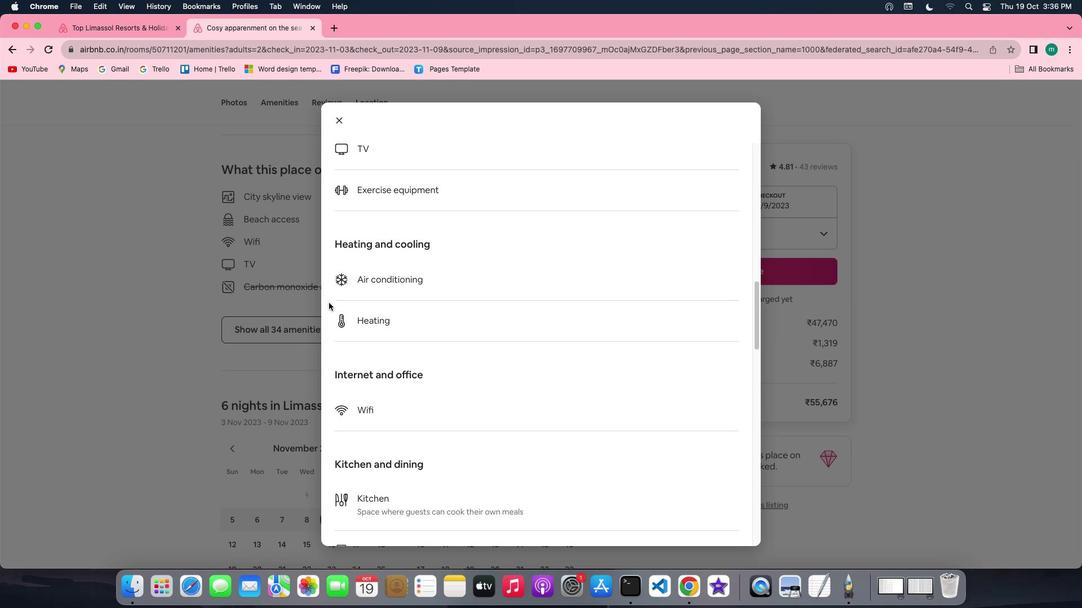 
Action: Mouse scrolled (328, 303) with delta (0, 0)
Screenshot: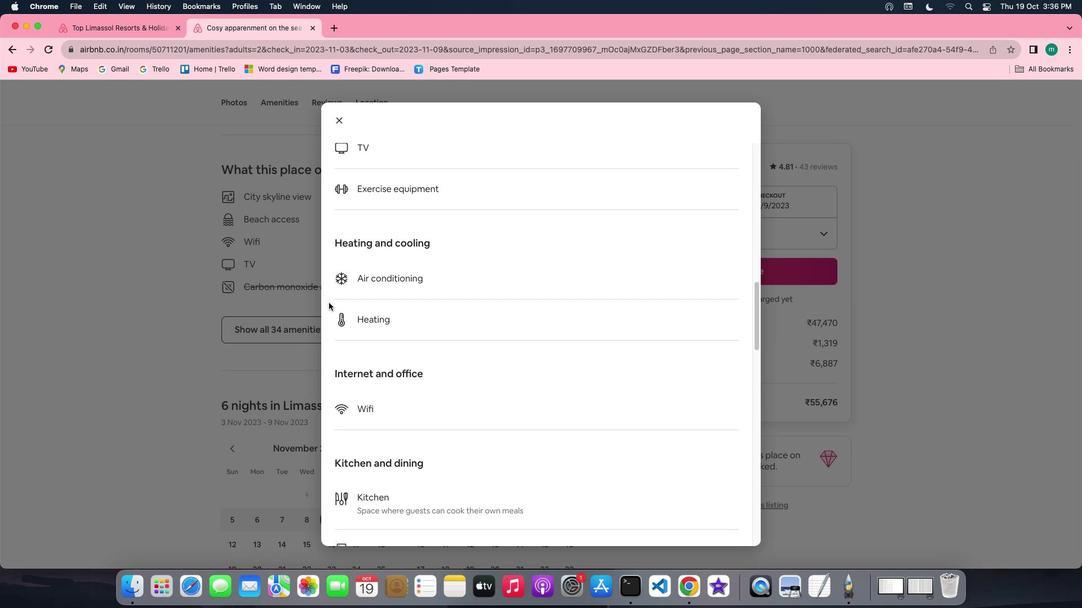 
Action: Mouse scrolled (328, 303) with delta (0, 0)
Screenshot: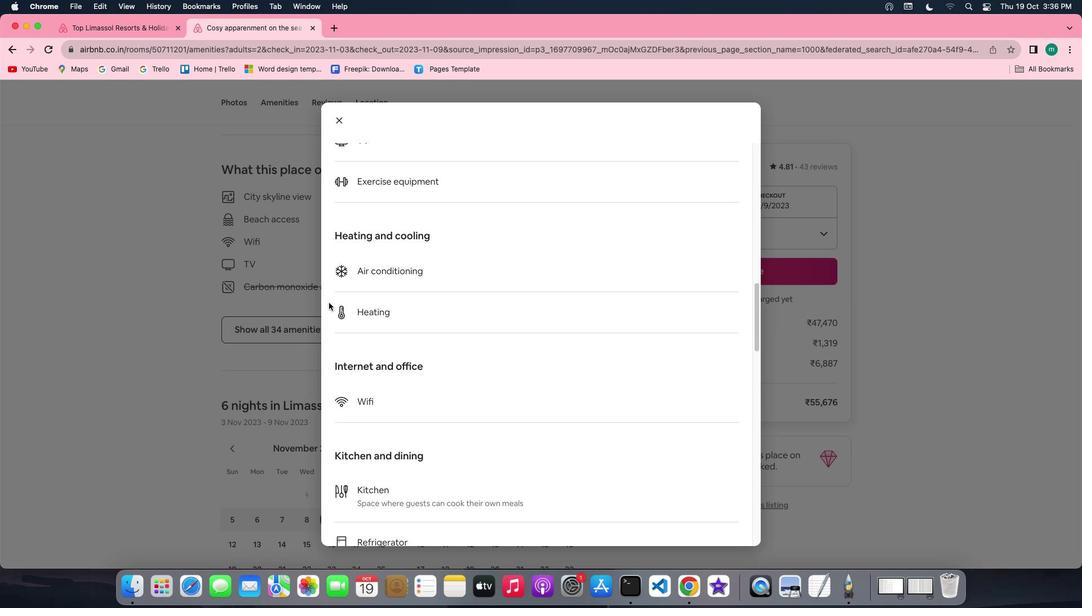 
Action: Mouse scrolled (328, 303) with delta (0, -1)
Screenshot: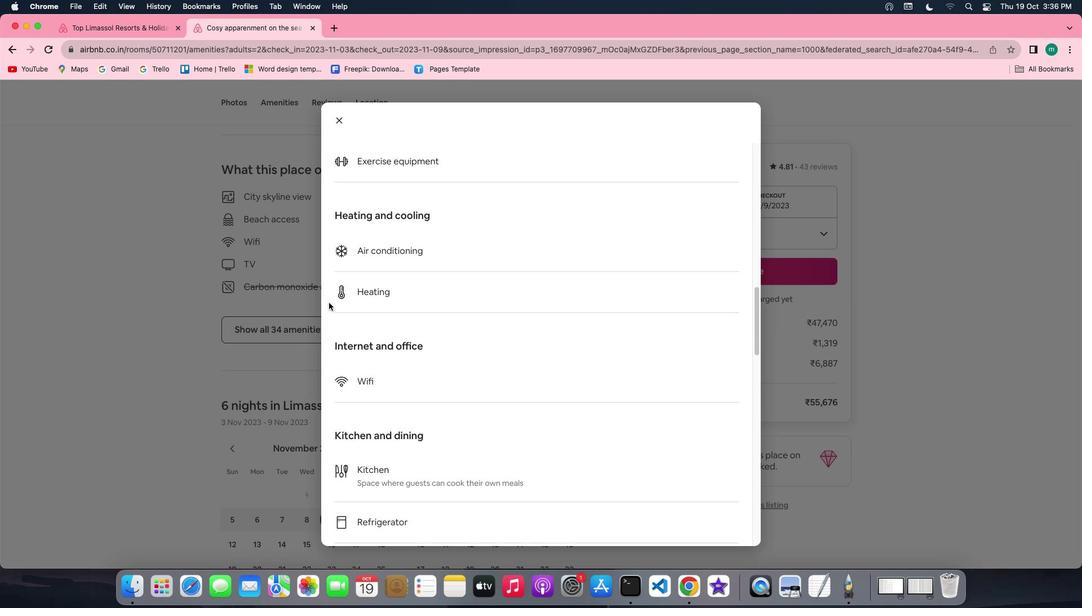 
Action: Mouse scrolled (328, 303) with delta (0, -2)
Screenshot: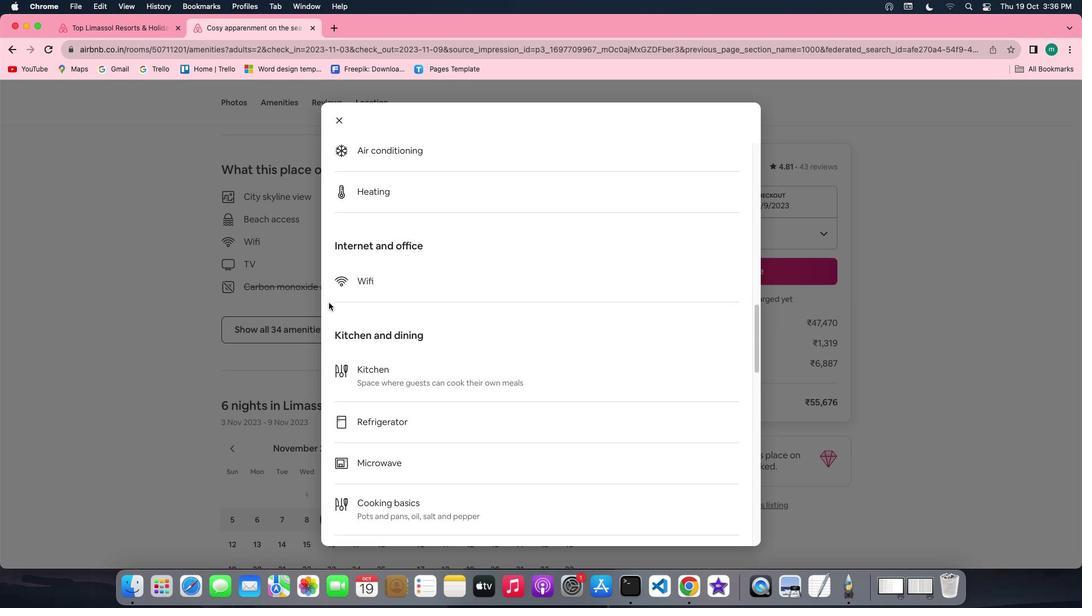 
Action: Mouse scrolled (328, 303) with delta (0, 0)
Screenshot: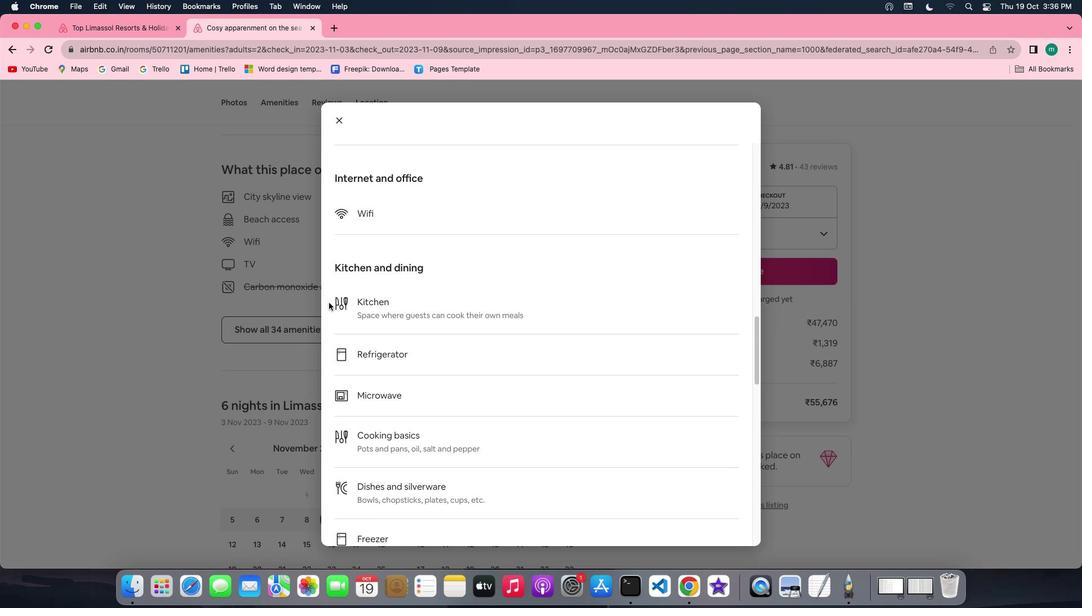 
Action: Mouse scrolled (328, 303) with delta (0, 0)
Screenshot: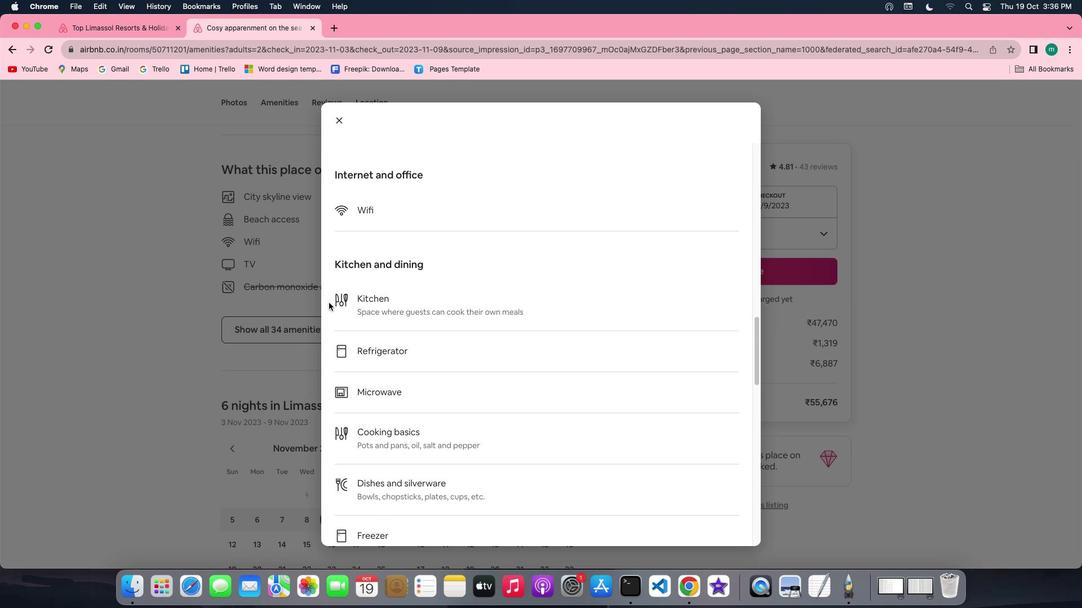 
Action: Mouse scrolled (328, 303) with delta (0, -1)
Screenshot: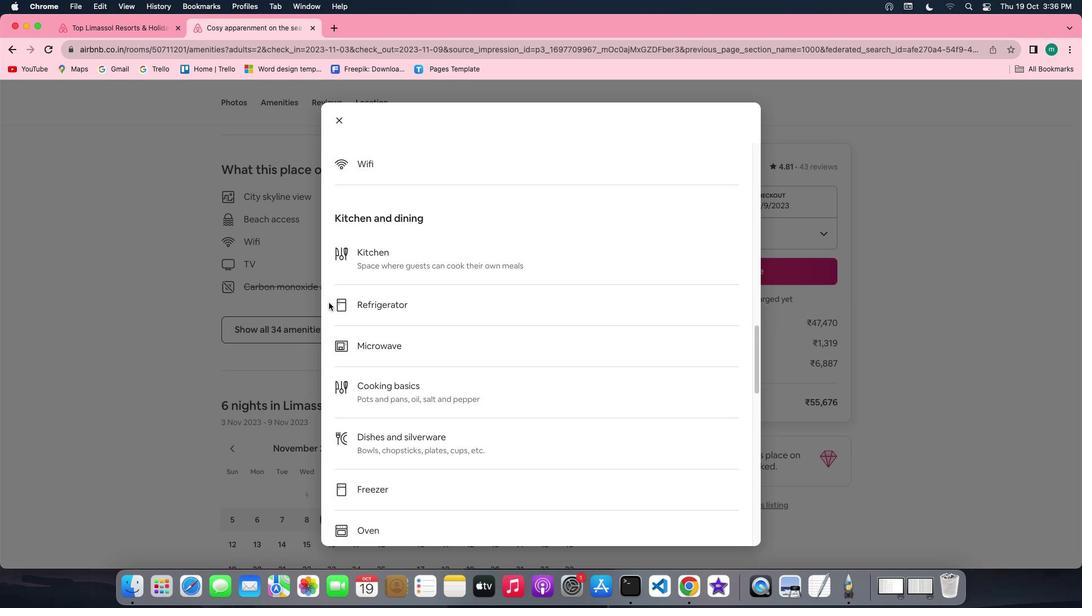 
Action: Mouse scrolled (328, 303) with delta (0, -2)
Screenshot: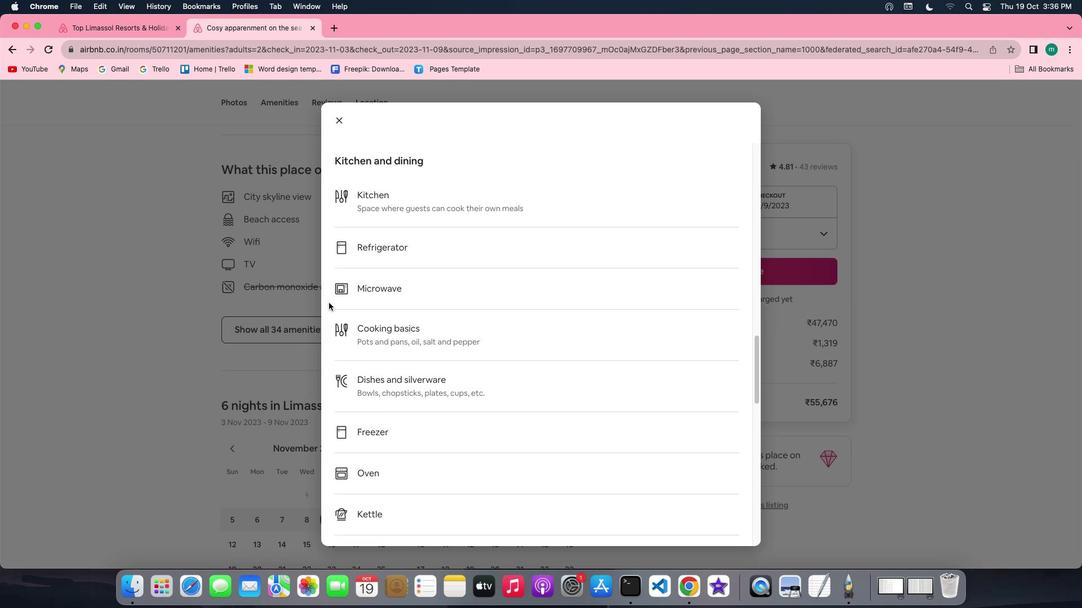 
Action: Mouse scrolled (328, 303) with delta (0, -2)
Screenshot: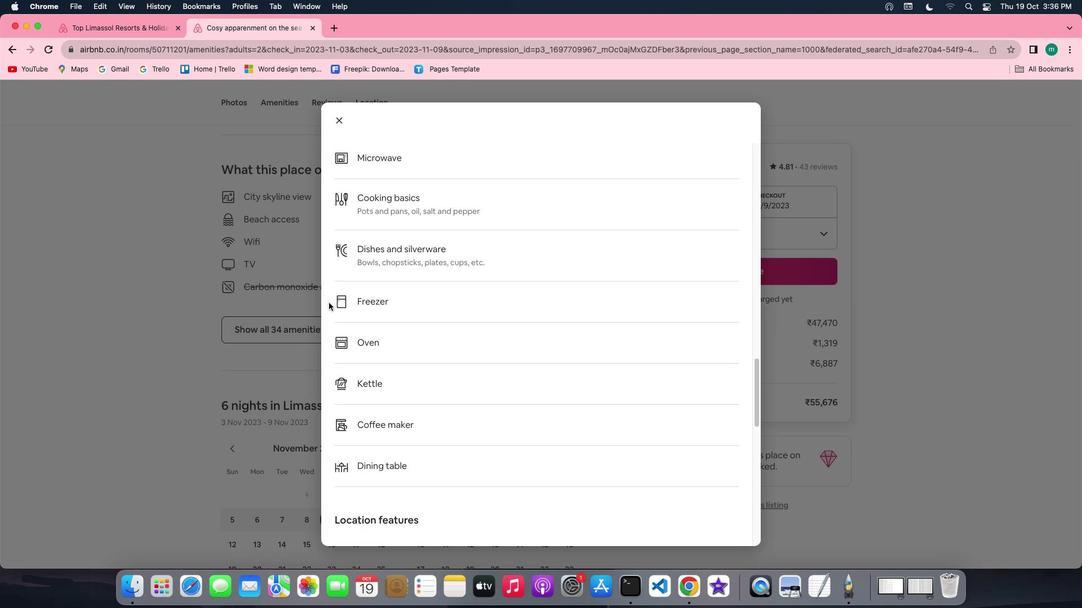 
Action: Mouse scrolled (328, 303) with delta (0, 0)
Screenshot: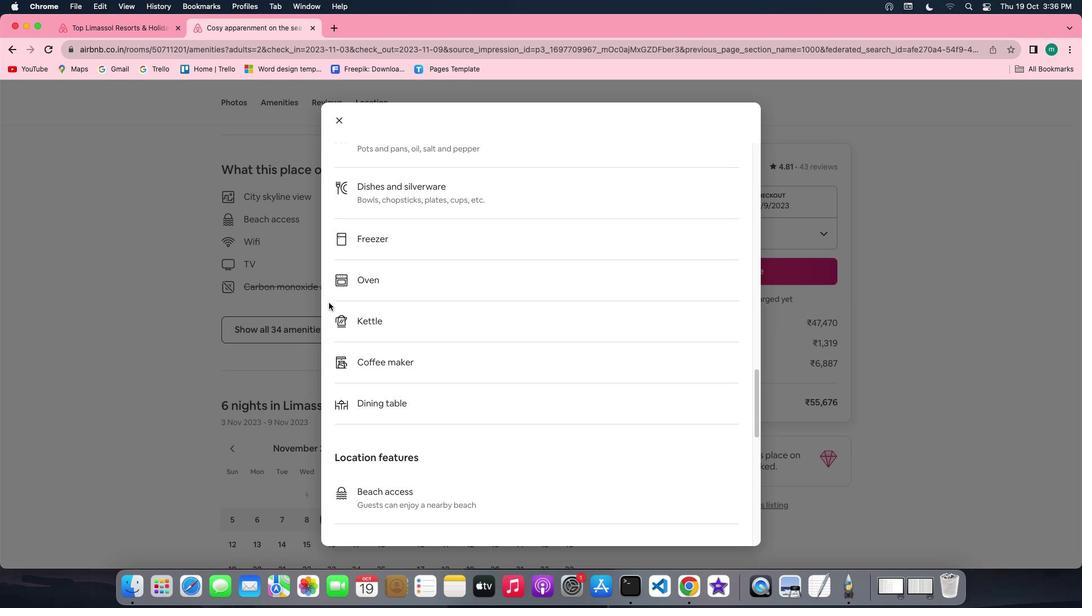 
Action: Mouse scrolled (328, 303) with delta (0, 0)
Screenshot: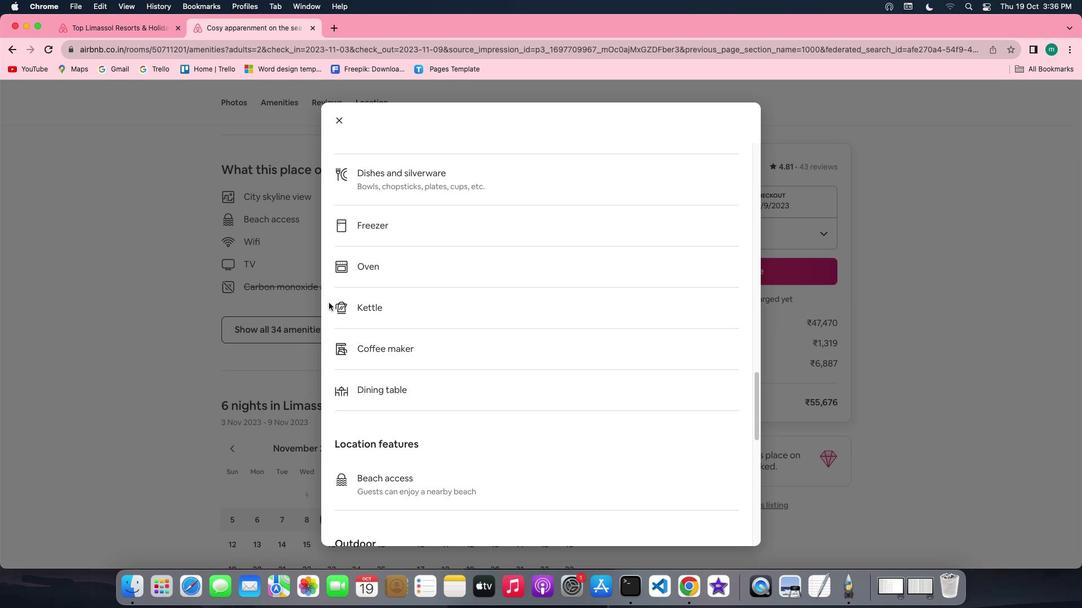 
Action: Mouse scrolled (328, 303) with delta (0, -1)
Screenshot: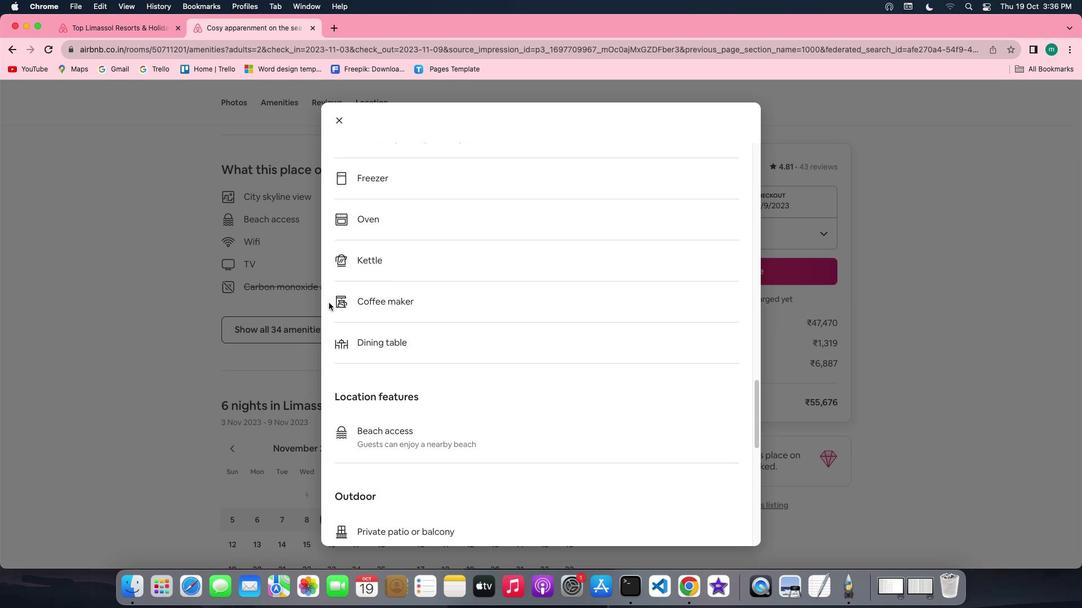 
Action: Mouse scrolled (328, 303) with delta (0, -2)
Screenshot: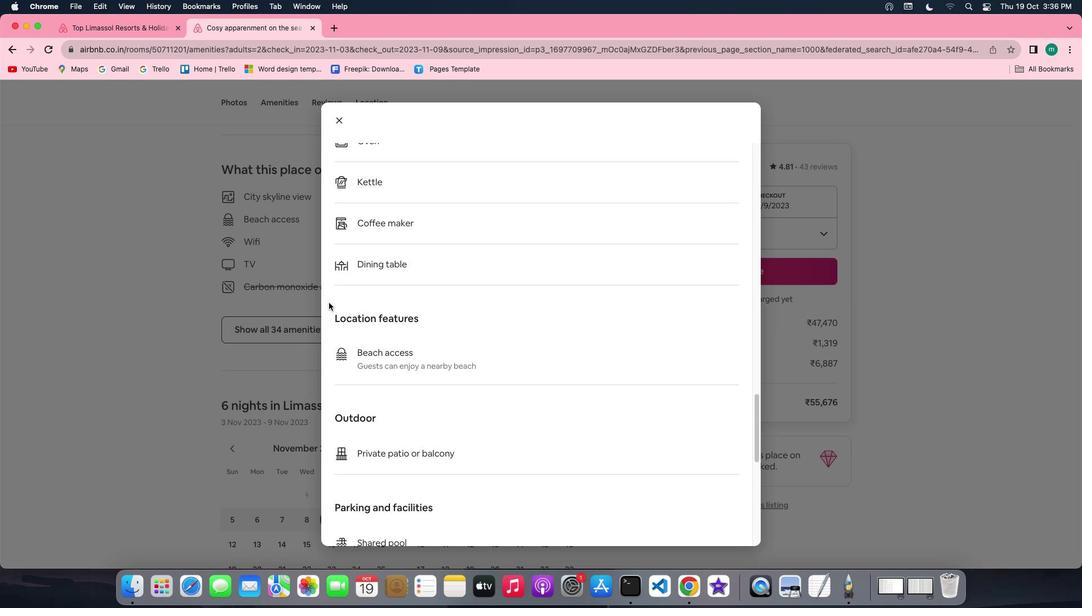 
Action: Mouse scrolled (328, 303) with delta (0, -2)
Screenshot: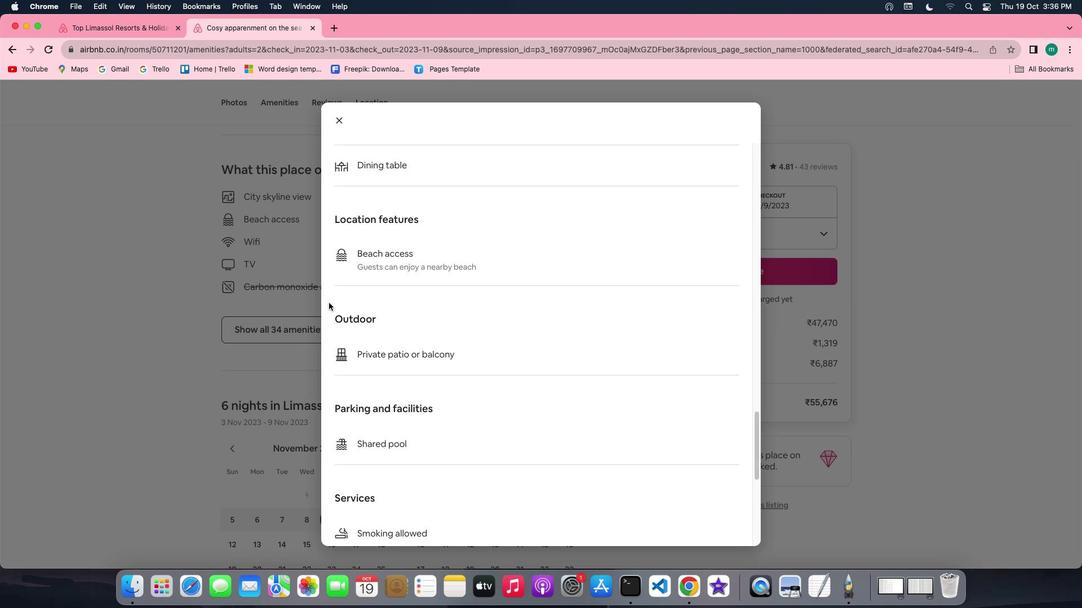 
Action: Mouse scrolled (328, 303) with delta (0, 0)
Screenshot: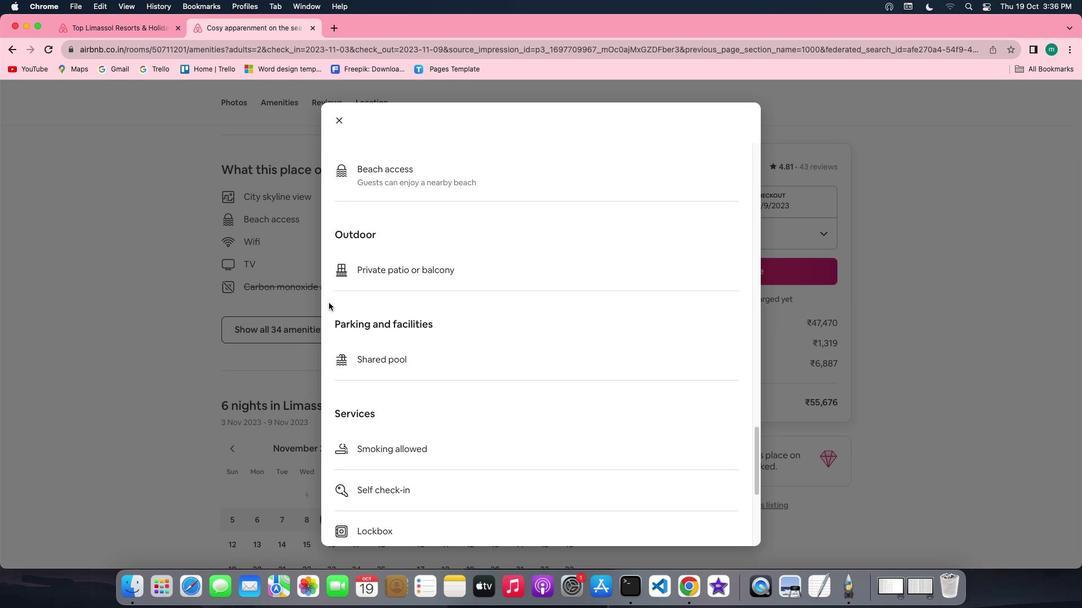 
Action: Mouse scrolled (328, 303) with delta (0, 0)
Screenshot: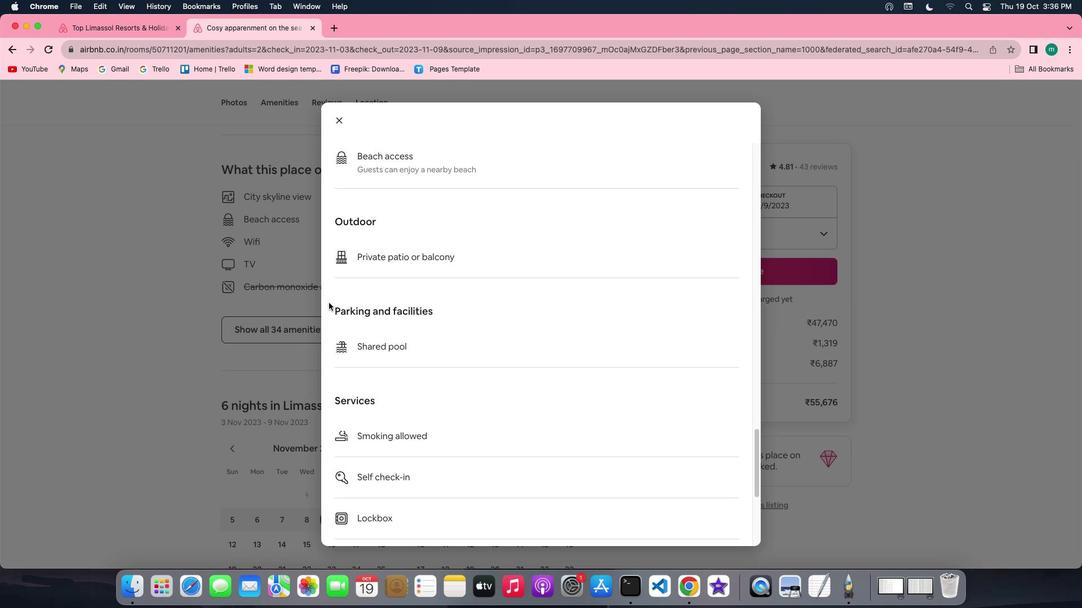 
Action: Mouse scrolled (328, 303) with delta (0, -1)
Screenshot: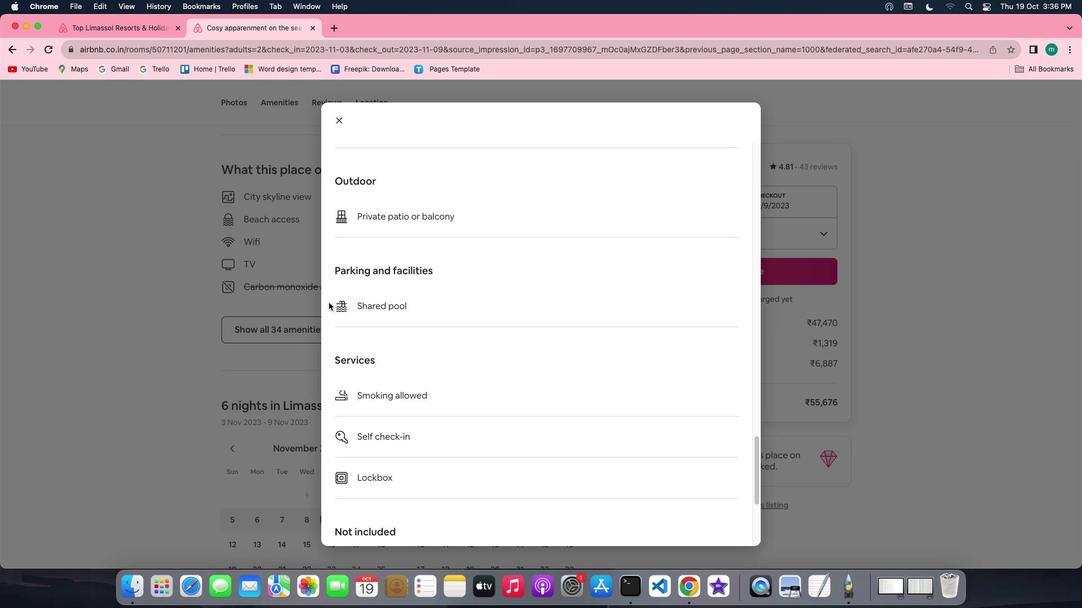
Action: Mouse scrolled (328, 303) with delta (0, -2)
Screenshot: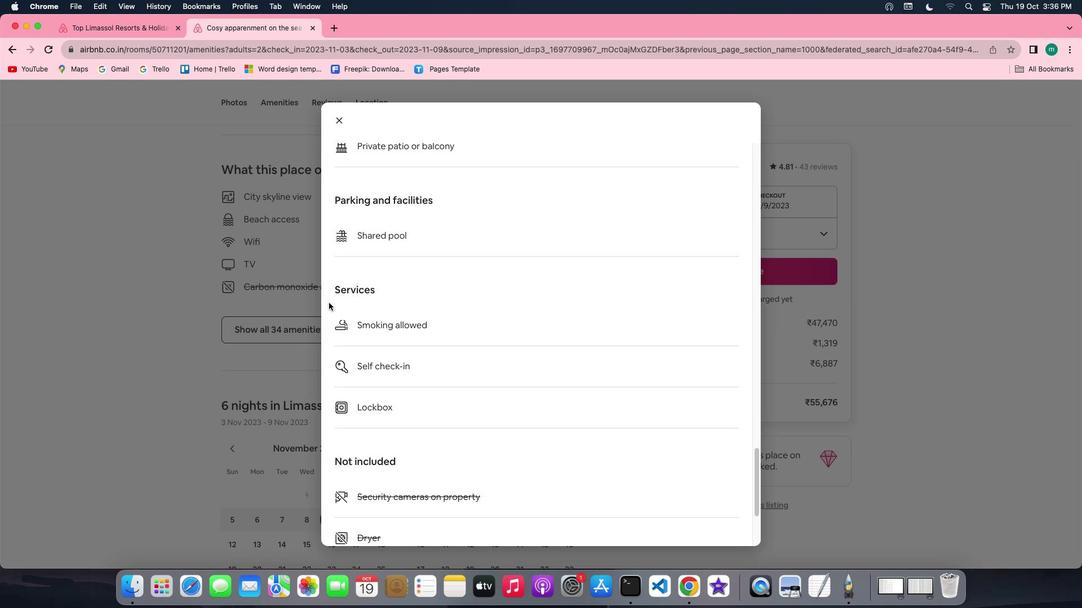 
Action: Mouse scrolled (328, 303) with delta (0, -2)
Screenshot: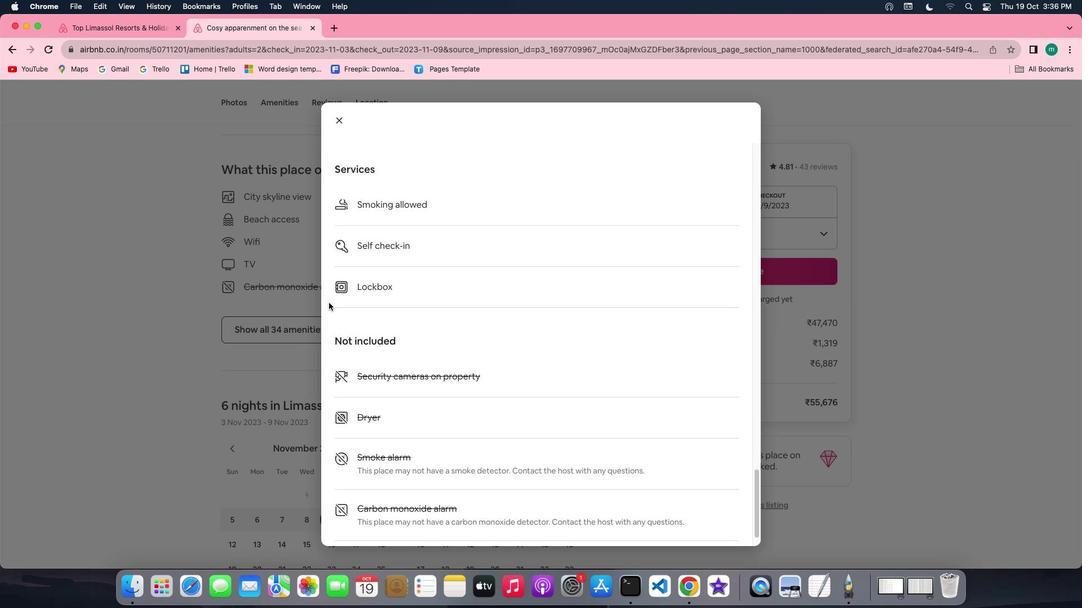 
Action: Mouse scrolled (328, 303) with delta (0, 0)
Screenshot: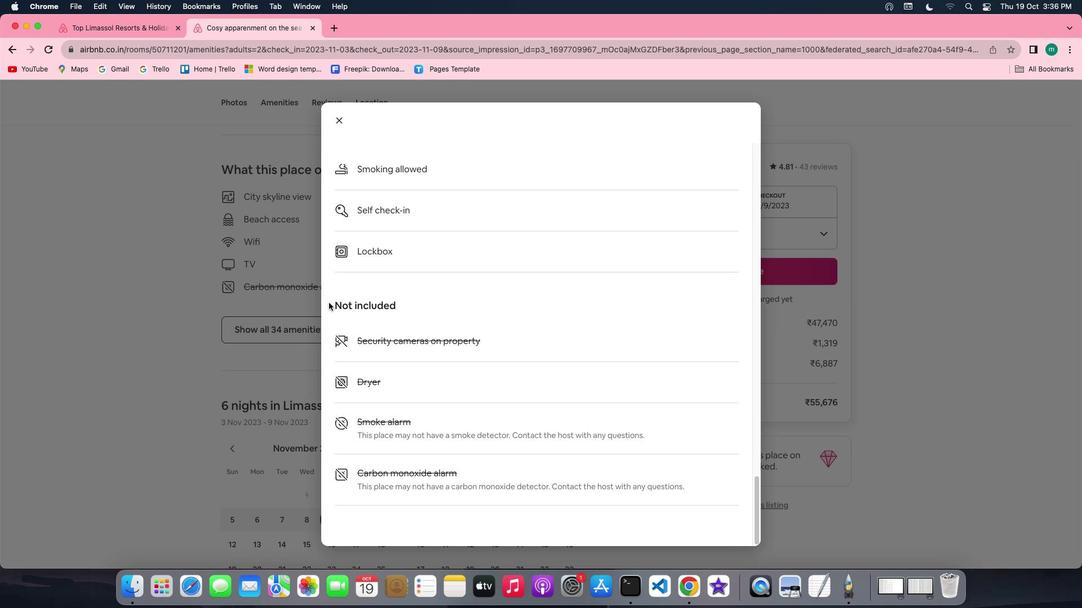 
Action: Mouse scrolled (328, 303) with delta (0, 0)
Screenshot: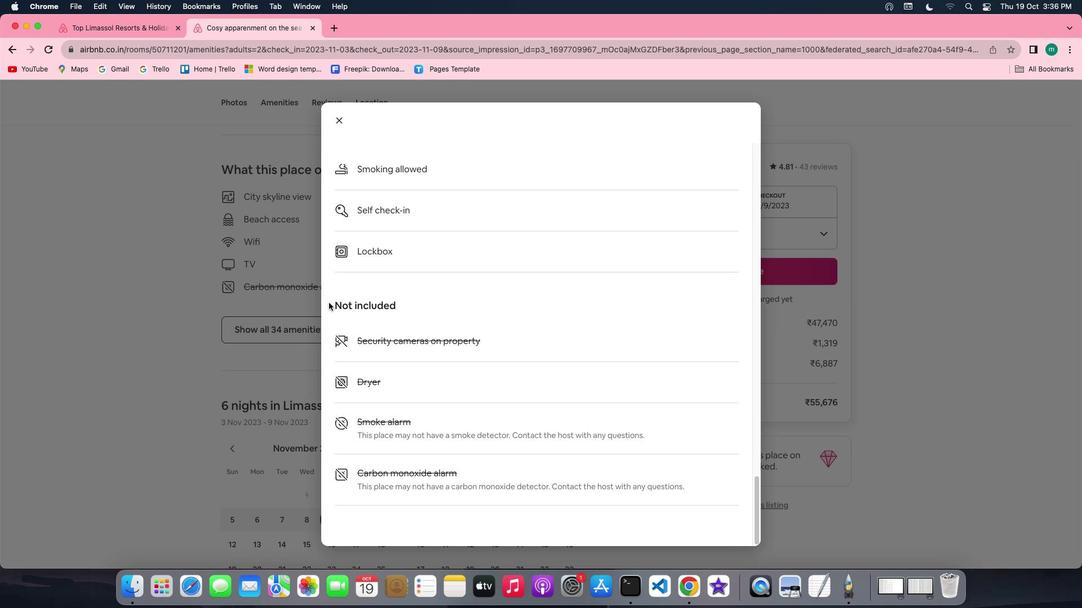 
Action: Mouse scrolled (328, 303) with delta (0, -1)
Screenshot: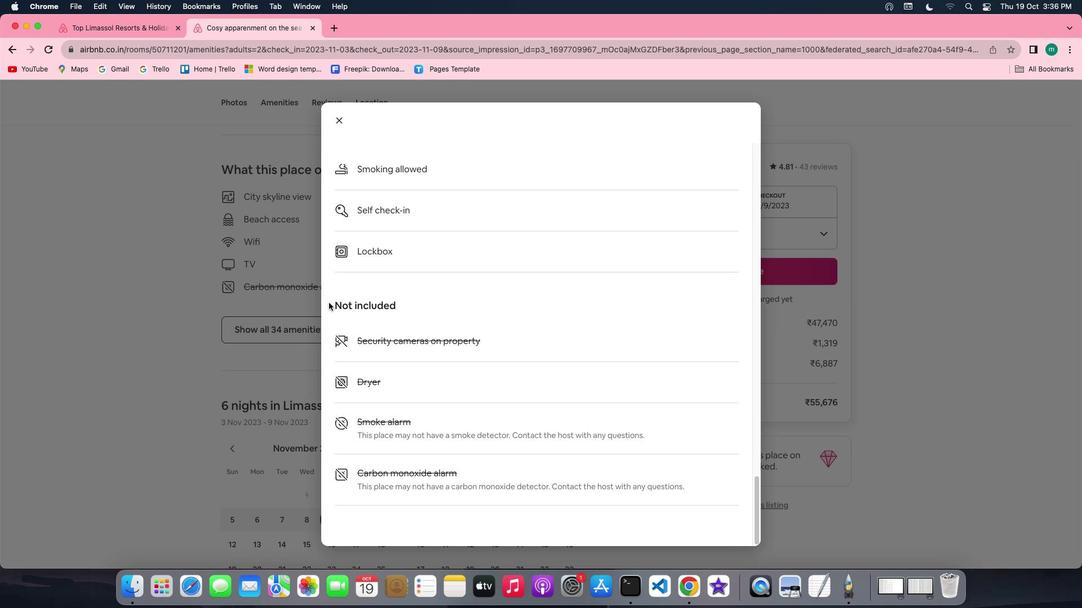 
Action: Mouse scrolled (328, 303) with delta (0, -2)
Screenshot: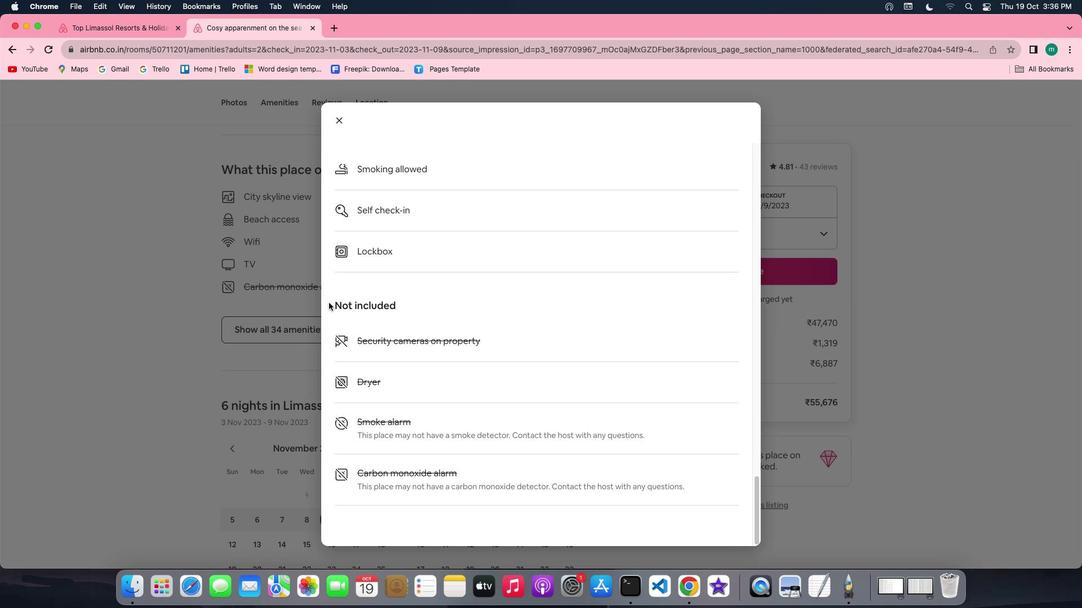 
Action: Mouse scrolled (328, 303) with delta (0, 0)
Screenshot: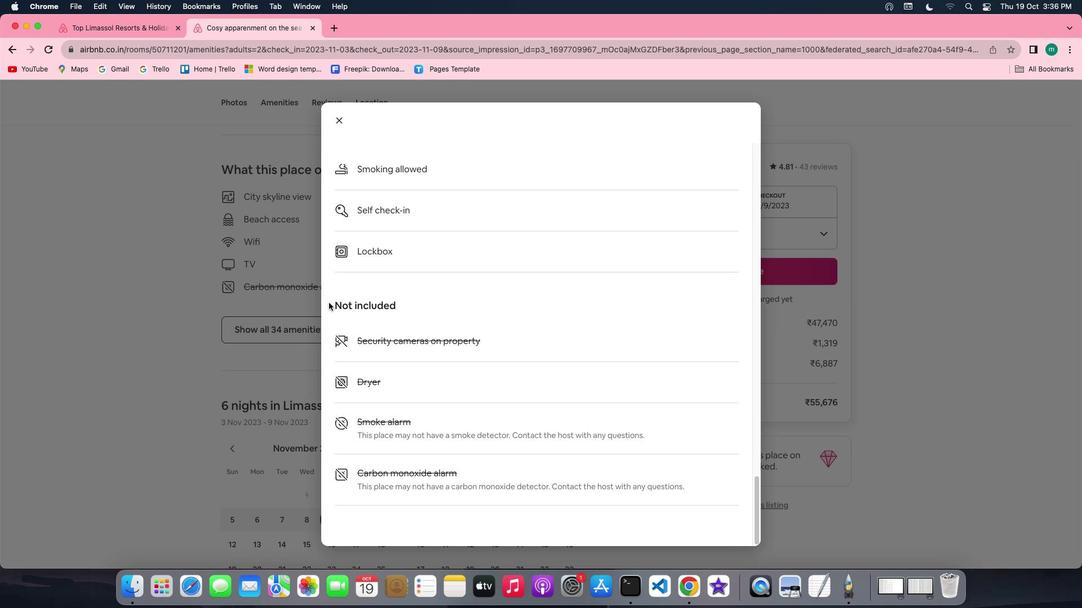 
Action: Mouse scrolled (328, 303) with delta (0, 0)
Screenshot: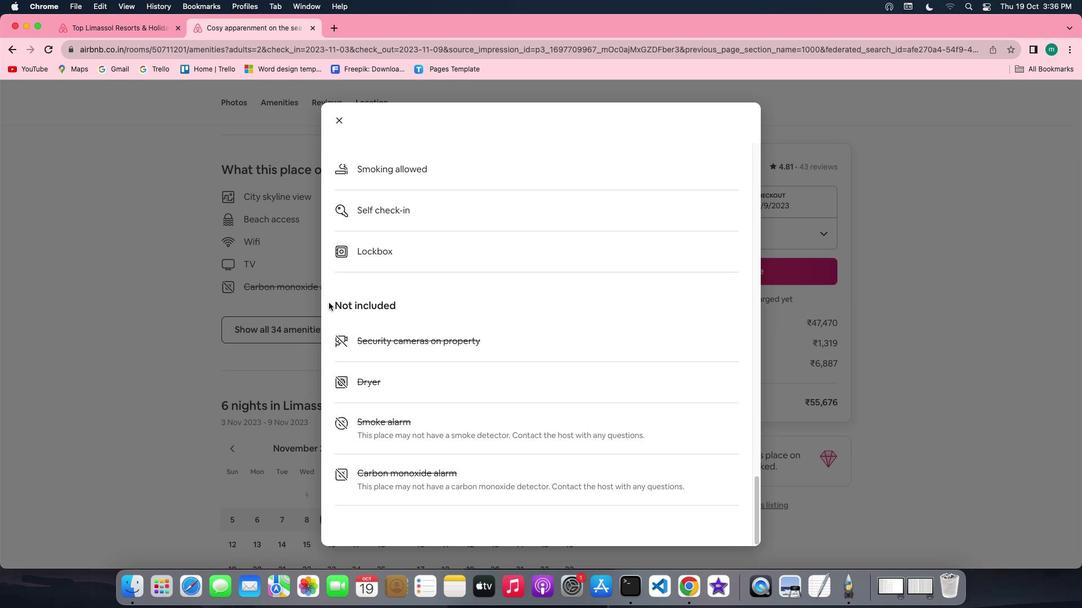 
Action: Mouse scrolled (328, 303) with delta (0, 0)
Screenshot: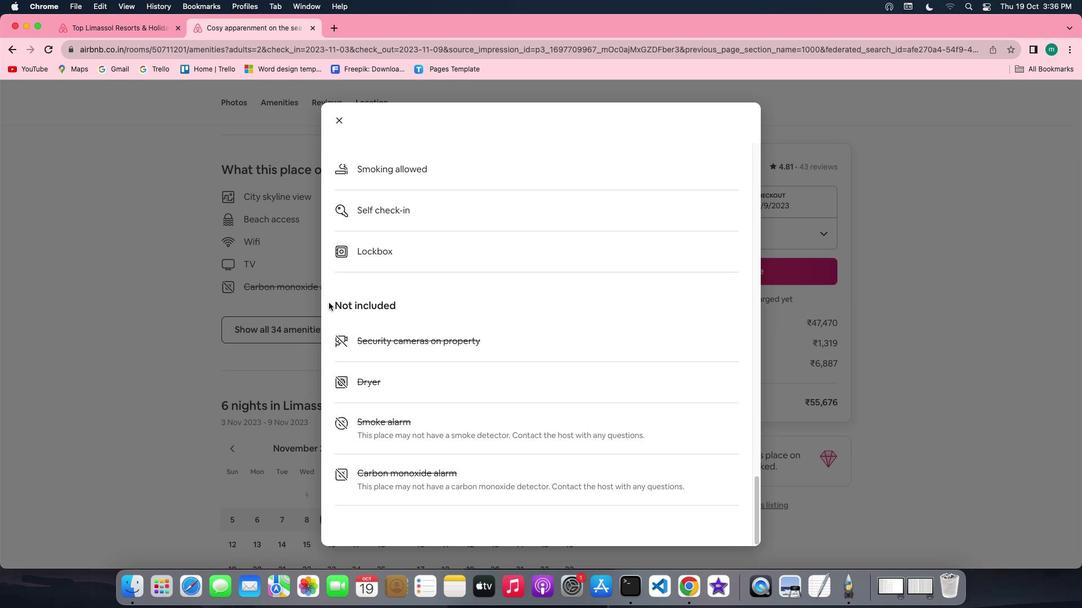 
Action: Mouse scrolled (328, 303) with delta (0, -1)
Screenshot: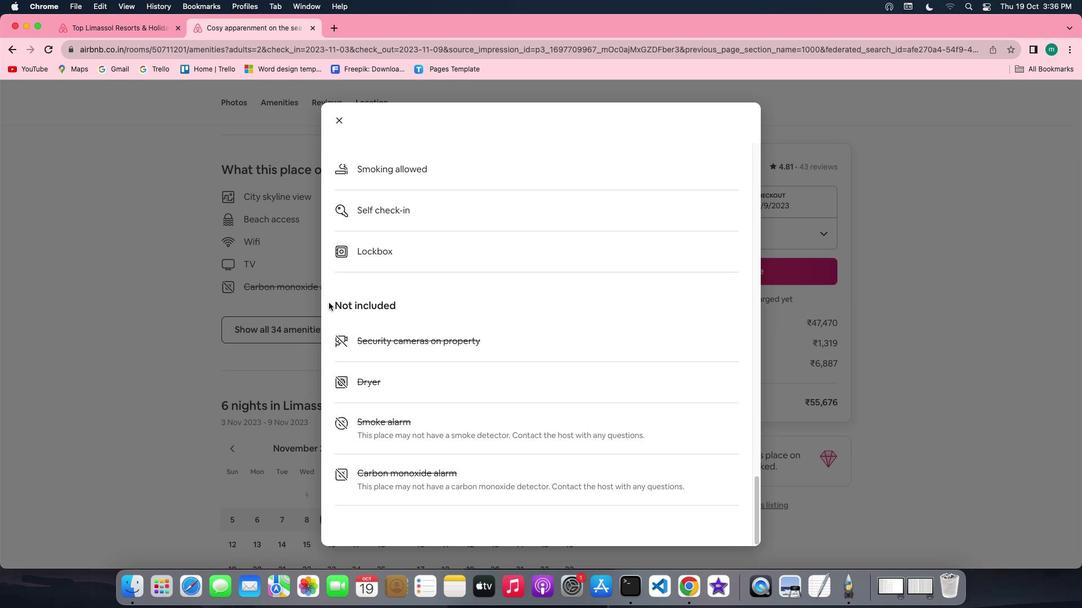 
Action: Mouse scrolled (328, 303) with delta (0, -2)
